 Task: Compose an email with the signature David Green with the subject Invitation to a birthday party and the message I would like to schedule a call to discuss the progress of the new product launch. from softage.4@softage.net to softage.6@softage.net, select last 2 words, change the font color from current to black and background color to maroon Send the email. Finally, move the email from Sent Items to the label Contracts
Action: Mouse moved to (1089, 91)
Screenshot: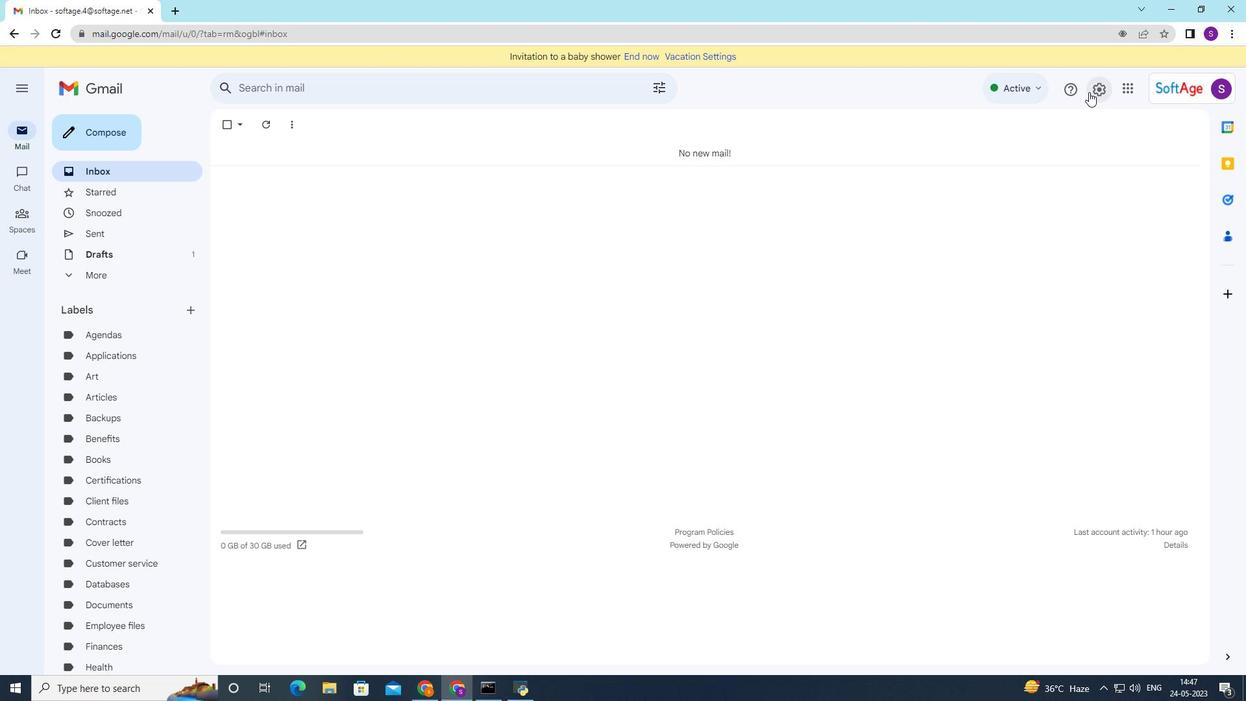 
Action: Mouse pressed left at (1089, 91)
Screenshot: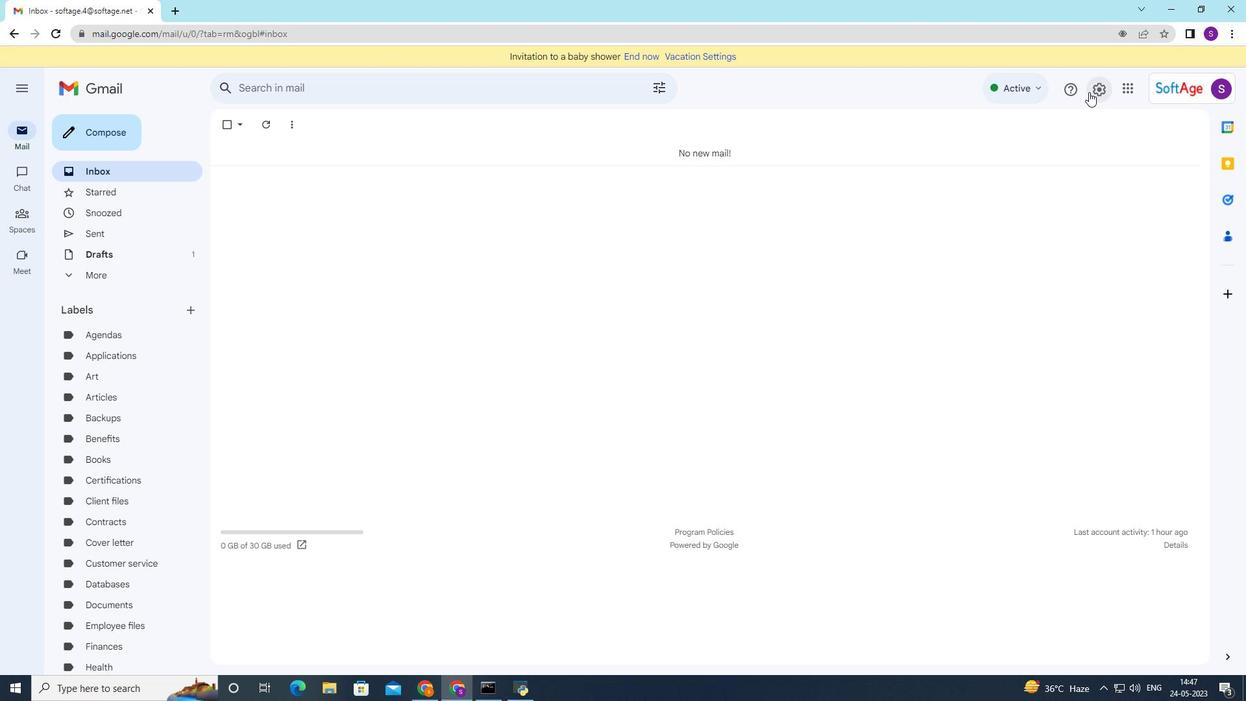 
Action: Mouse moved to (1097, 153)
Screenshot: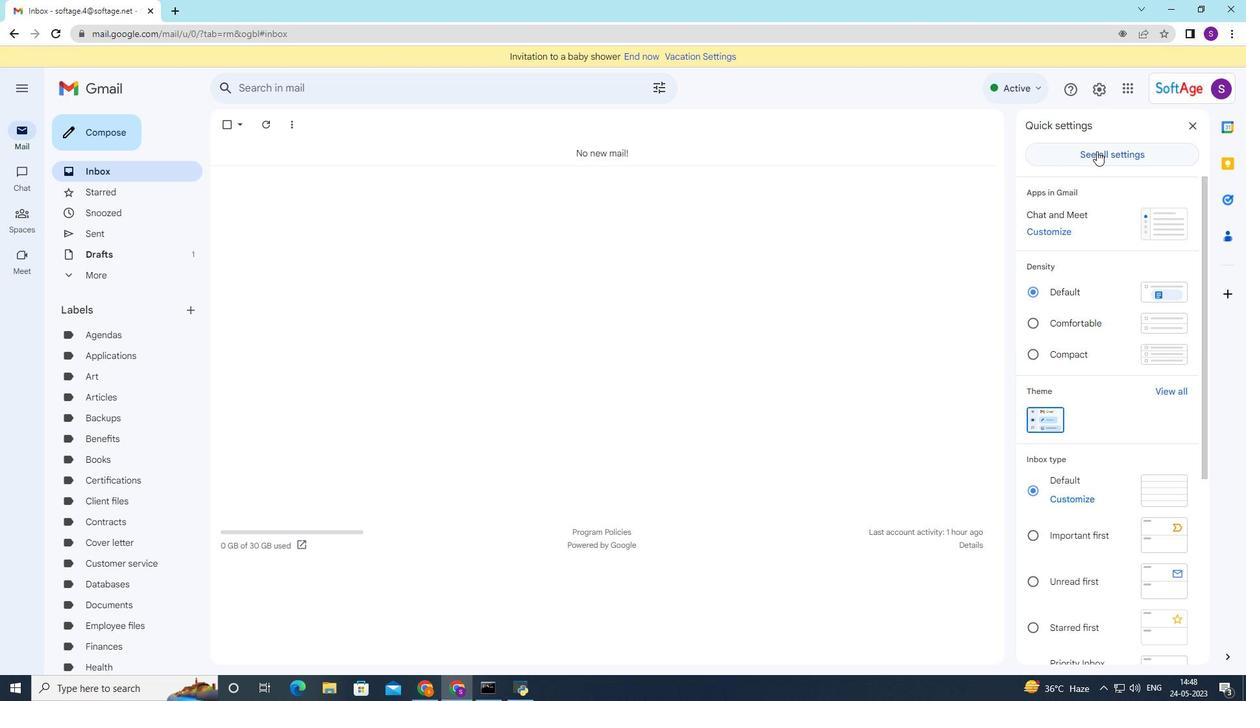 
Action: Mouse pressed left at (1097, 153)
Screenshot: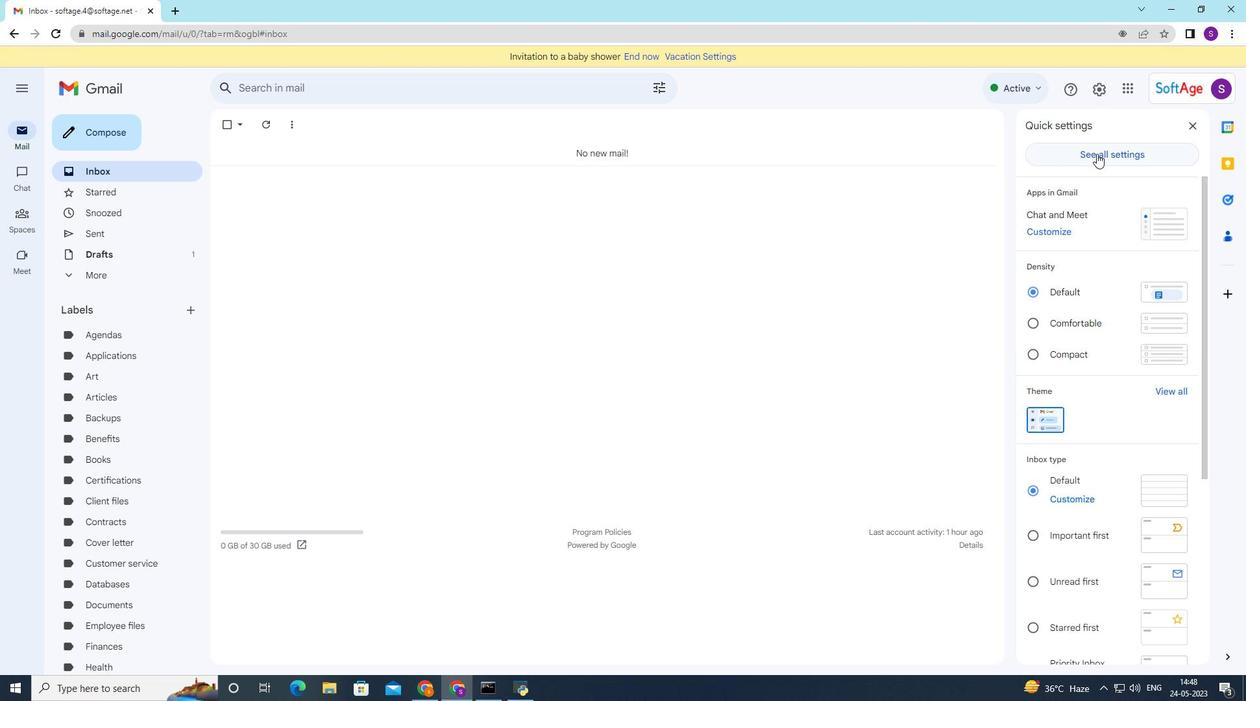
Action: Mouse moved to (430, 275)
Screenshot: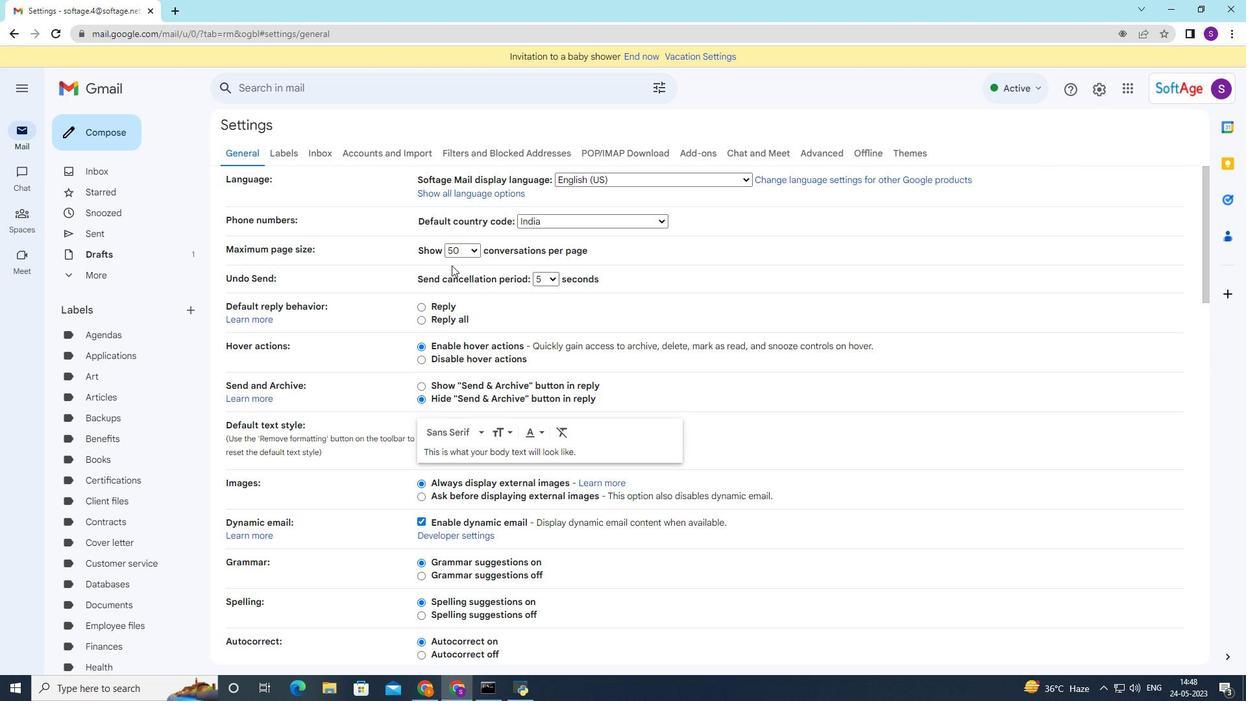 
Action: Mouse scrolled (430, 275) with delta (0, 0)
Screenshot: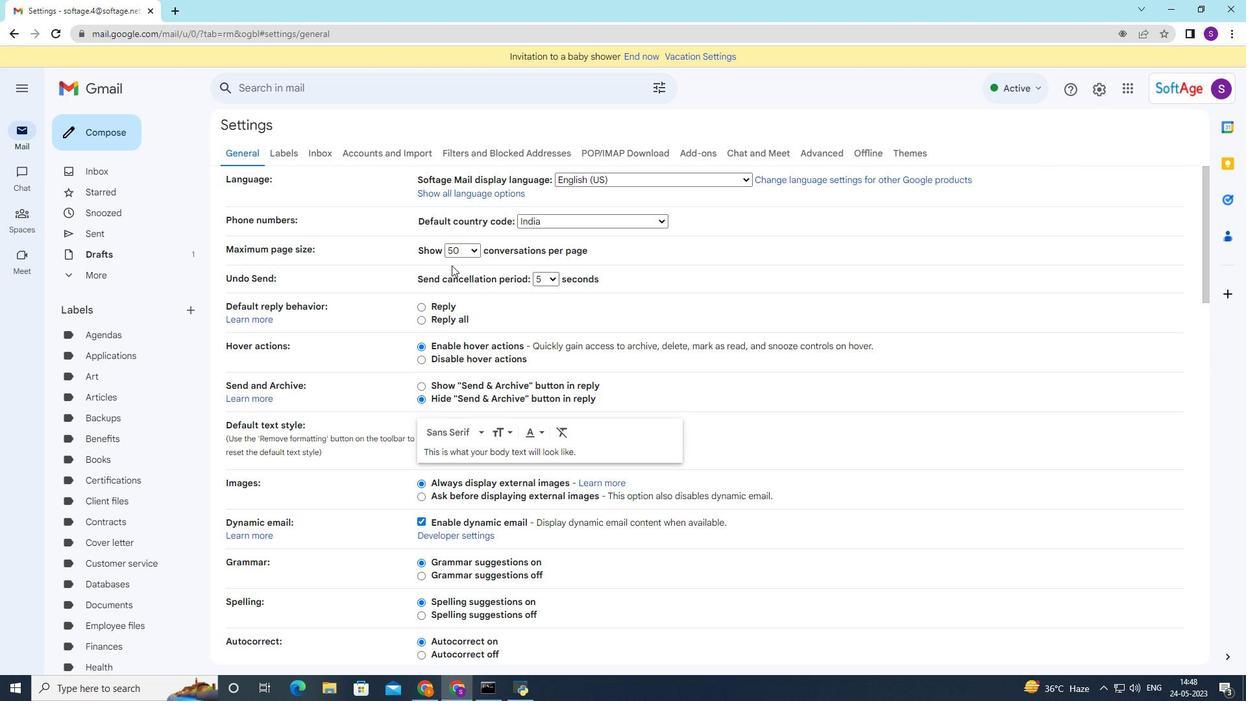
Action: Mouse scrolled (430, 275) with delta (0, 0)
Screenshot: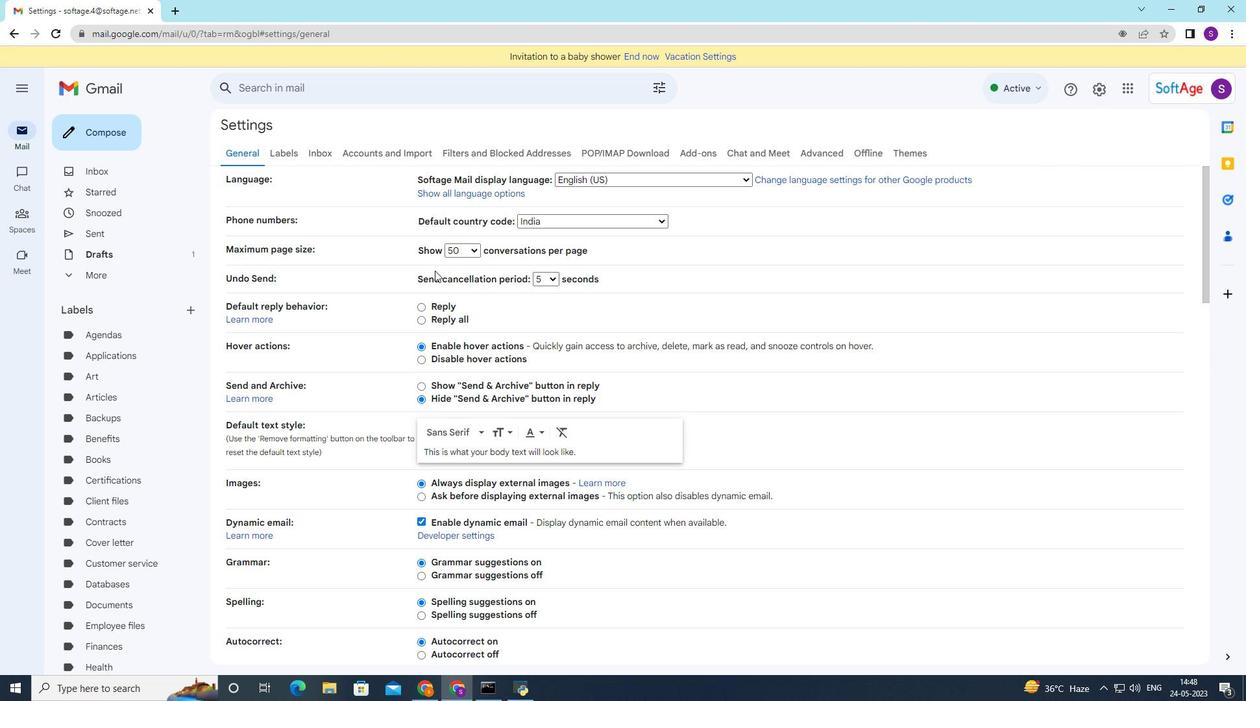 
Action: Mouse scrolled (430, 275) with delta (0, 0)
Screenshot: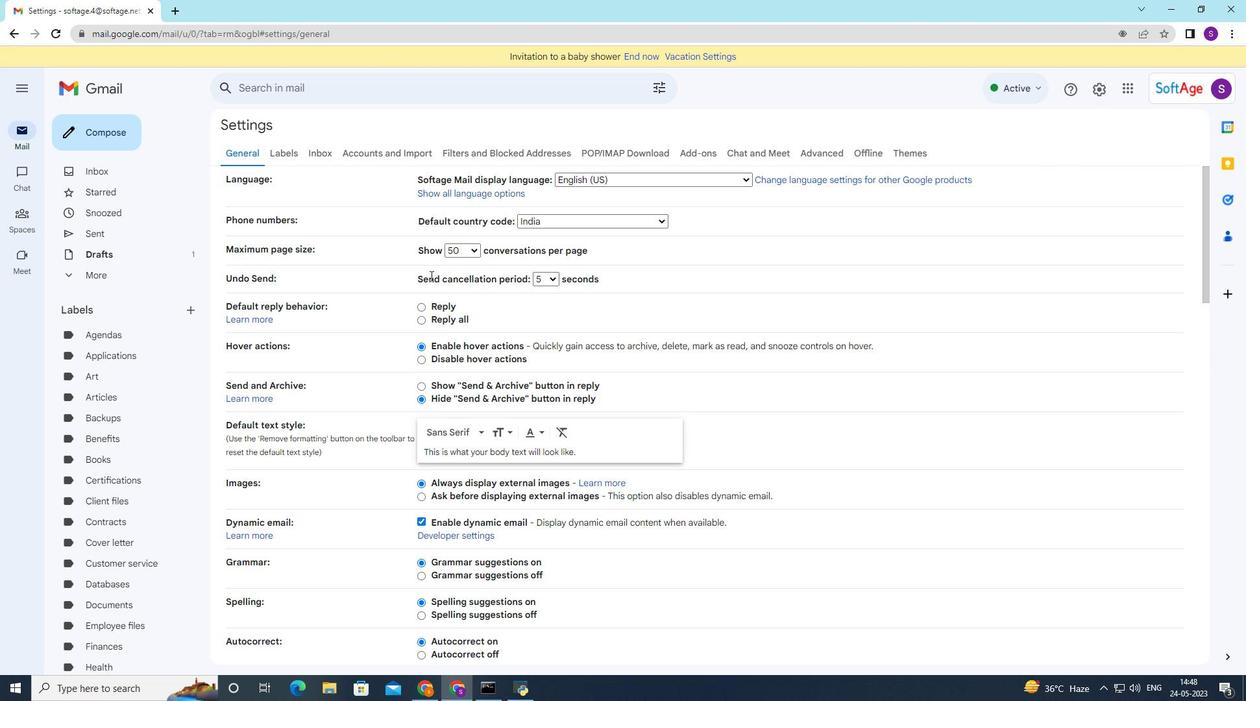 
Action: Mouse scrolled (430, 275) with delta (0, 0)
Screenshot: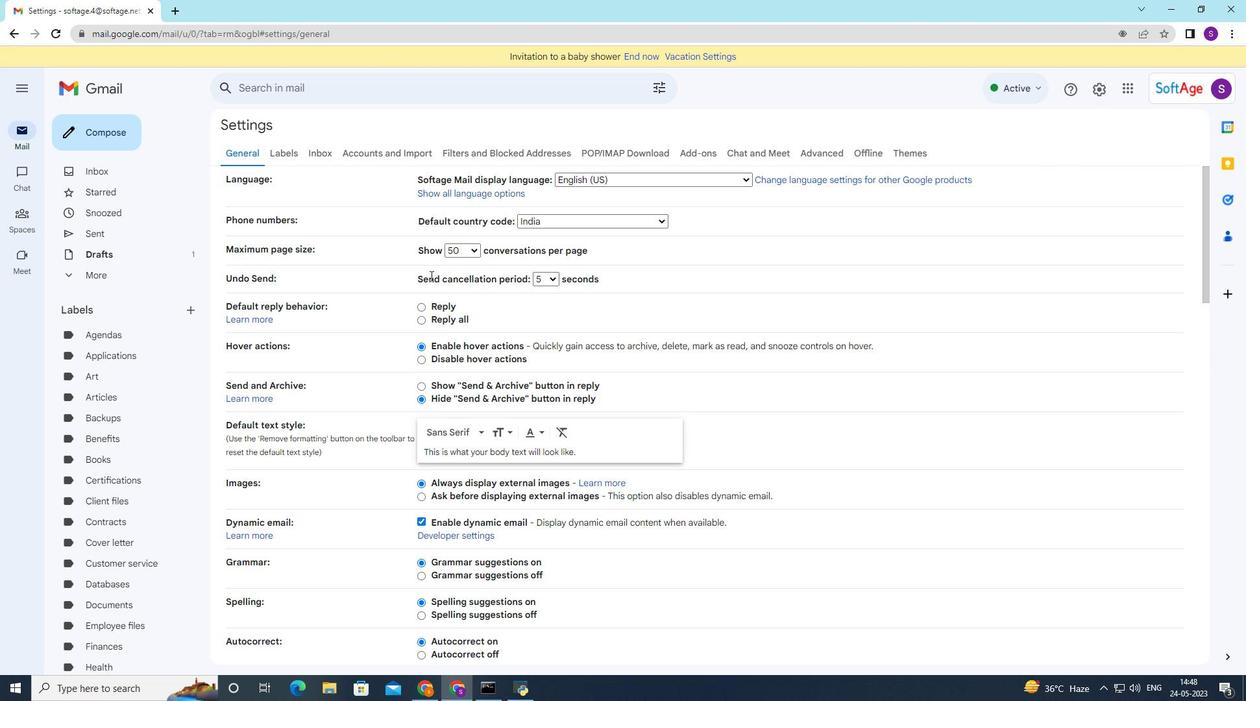 
Action: Mouse moved to (430, 275)
Screenshot: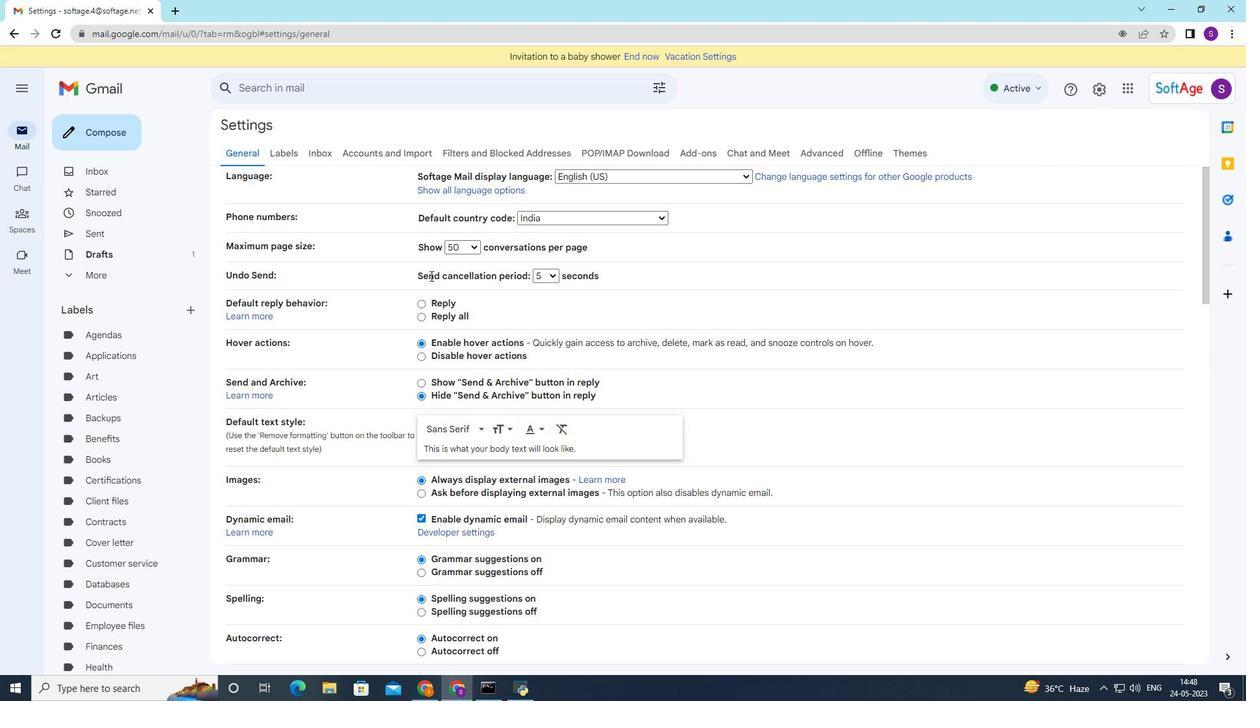 
Action: Mouse scrolled (430, 275) with delta (0, 0)
Screenshot: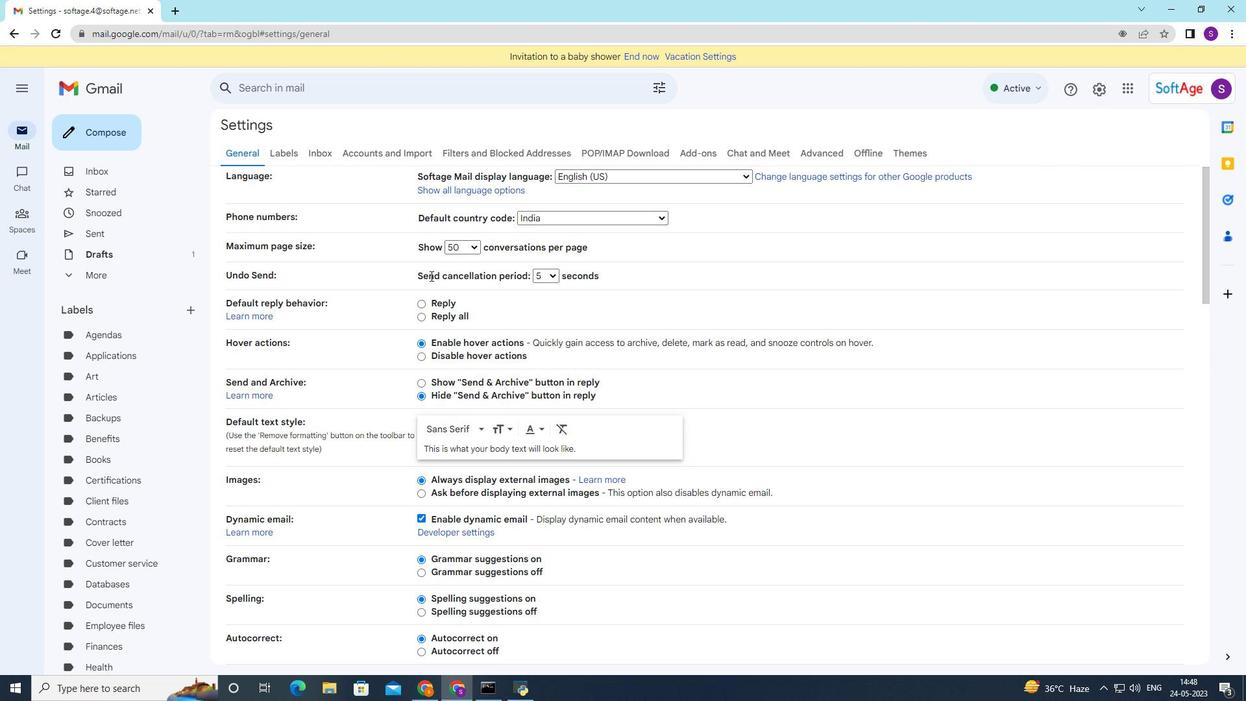 
Action: Mouse moved to (483, 311)
Screenshot: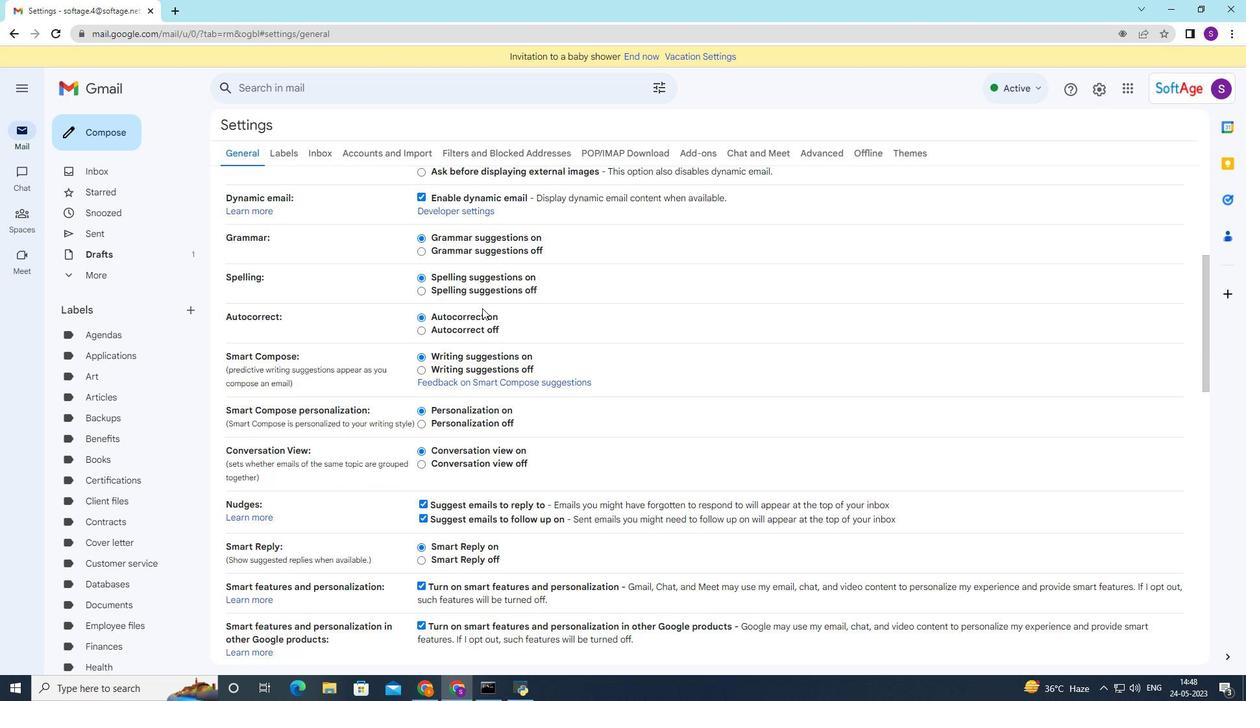 
Action: Mouse scrolled (483, 309) with delta (0, 0)
Screenshot: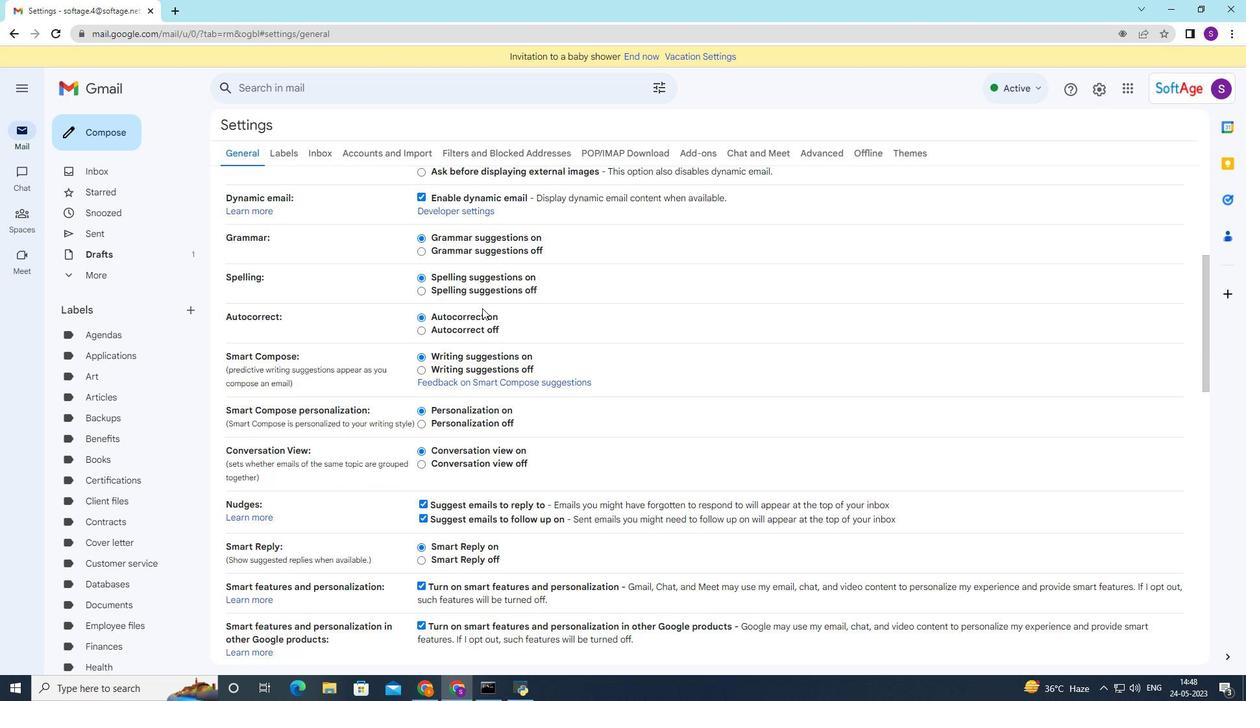 
Action: Mouse moved to (484, 311)
Screenshot: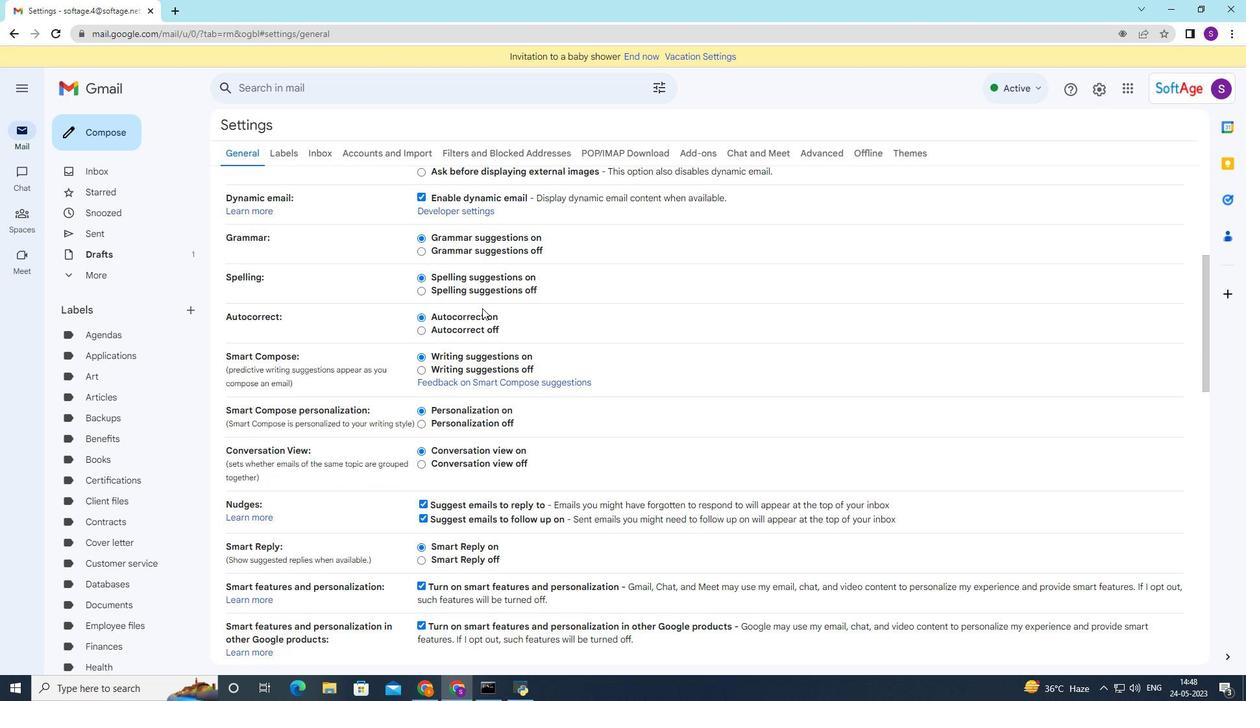 
Action: Mouse scrolled (483, 310) with delta (0, 0)
Screenshot: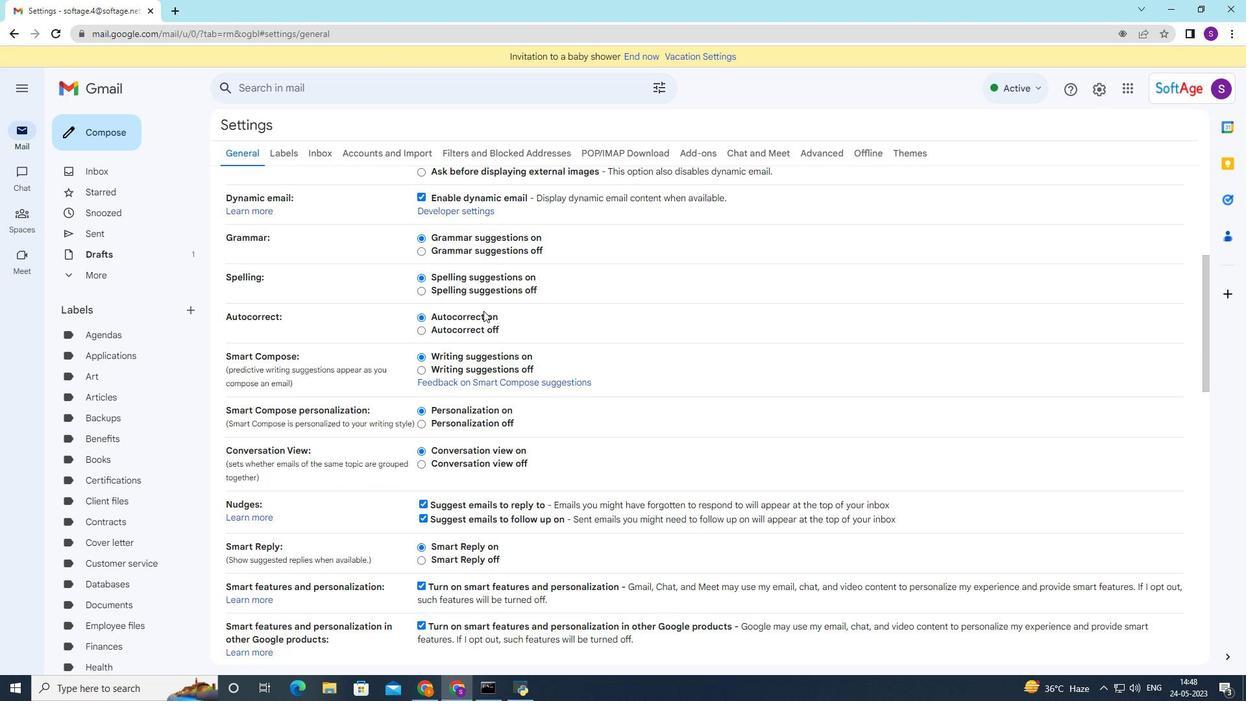 
Action: Mouse moved to (484, 311)
Screenshot: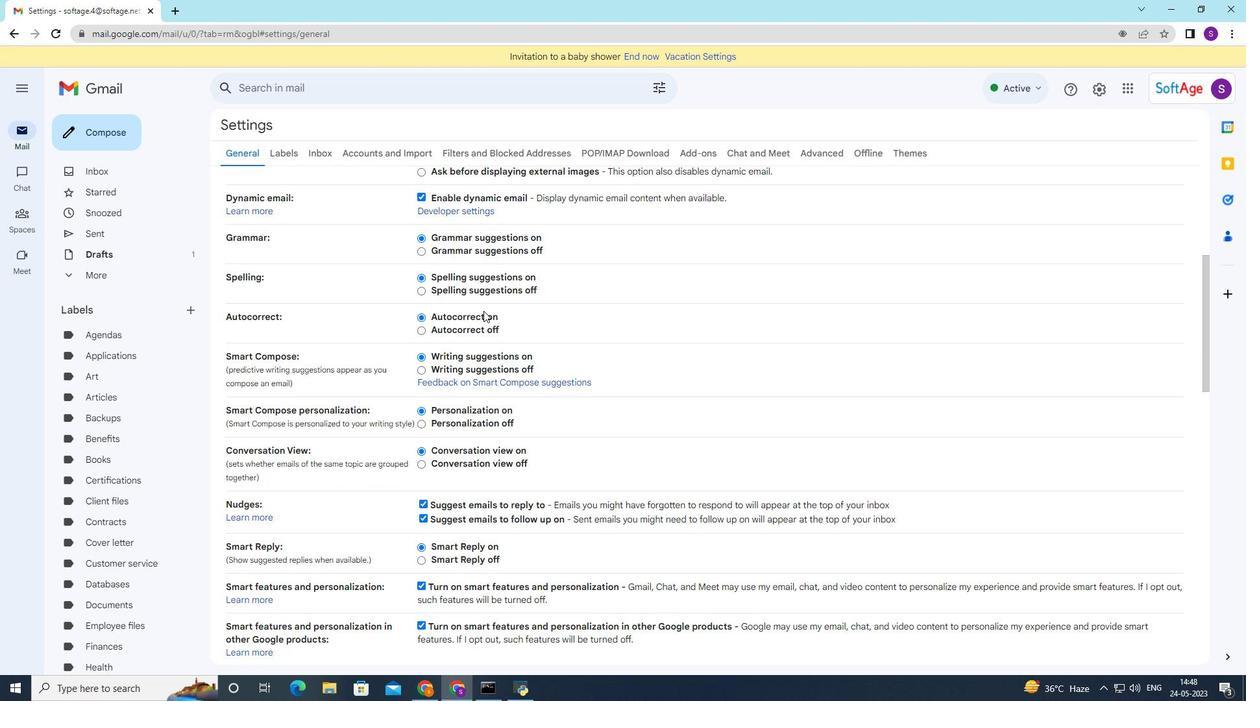 
Action: Mouse scrolled (484, 310) with delta (0, 0)
Screenshot: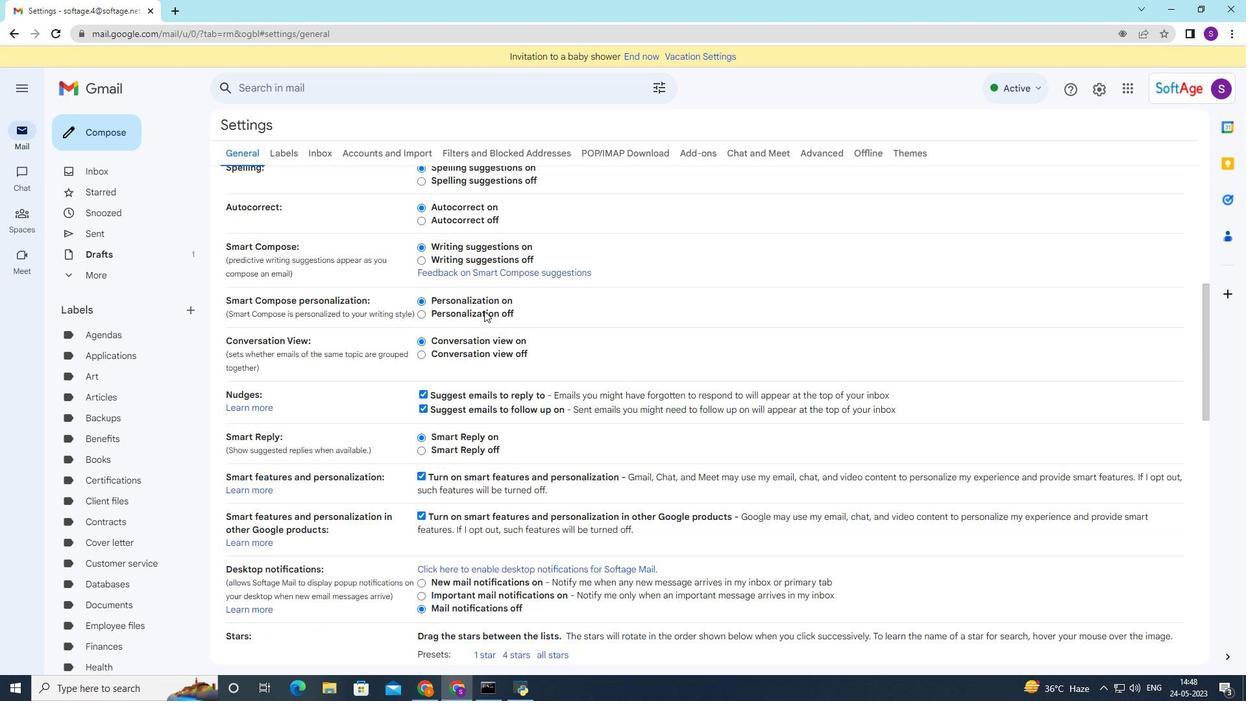 
Action: Mouse moved to (489, 317)
Screenshot: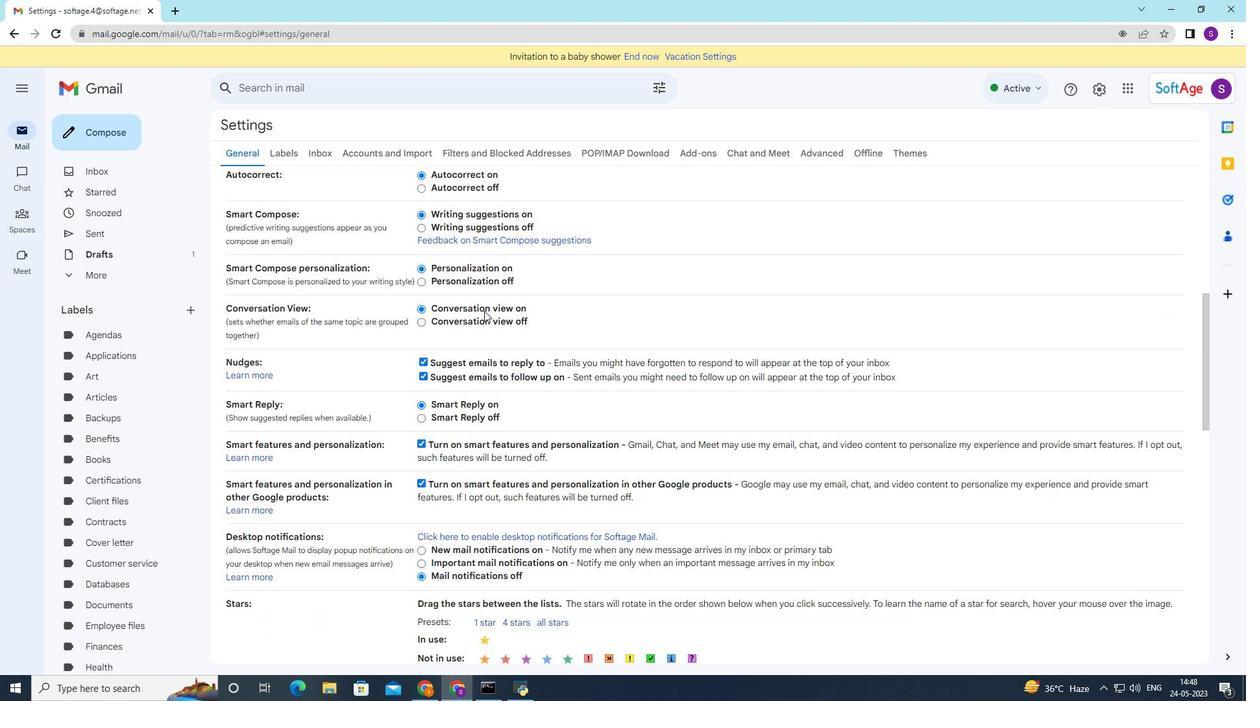 
Action: Mouse scrolled (485, 311) with delta (0, 0)
Screenshot: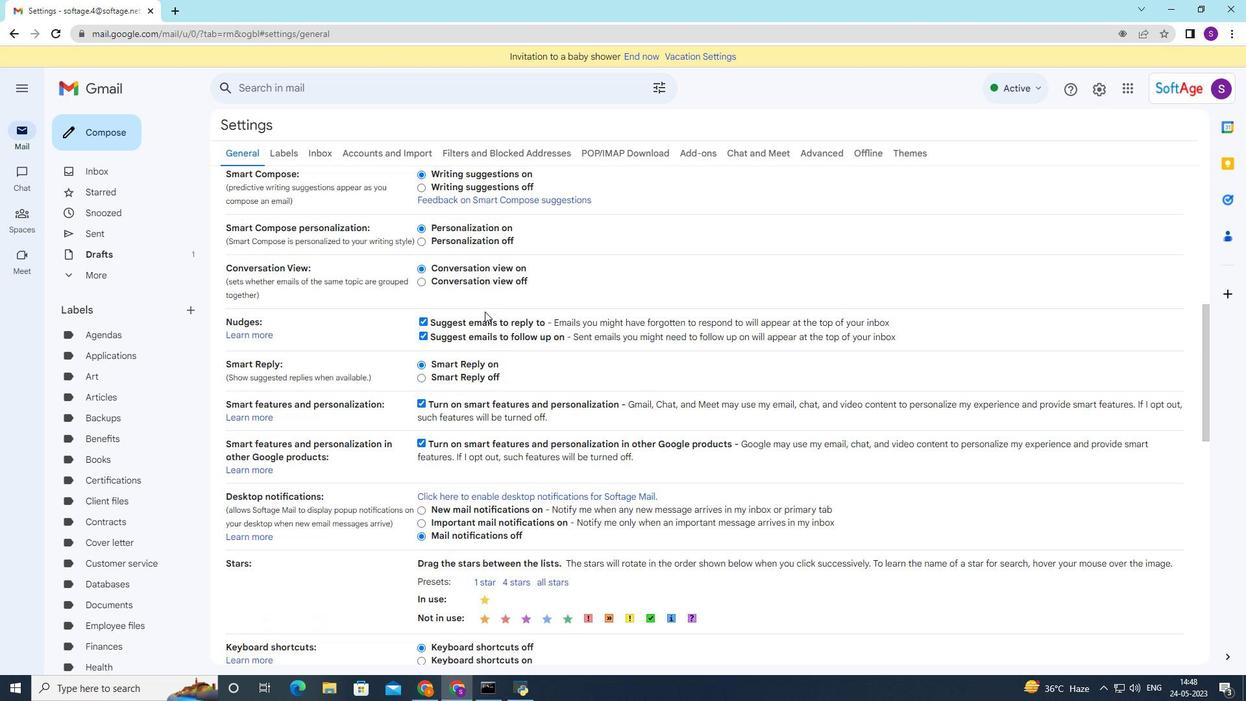 
Action: Mouse moved to (489, 317)
Screenshot: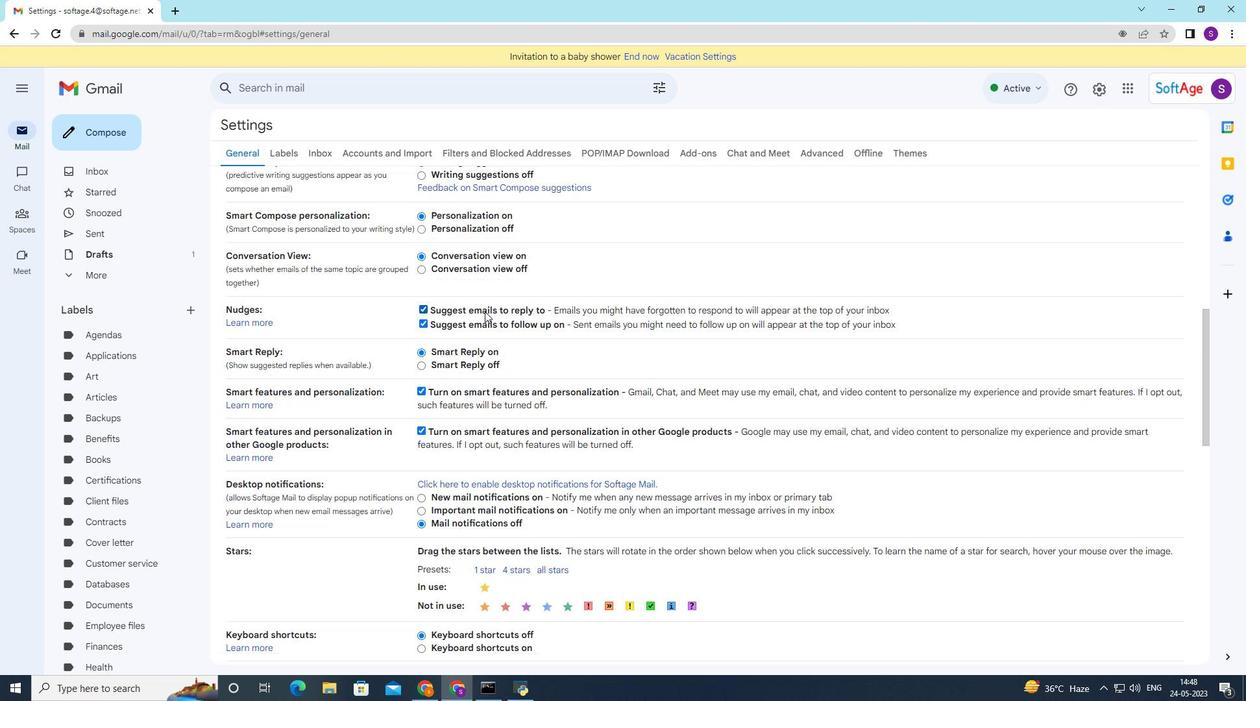 
Action: Mouse scrolled (485, 311) with delta (0, 0)
Screenshot: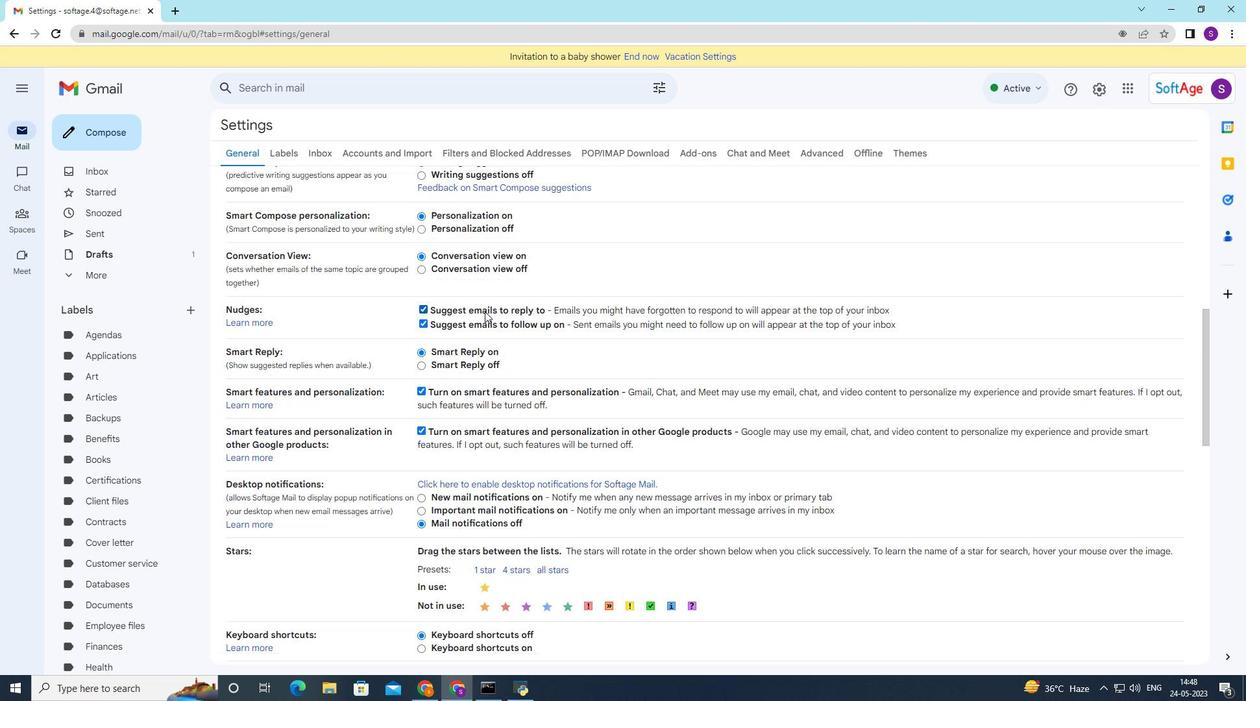 
Action: Mouse moved to (490, 320)
Screenshot: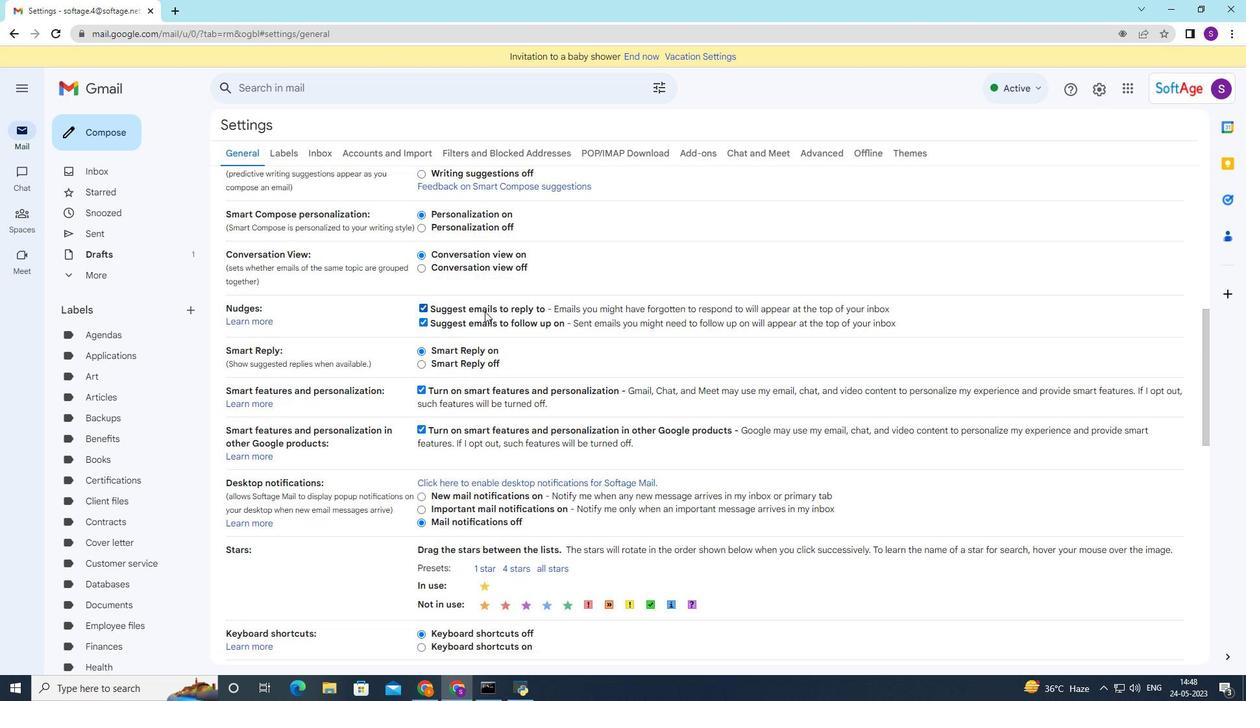 
Action: Mouse scrolled (489, 316) with delta (0, 0)
Screenshot: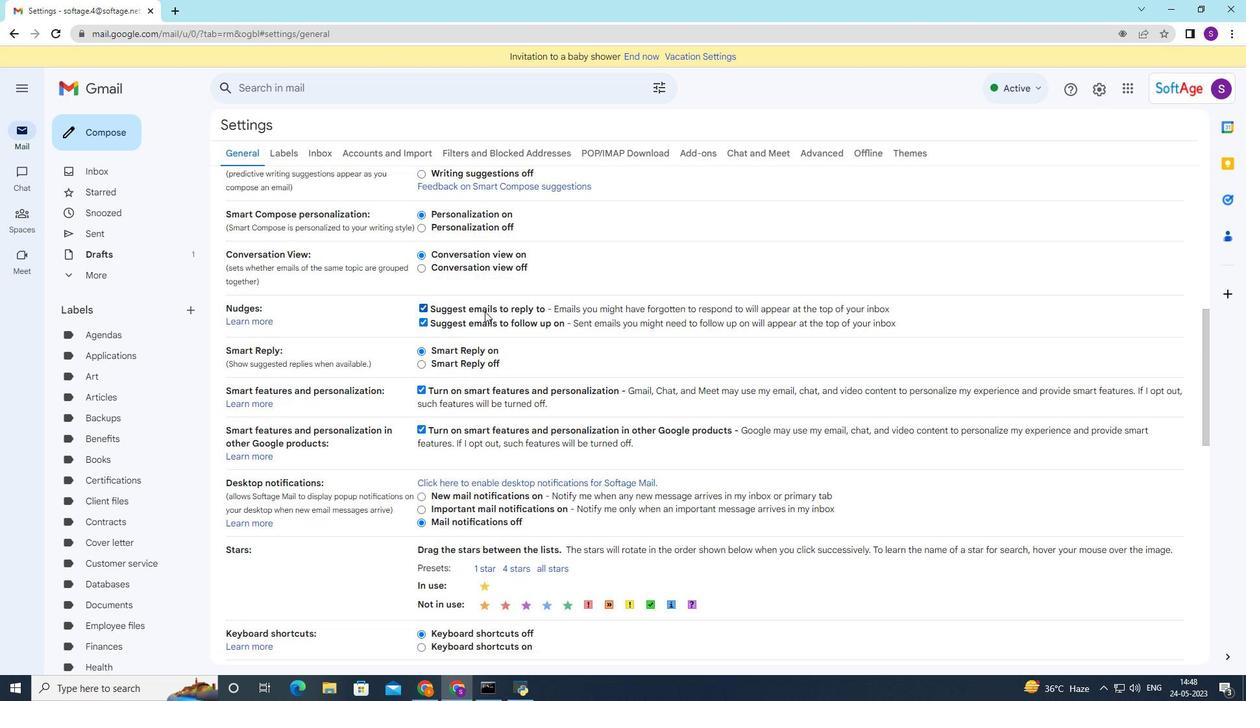 
Action: Mouse scrolled (489, 316) with delta (0, 0)
Screenshot: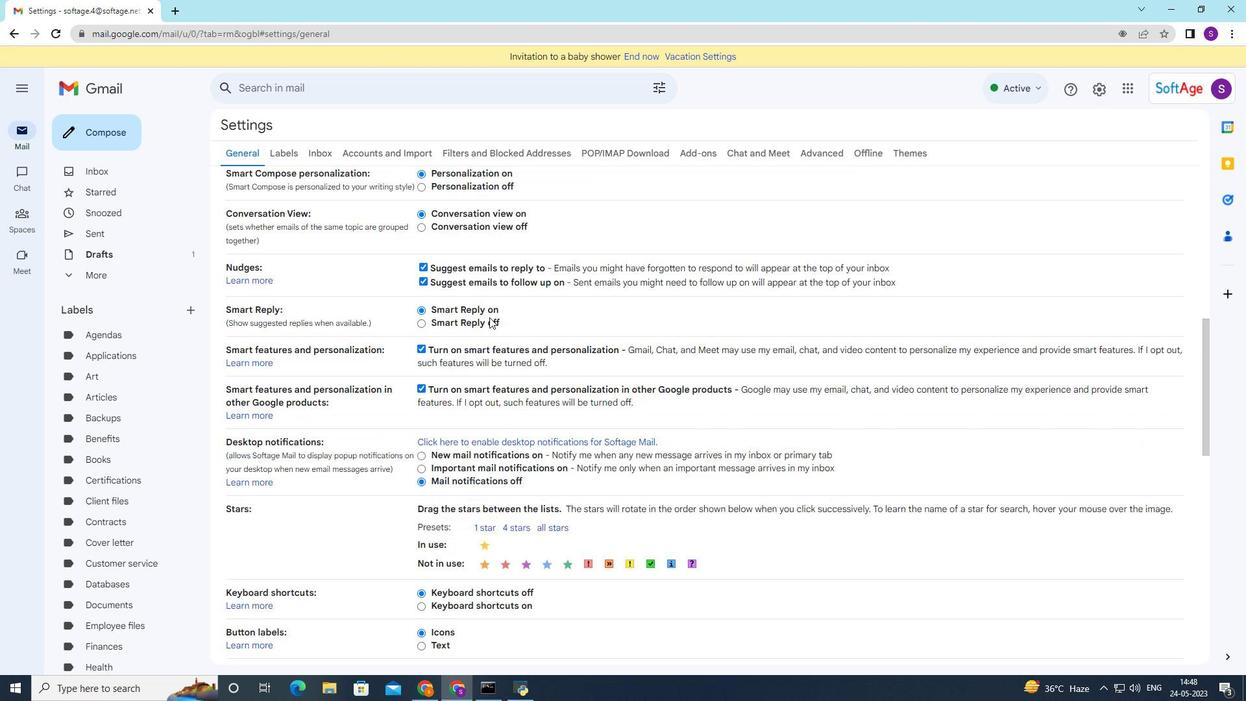 
Action: Mouse scrolled (489, 316) with delta (0, 0)
Screenshot: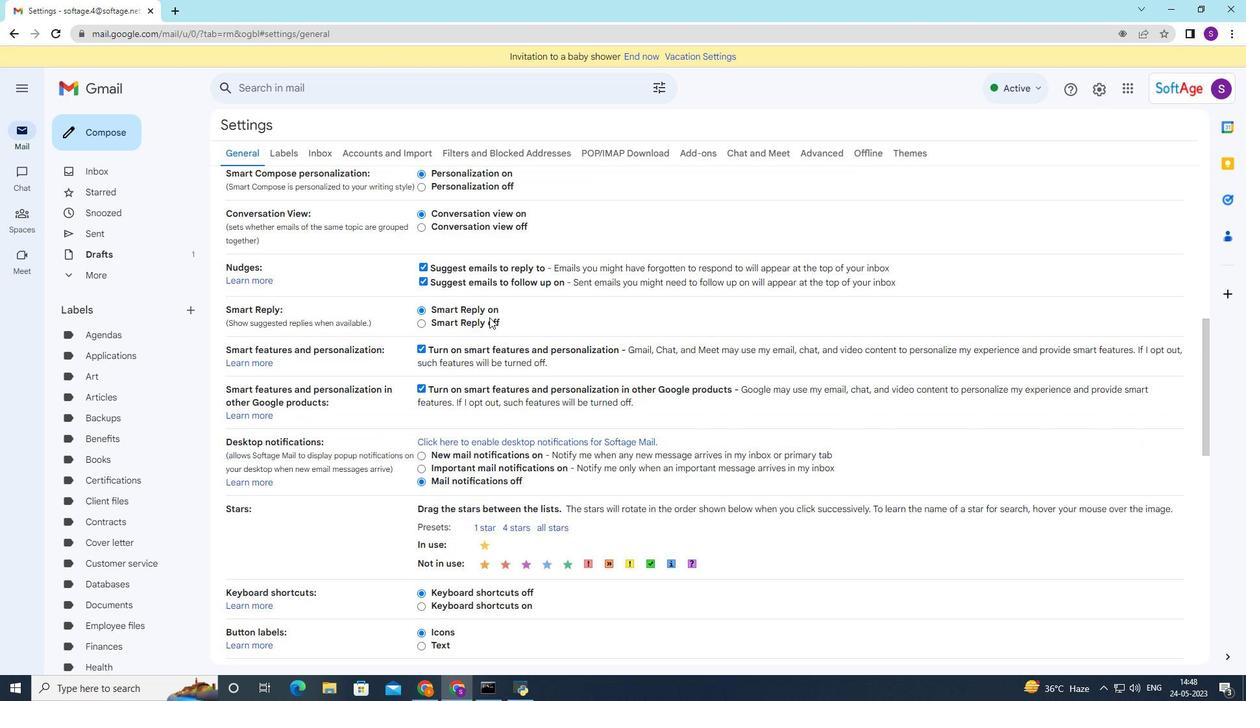 
Action: Mouse moved to (490, 320)
Screenshot: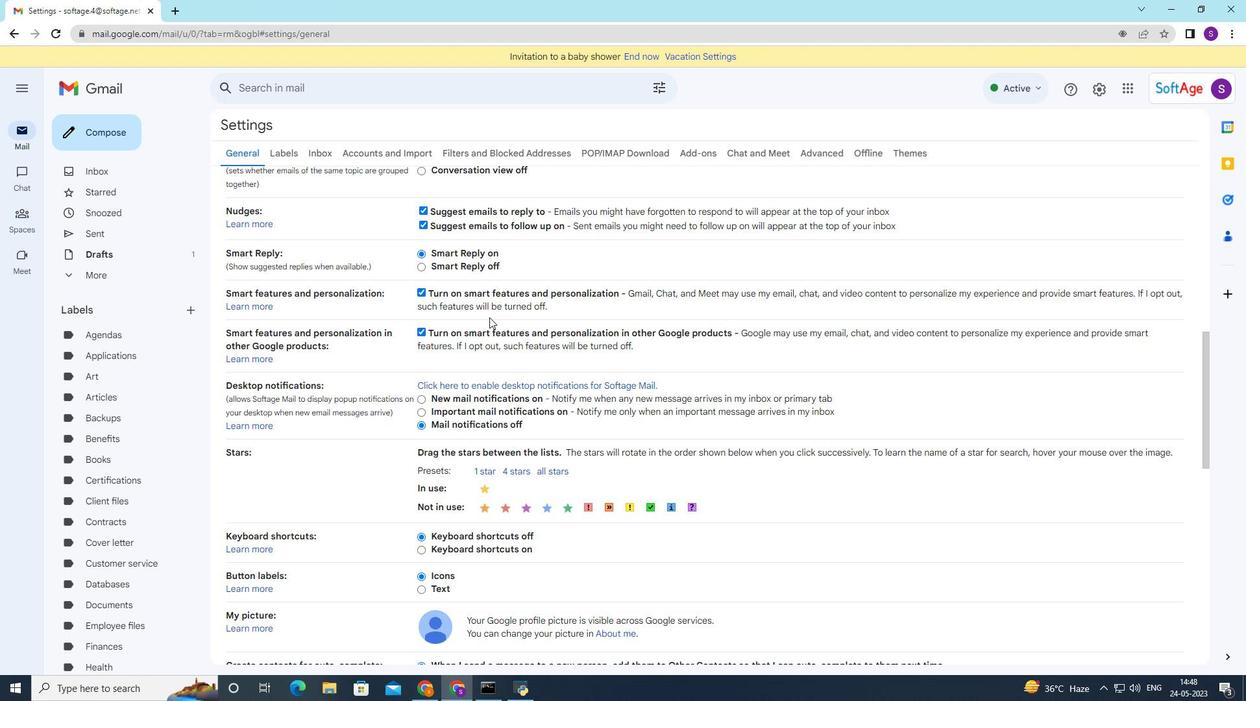 
Action: Mouse scrolled (489, 316) with delta (0, 0)
Screenshot: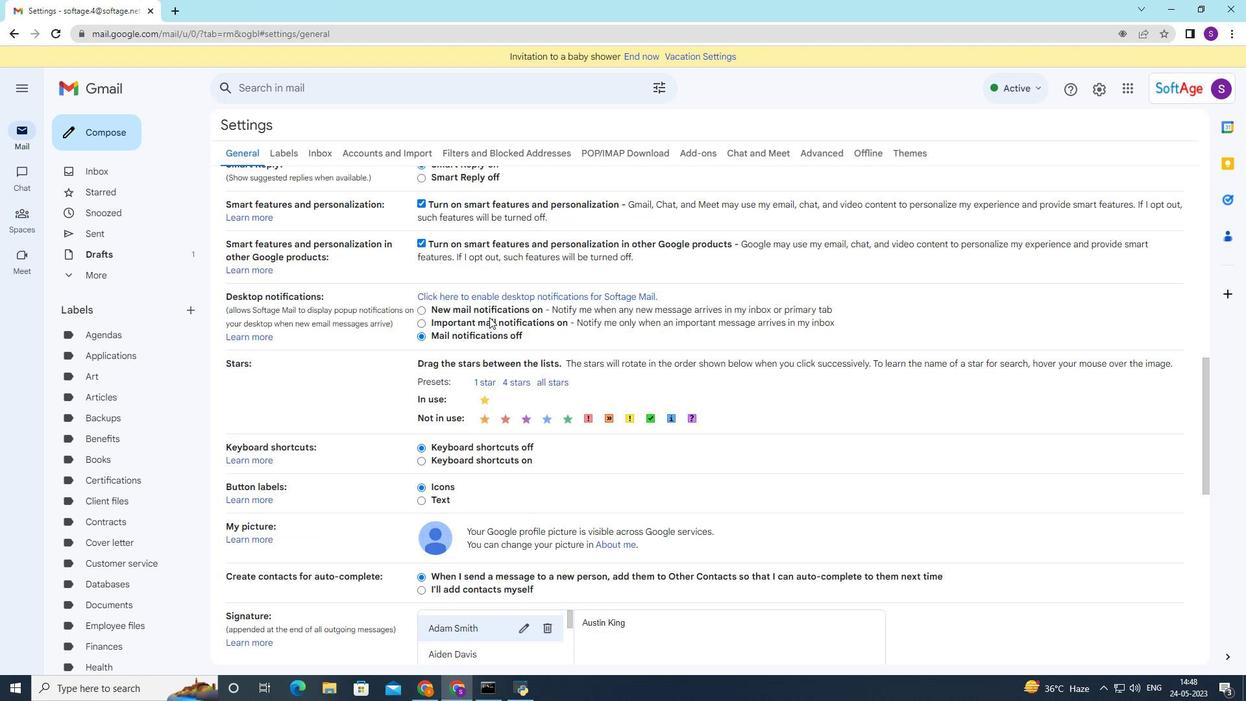 
Action: Mouse scrolled (489, 316) with delta (0, 0)
Screenshot: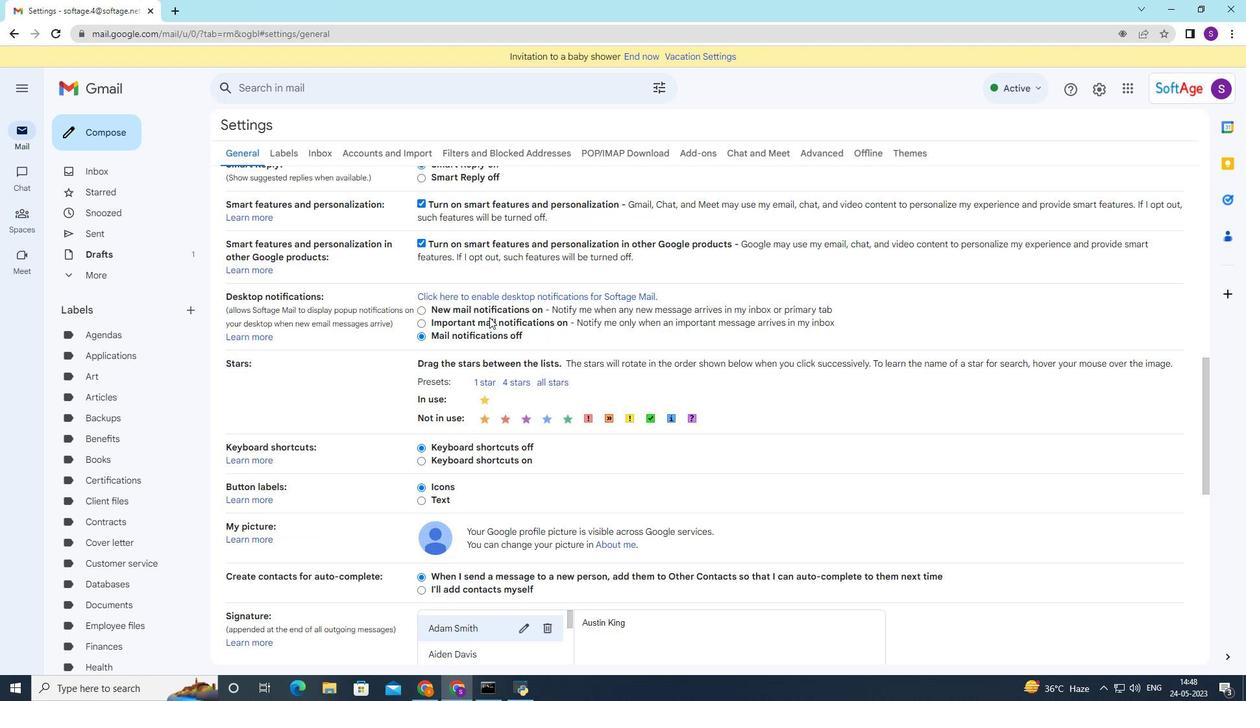 
Action: Mouse scrolled (489, 316) with delta (0, 0)
Screenshot: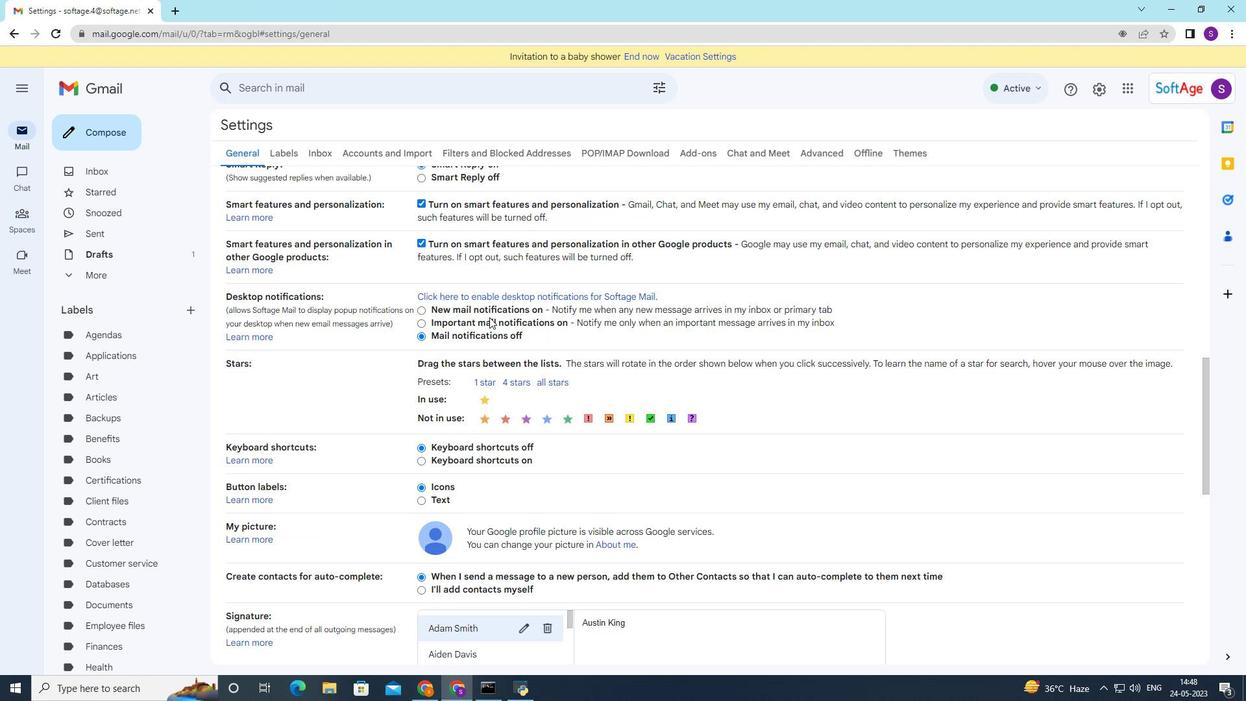 
Action: Mouse moved to (490, 320)
Screenshot: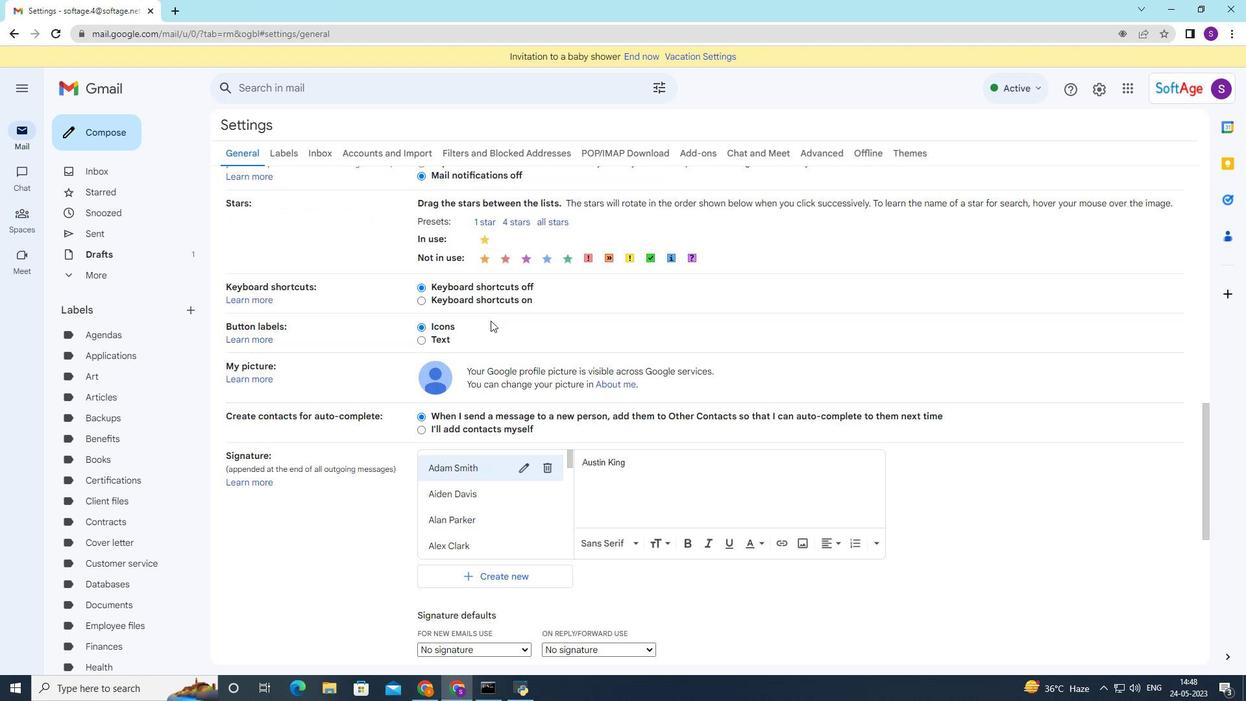 
Action: Mouse scrolled (490, 320) with delta (0, 0)
Screenshot: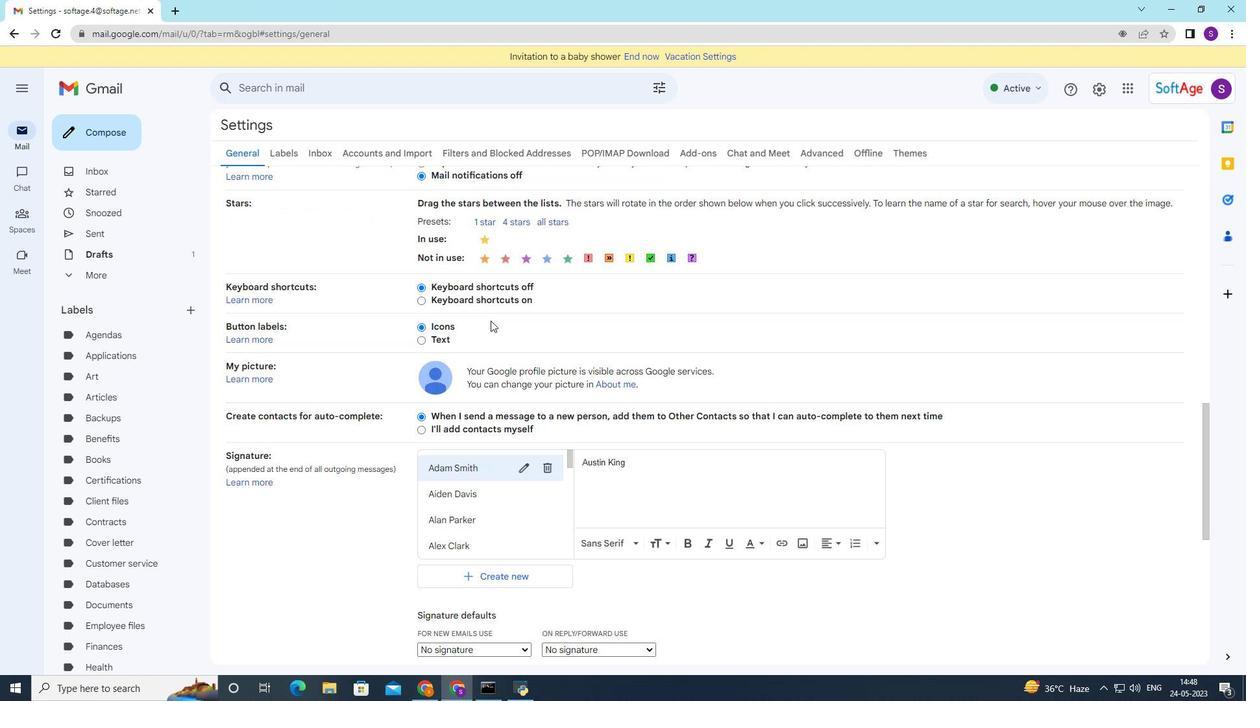 
Action: Mouse moved to (490, 322)
Screenshot: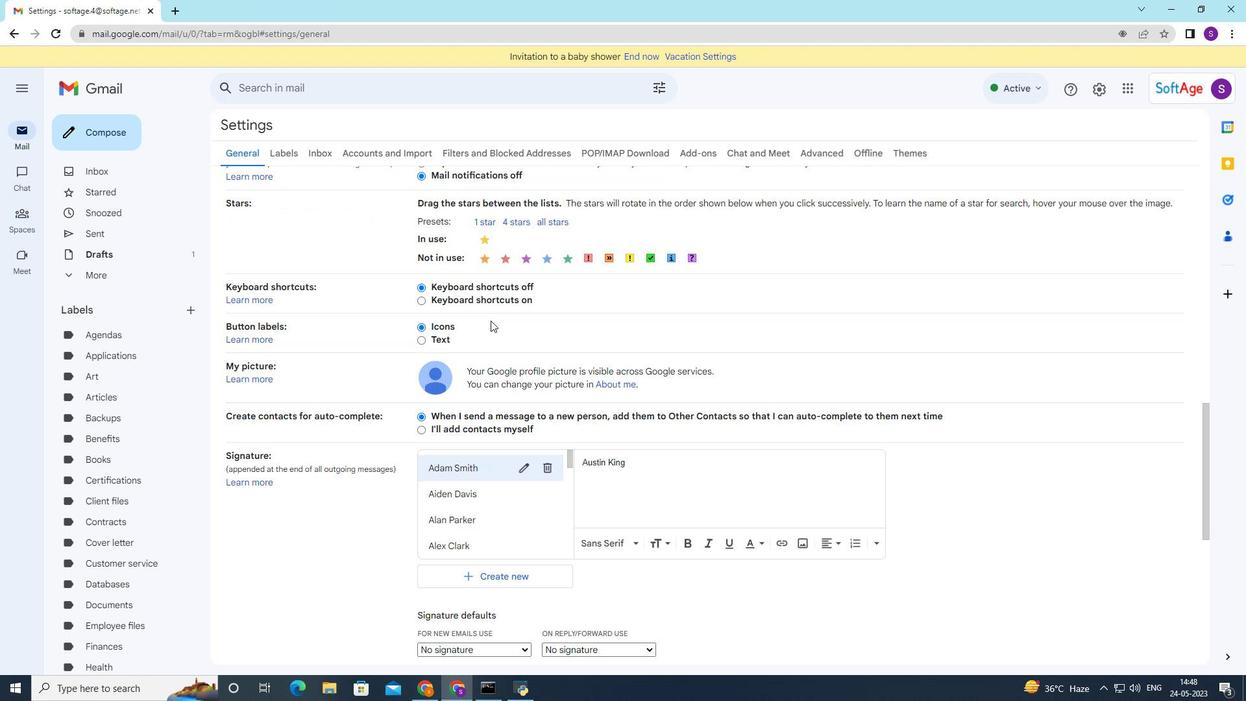 
Action: Mouse scrolled (490, 320) with delta (0, 0)
Screenshot: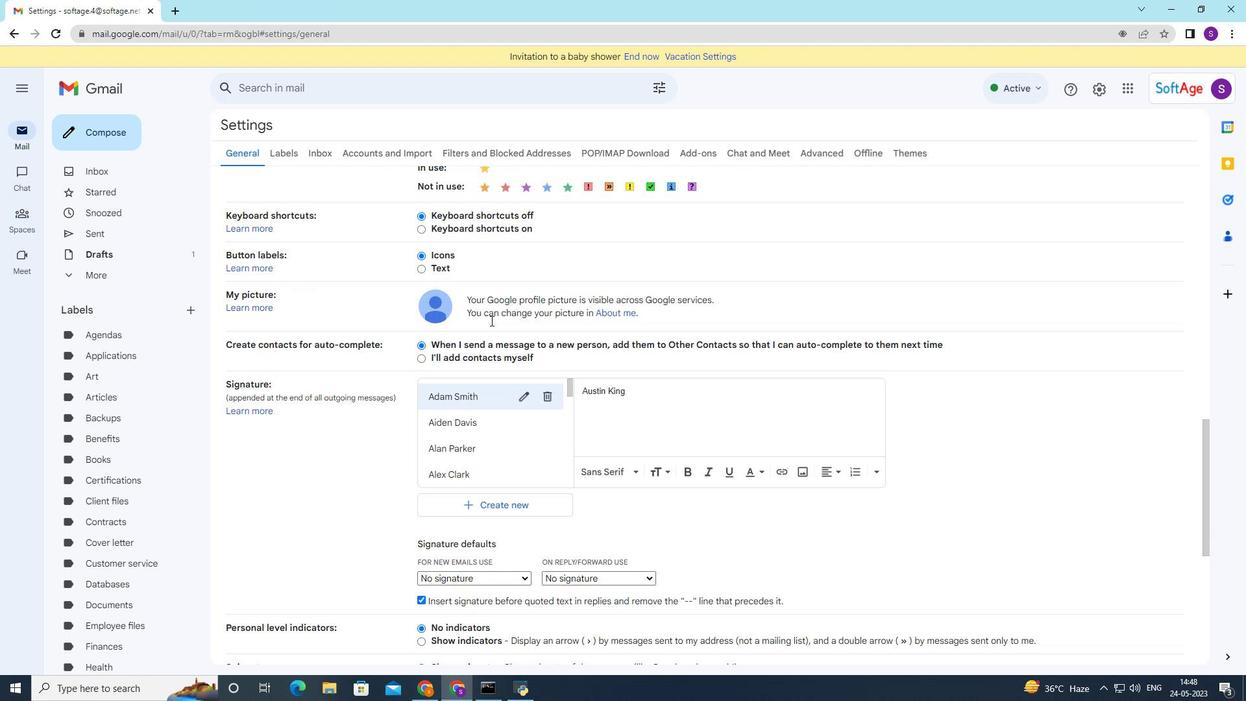 
Action: Mouse moved to (493, 331)
Screenshot: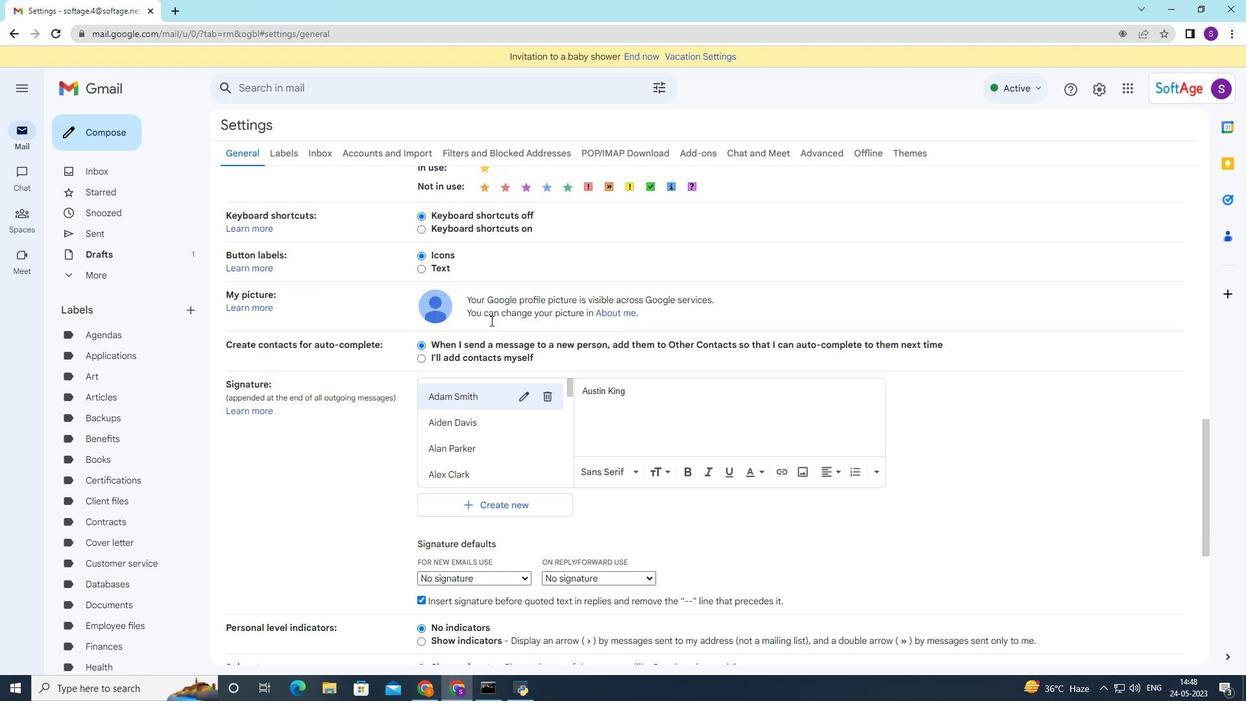 
Action: Mouse scrolled (490, 320) with delta (0, 0)
Screenshot: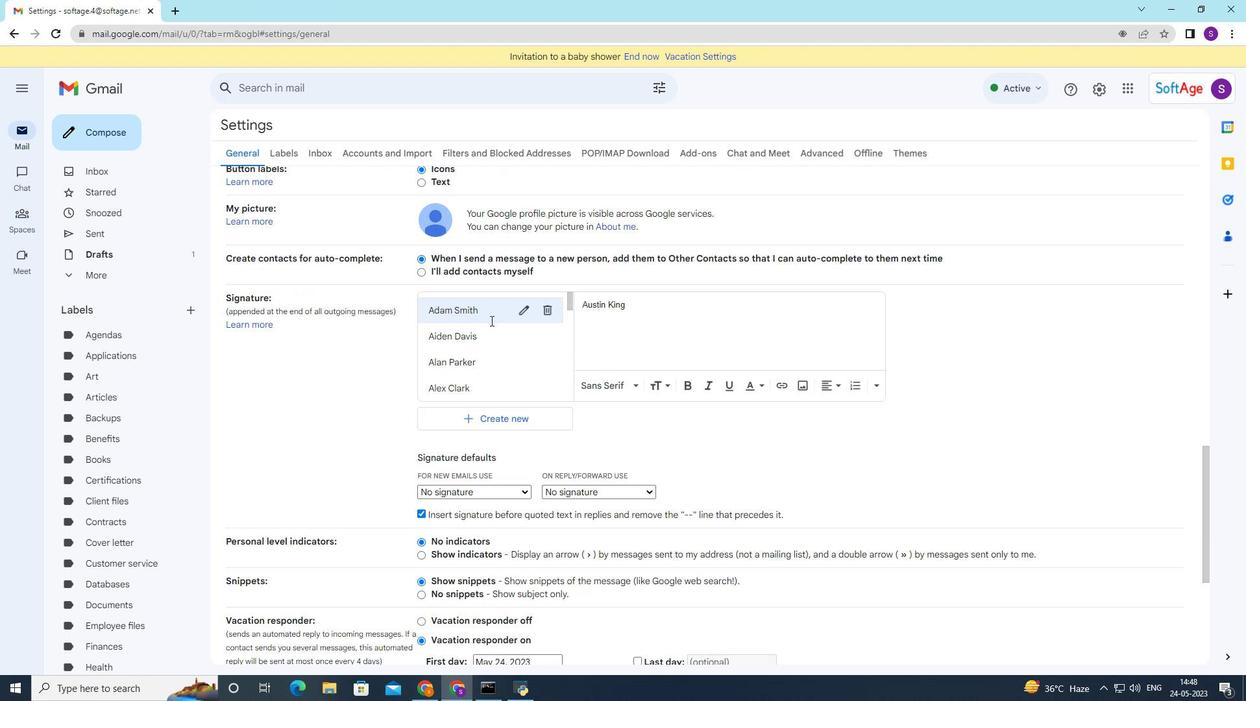 
Action: Mouse moved to (500, 351)
Screenshot: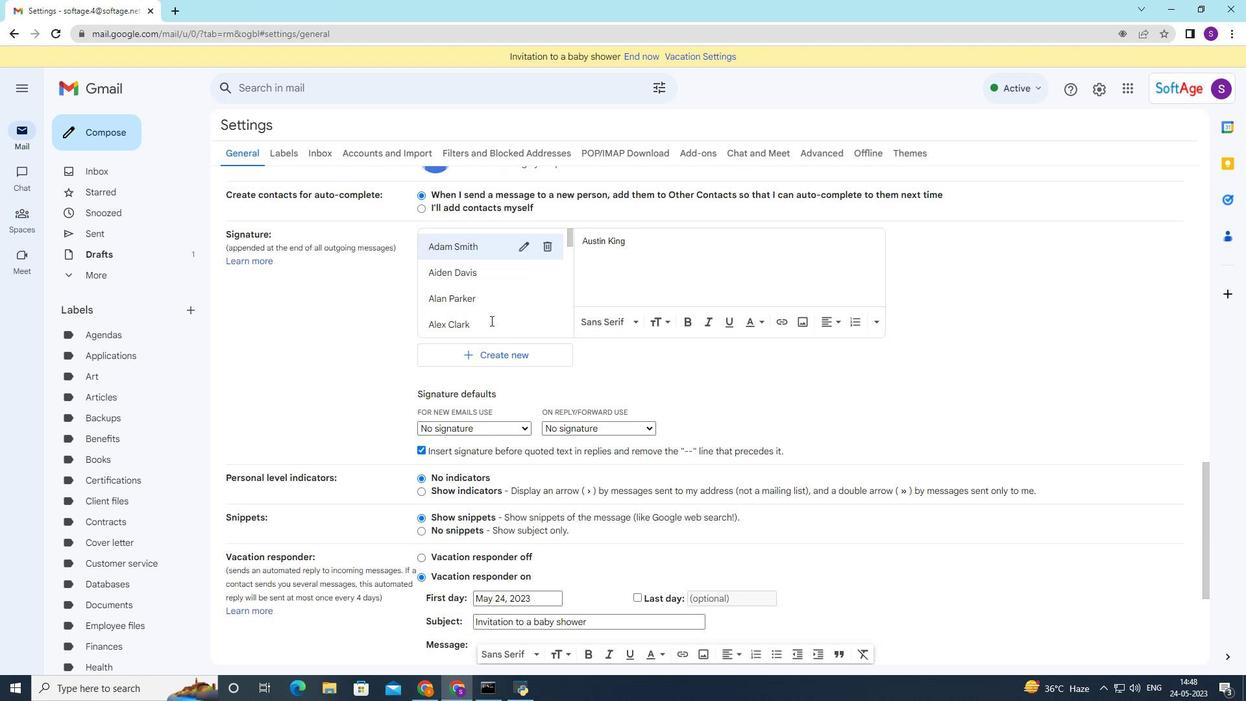 
Action: Mouse scrolled (490, 320) with delta (0, 0)
Screenshot: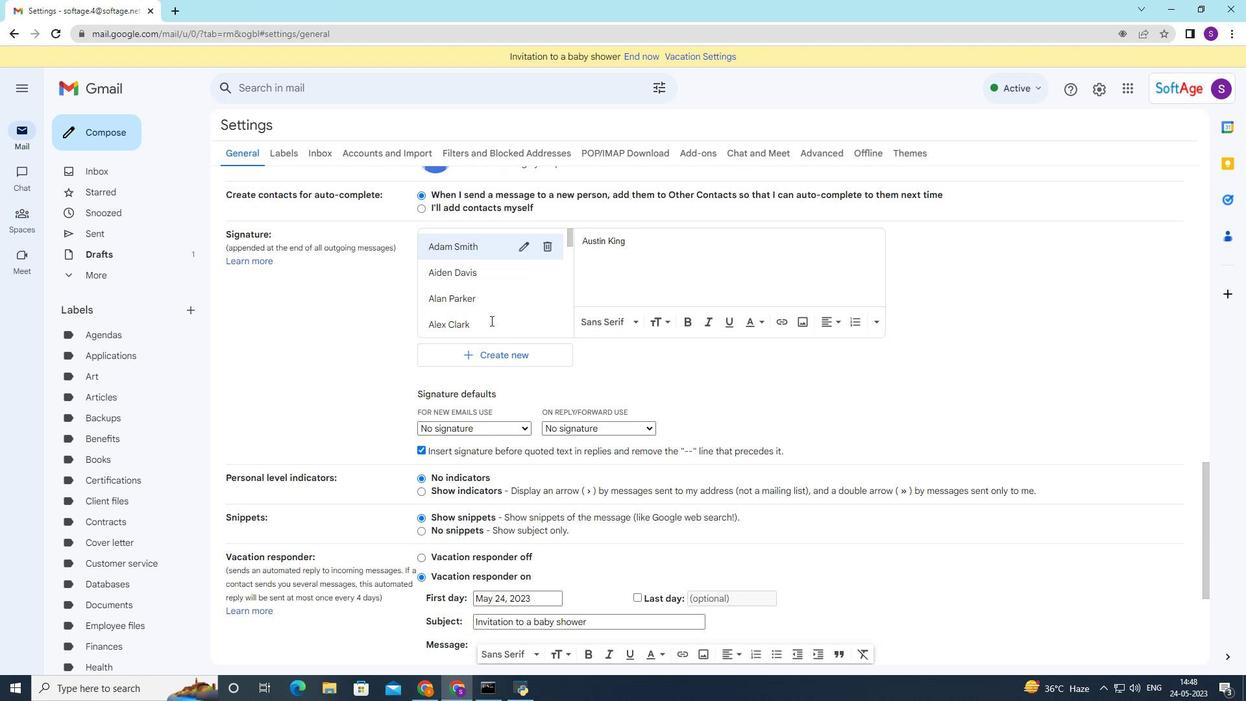
Action: Mouse moved to (501, 364)
Screenshot: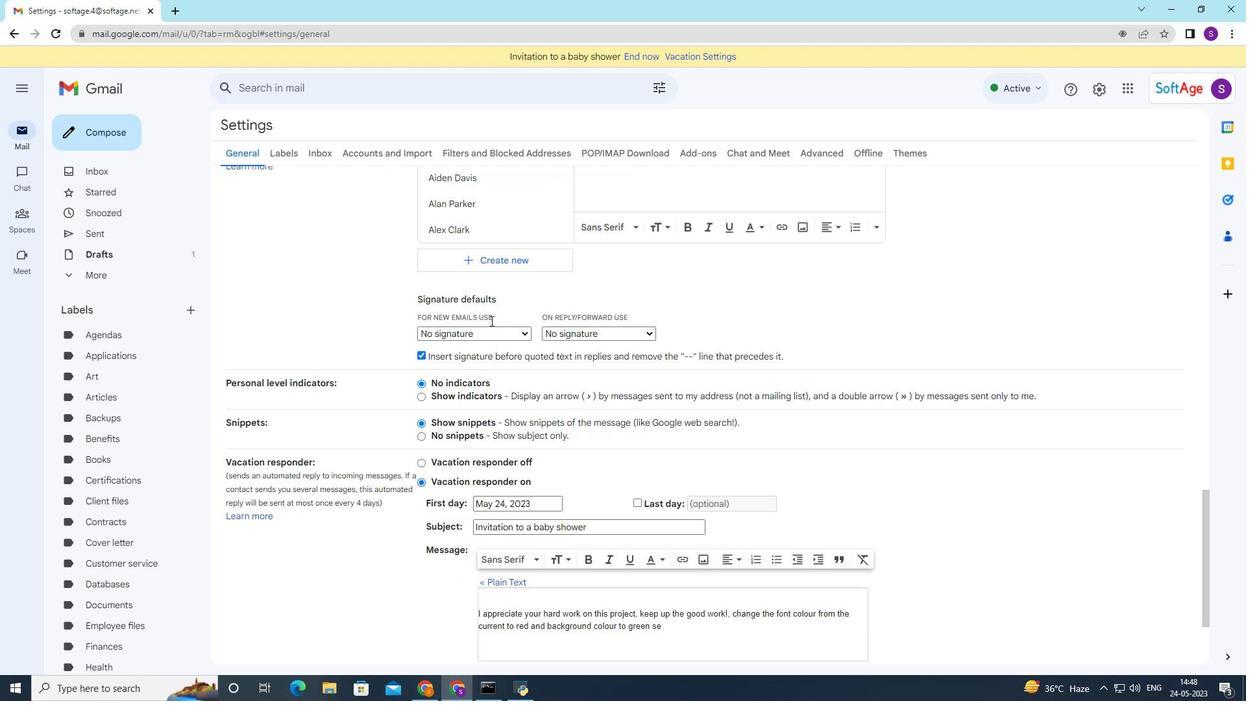 
Action: Mouse scrolled (490, 320) with delta (0, 0)
Screenshot: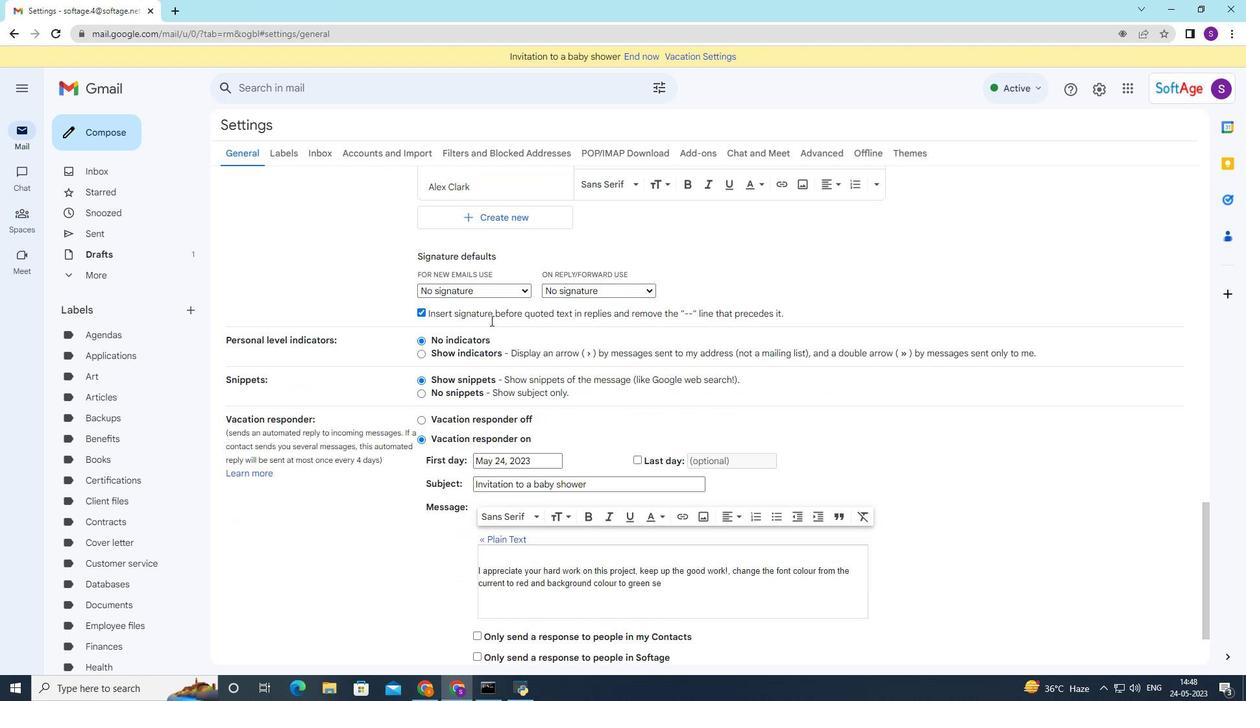 
Action: Mouse moved to (504, 308)
Screenshot: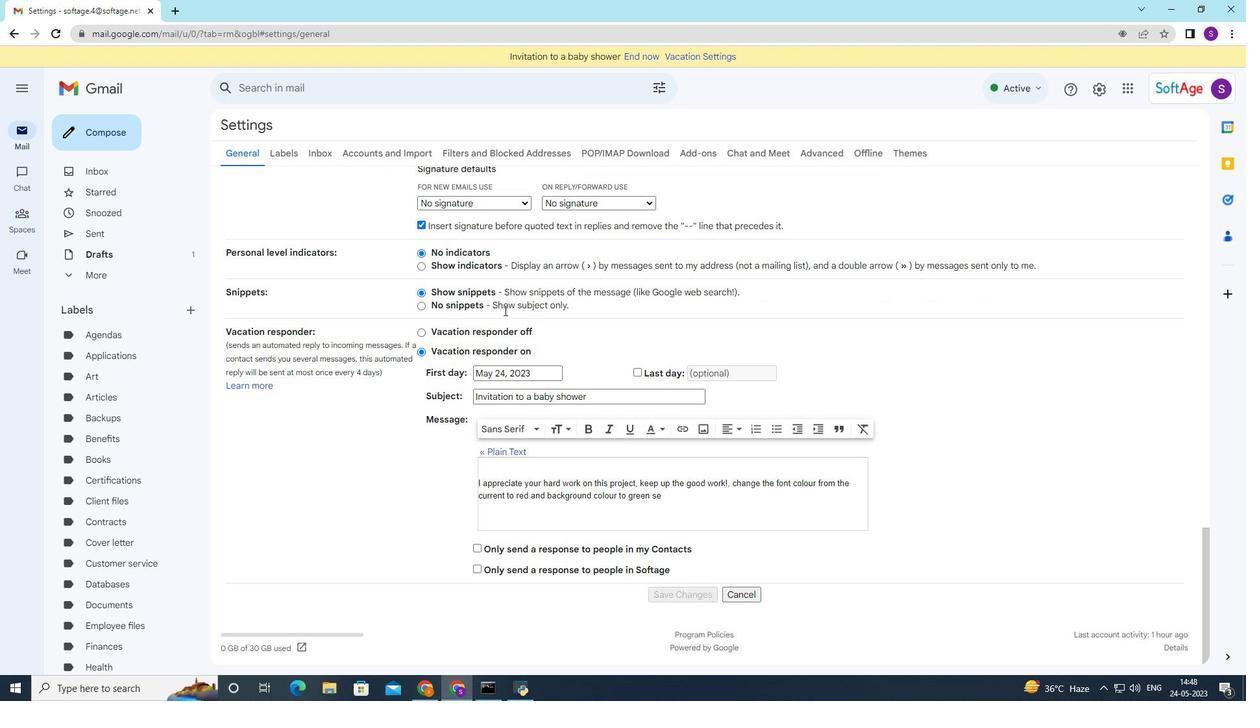 
Action: Mouse scrolled (504, 309) with delta (0, 0)
Screenshot: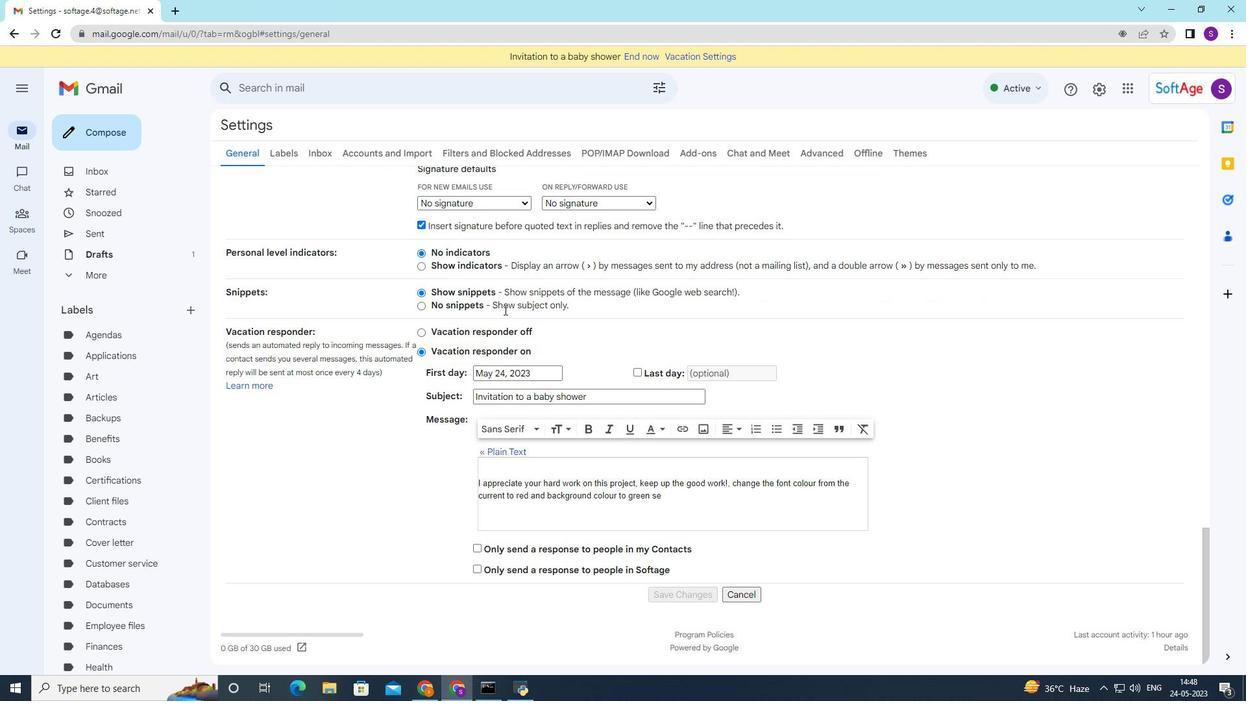 
Action: Mouse moved to (504, 307)
Screenshot: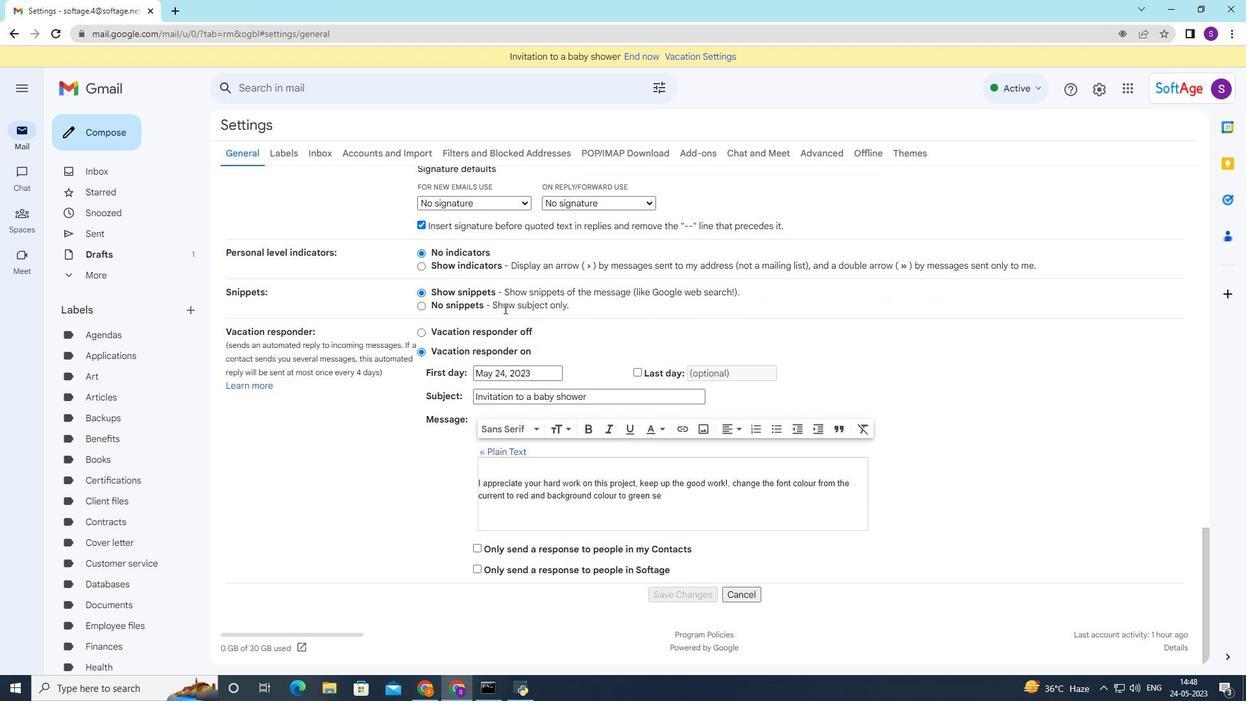 
Action: Mouse scrolled (504, 309) with delta (0, 0)
Screenshot: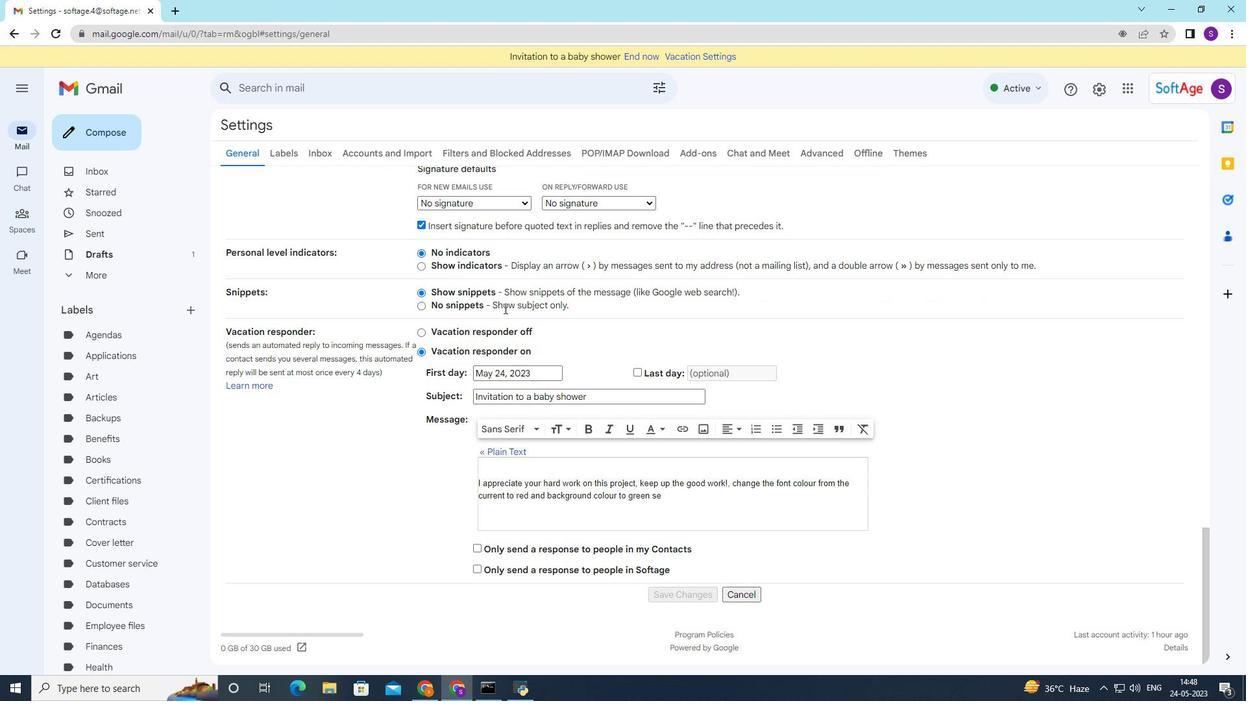 
Action: Mouse moved to (504, 307)
Screenshot: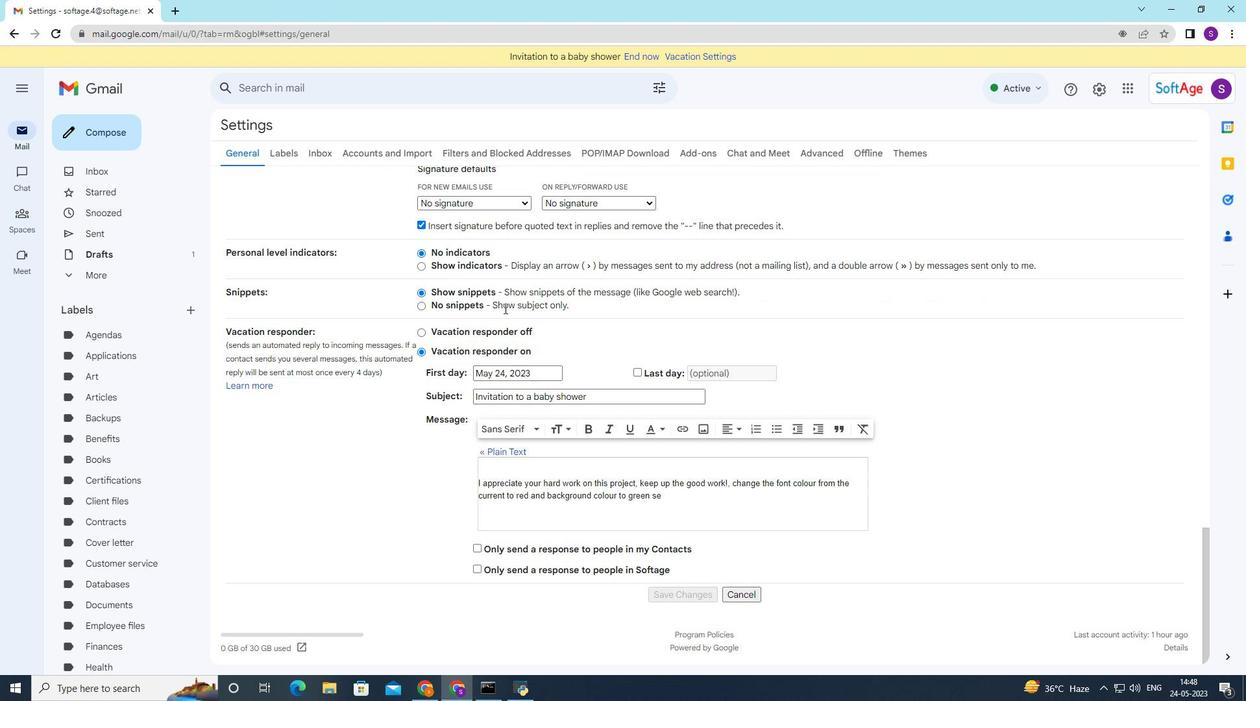 
Action: Mouse scrolled (504, 307) with delta (0, 0)
Screenshot: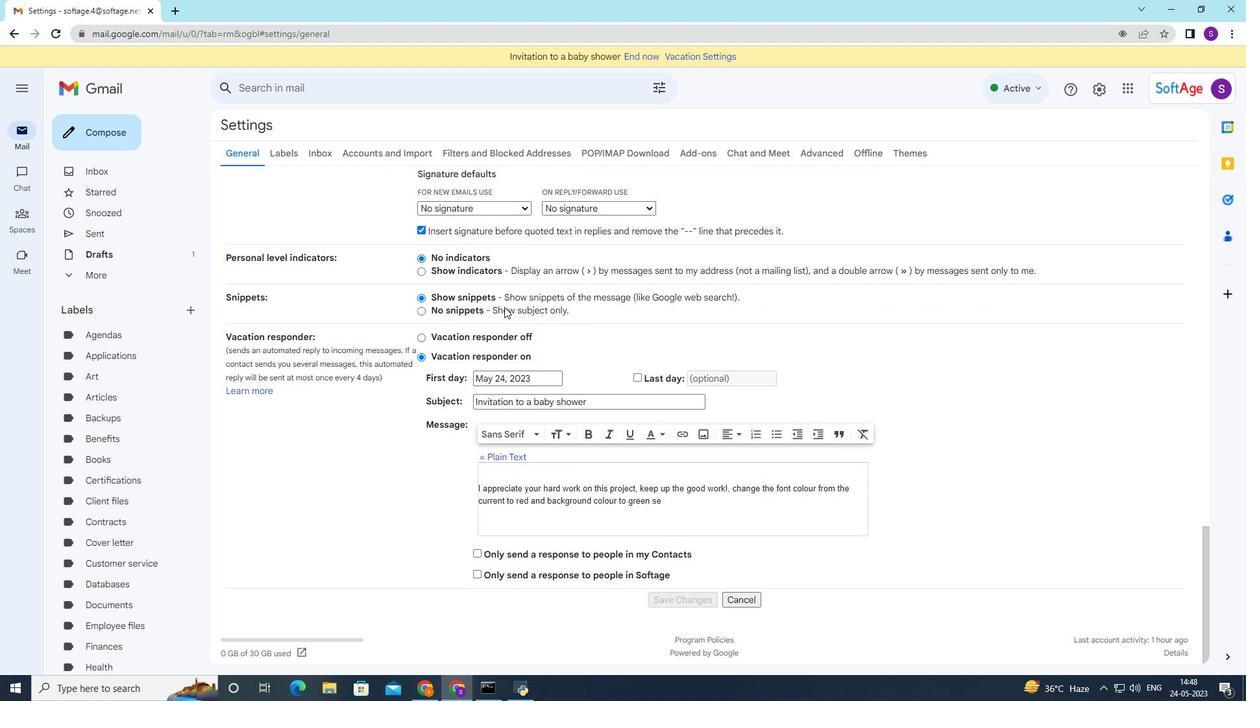 
Action: Mouse moved to (459, 238)
Screenshot: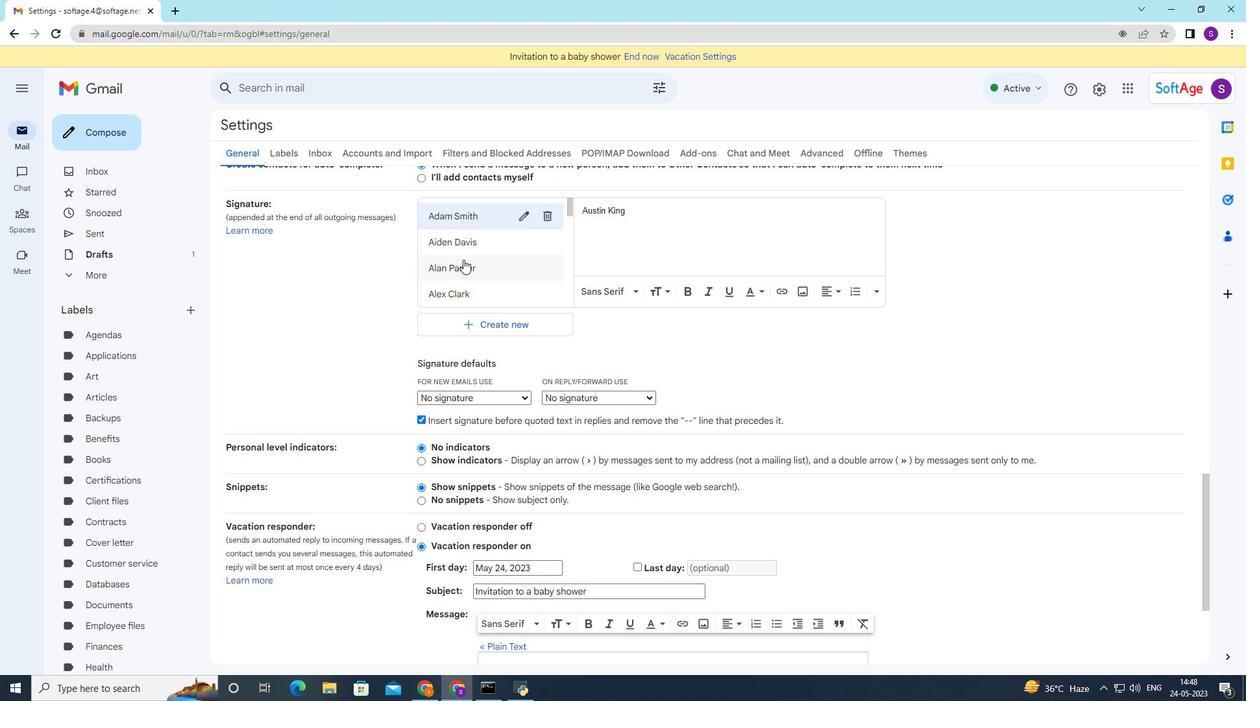 
Action: Mouse scrolled (459, 237) with delta (0, 0)
Screenshot: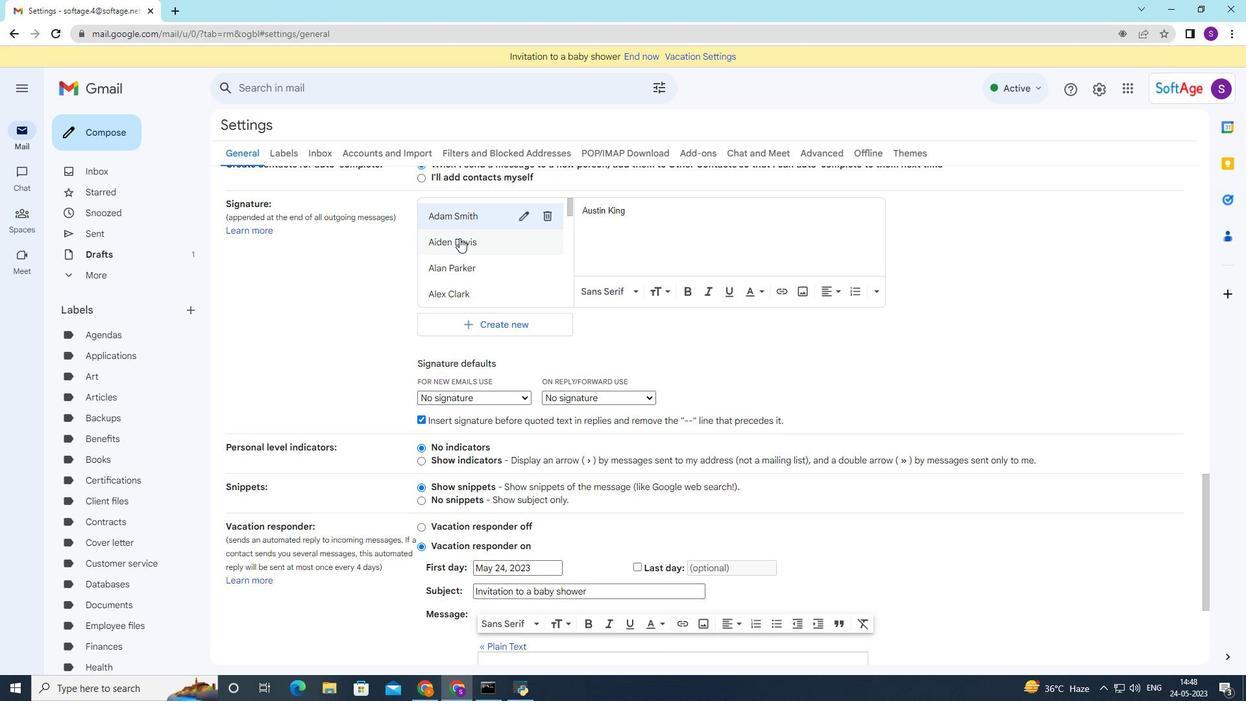 
Action: Mouse scrolled (459, 237) with delta (0, 0)
Screenshot: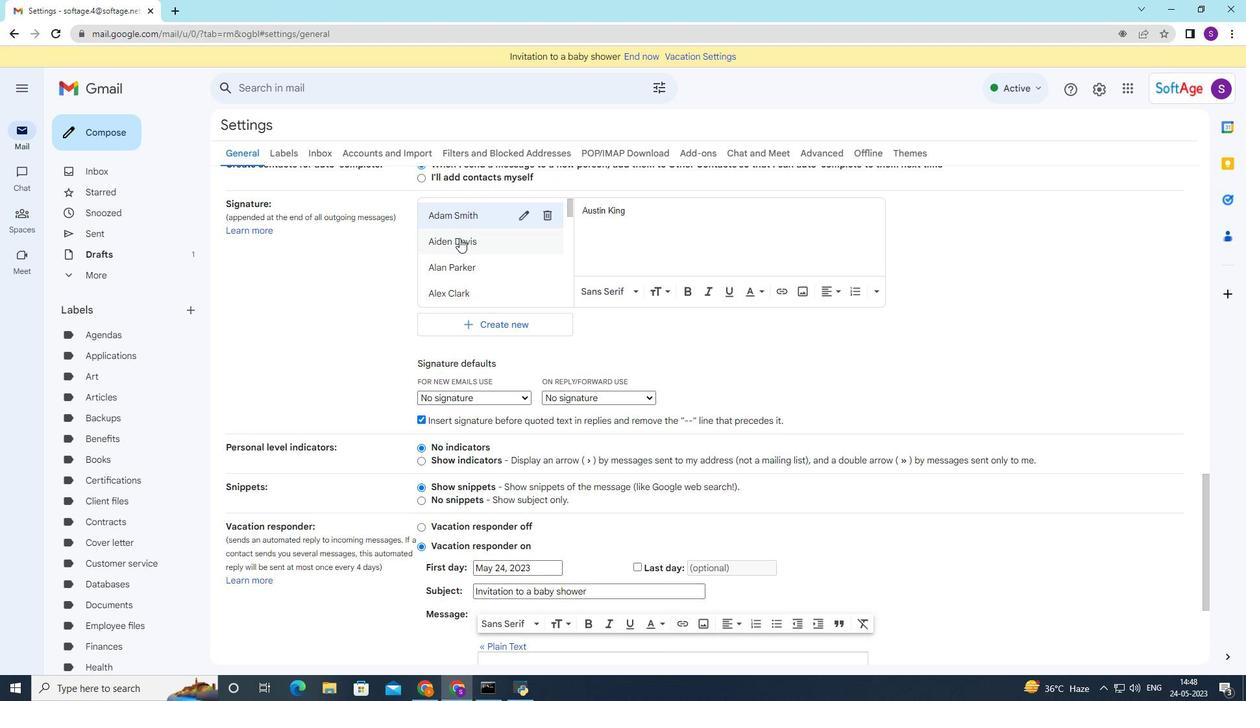 
Action: Mouse scrolled (459, 237) with delta (0, 0)
Screenshot: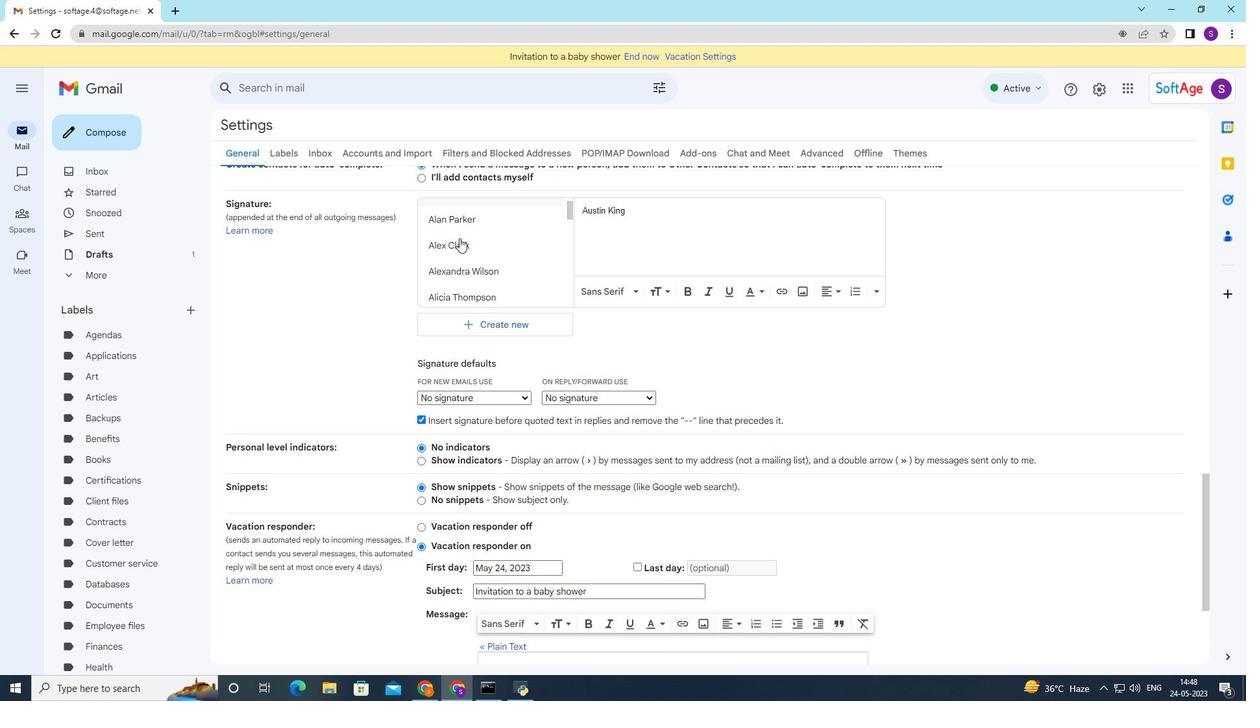 
Action: Mouse scrolled (459, 237) with delta (0, 0)
Screenshot: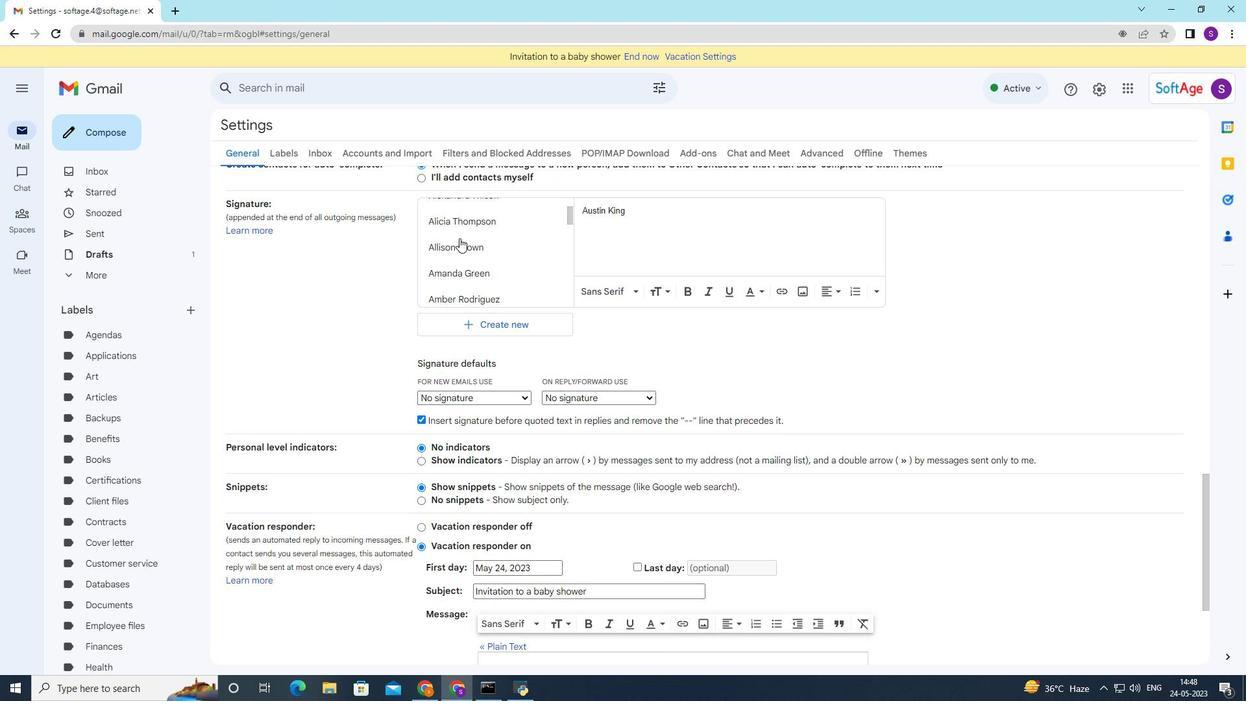 
Action: Mouse scrolled (459, 237) with delta (0, 0)
Screenshot: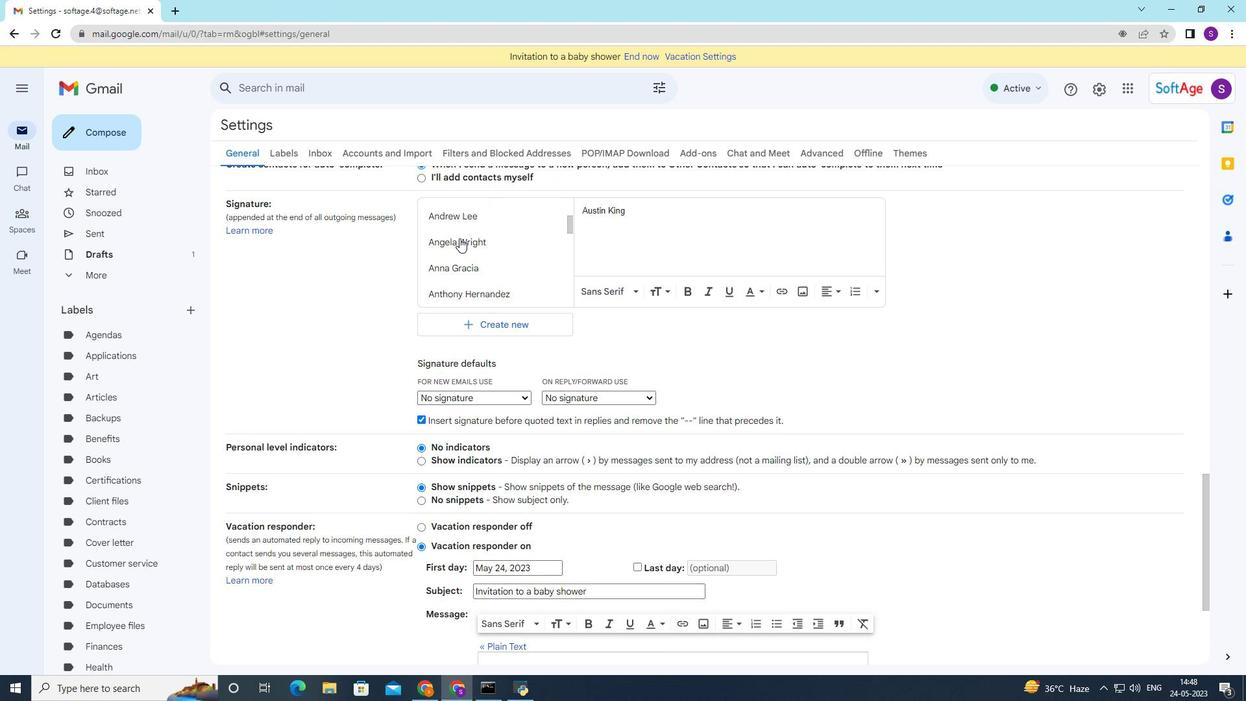 
Action: Mouse moved to (459, 238)
Screenshot: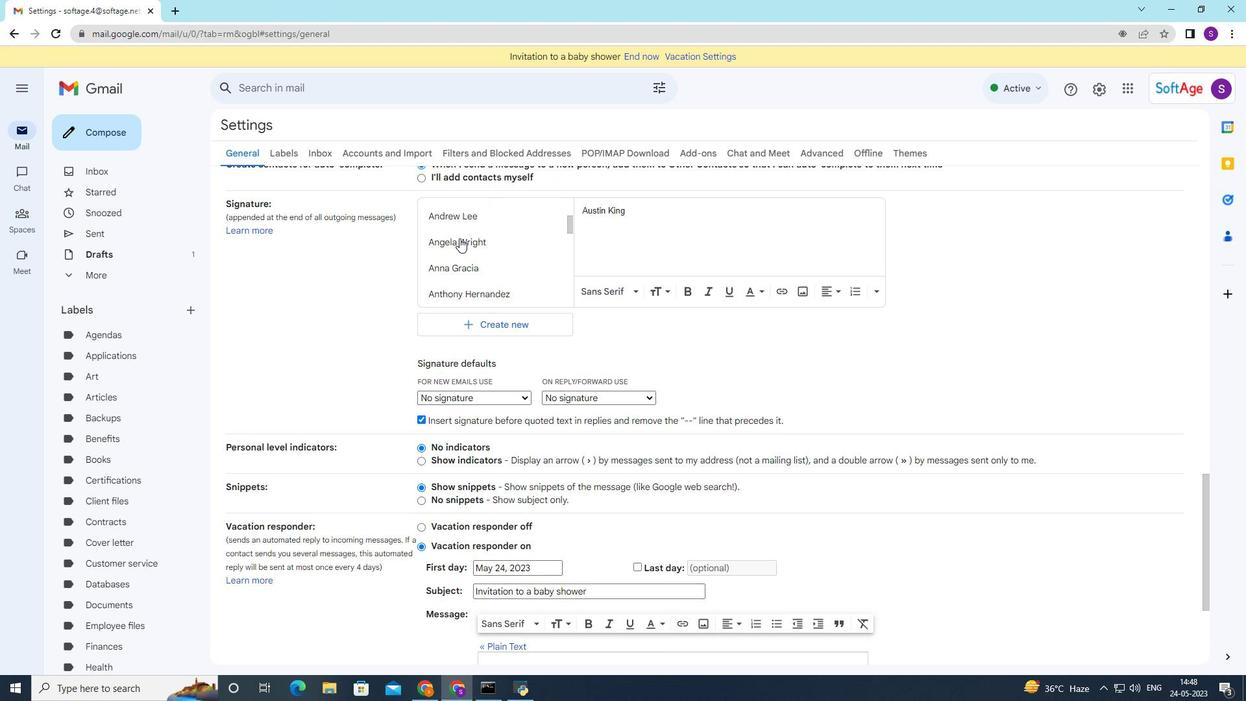 
Action: Mouse scrolled (459, 238) with delta (0, 0)
Screenshot: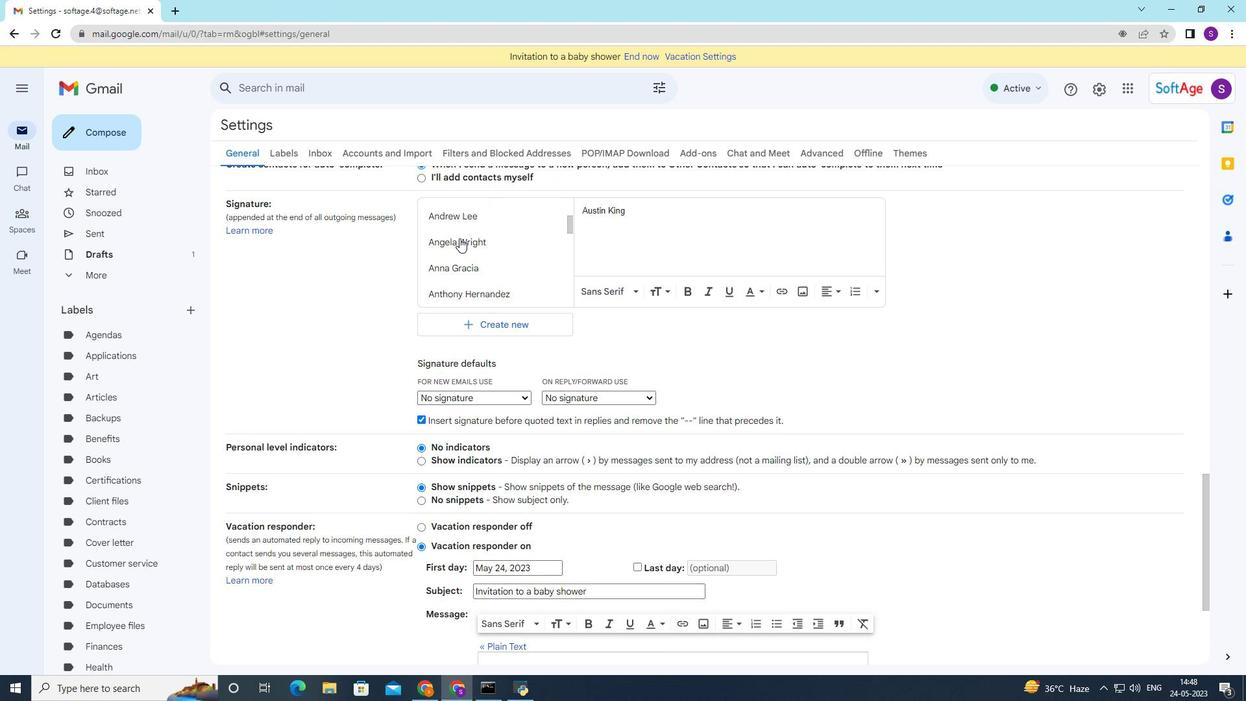 
Action: Mouse scrolled (459, 238) with delta (0, 0)
Screenshot: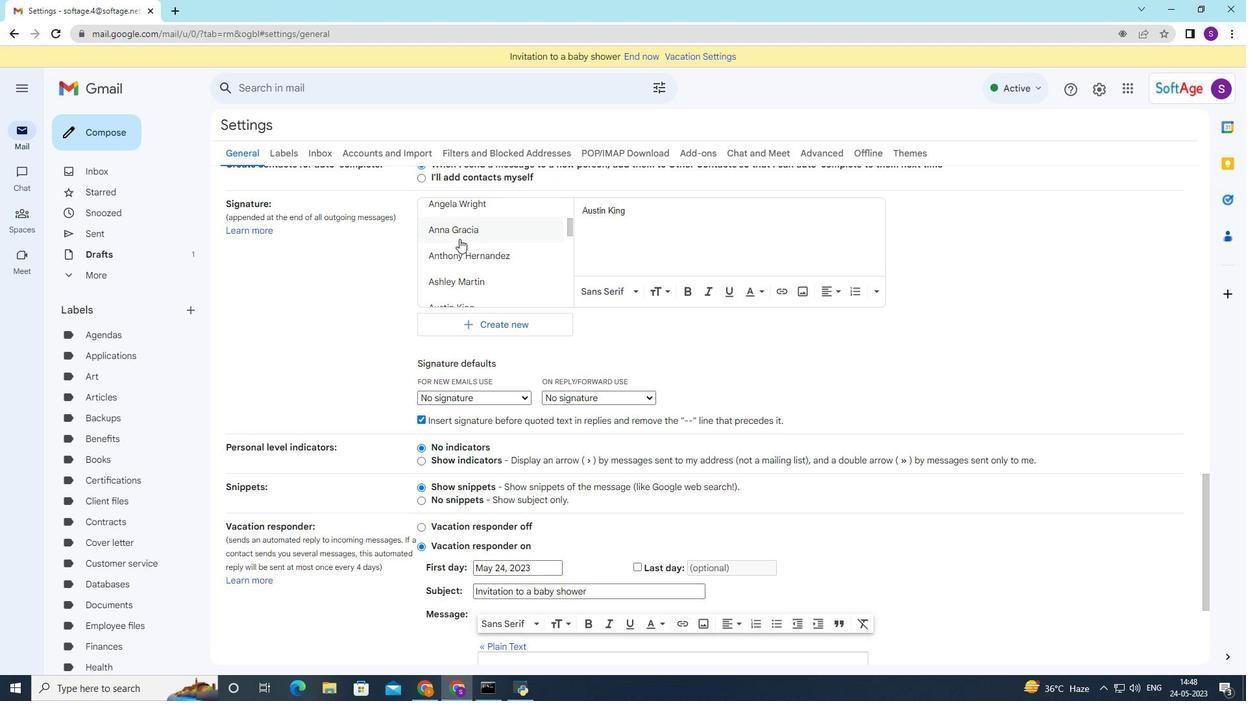 
Action: Mouse moved to (459, 239)
Screenshot: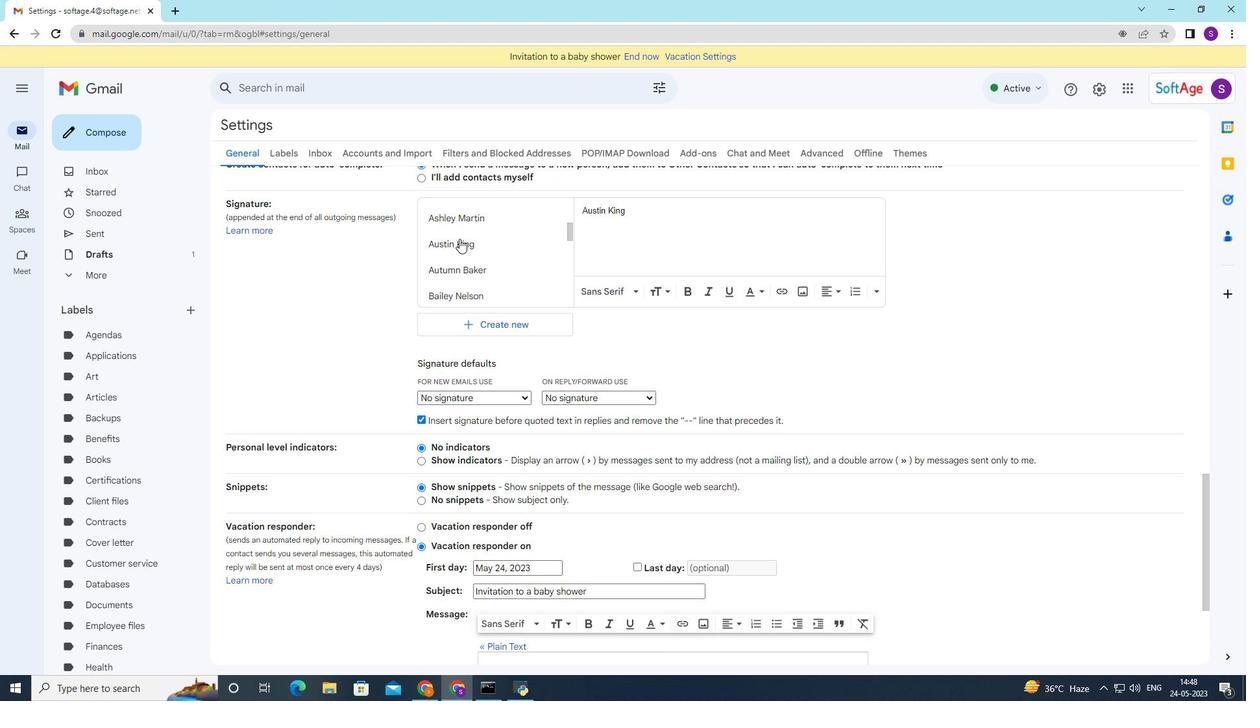 
Action: Mouse scrolled (459, 238) with delta (0, 0)
Screenshot: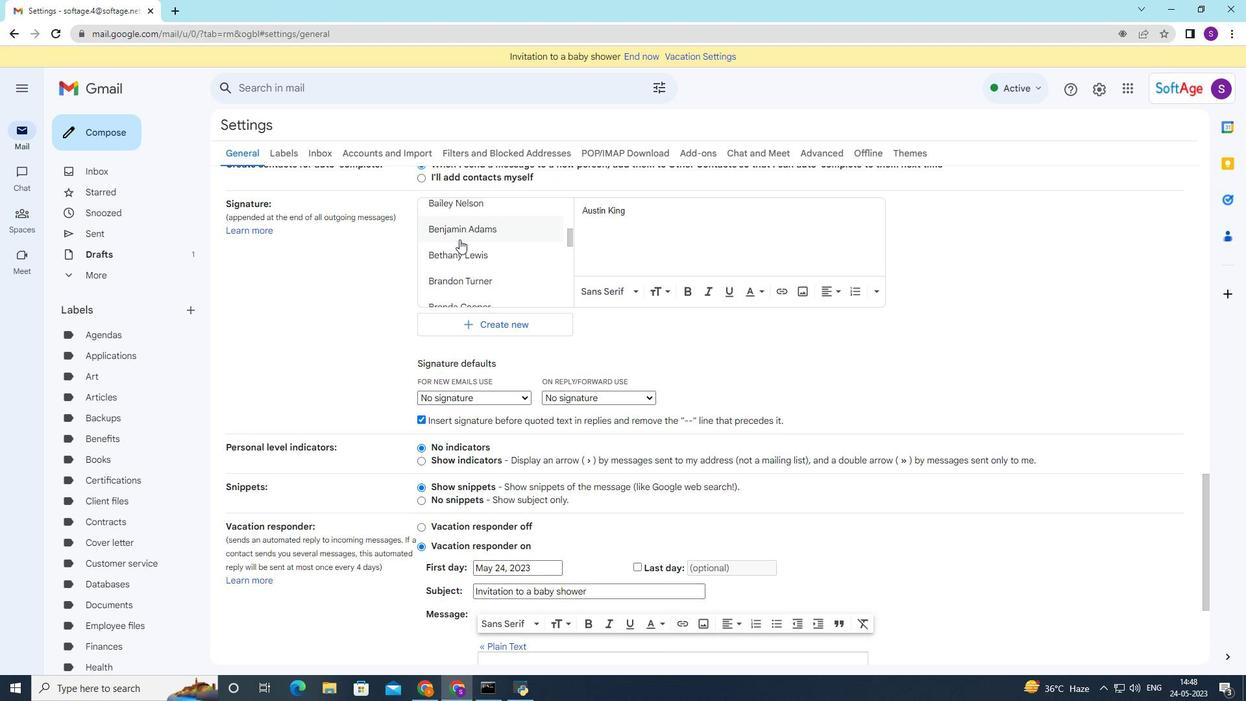 
Action: Mouse scrolled (459, 238) with delta (0, 0)
Screenshot: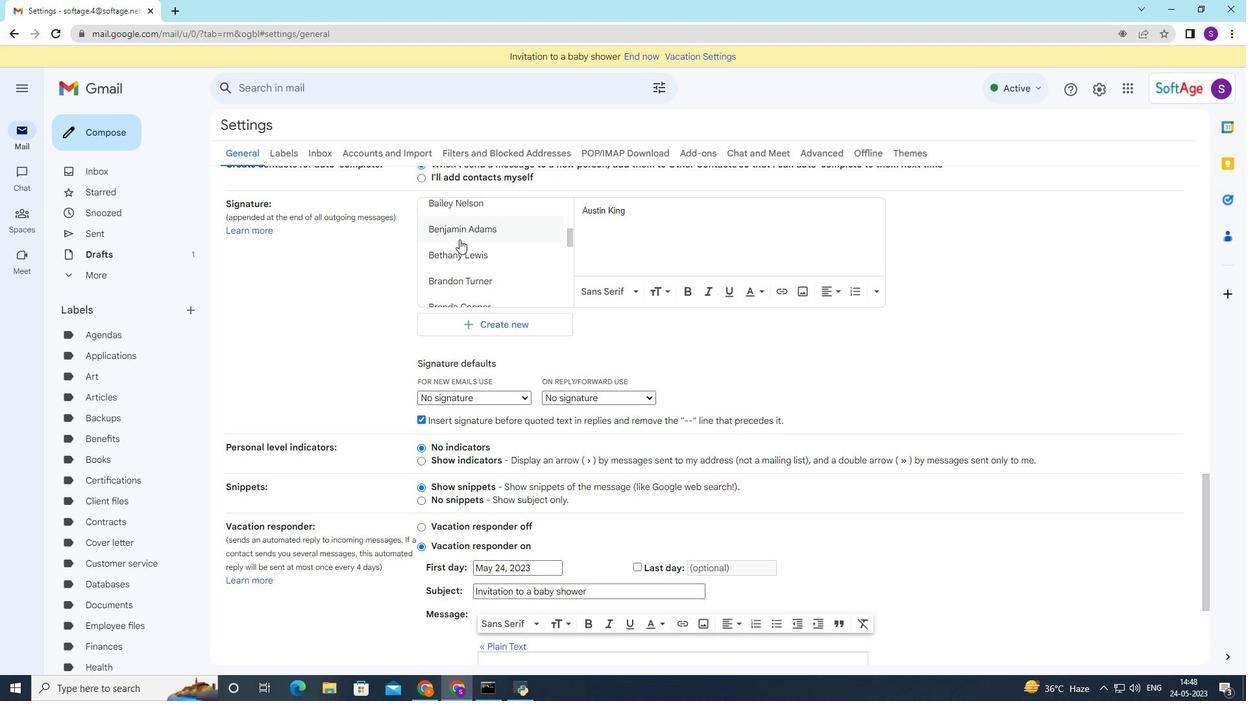 
Action: Mouse scrolled (459, 238) with delta (0, 0)
Screenshot: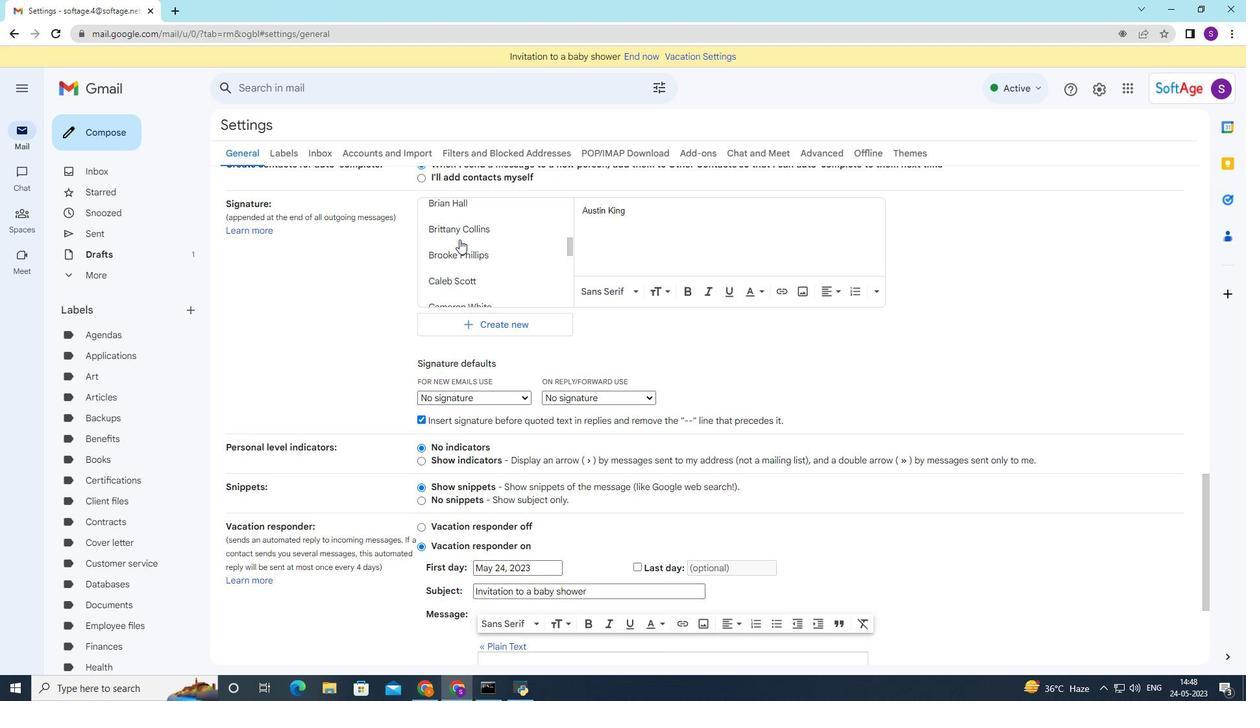 
Action: Mouse moved to (459, 241)
Screenshot: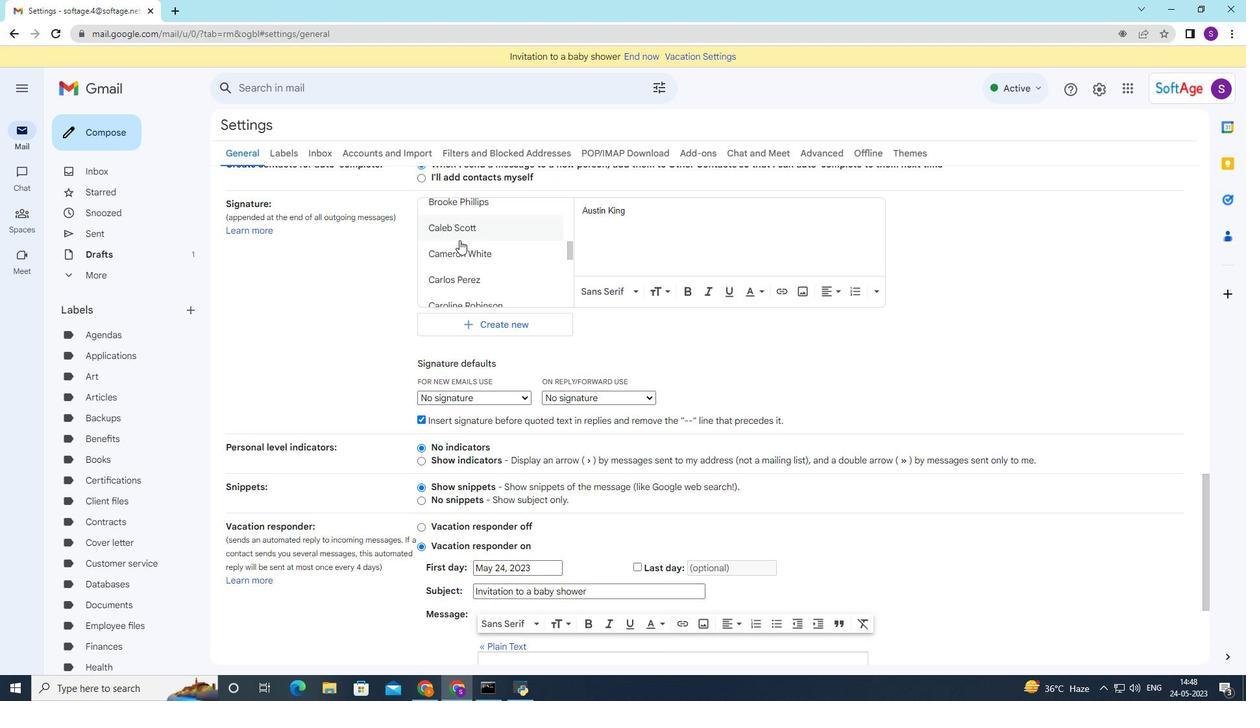 
Action: Mouse scrolled (459, 240) with delta (0, 0)
Screenshot: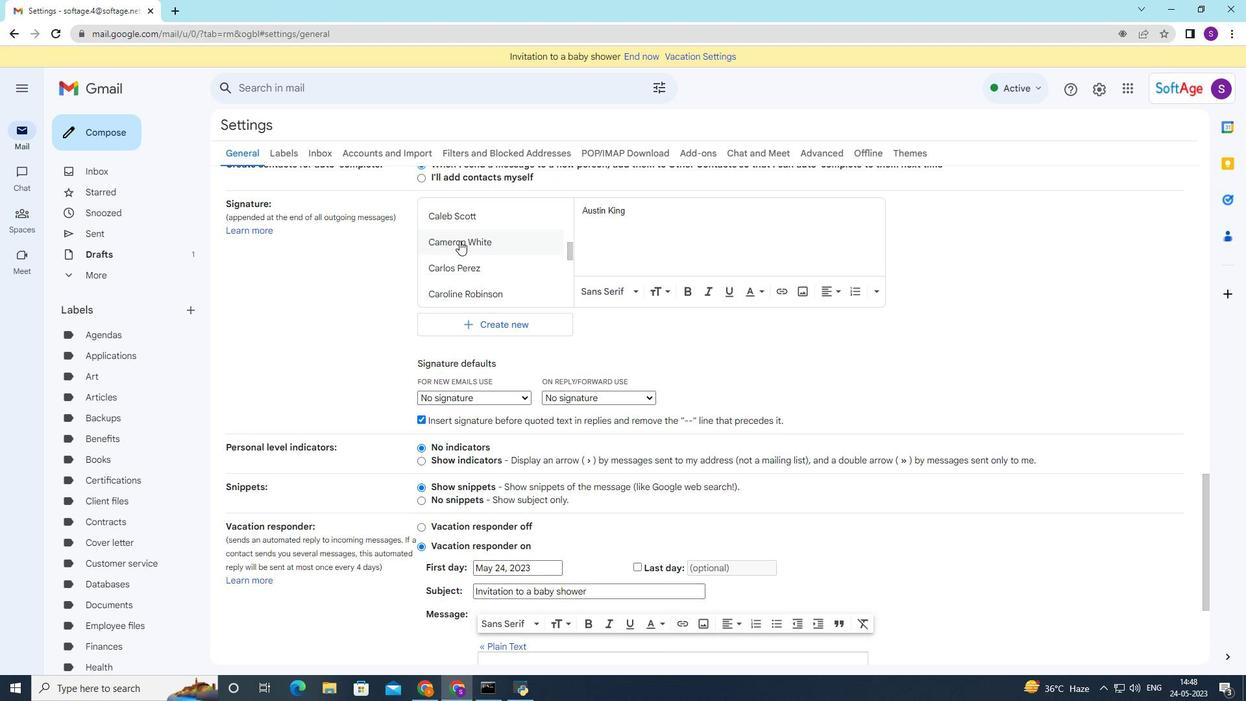 
Action: Mouse moved to (459, 242)
Screenshot: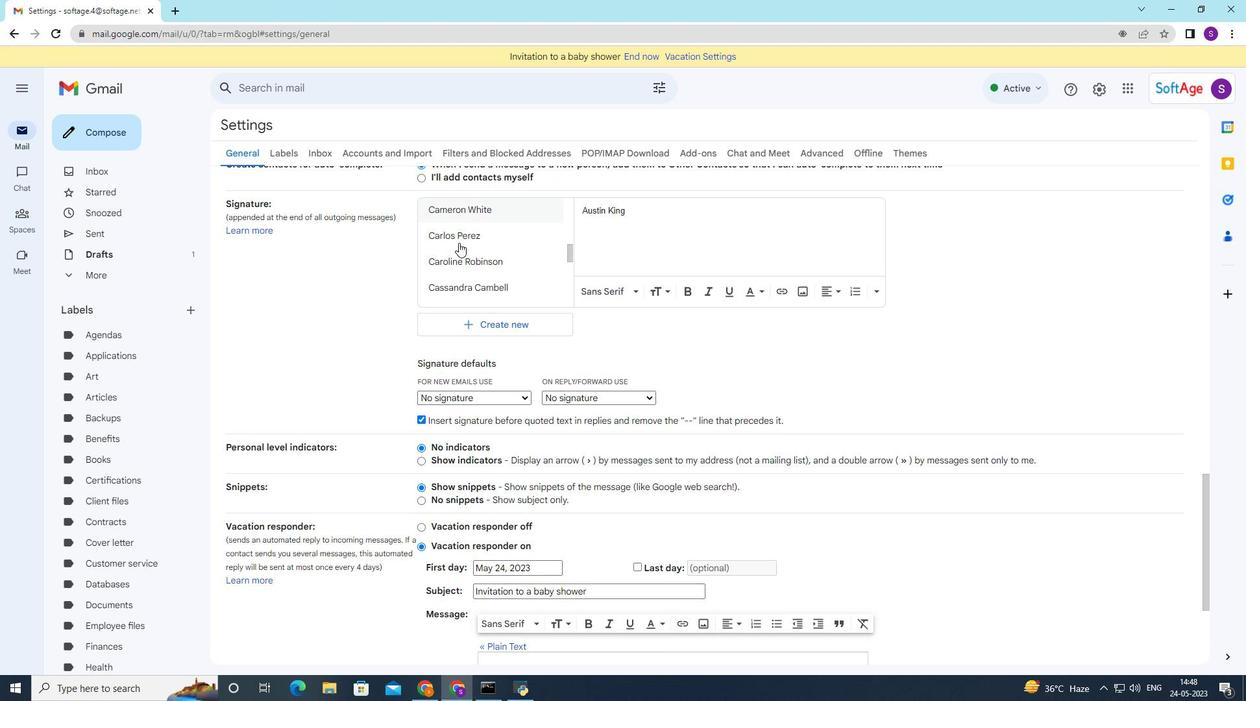 
Action: Mouse scrolled (459, 242) with delta (0, 0)
Screenshot: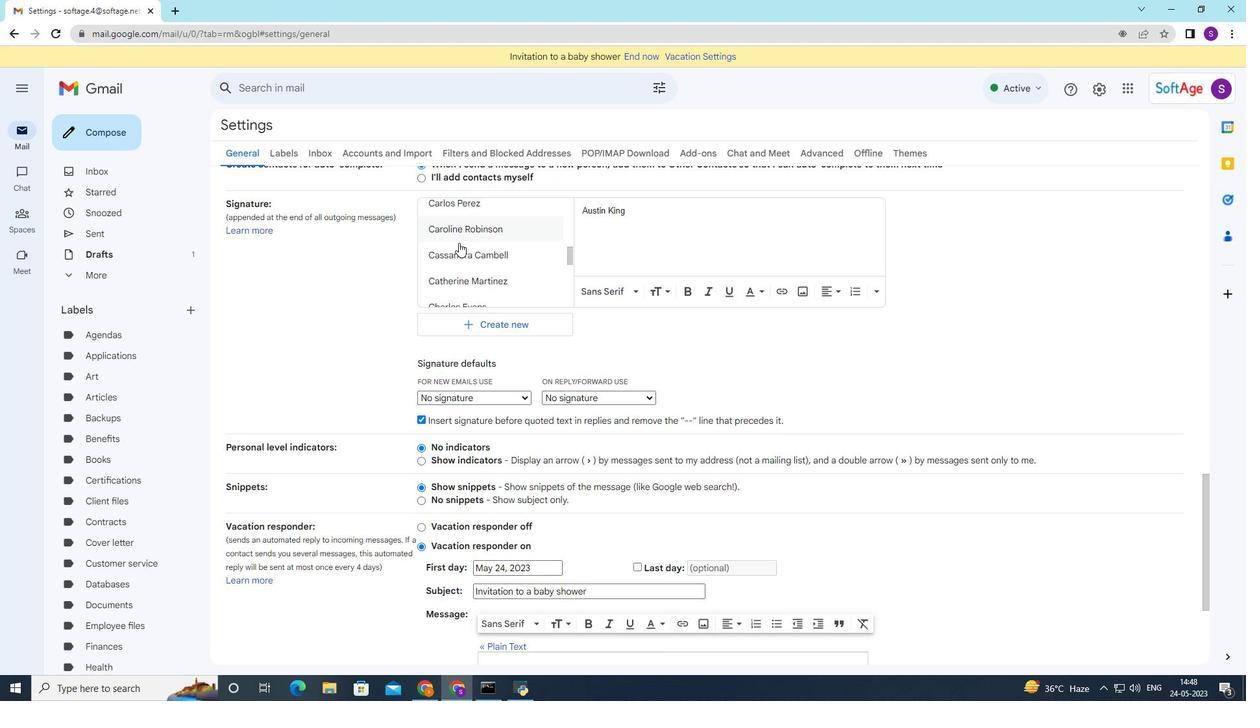 
Action: Mouse scrolled (459, 242) with delta (0, 0)
Screenshot: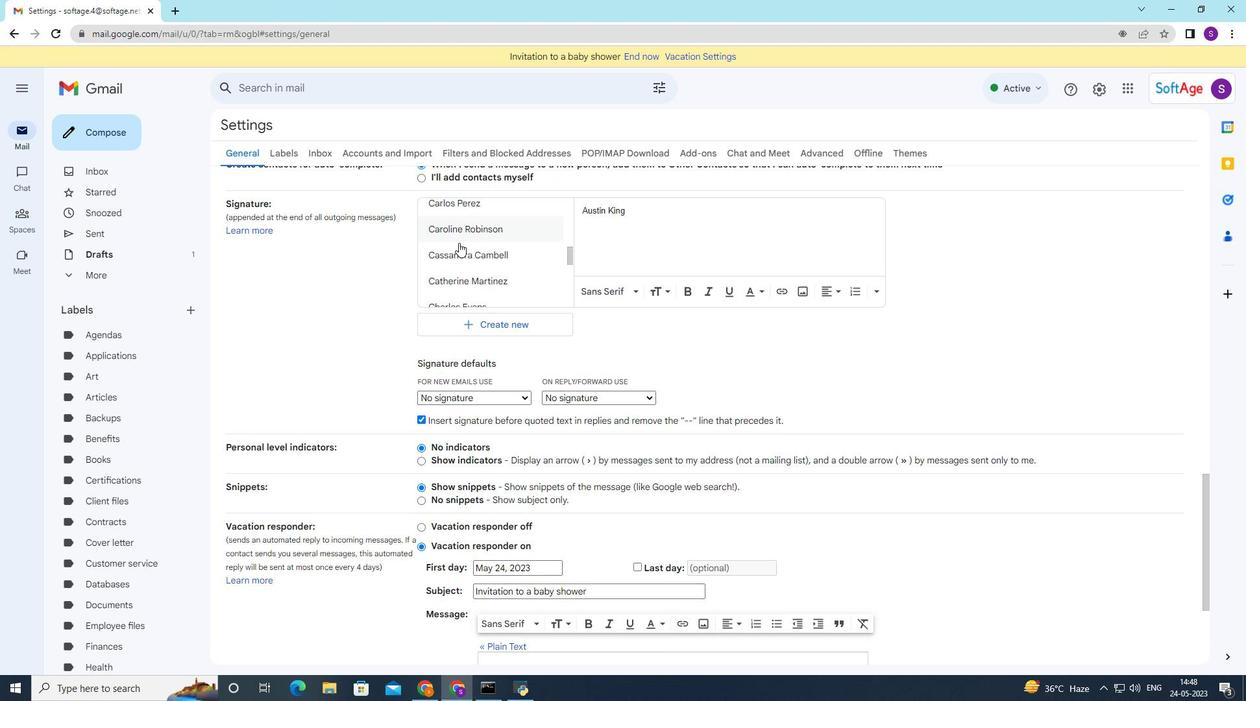 
Action: Mouse moved to (459, 243)
Screenshot: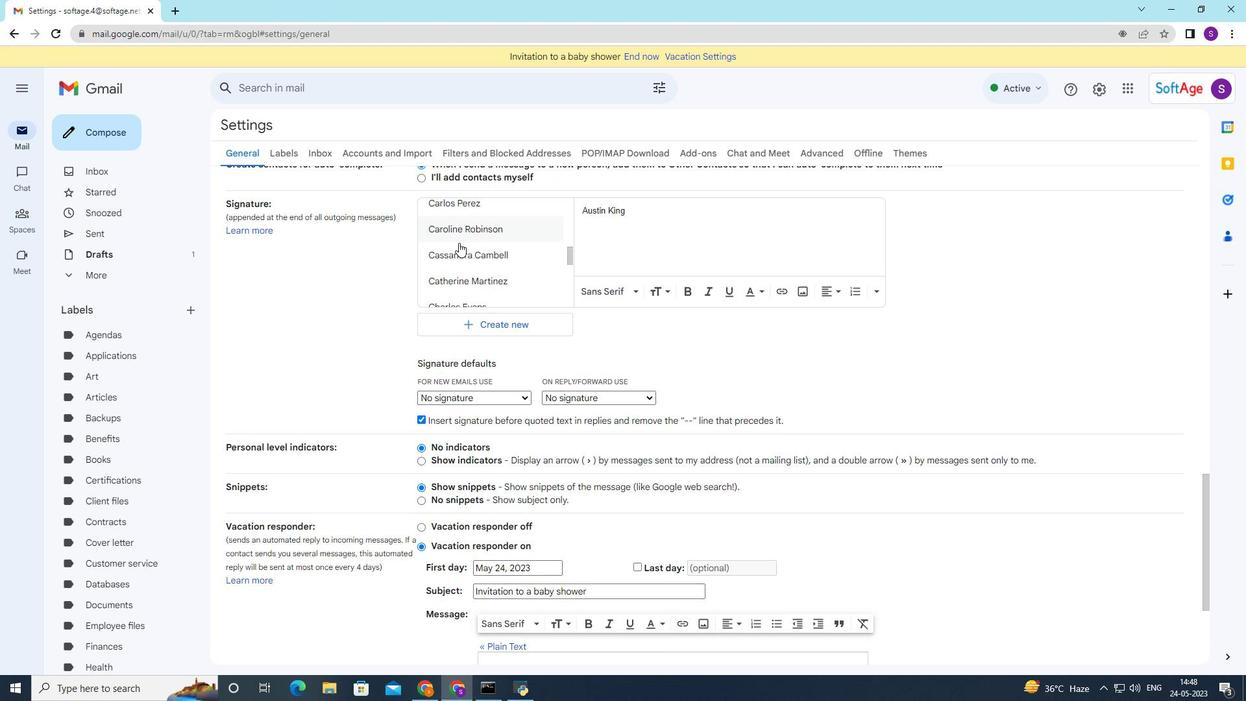 
Action: Mouse scrolled (459, 242) with delta (0, 0)
Screenshot: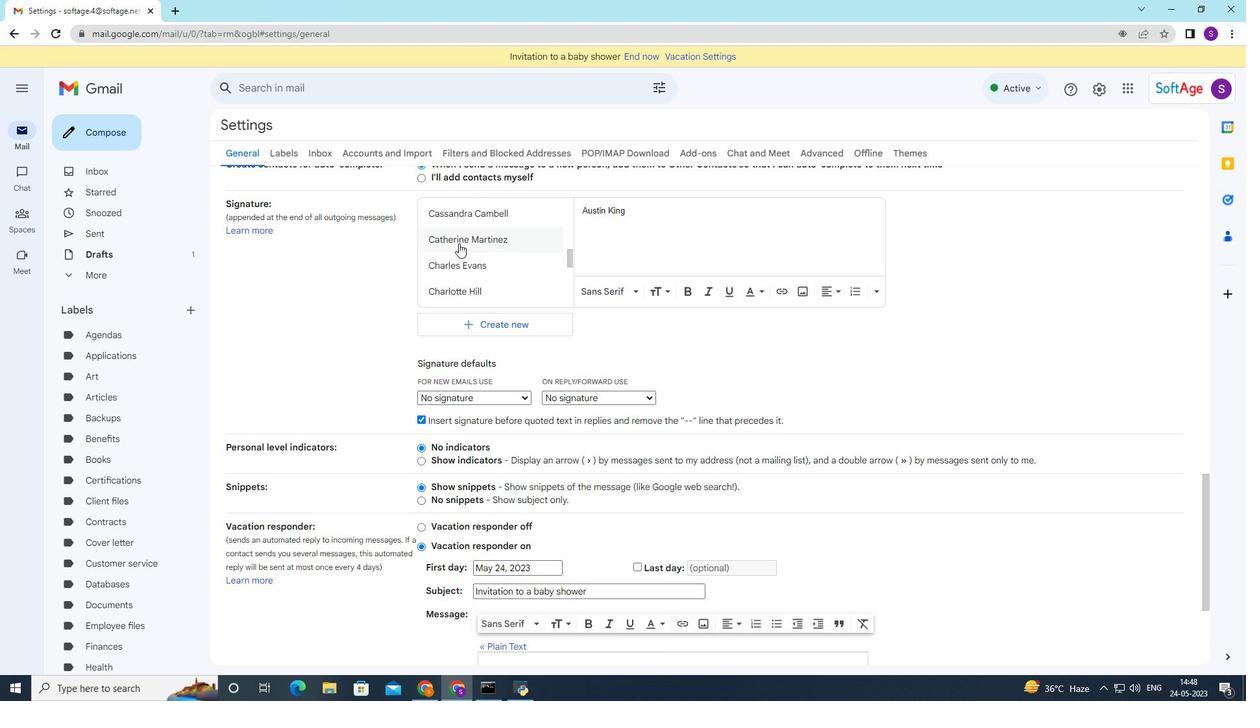 
Action: Mouse moved to (458, 246)
Screenshot: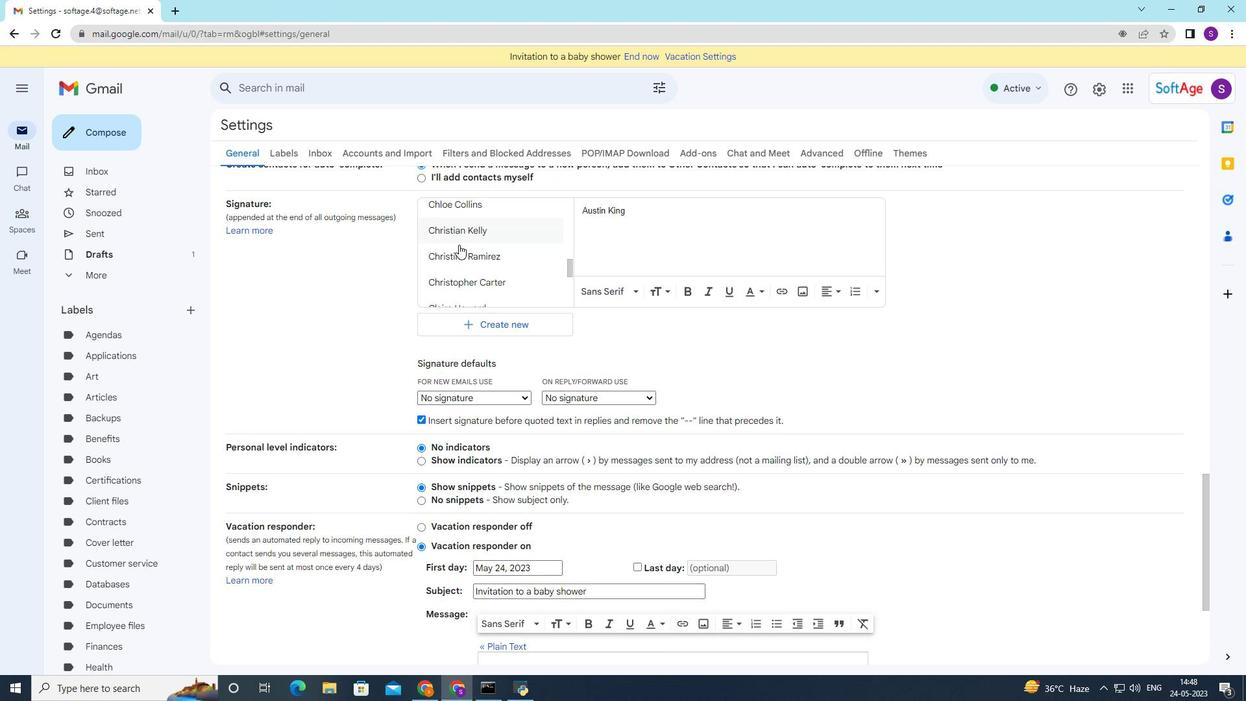 
Action: Mouse scrolled (458, 246) with delta (0, 0)
Screenshot: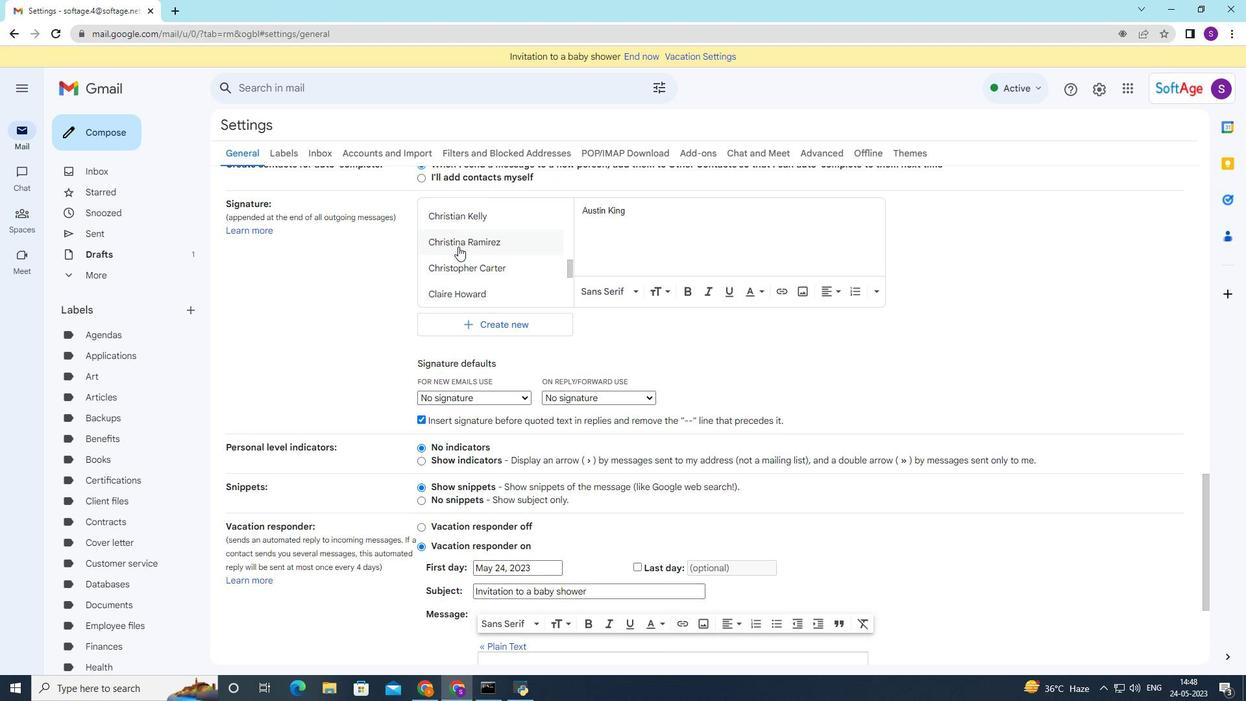 
Action: Mouse scrolled (458, 246) with delta (0, 0)
Screenshot: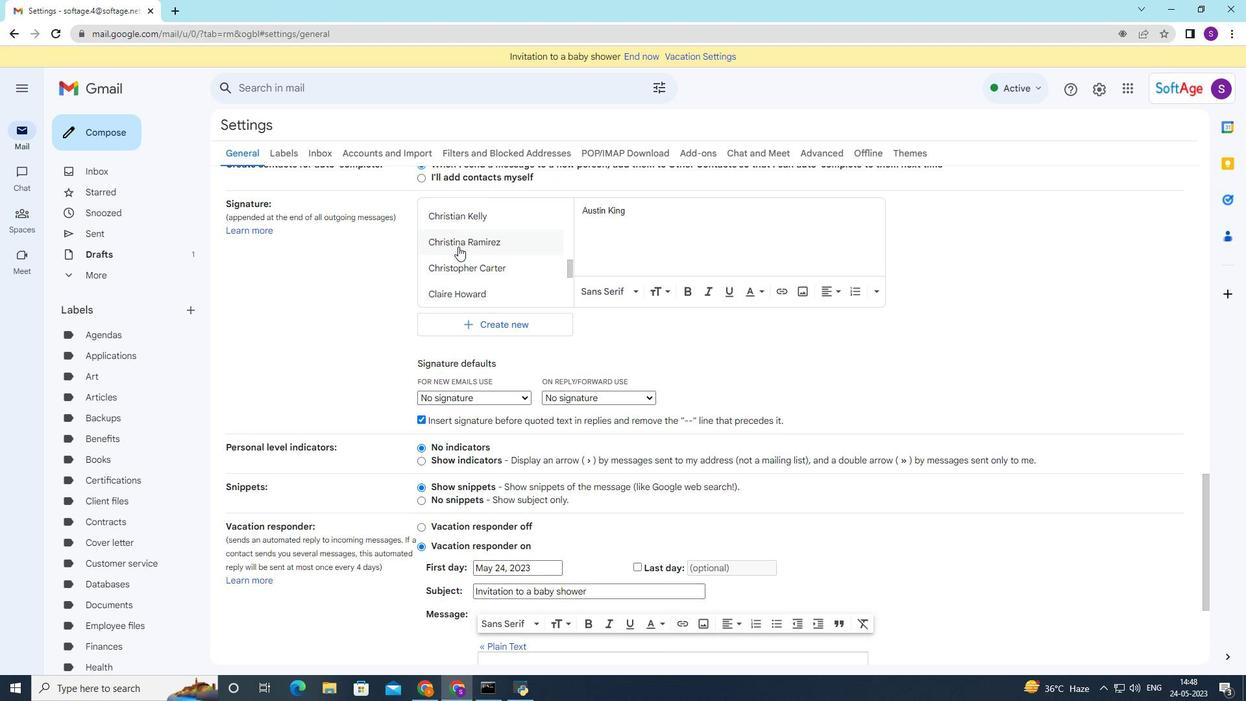 
Action: Mouse moved to (458, 247)
Screenshot: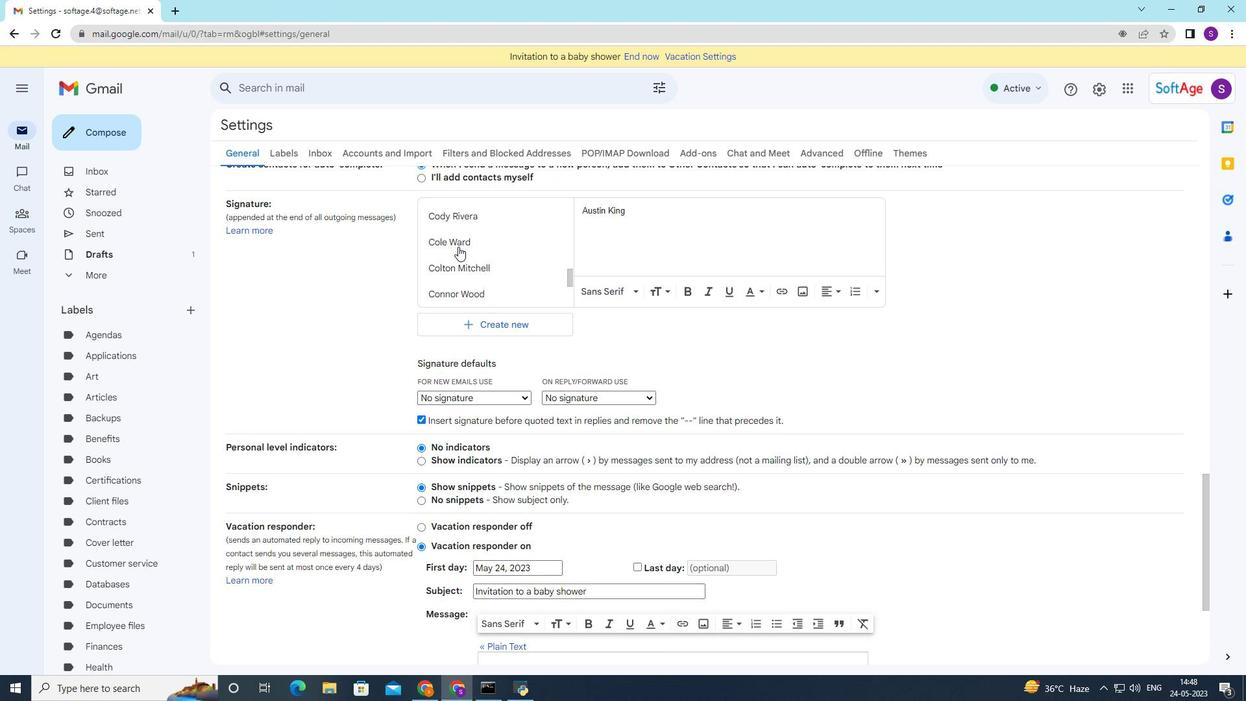 
Action: Mouse scrolled (458, 246) with delta (0, 0)
Screenshot: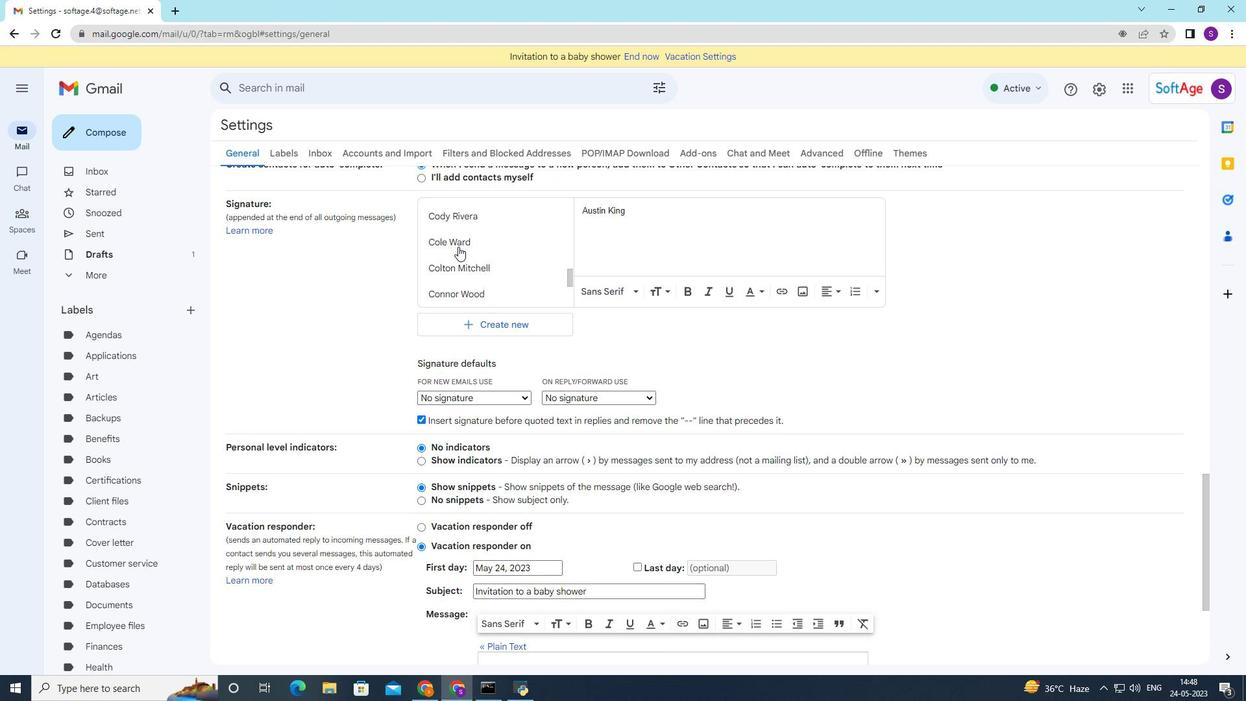 
Action: Mouse moved to (458, 247)
Screenshot: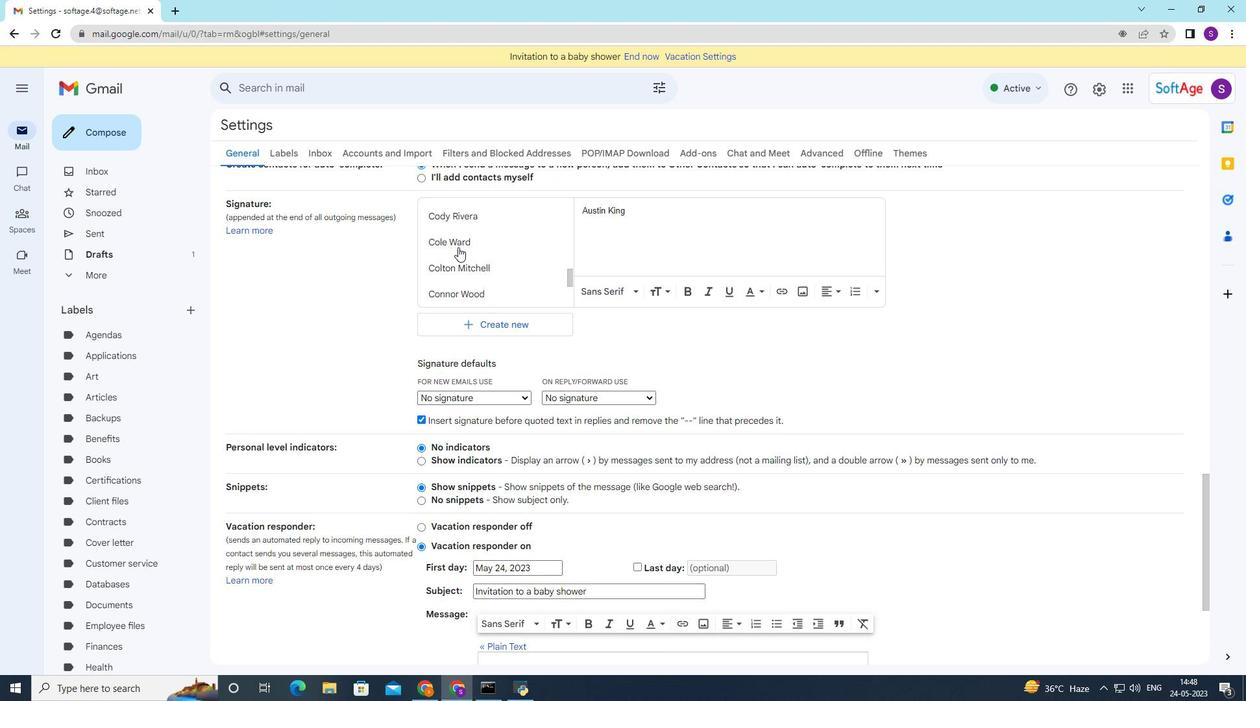 
Action: Mouse scrolled (458, 246) with delta (0, 0)
Screenshot: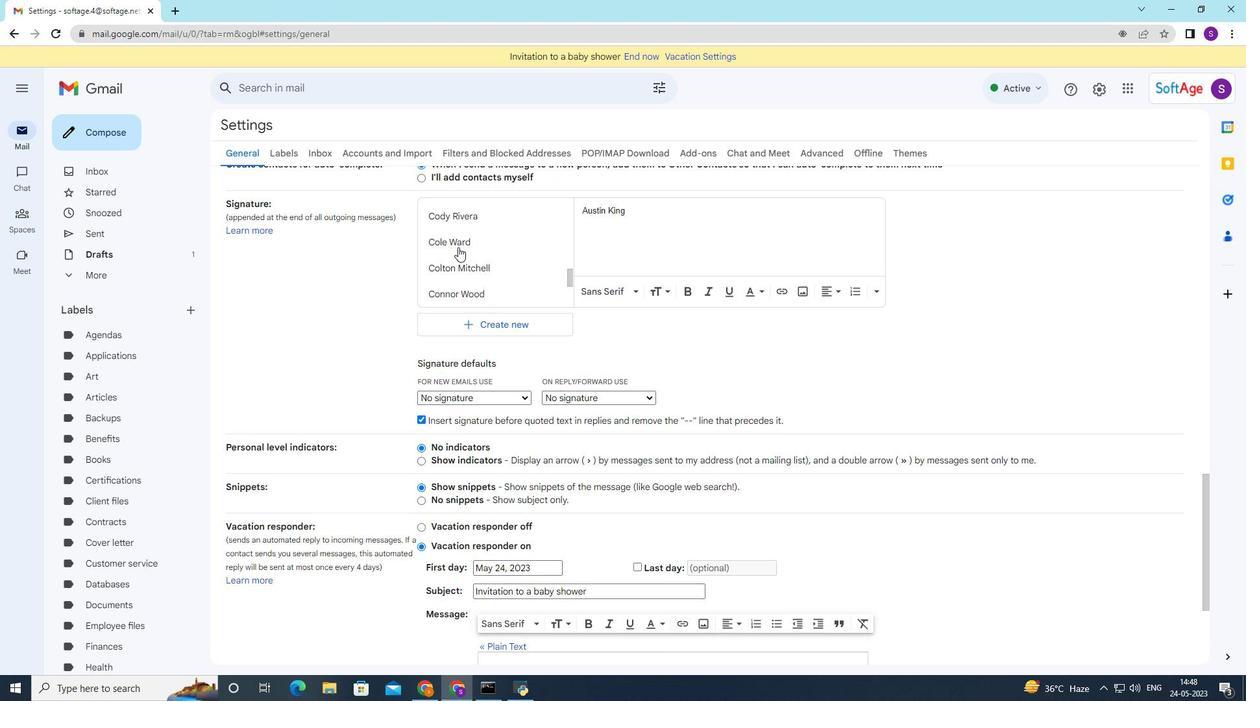 
Action: Mouse scrolled (458, 246) with delta (0, 0)
Screenshot: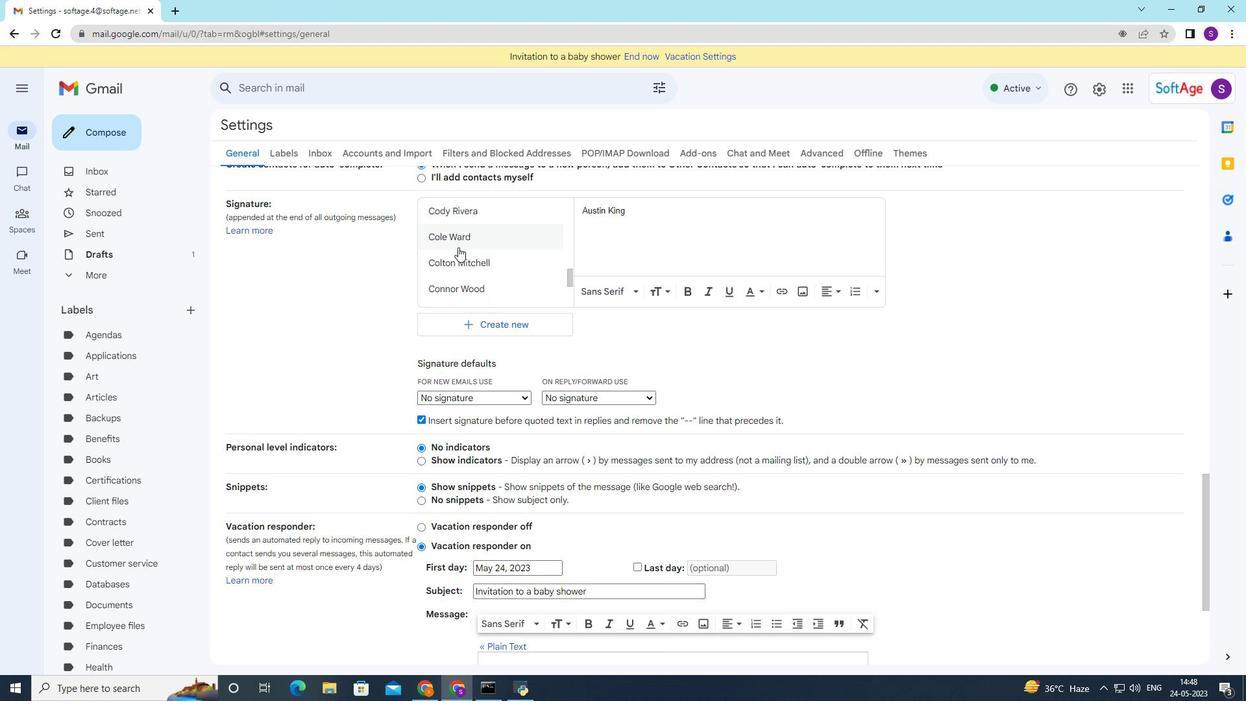 
Action: Mouse scrolled (458, 246) with delta (0, 0)
Screenshot: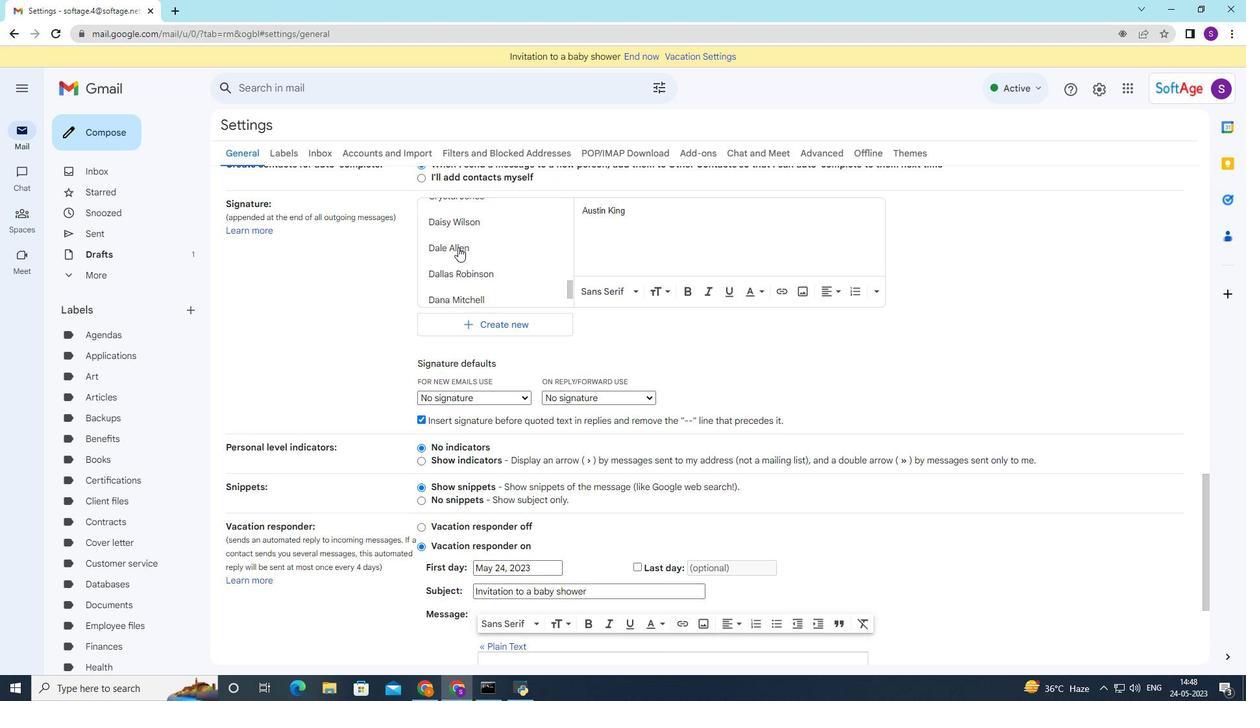 
Action: Mouse scrolled (458, 248) with delta (0, 0)
Screenshot: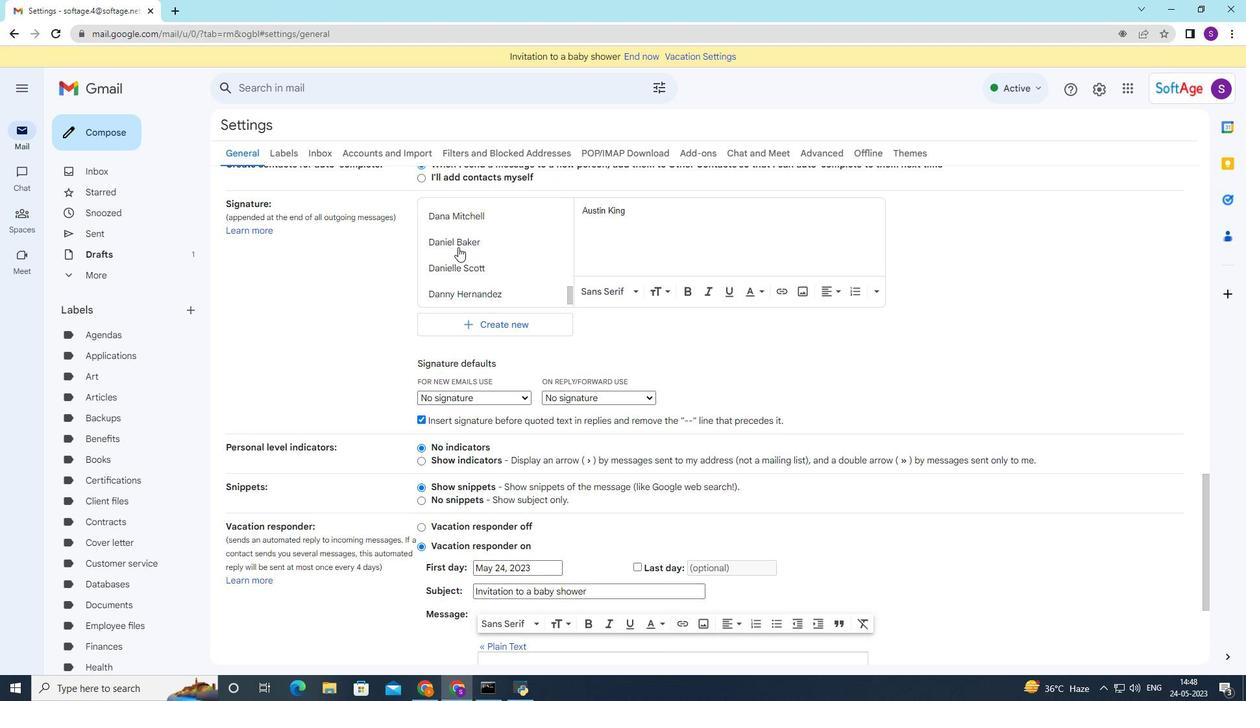 
Action: Mouse scrolled (458, 246) with delta (0, 0)
Screenshot: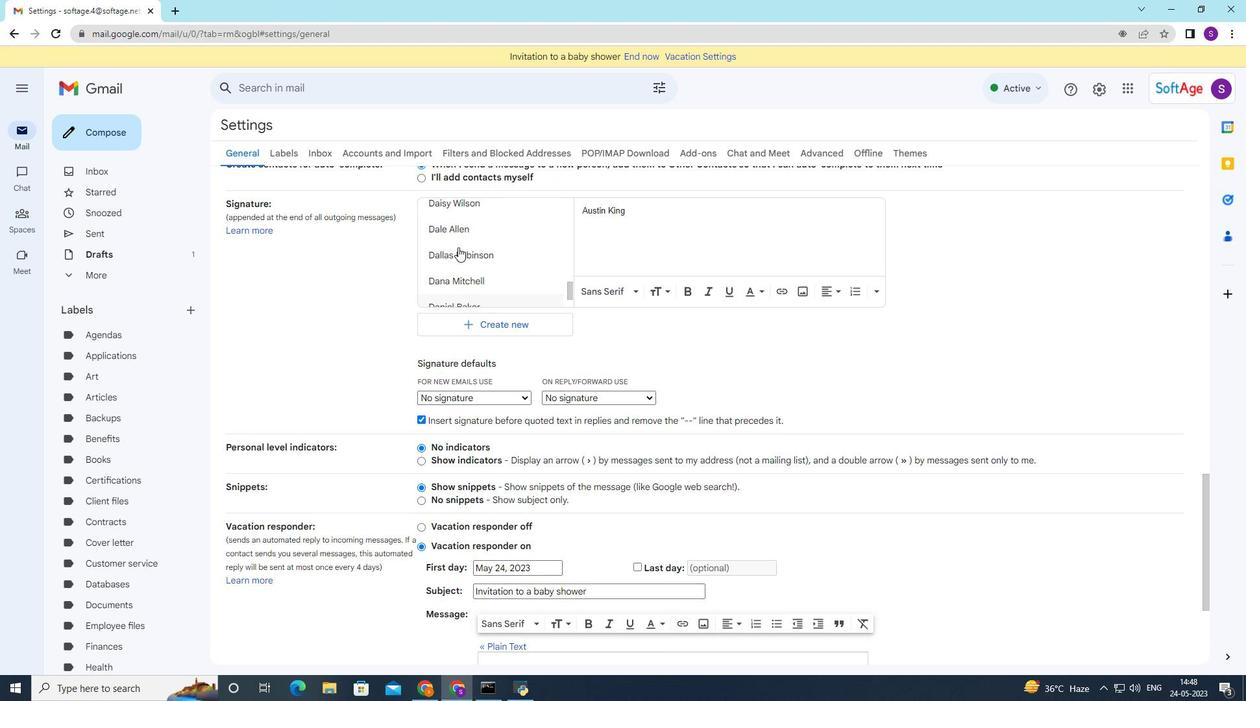 
Action: Mouse scrolled (458, 246) with delta (0, 0)
Screenshot: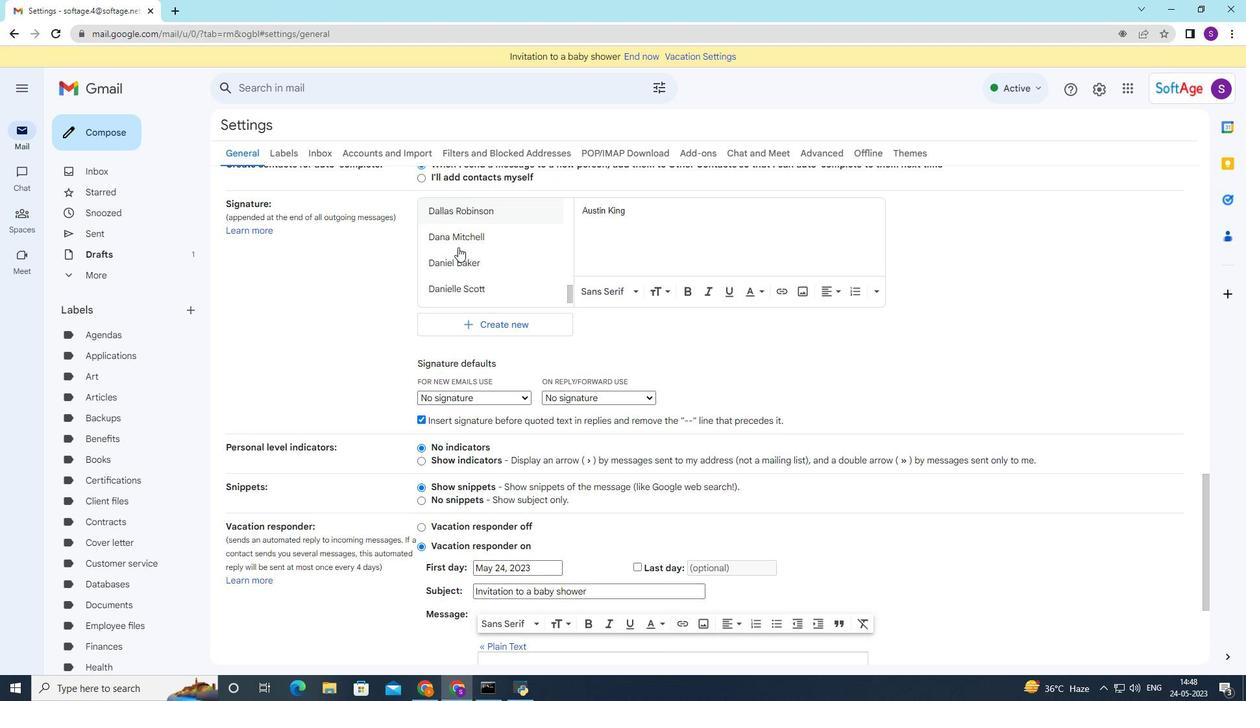 
Action: Mouse moved to (486, 327)
Screenshot: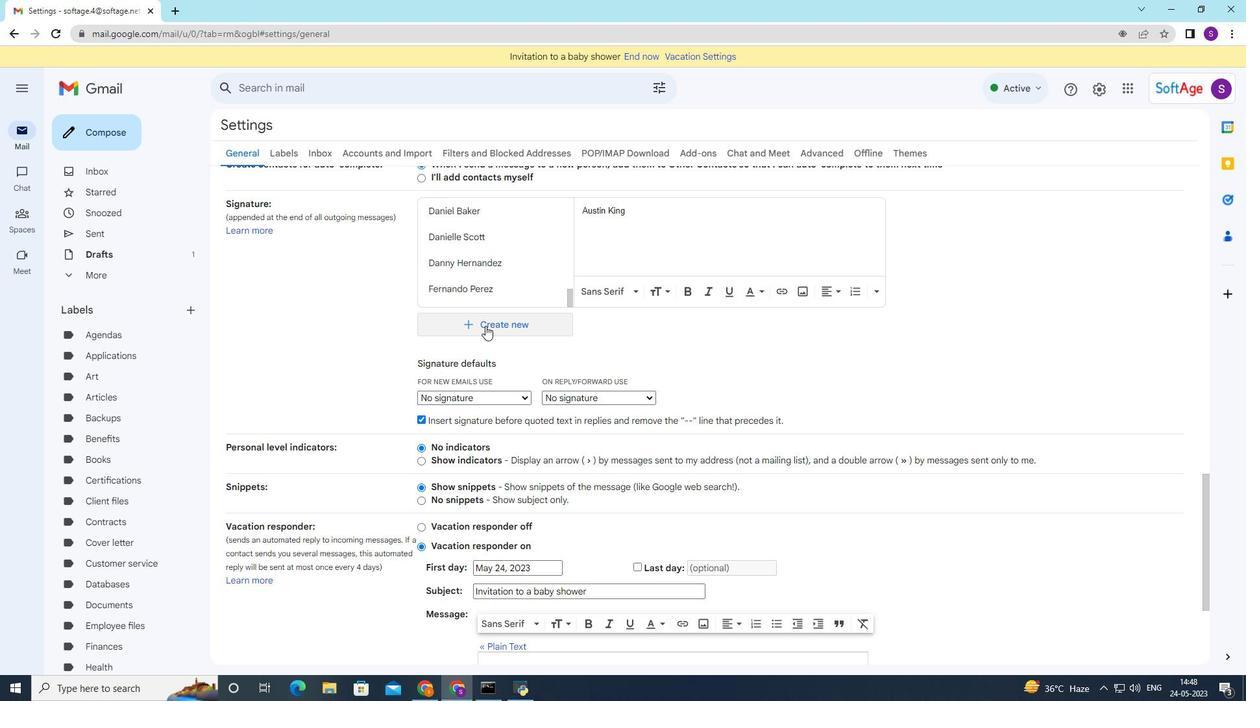 
Action: Mouse pressed left at (486, 327)
Screenshot: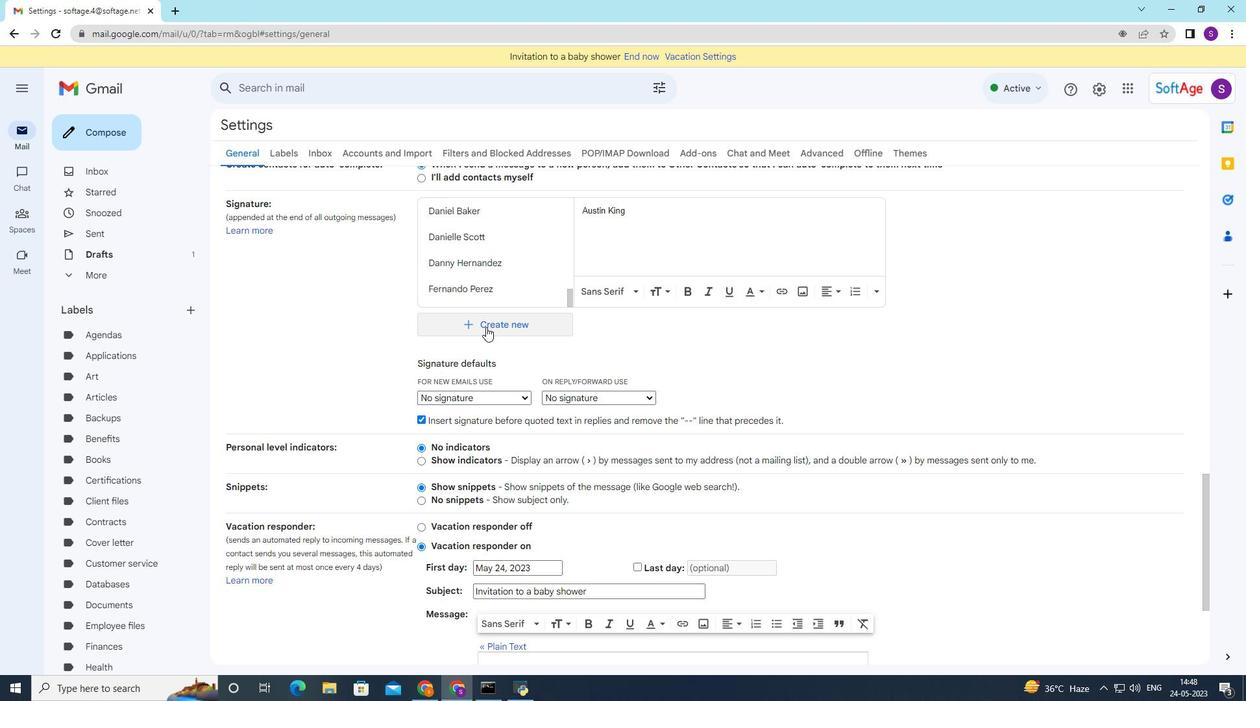 
Action: Mouse moved to (497, 336)
Screenshot: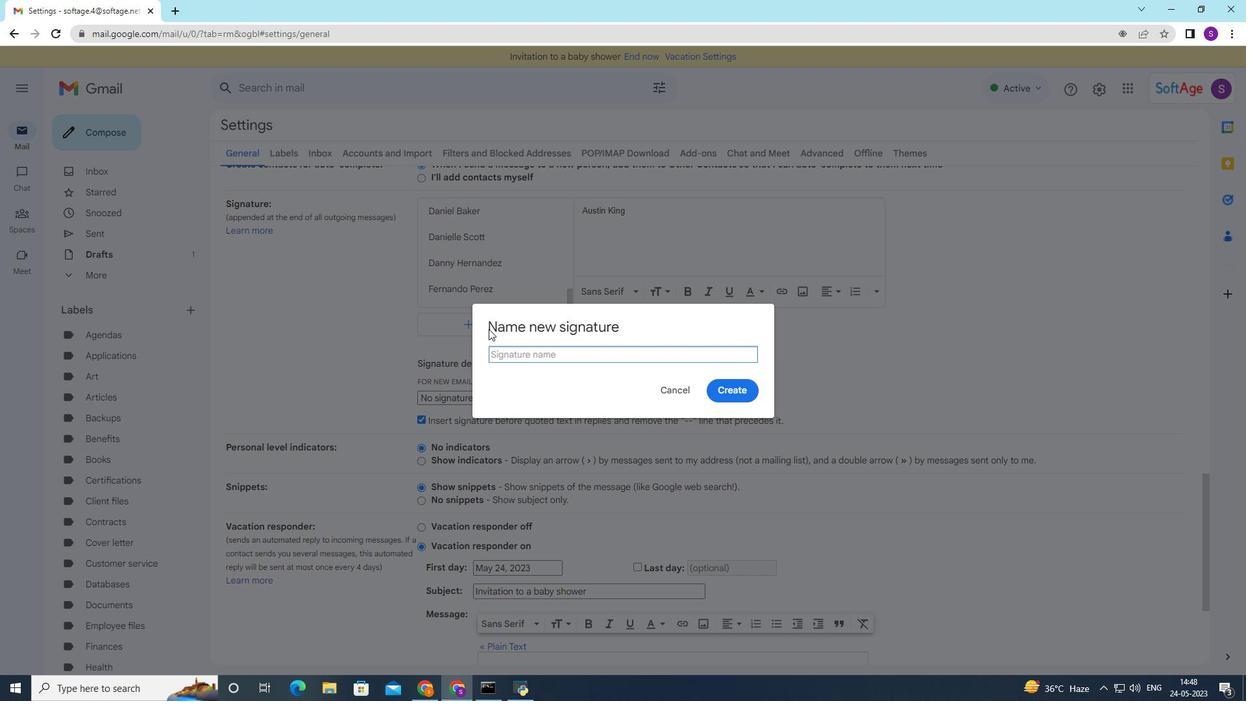 
Action: Key pressed <Key.shift>David<Key.space><Key.shift>Green
Screenshot: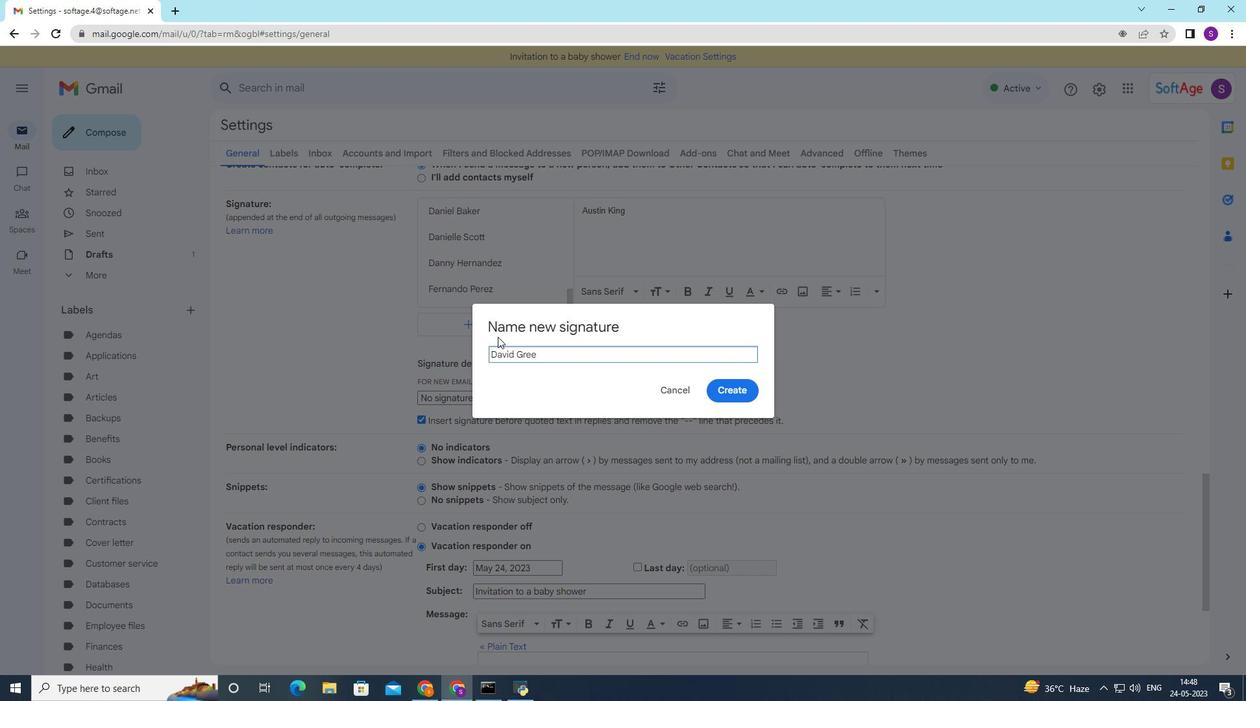 
Action: Mouse moved to (738, 388)
Screenshot: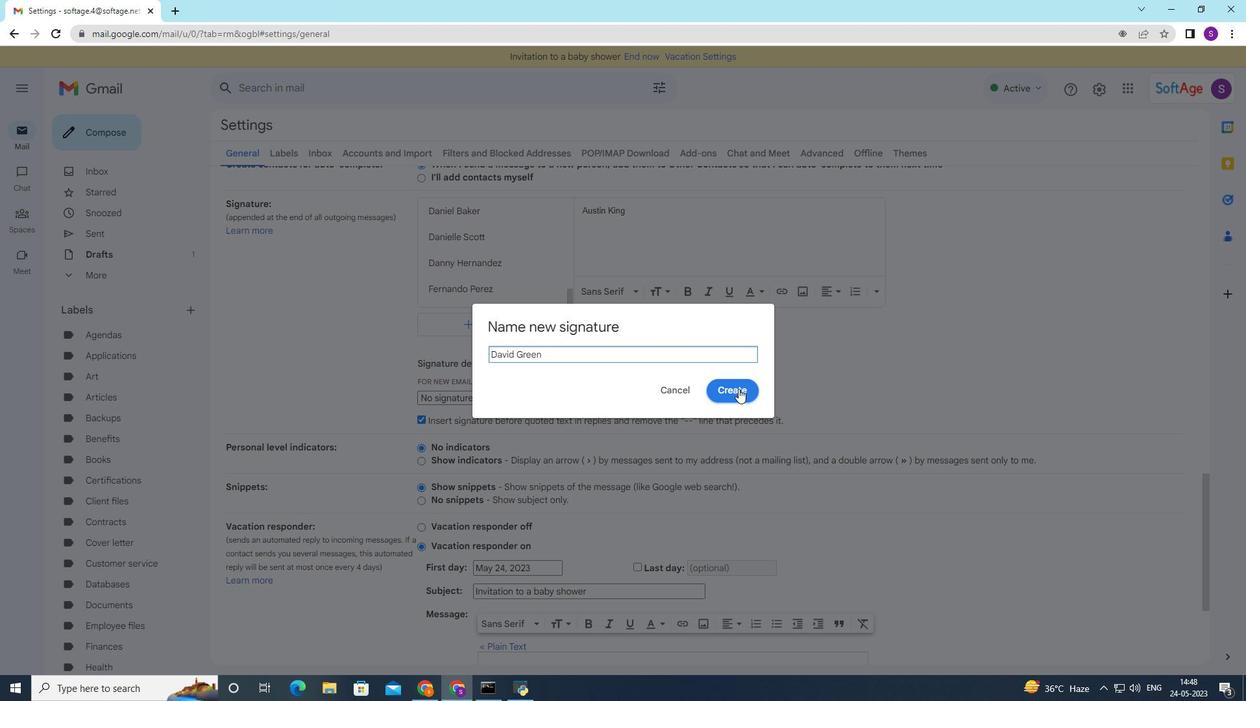 
Action: Mouse pressed left at (738, 388)
Screenshot: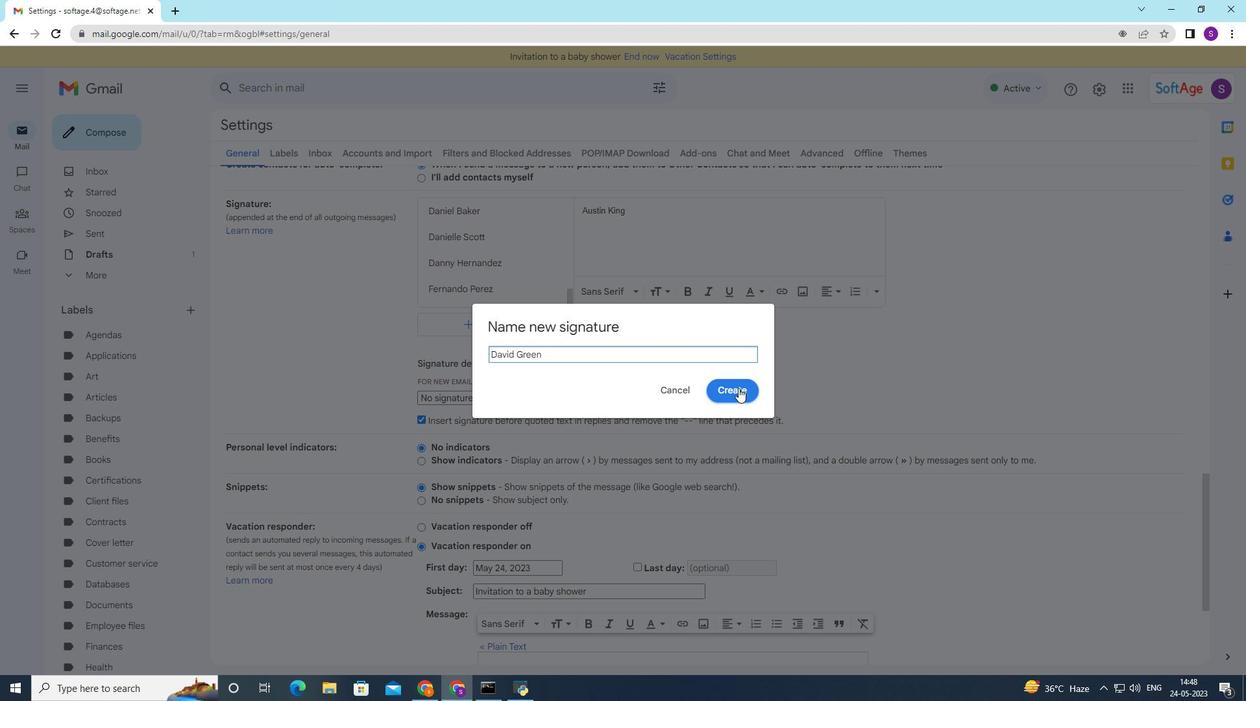 
Action: Mouse moved to (639, 246)
Screenshot: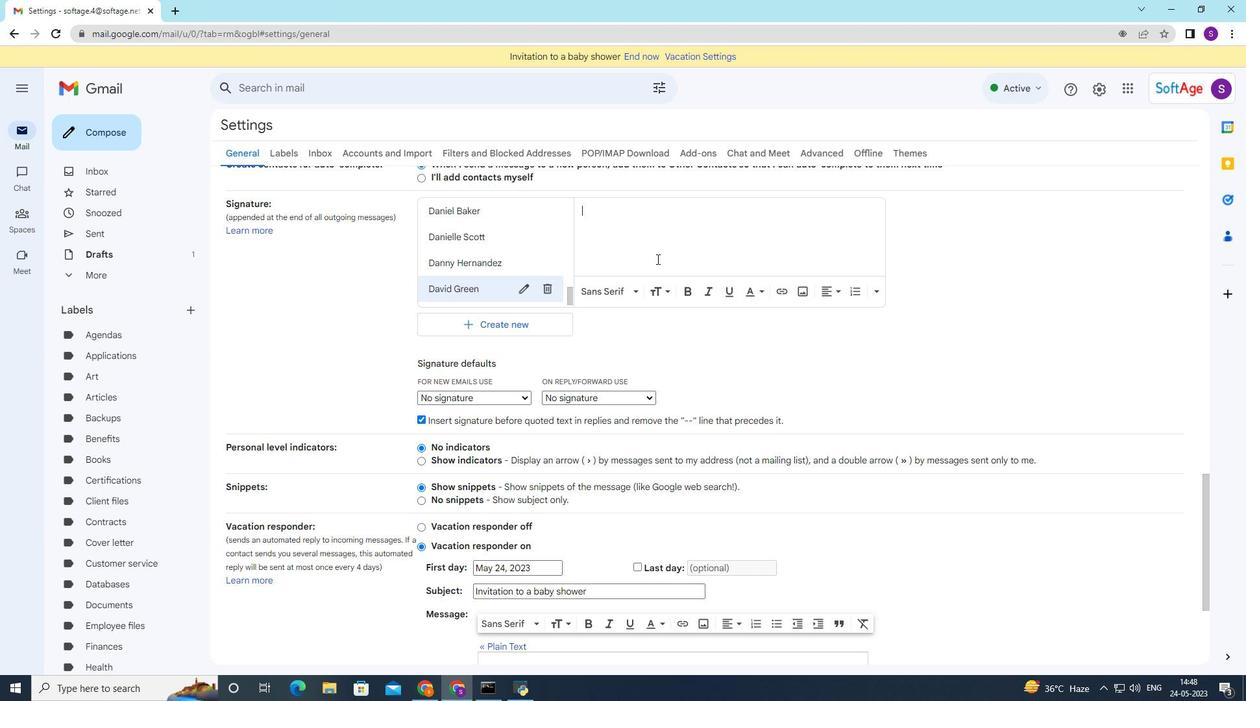 
Action: Key pressed <Key.shift>David<Key.space><Key.shift>Green
Screenshot: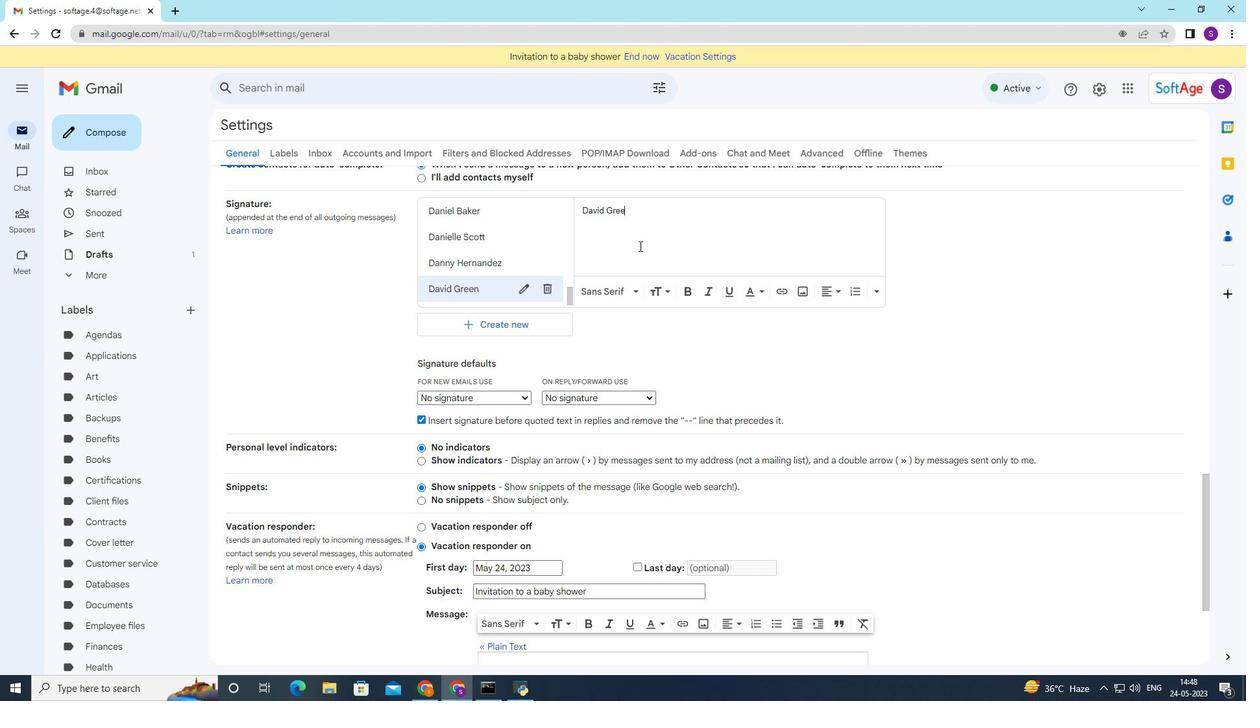 
Action: Mouse moved to (647, 266)
Screenshot: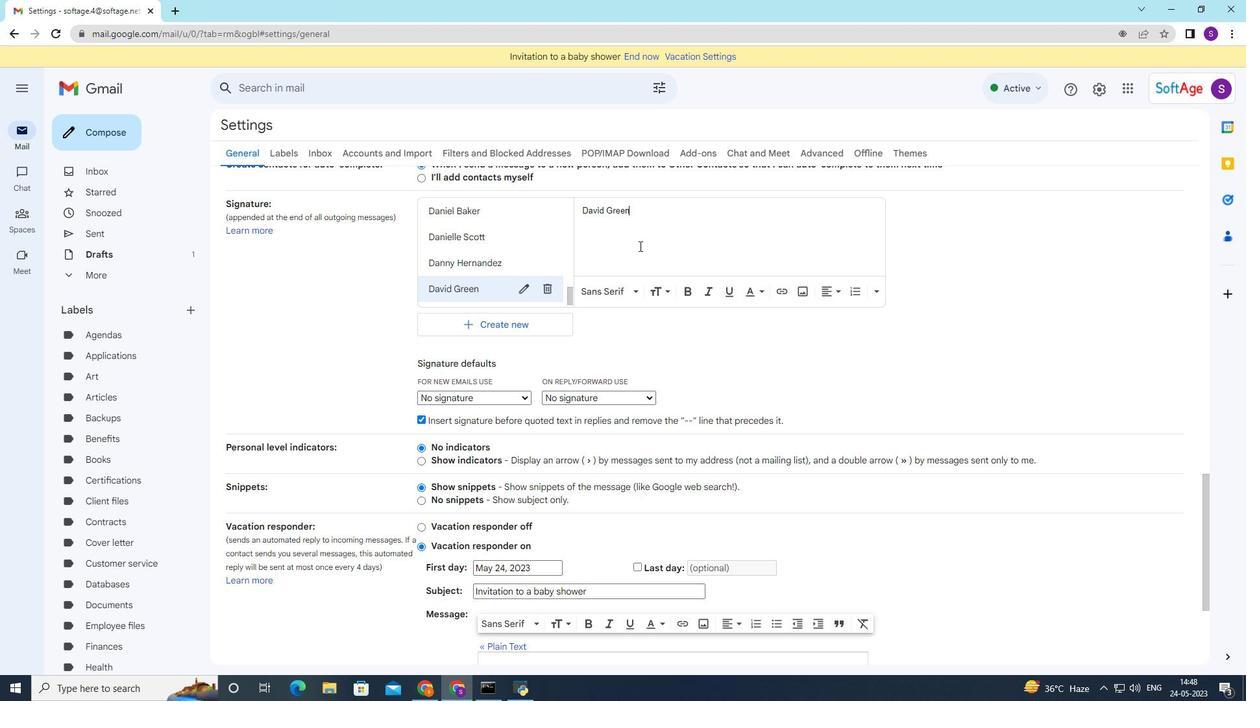 
Action: Mouse scrolled (639, 246) with delta (0, 0)
Screenshot: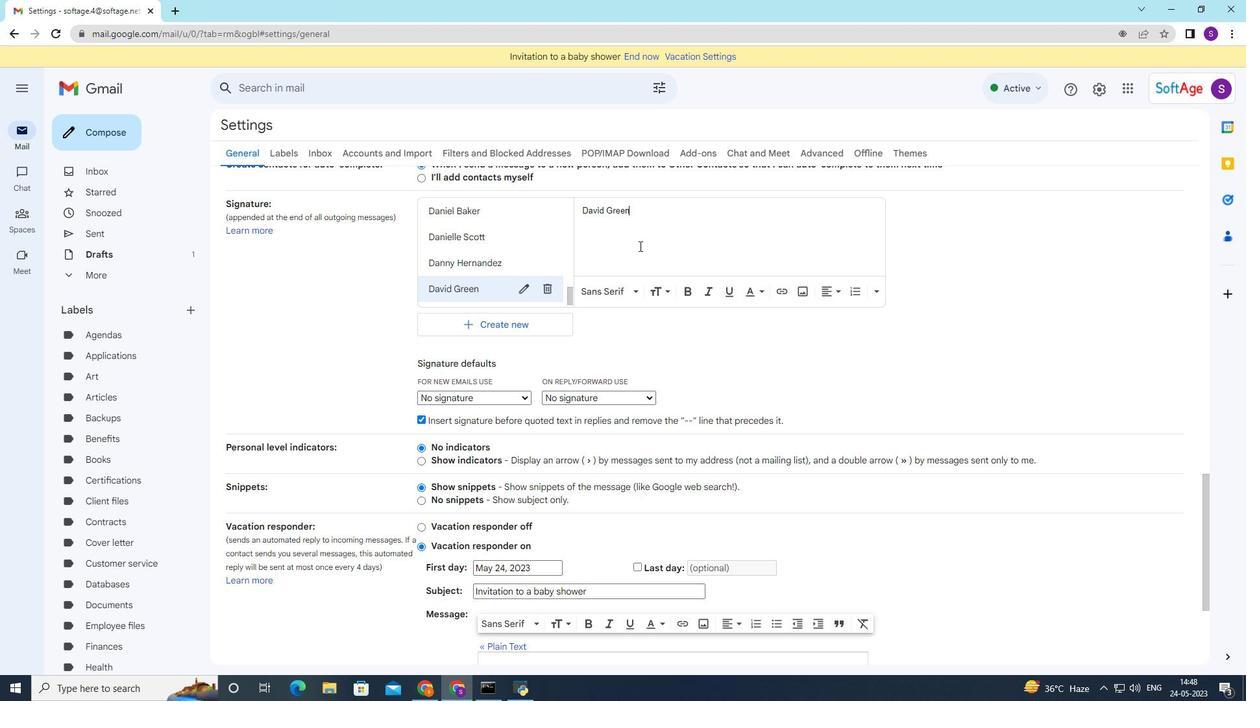 
Action: Mouse scrolled (647, 265) with delta (0, 0)
Screenshot: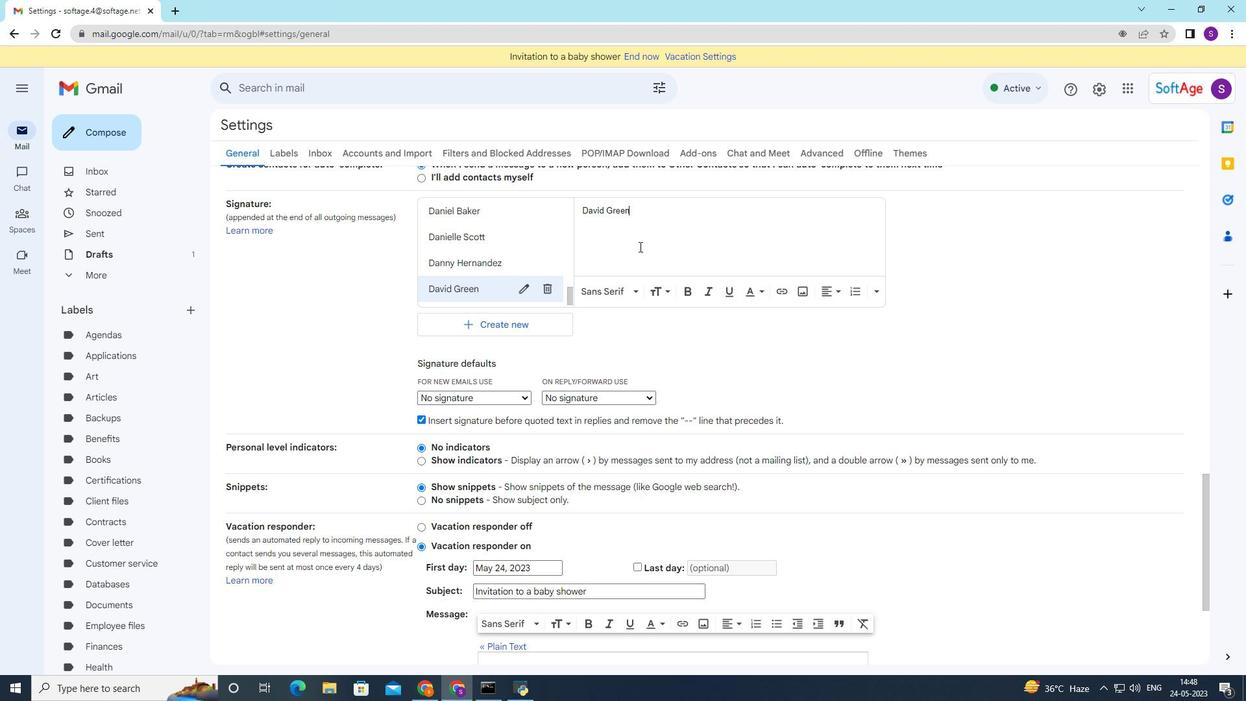 
Action: Mouse scrolled (647, 266) with delta (0, 0)
Screenshot: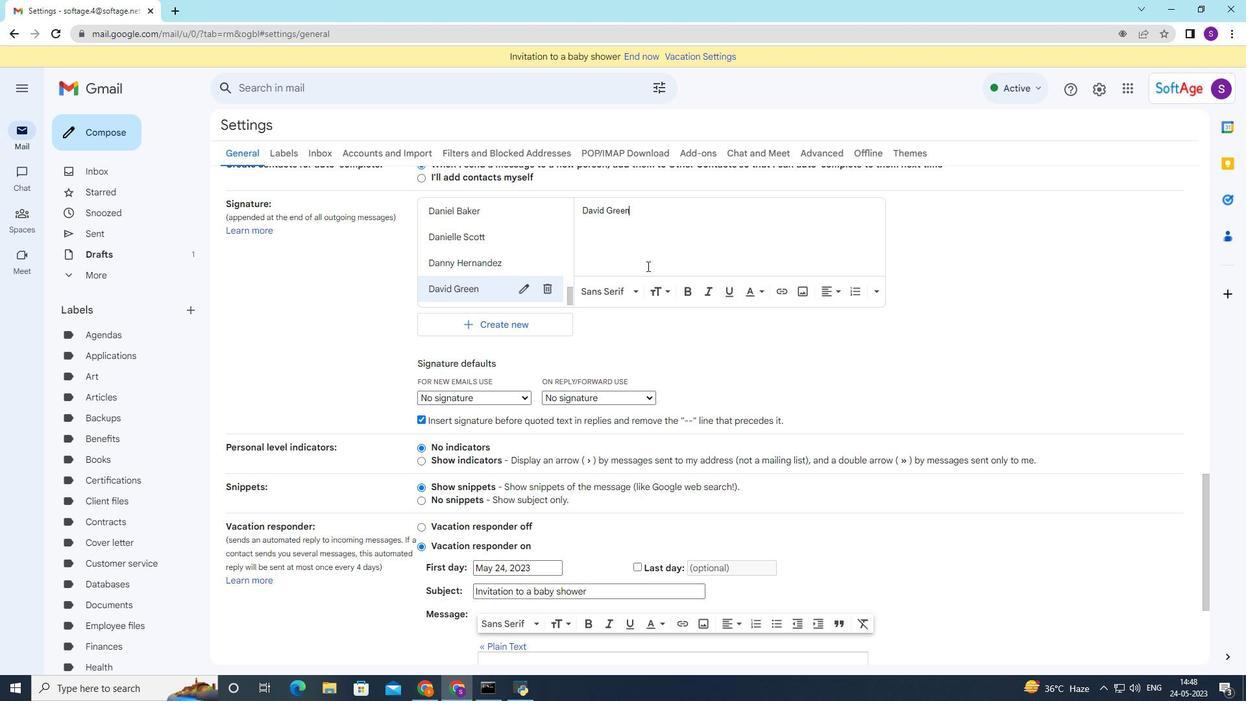 
Action: Mouse scrolled (647, 266) with delta (0, 0)
Screenshot: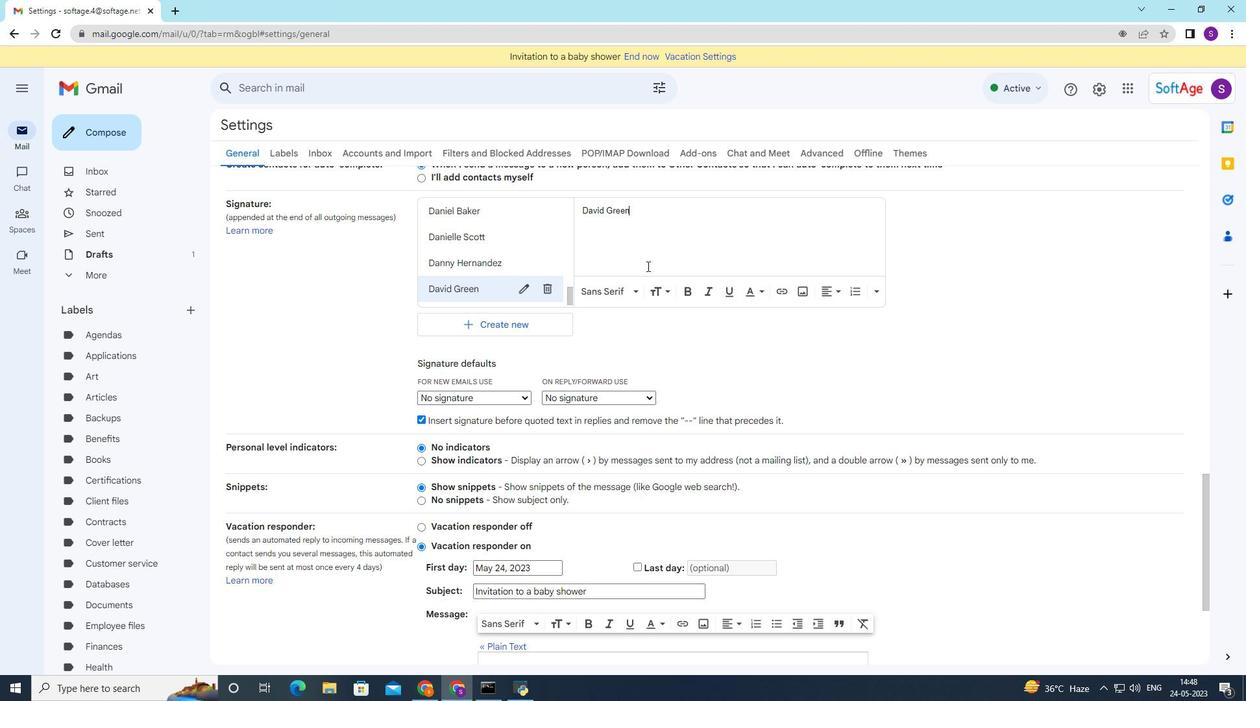
Action: Mouse scrolled (647, 266) with delta (0, 0)
Screenshot: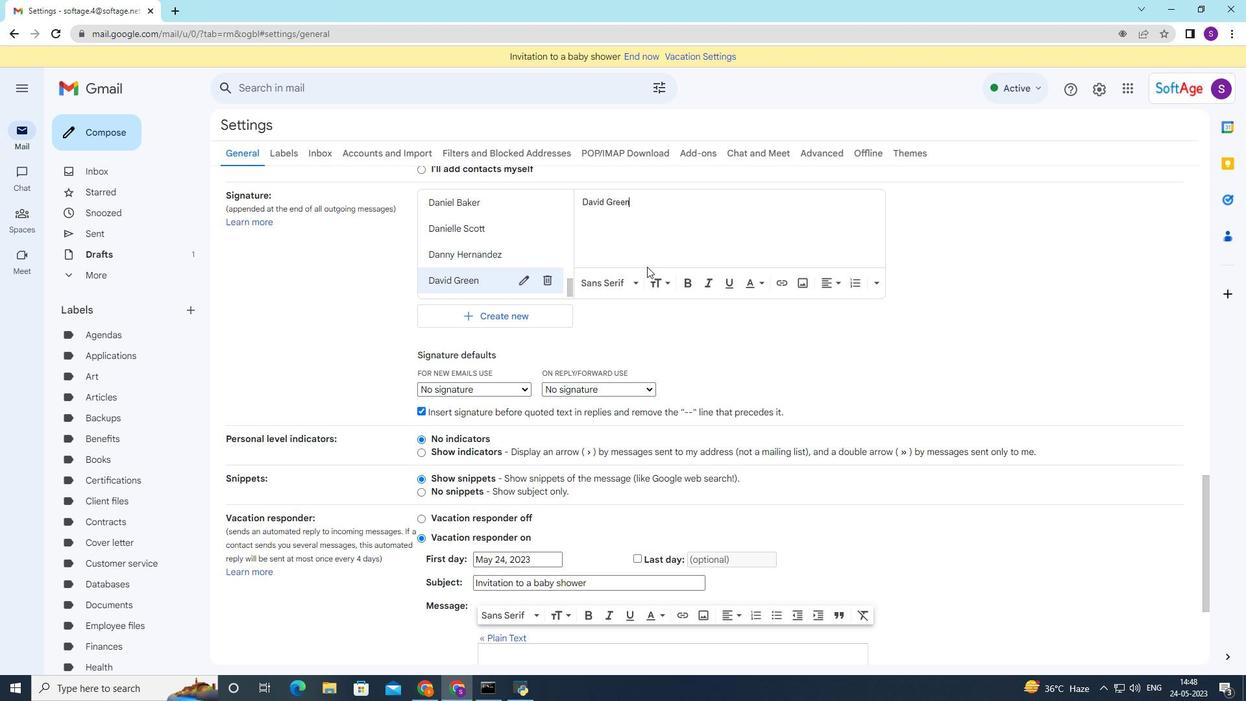 
Action: Mouse scrolled (647, 266) with delta (0, 0)
Screenshot: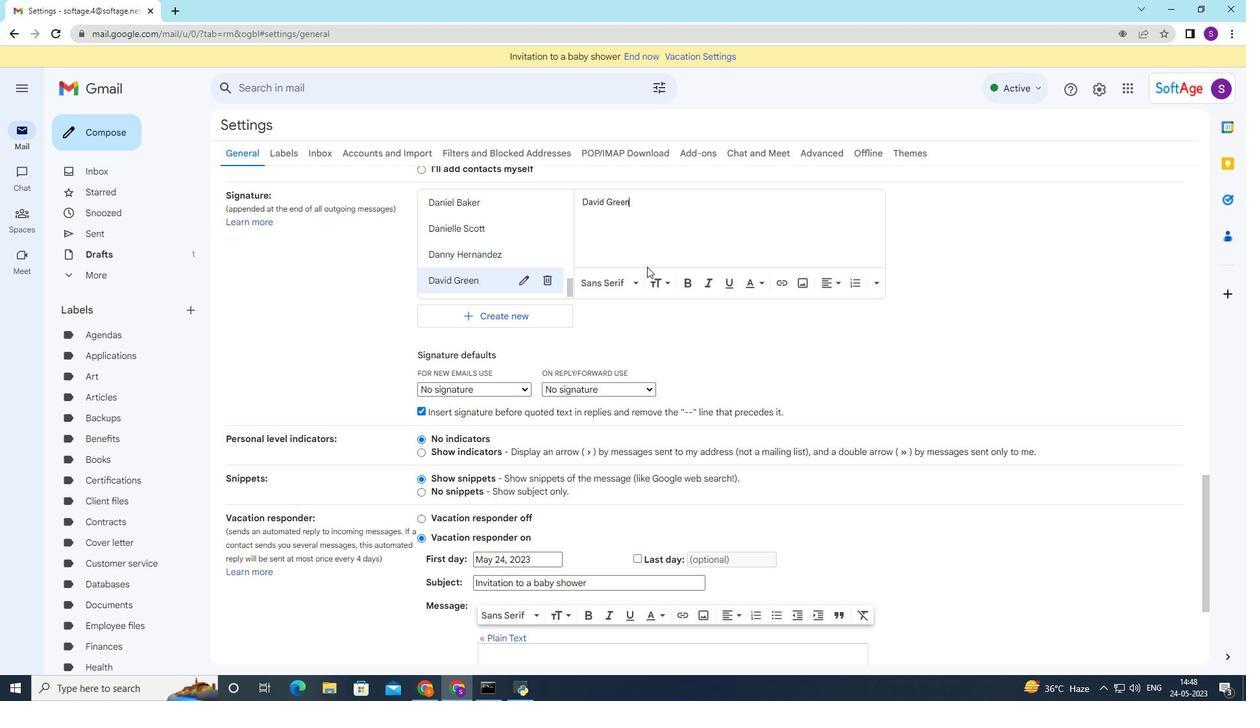 
Action: Mouse moved to (655, 281)
Screenshot: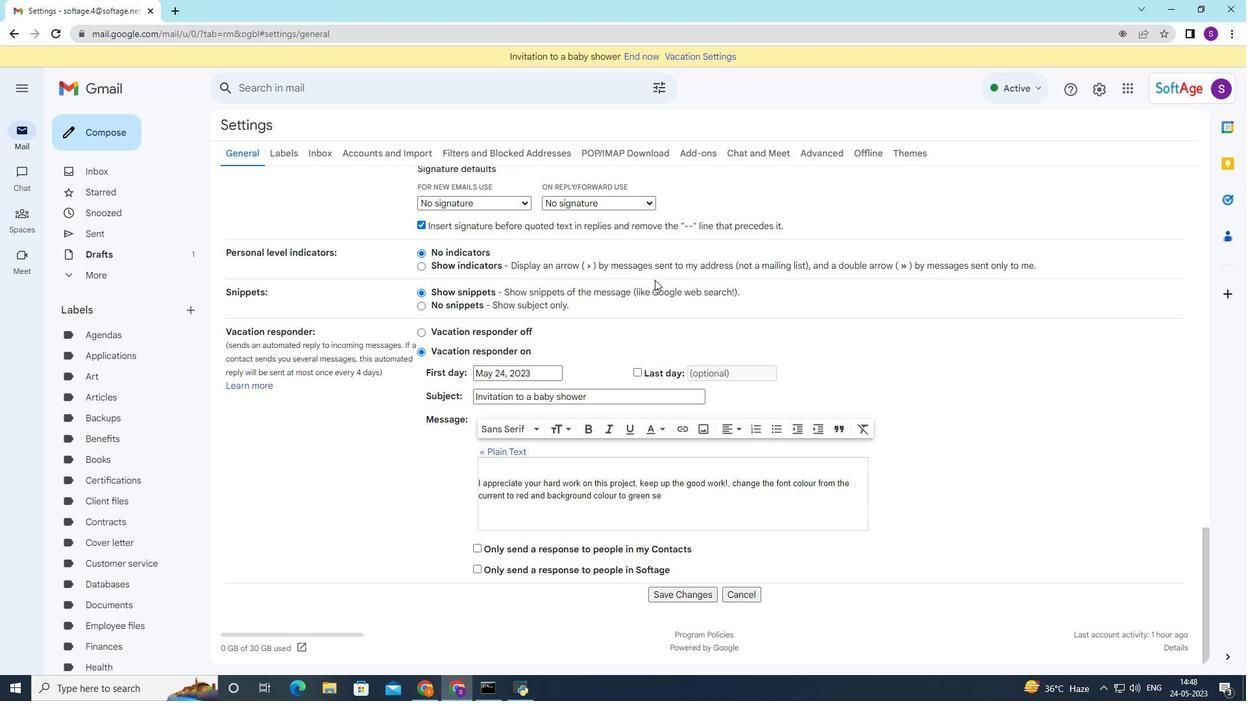 
Action: Mouse scrolled (655, 280) with delta (0, 0)
Screenshot: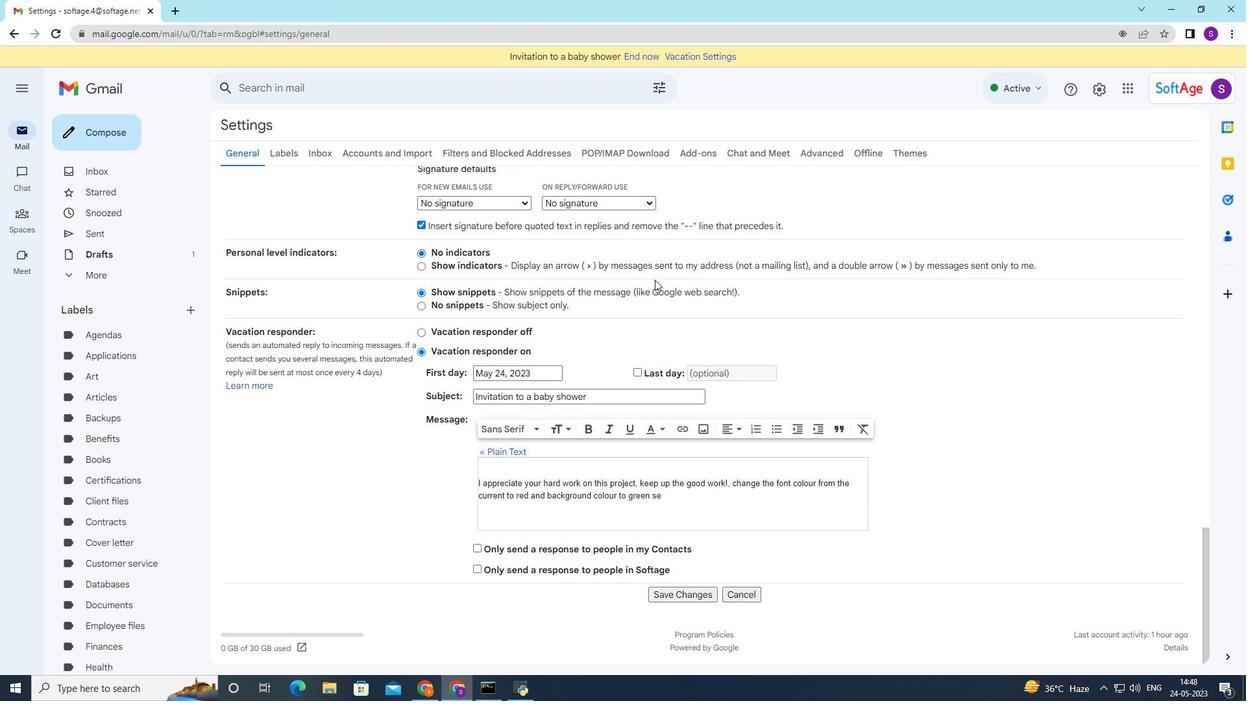 
Action: Mouse moved to (656, 281)
Screenshot: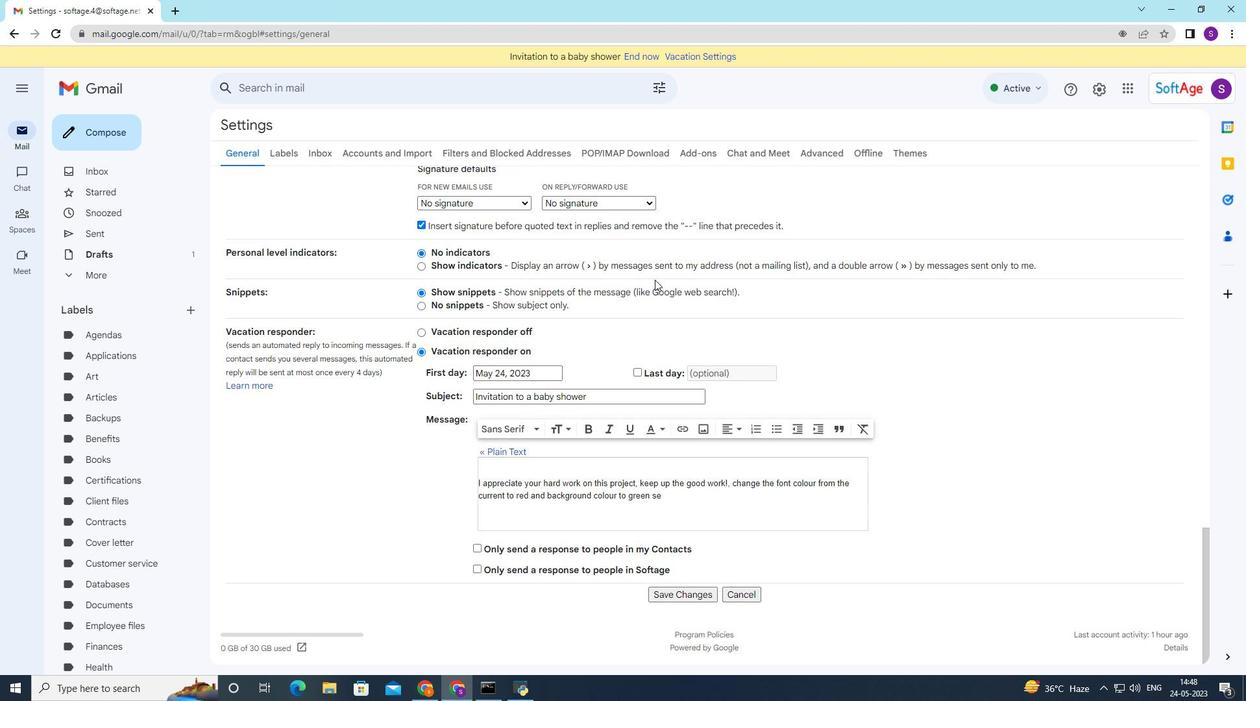 
Action: Mouse scrolled (655, 280) with delta (0, 0)
Screenshot: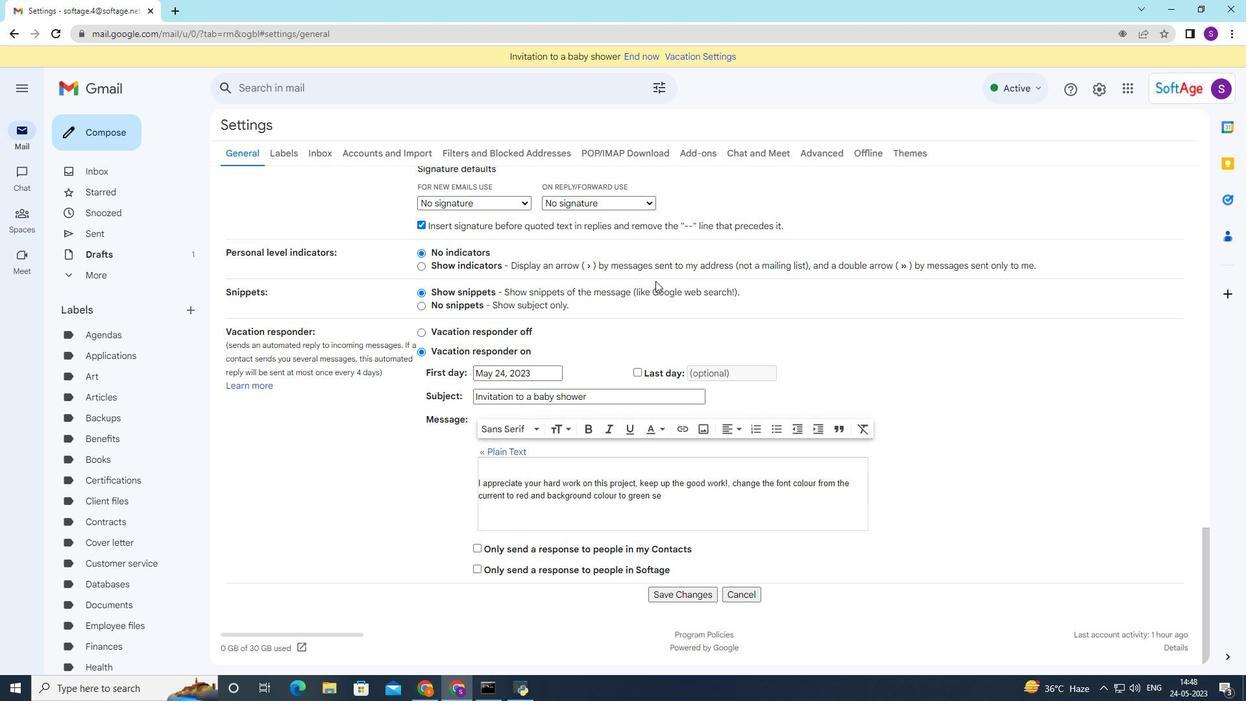 
Action: Mouse moved to (656, 281)
Screenshot: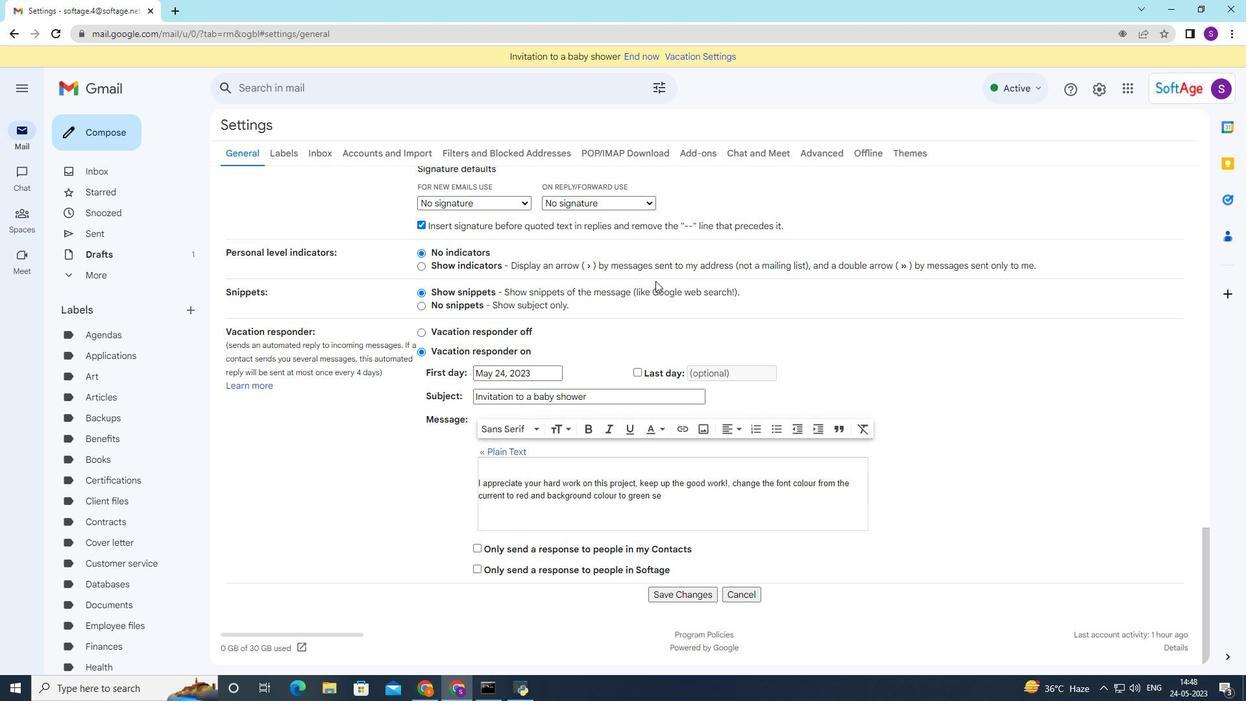 
Action: Mouse scrolled (655, 280) with delta (0, 0)
Screenshot: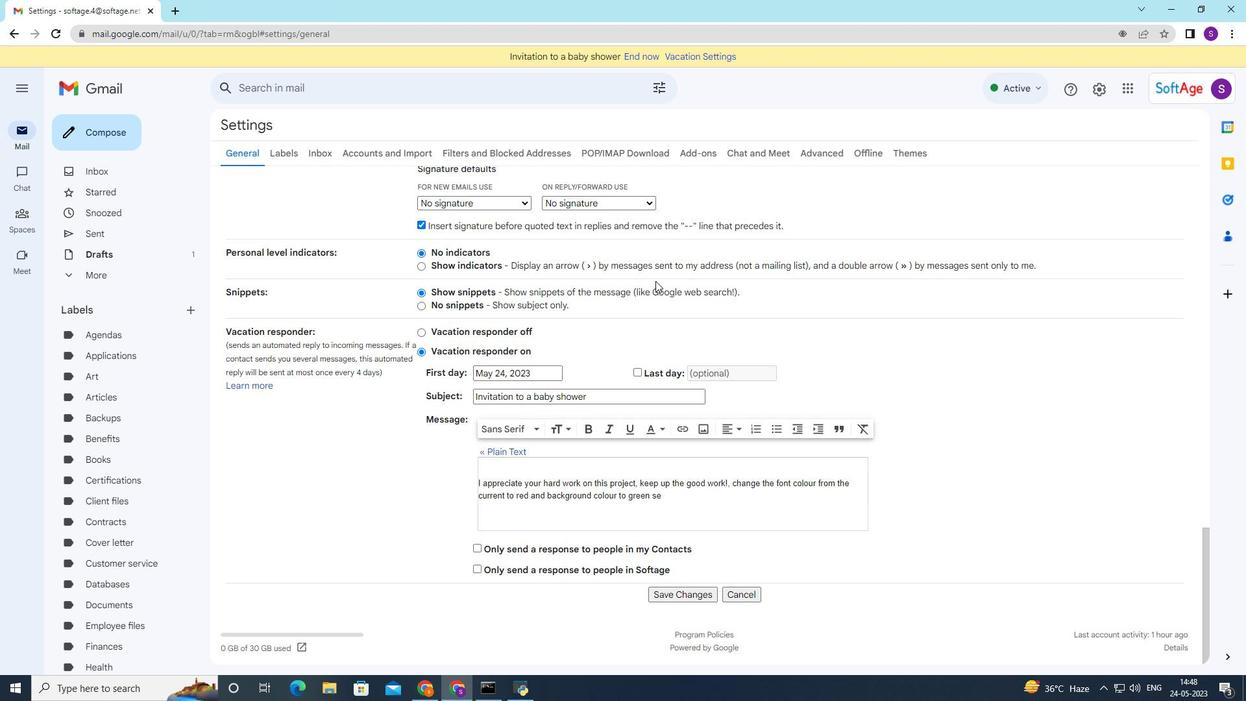 
Action: Mouse moved to (752, 399)
Screenshot: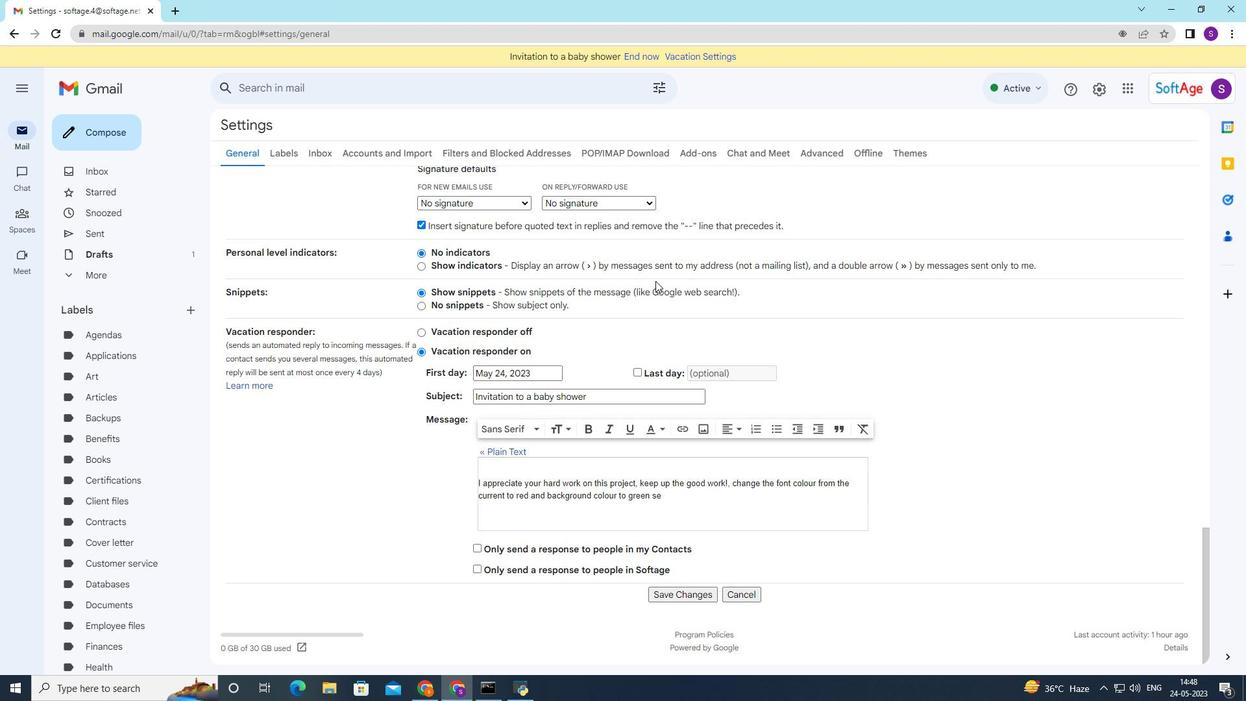 
Action: Mouse scrolled (656, 281) with delta (0, 0)
Screenshot: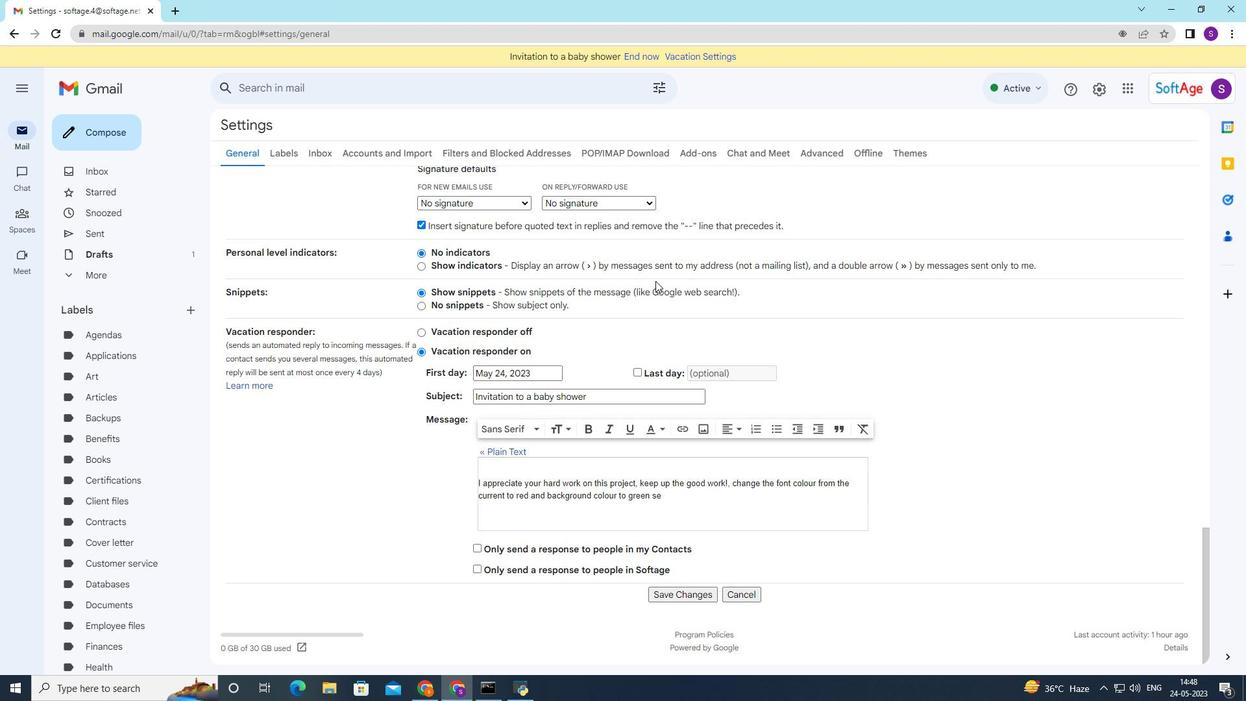 
Action: Mouse moved to (671, 596)
Screenshot: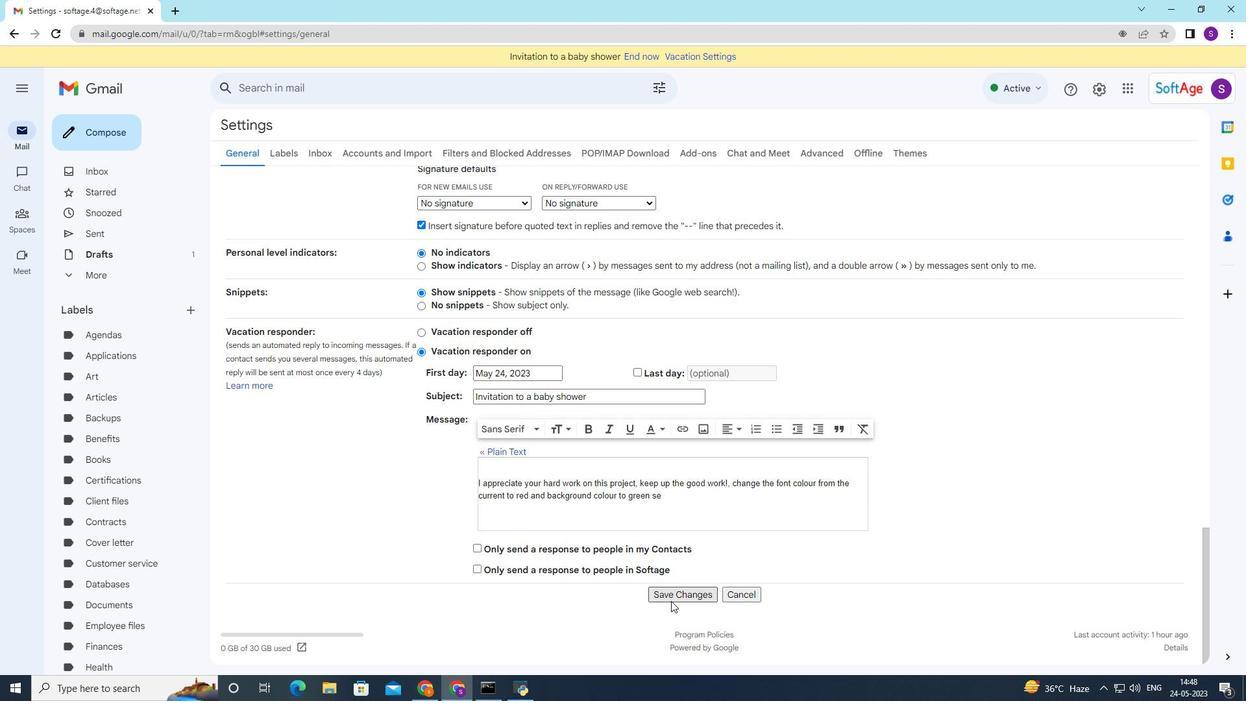 
Action: Mouse pressed left at (671, 596)
Screenshot: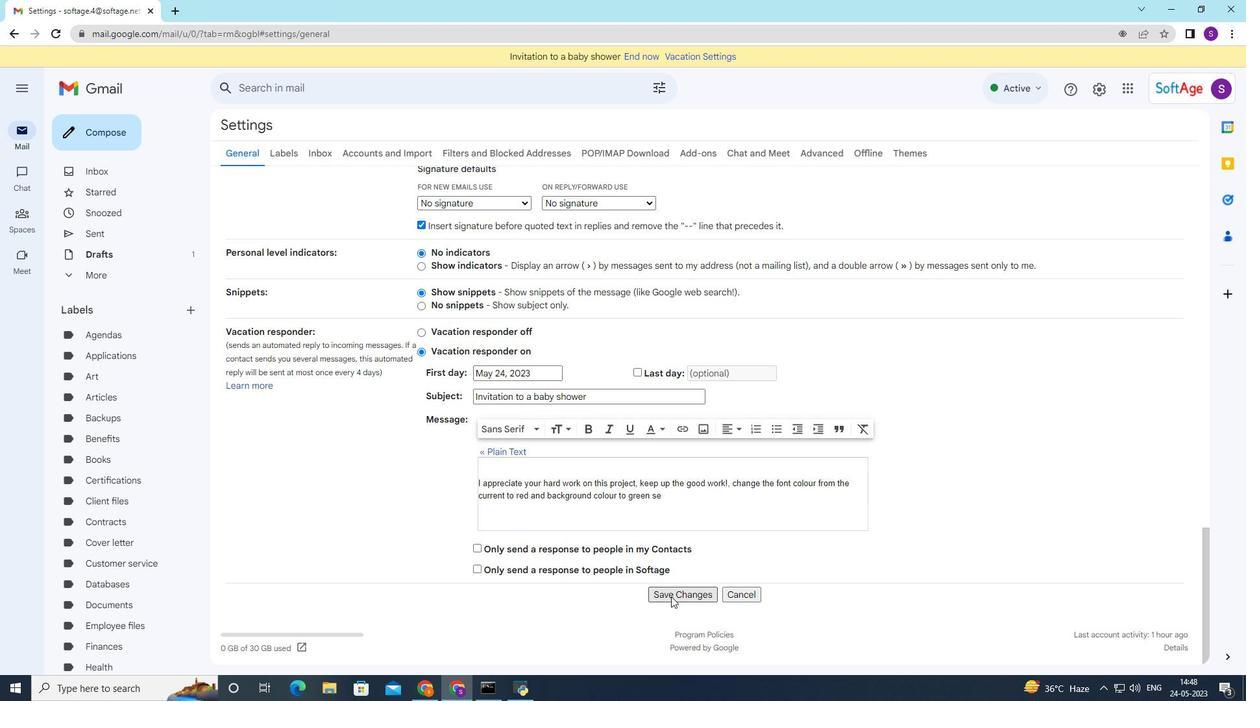 
Action: Mouse moved to (51, 120)
Screenshot: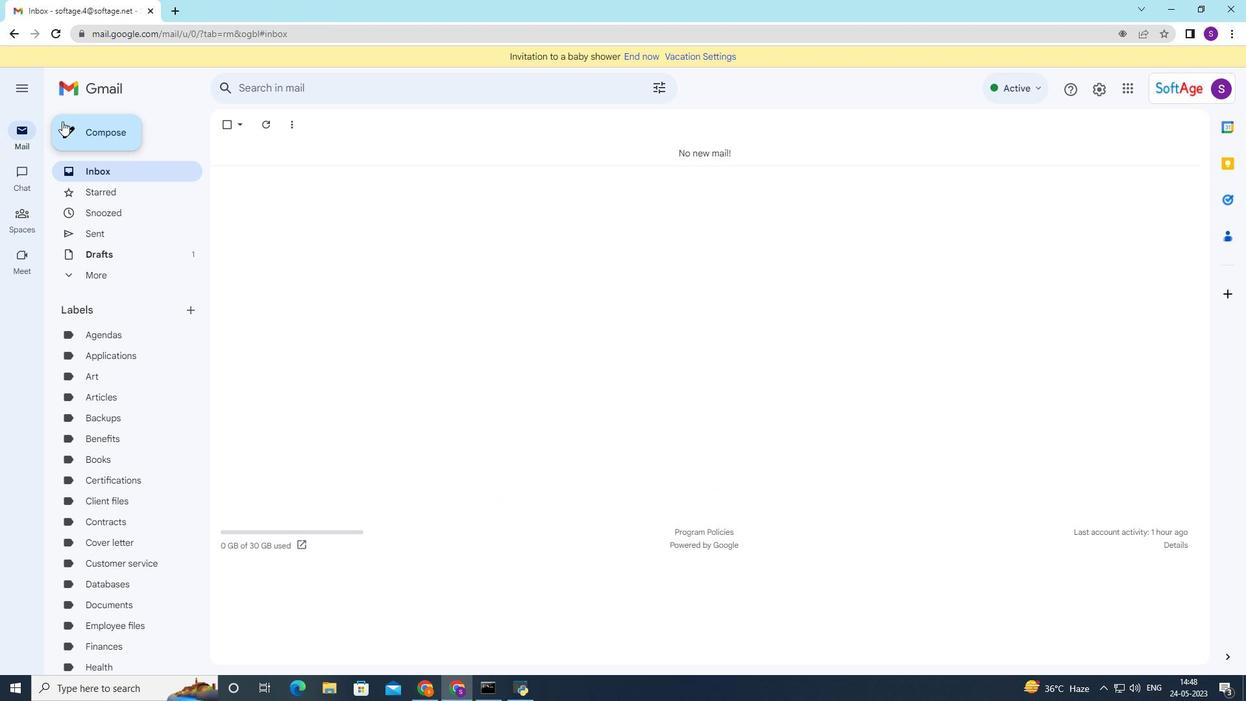 
Action: Mouse pressed left at (51, 120)
Screenshot: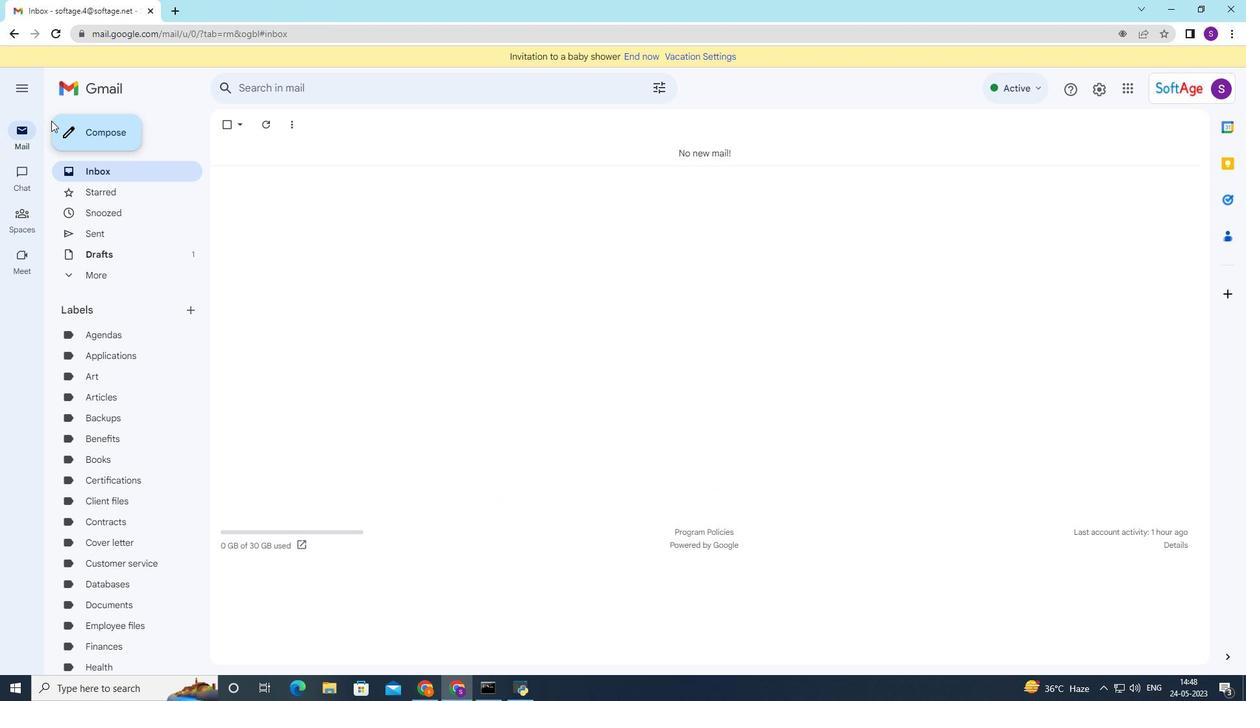 
Action: Mouse moved to (72, 127)
Screenshot: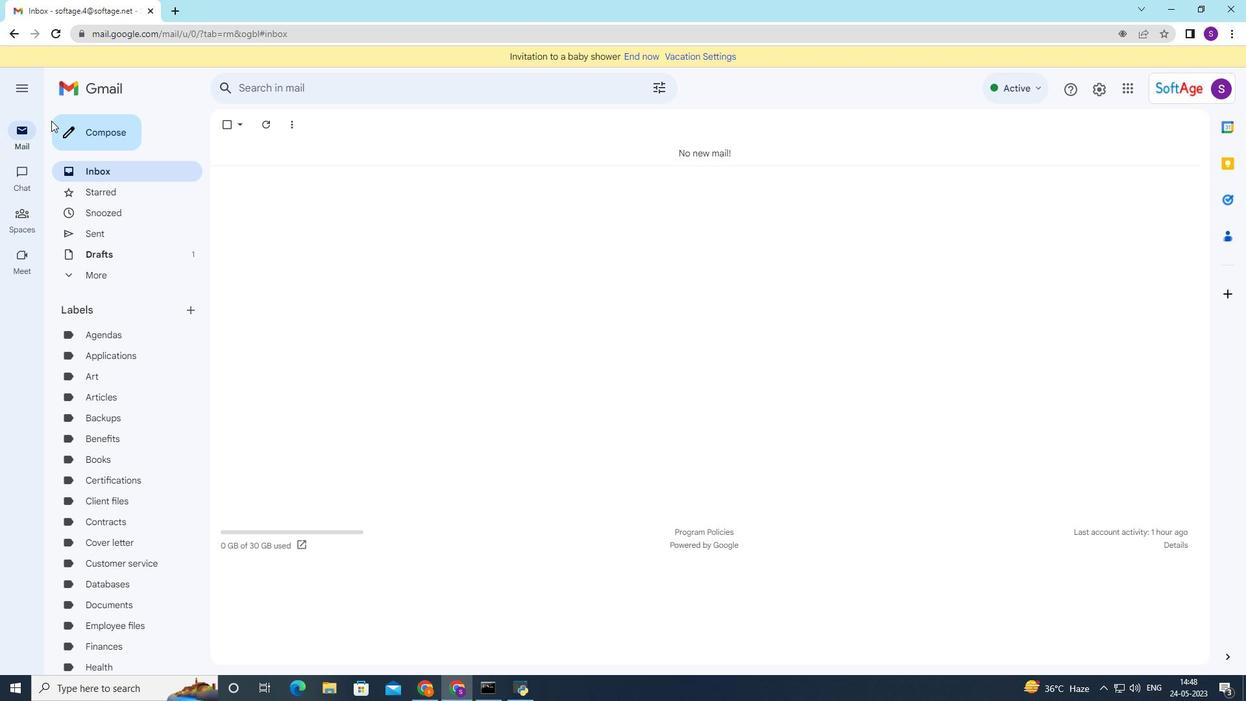 
Action: Mouse pressed left at (72, 127)
Screenshot: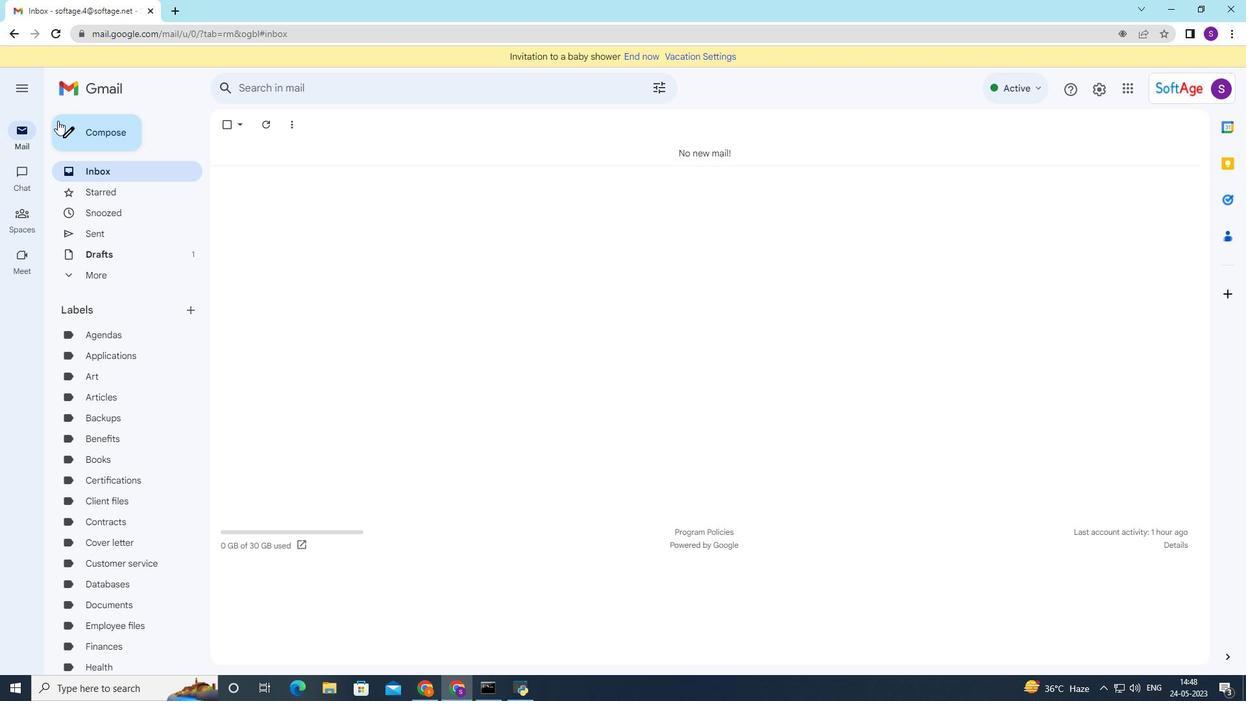 
Action: Mouse moved to (841, 341)
Screenshot: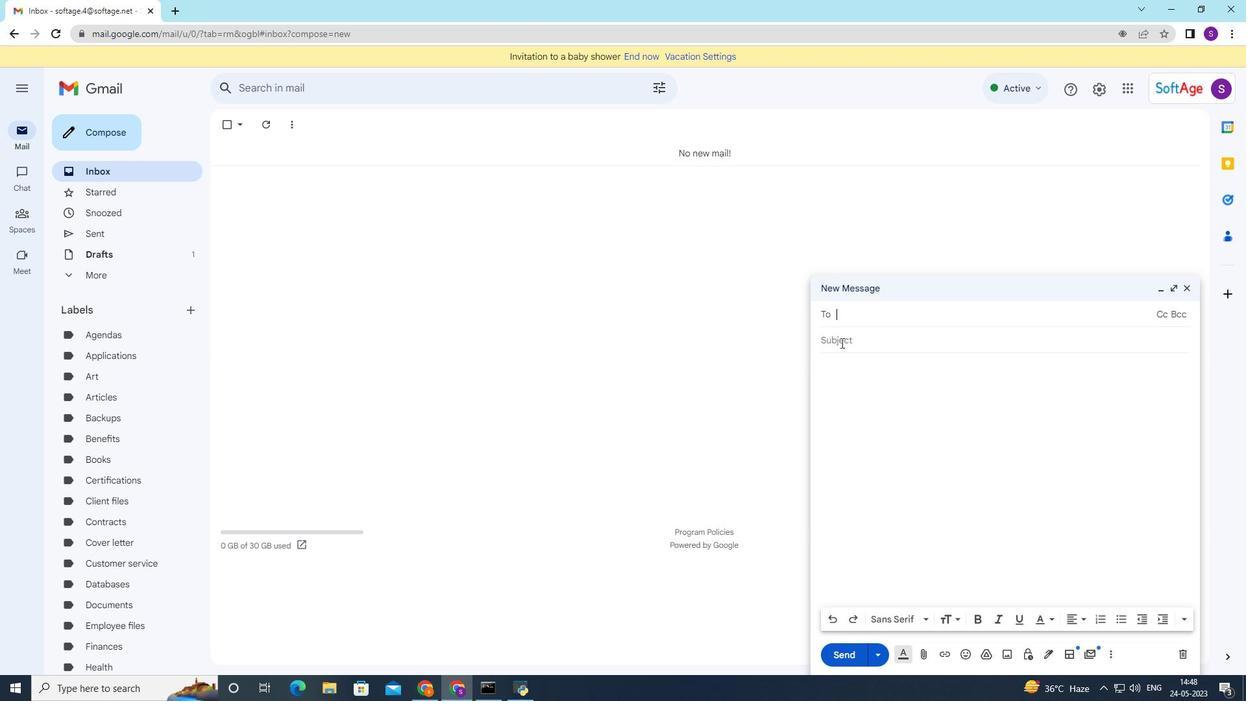 
Action: Mouse pressed left at (841, 341)
Screenshot: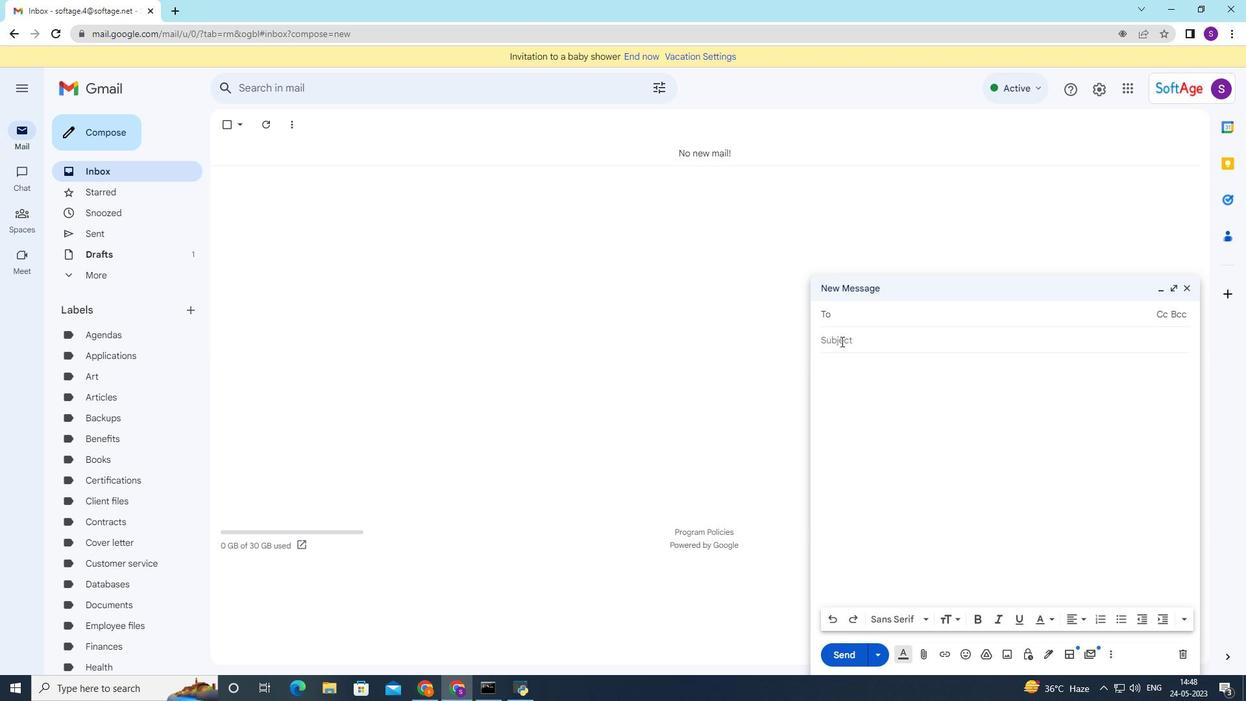 
Action: Mouse moved to (841, 341)
Screenshot: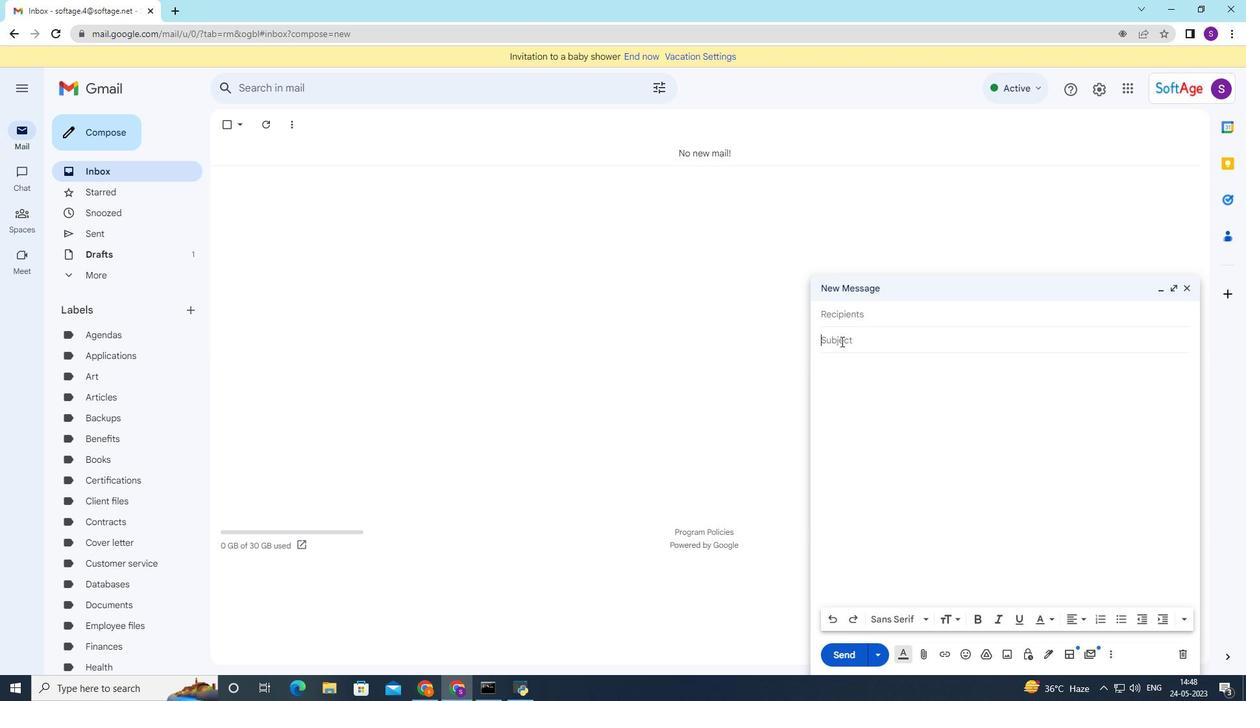 
Action: Key pressed <Key.caps_lock><Key.caps_lock><Key.caps_lock><Key.caps_lock><Key.caps_lock><Key.caps_lock><Key.caps_lock><Key.caps_lock><Key.caps_lock><Key.caps_lock><Key.caps_lock><Key.caps_lock><Key.shift>Invitation<Key.space>to<Key.space>a<Key.space>birthday<Key.space>party
Screenshot: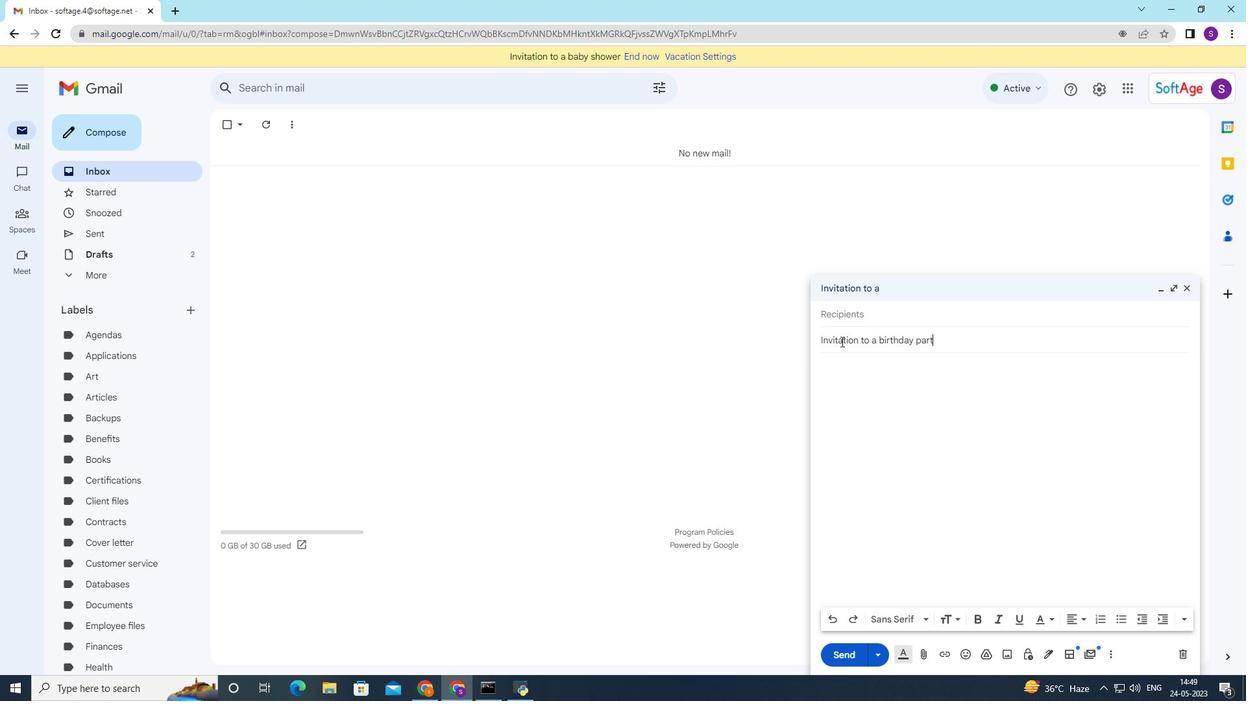 
Action: Mouse moved to (1046, 653)
Screenshot: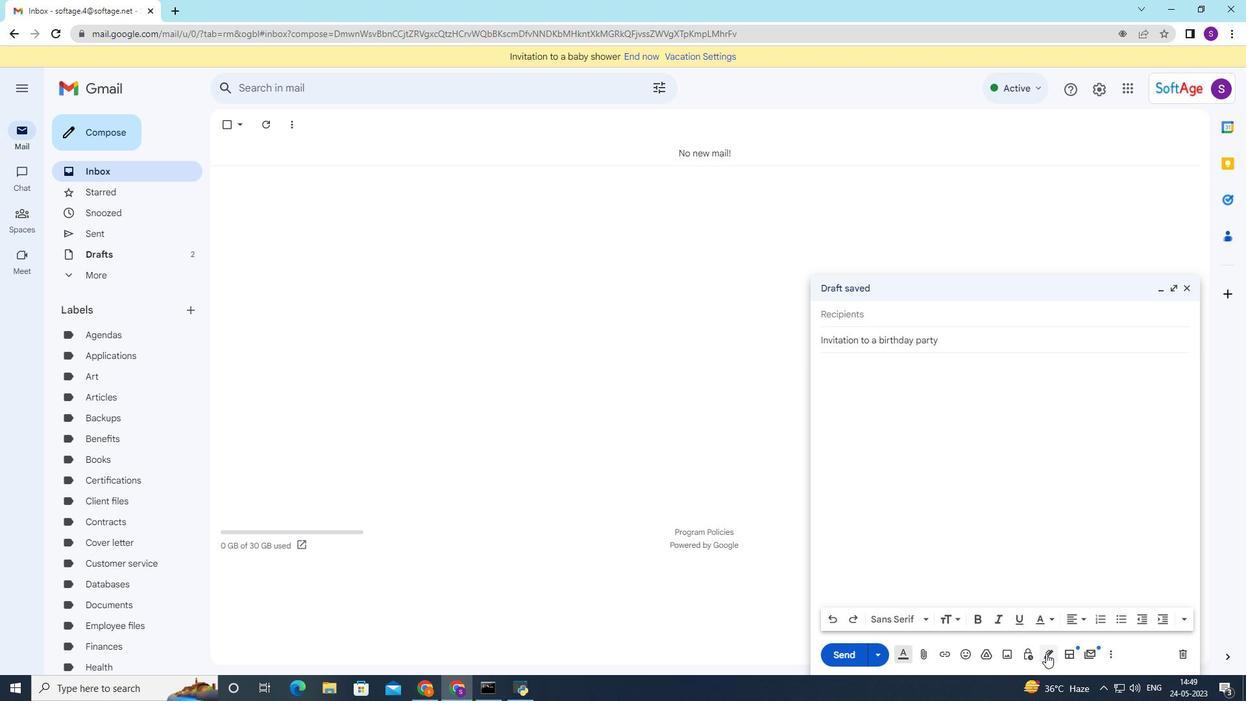 
Action: Mouse pressed left at (1046, 653)
Screenshot: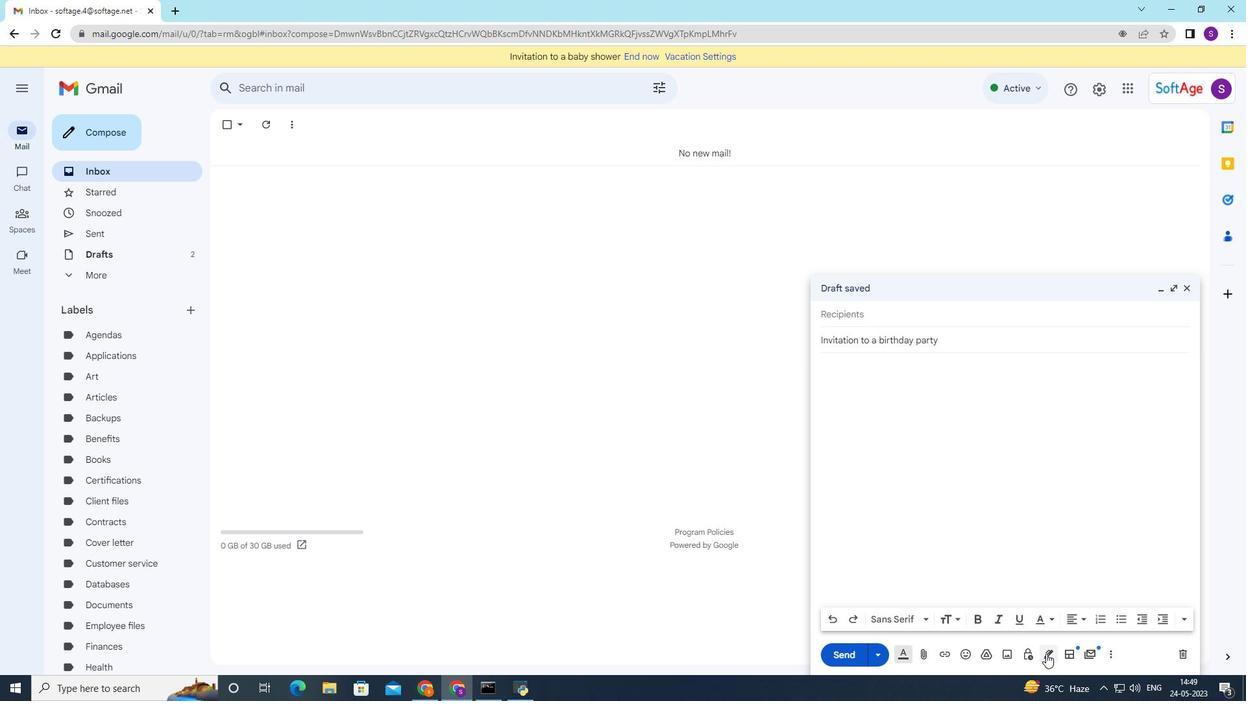 
Action: Mouse moved to (1094, 411)
Screenshot: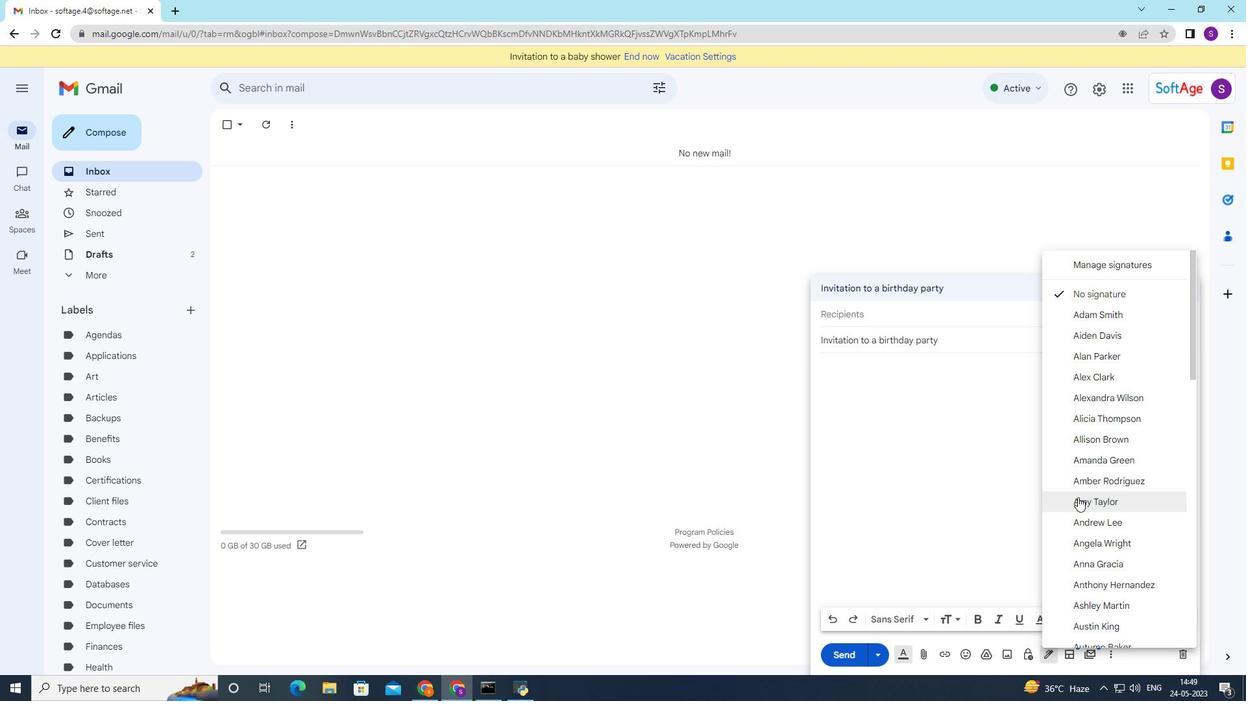
Action: Mouse scrolled (1094, 410) with delta (0, 0)
Screenshot: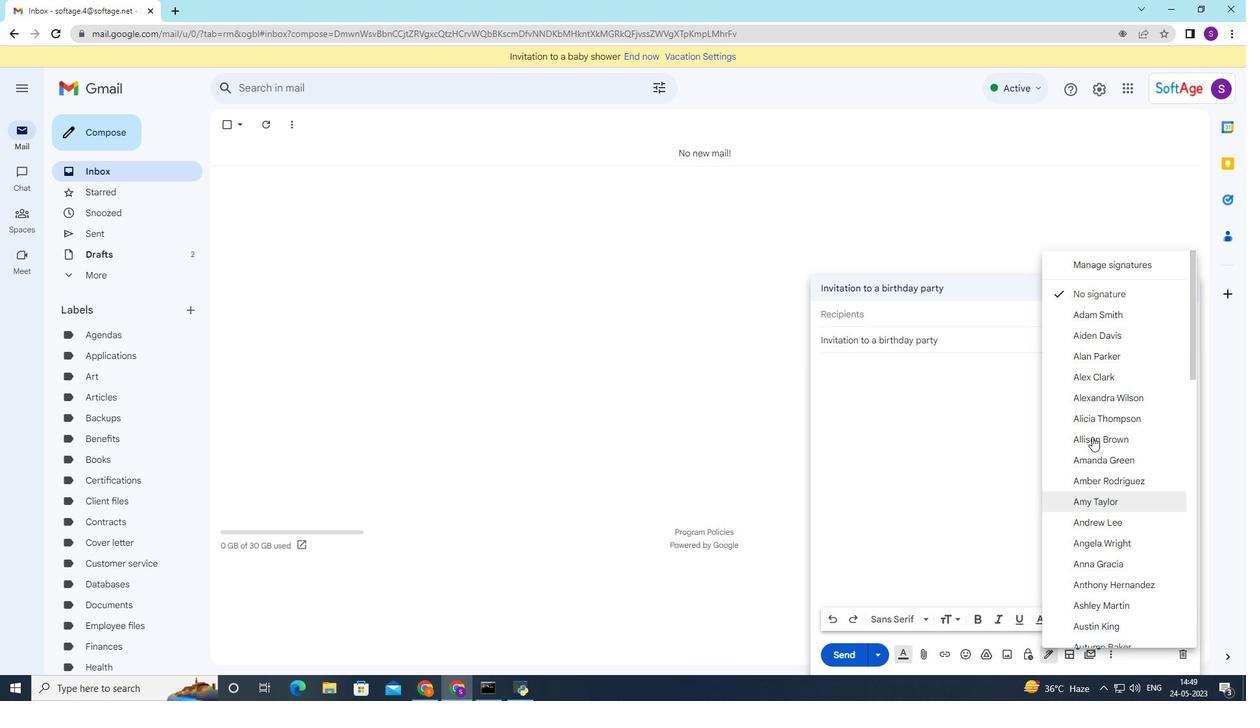 
Action: Mouse moved to (1094, 411)
Screenshot: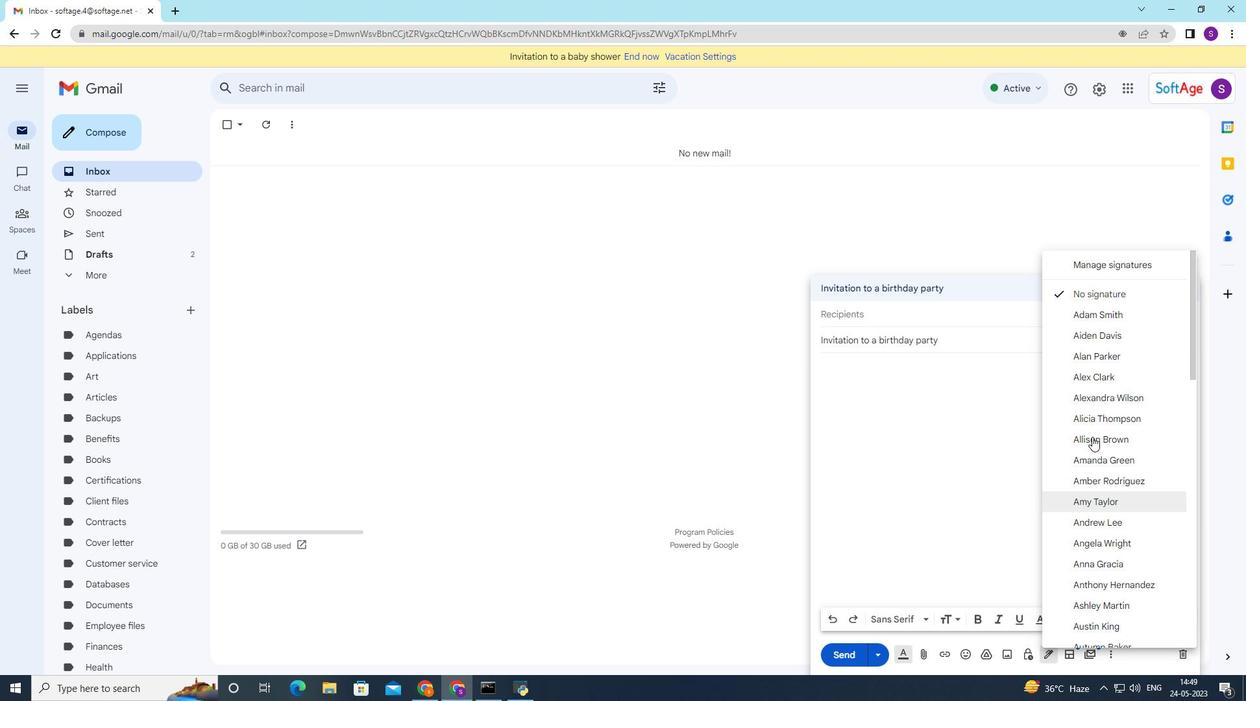 
Action: Mouse scrolled (1094, 410) with delta (0, 0)
Screenshot: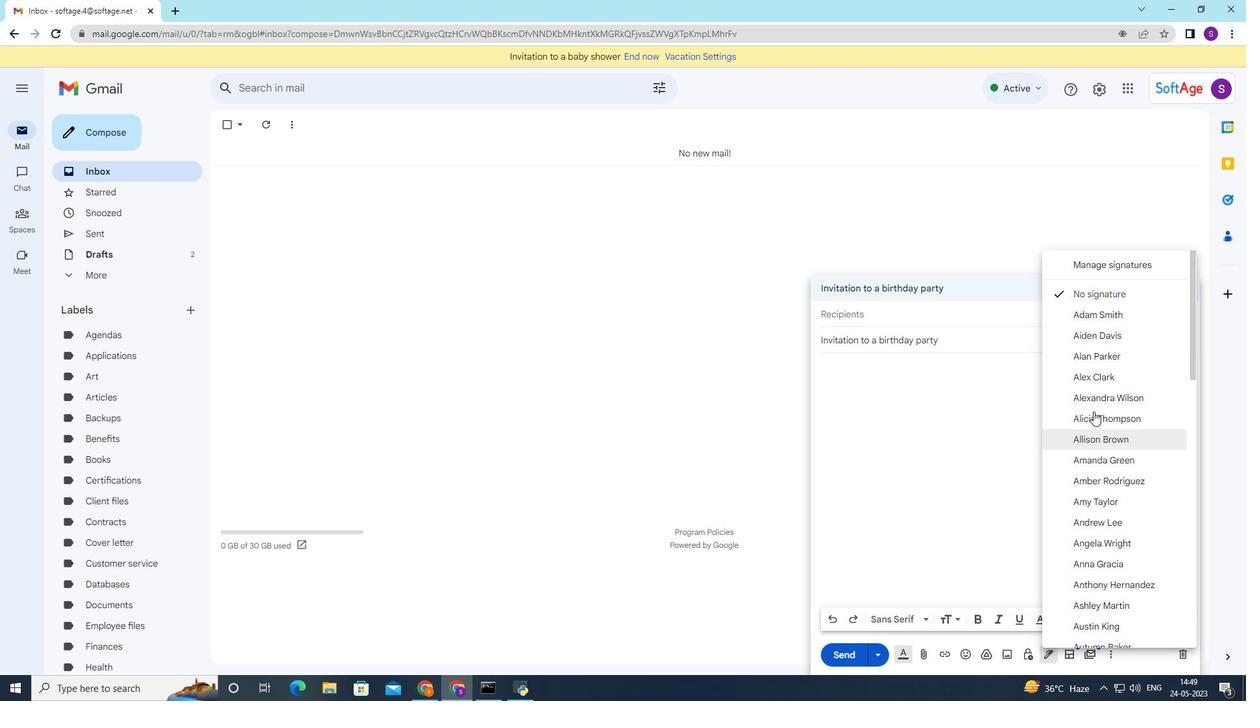 
Action: Mouse moved to (1094, 412)
Screenshot: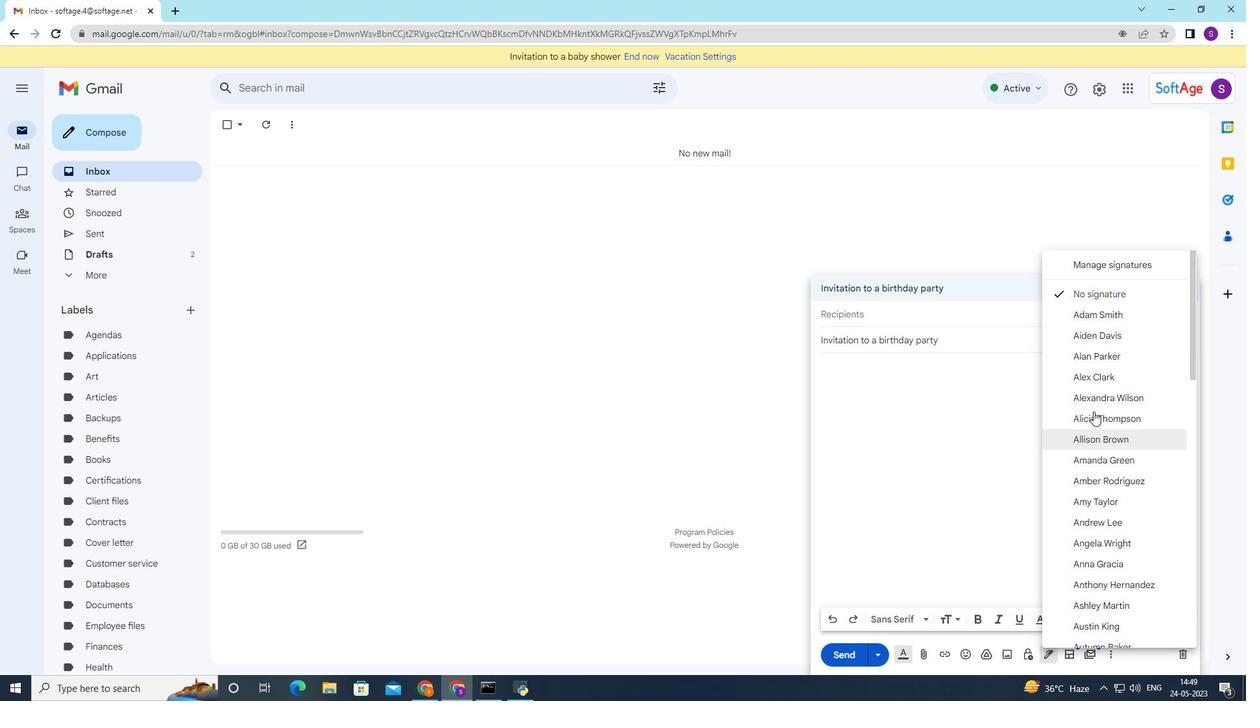 
Action: Mouse scrolled (1094, 411) with delta (0, 0)
Screenshot: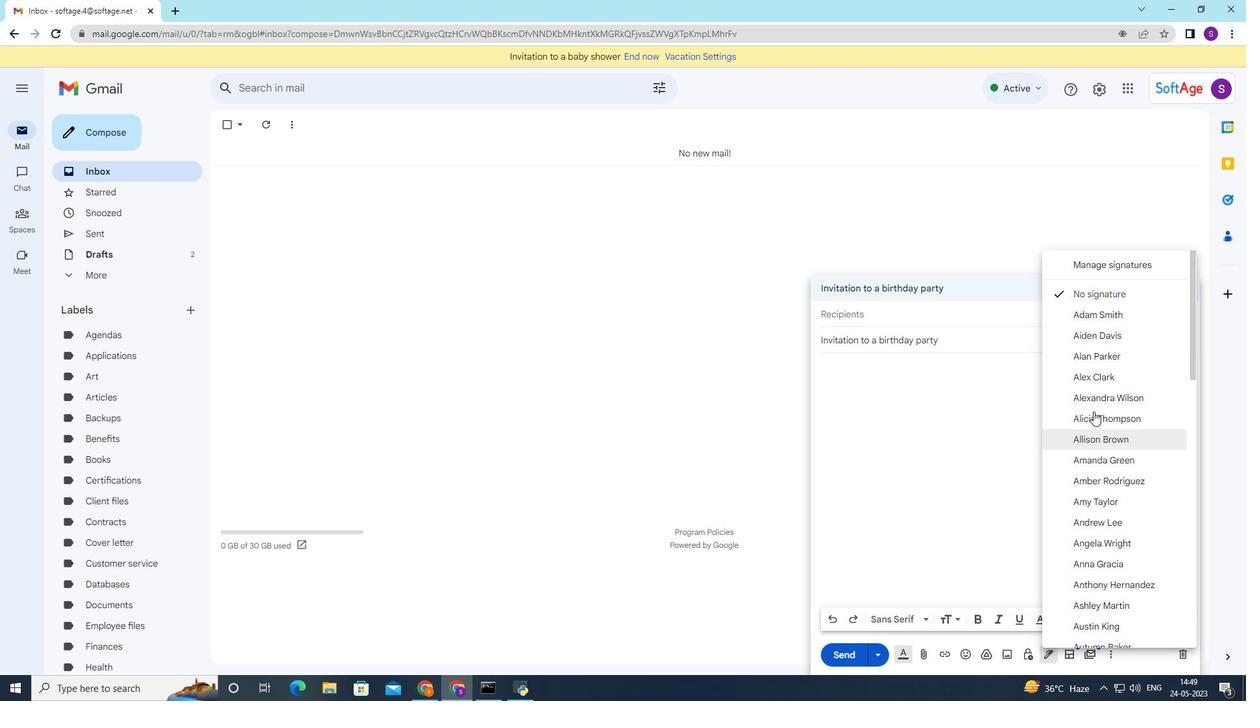 
Action: Mouse moved to (1094, 412)
Screenshot: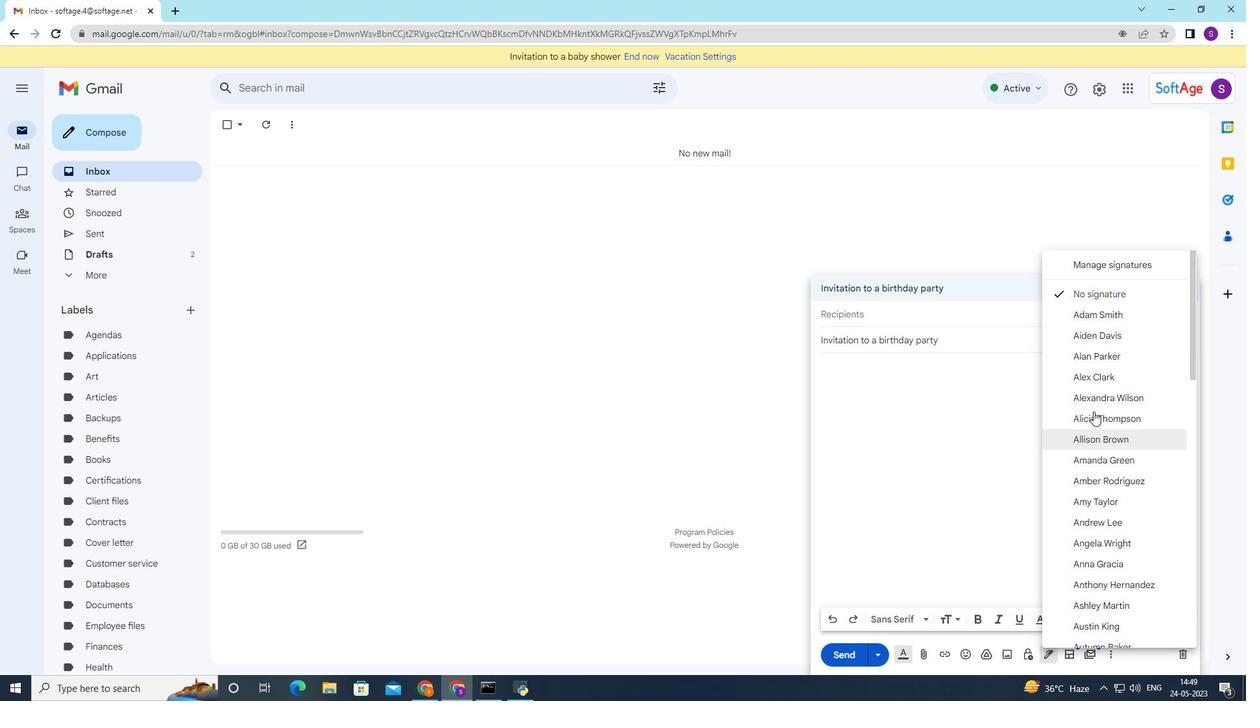 
Action: Mouse scrolled (1094, 411) with delta (0, 0)
Screenshot: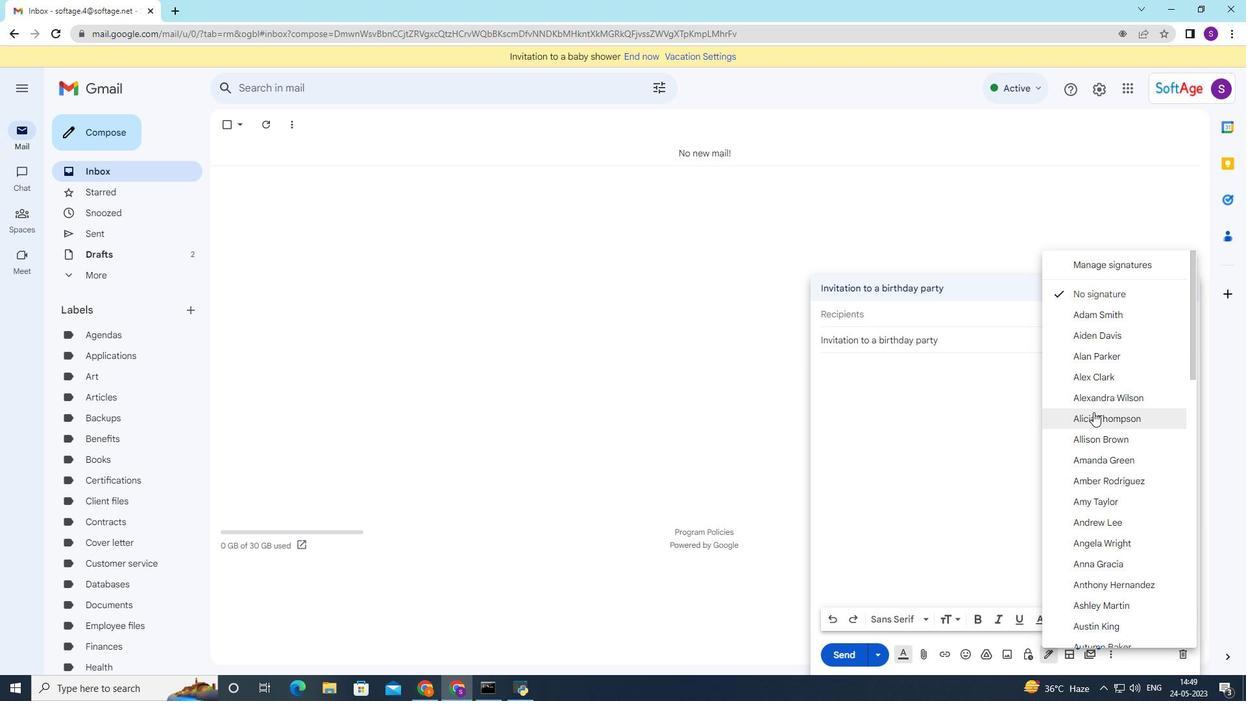 
Action: Mouse scrolled (1094, 411) with delta (0, 0)
Screenshot: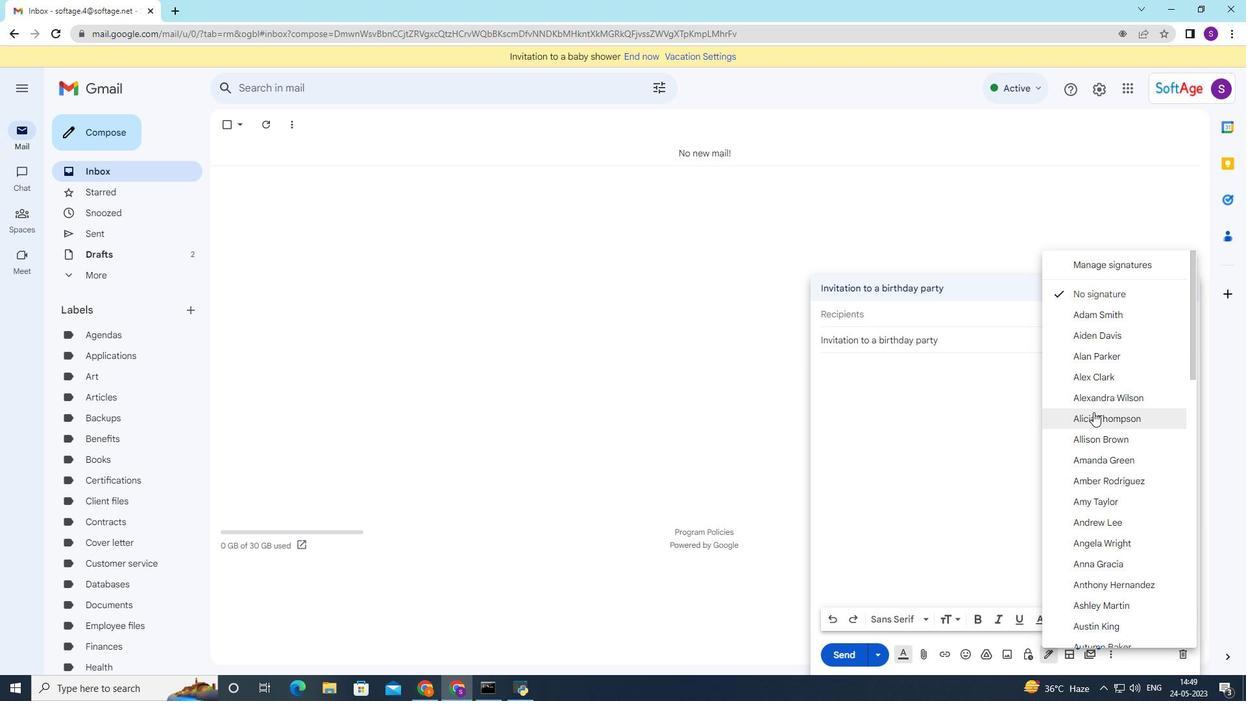 
Action: Mouse moved to (1090, 428)
Screenshot: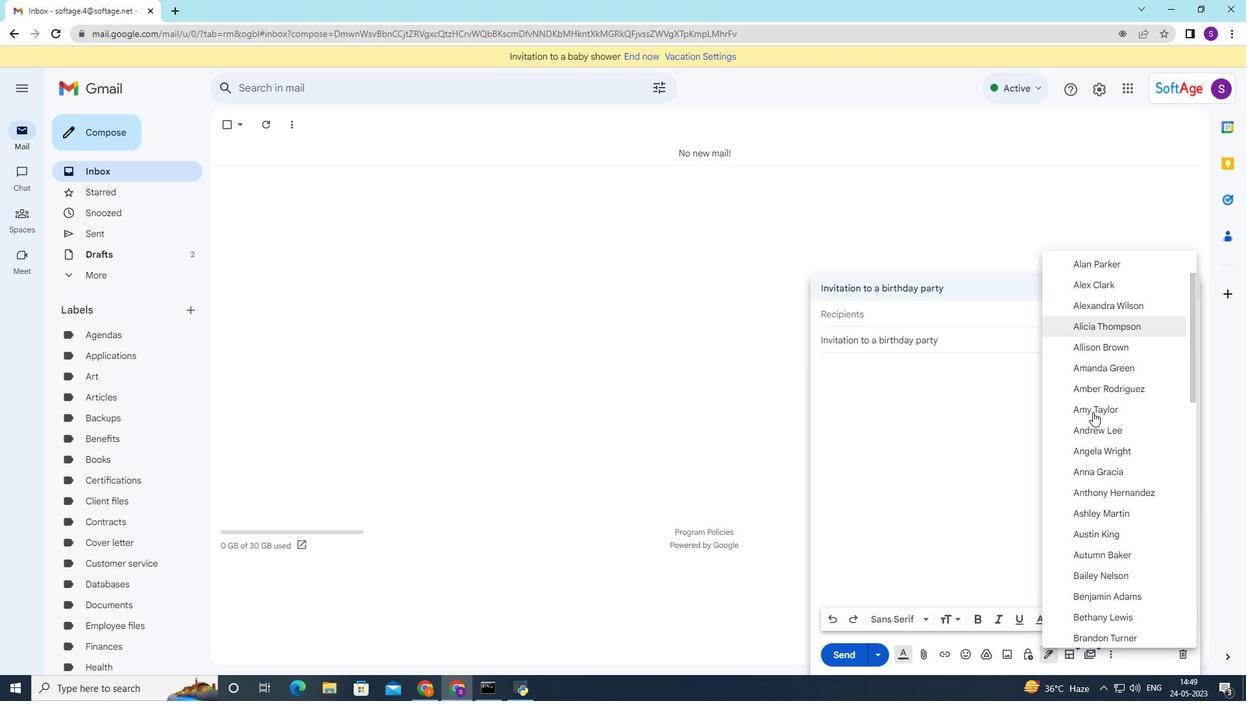 
Action: Mouse scrolled (1092, 412) with delta (0, 0)
Screenshot: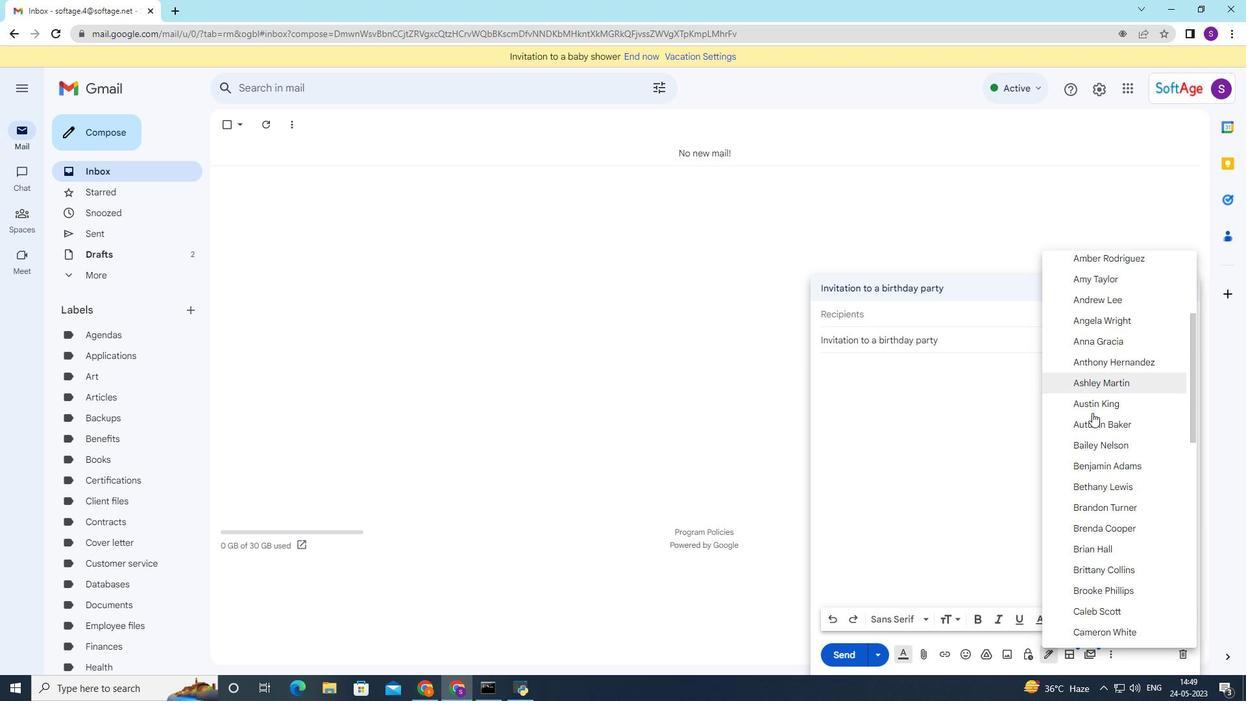 
Action: Mouse moved to (1113, 525)
Screenshot: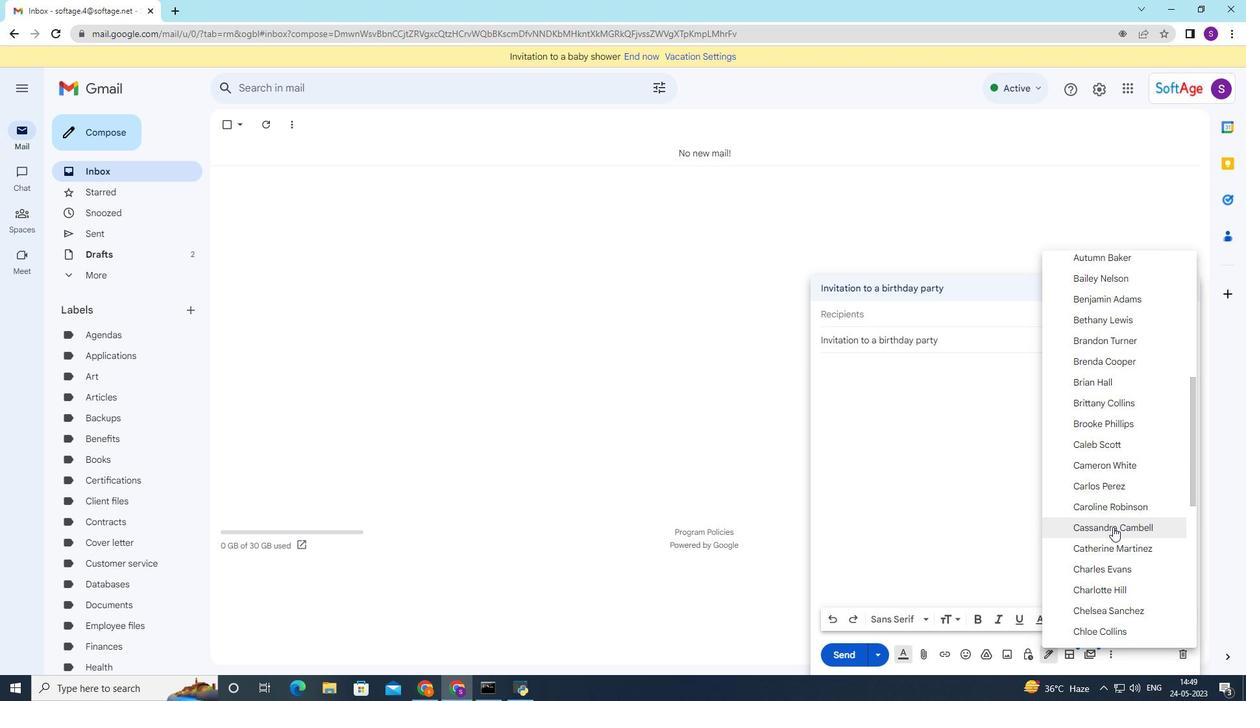 
Action: Mouse scrolled (1113, 524) with delta (0, 0)
Screenshot: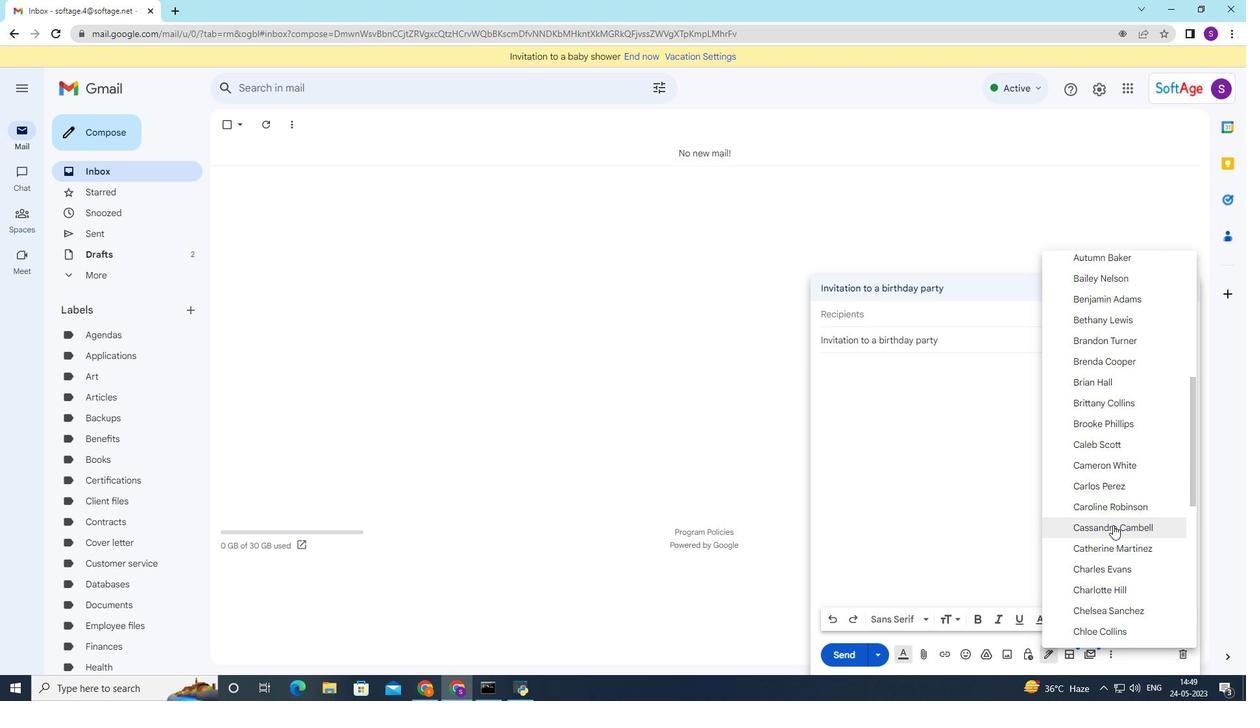 
Action: Mouse scrolled (1113, 524) with delta (0, 0)
Screenshot: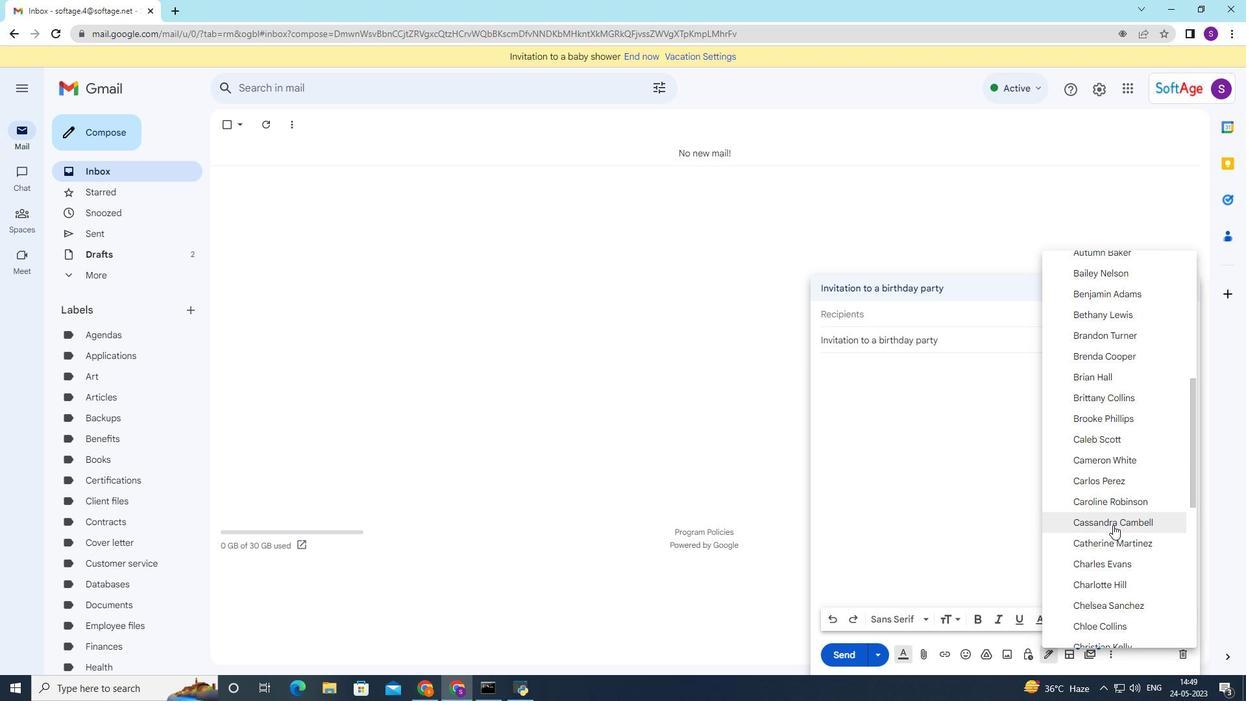 
Action: Mouse scrolled (1113, 524) with delta (0, 0)
Screenshot: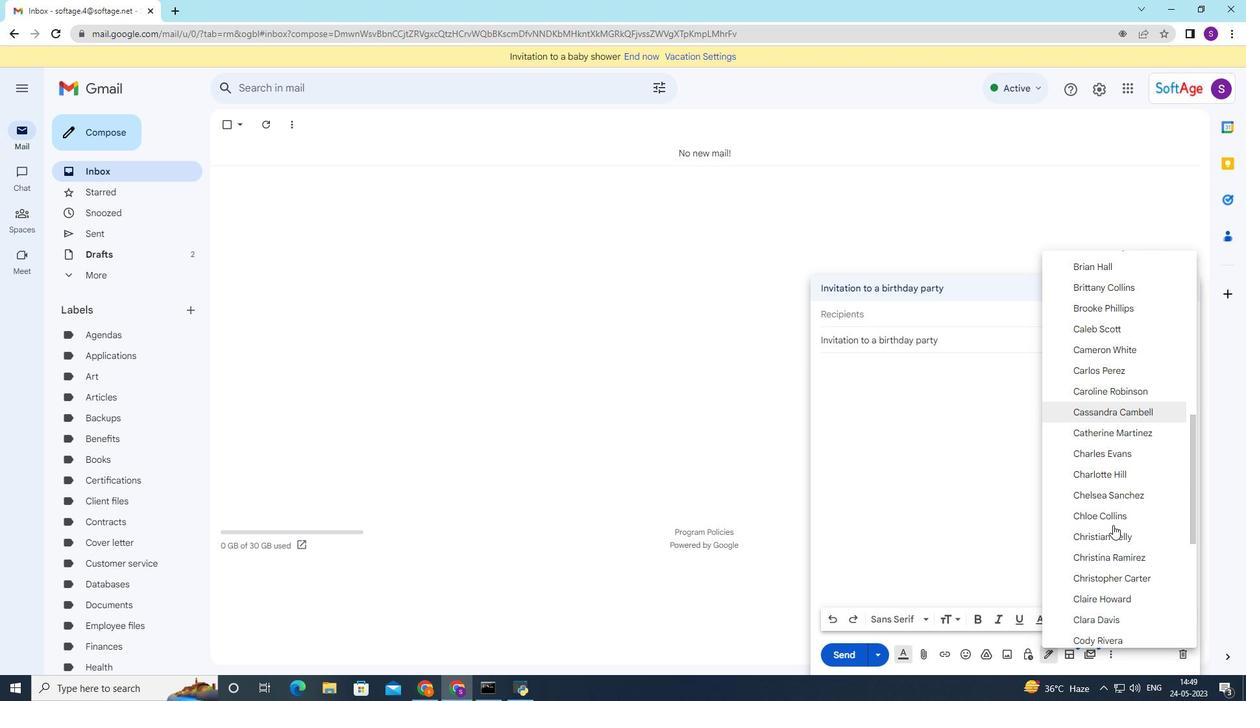 
Action: Mouse scrolled (1113, 524) with delta (0, 0)
Screenshot: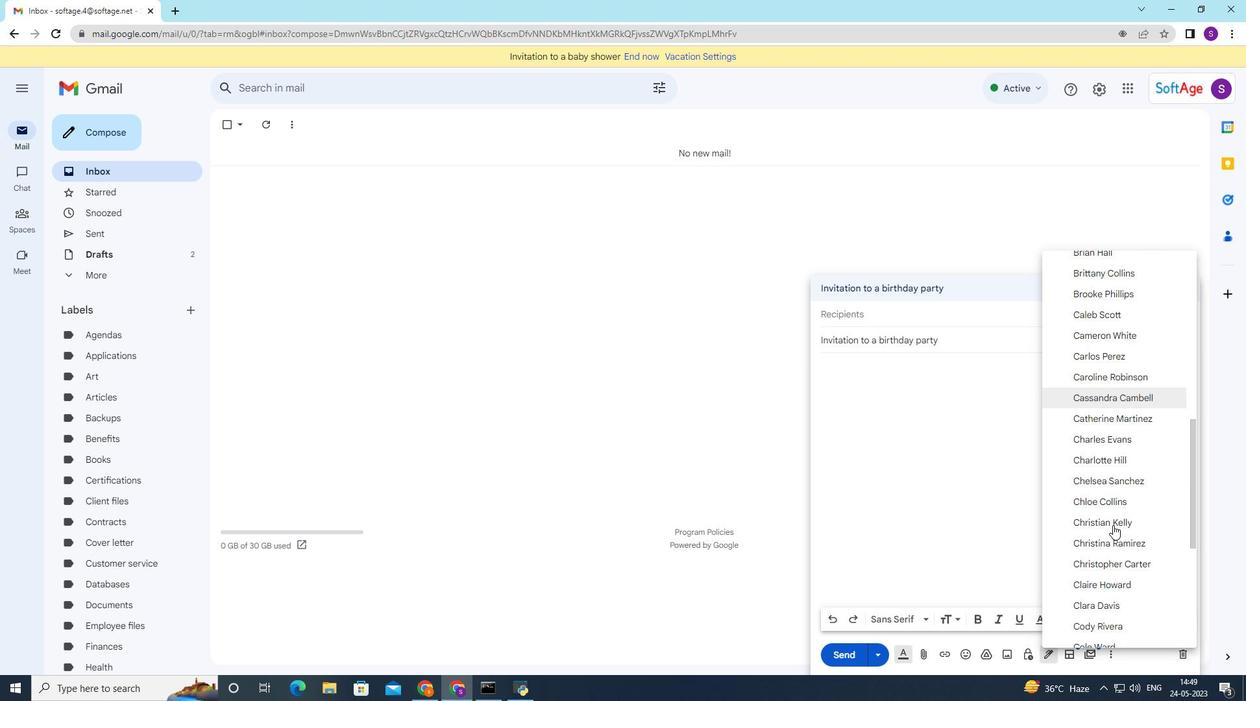 
Action: Mouse moved to (1113, 525)
Screenshot: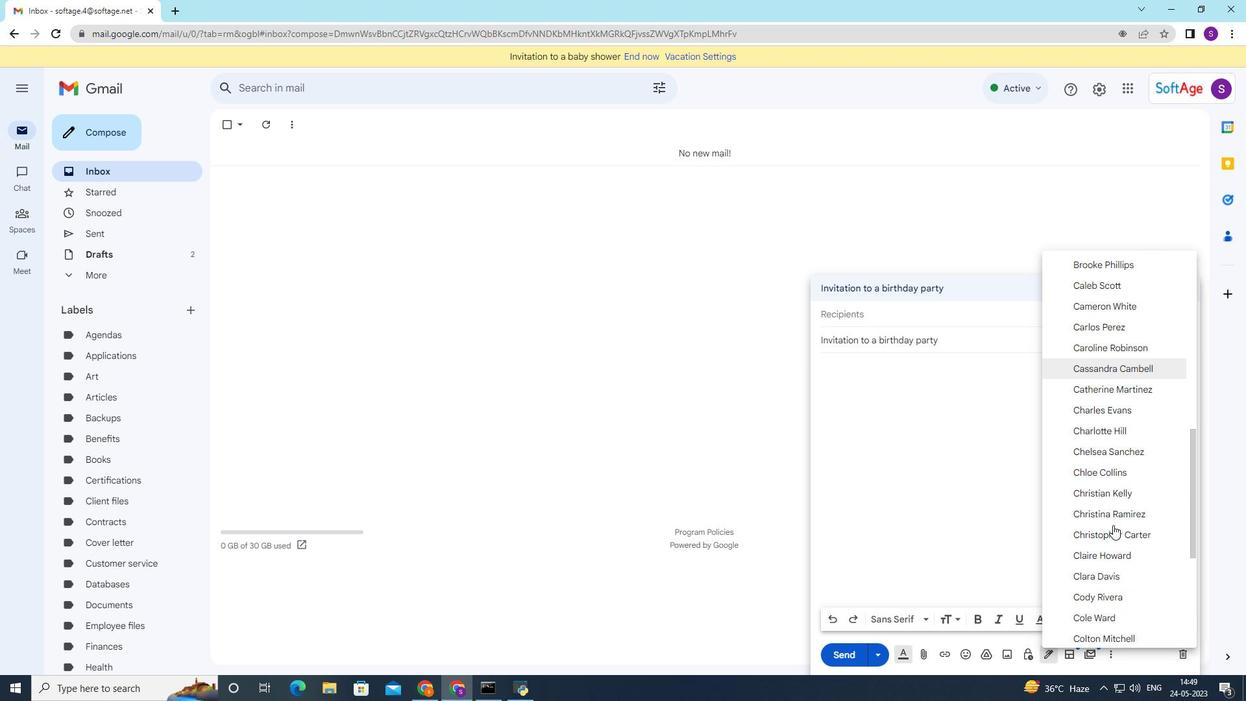 
Action: Mouse scrolled (1113, 524) with delta (0, 0)
Screenshot: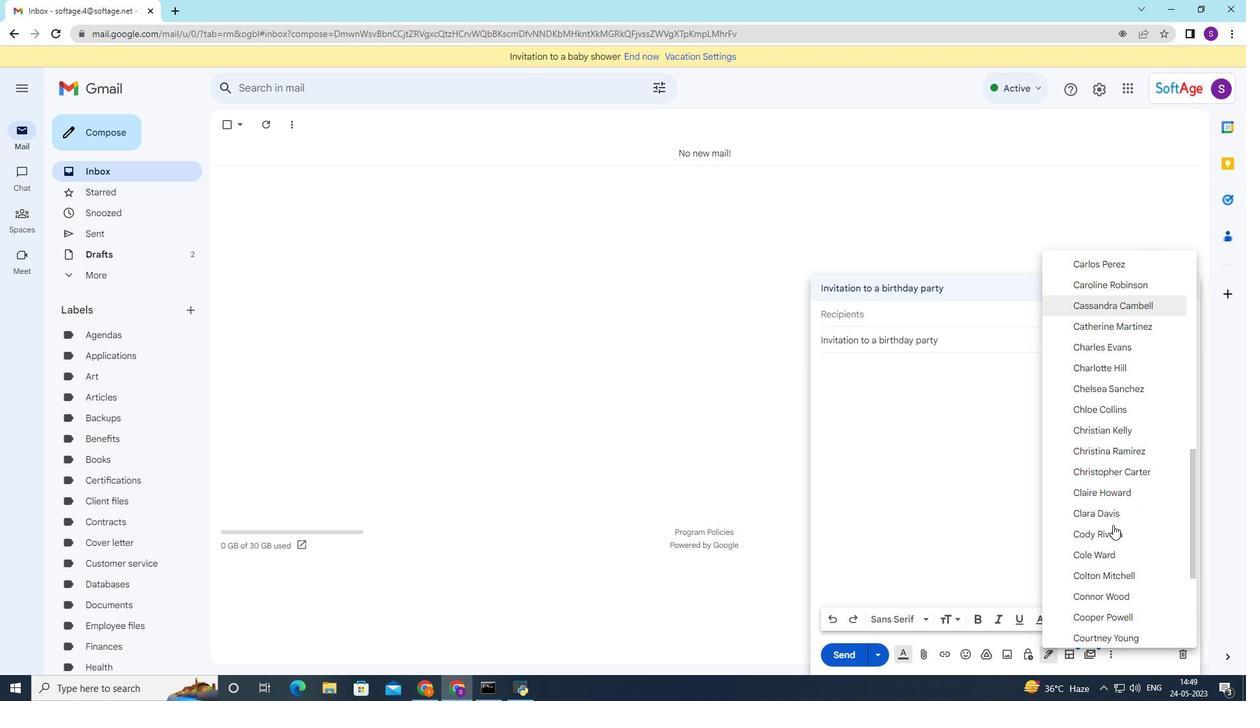 
Action: Mouse moved to (1112, 526)
Screenshot: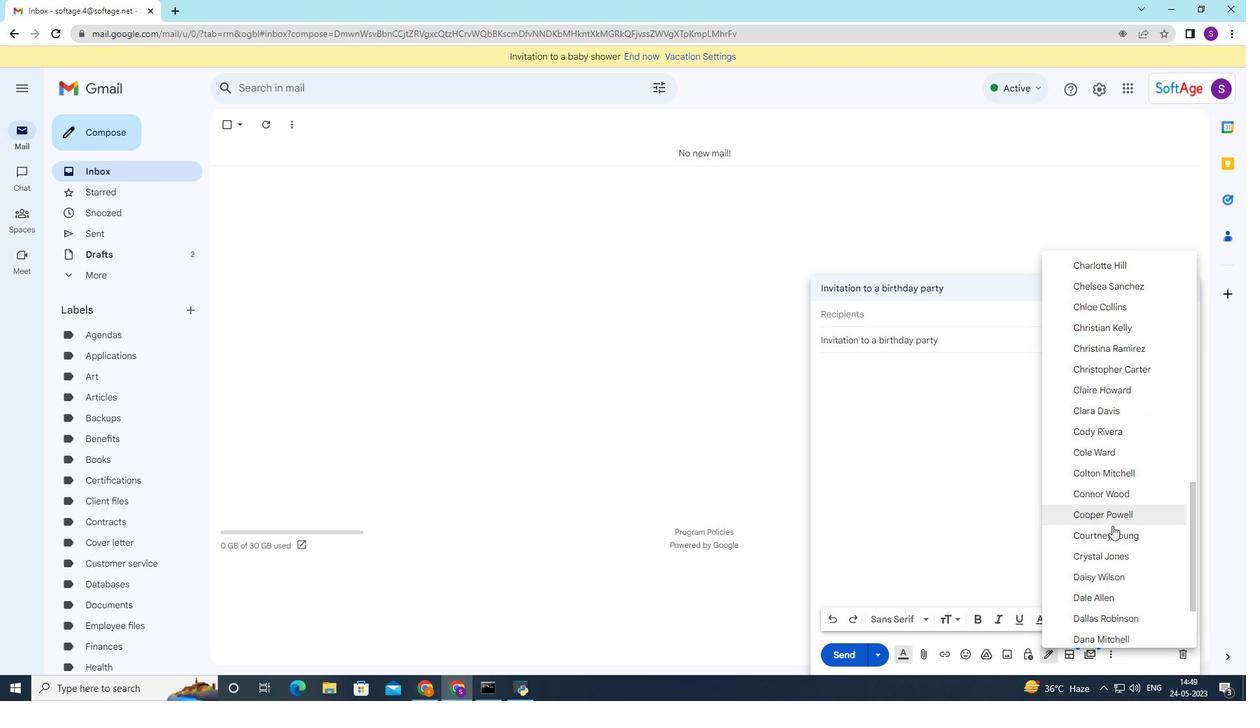 
Action: Mouse scrolled (1112, 525) with delta (0, 0)
Screenshot: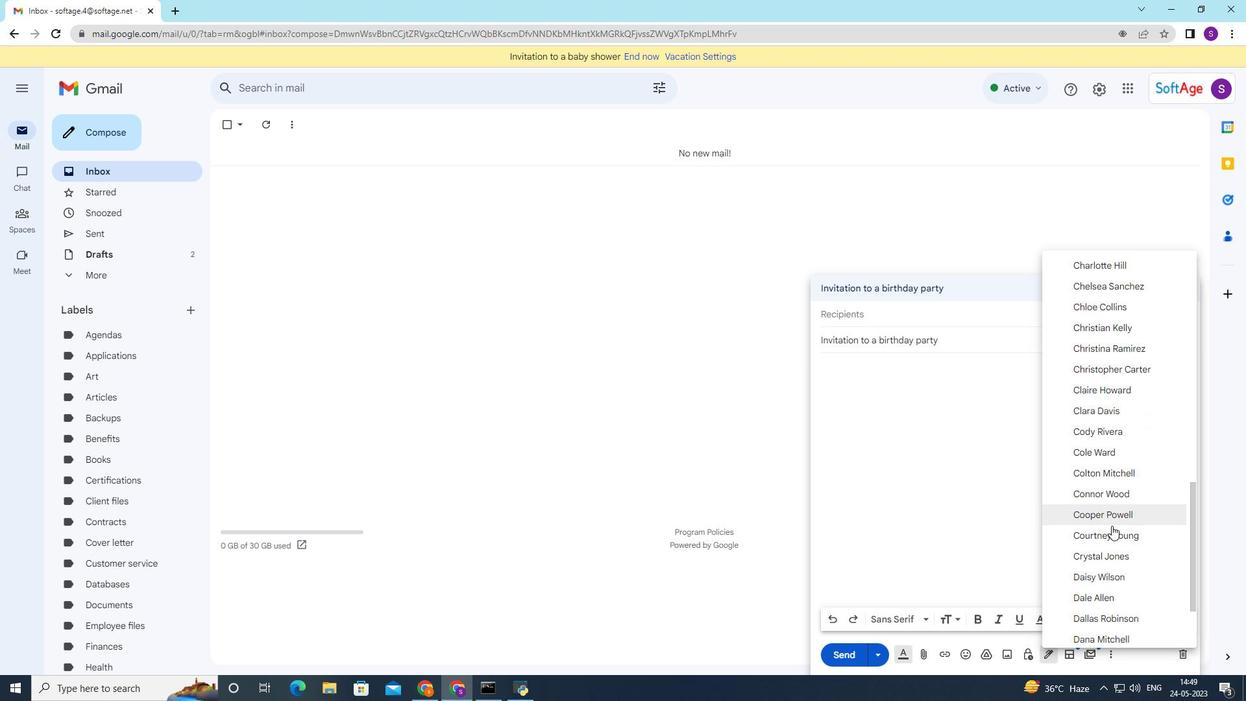 
Action: Mouse moved to (1110, 527)
Screenshot: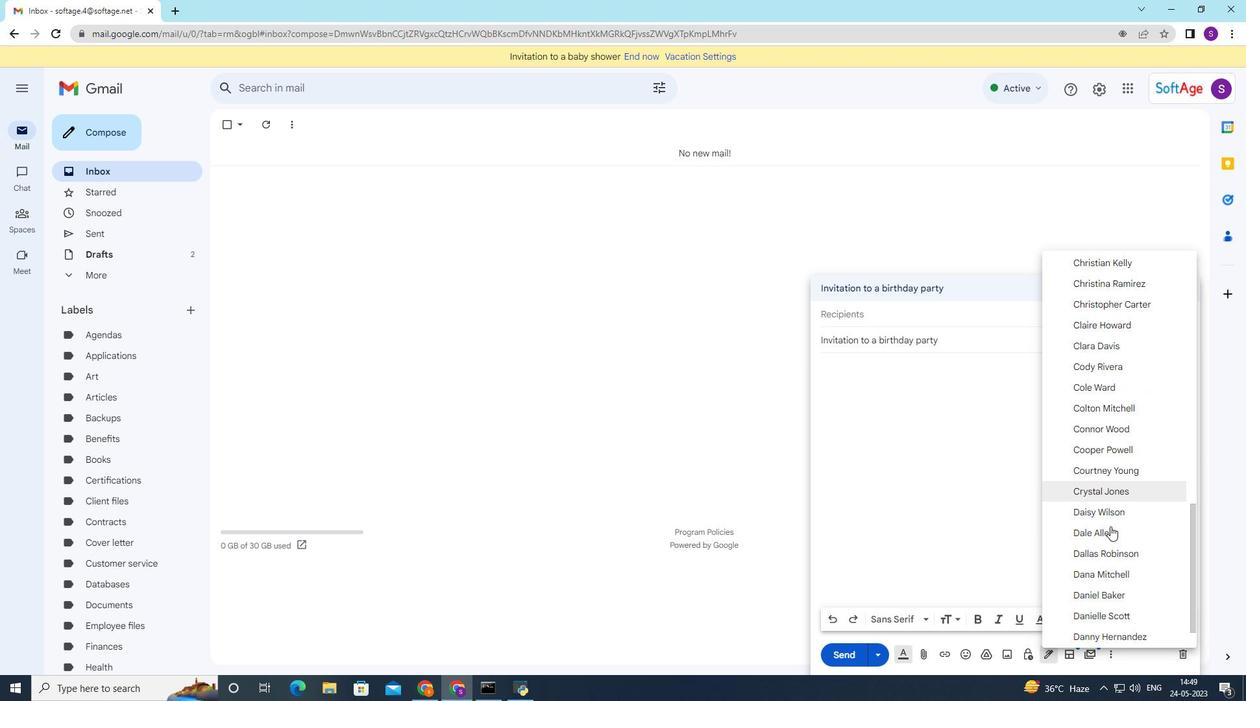 
Action: Mouse scrolled (1110, 527) with delta (0, 0)
Screenshot: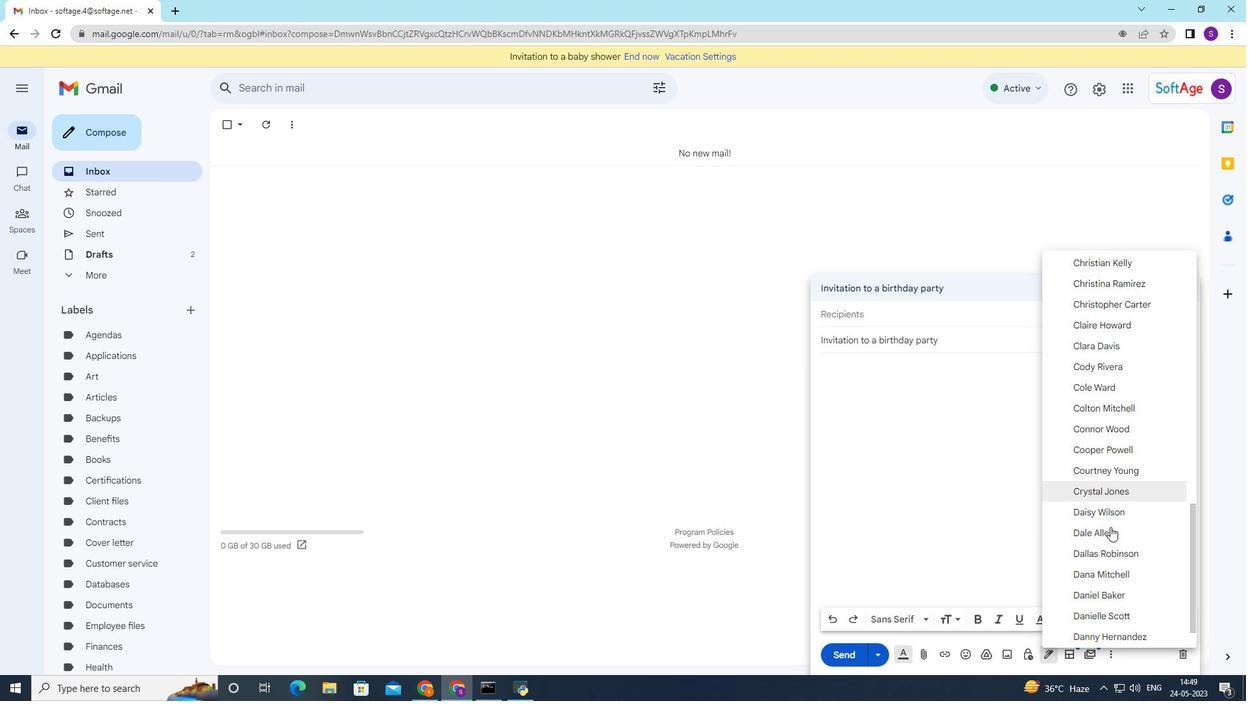 
Action: Mouse moved to (1110, 527)
Screenshot: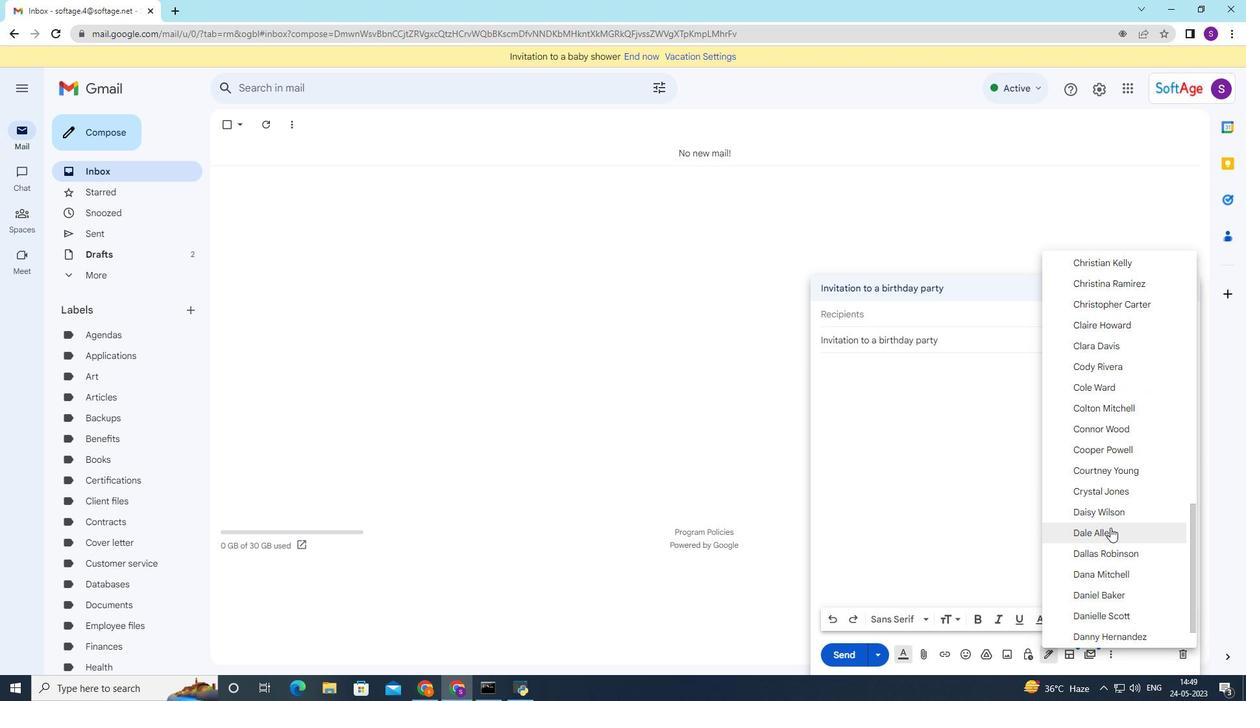 
Action: Mouse scrolled (1110, 527) with delta (0, 0)
Screenshot: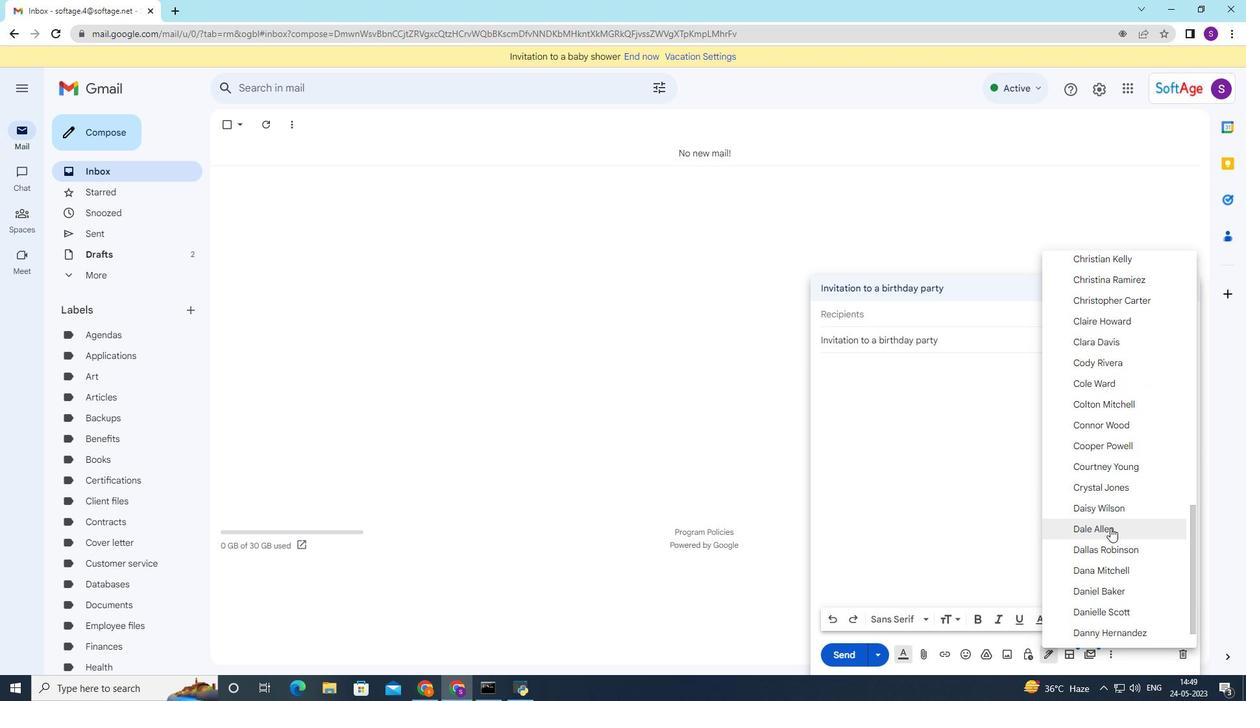 
Action: Mouse scrolled (1110, 527) with delta (0, 0)
Screenshot: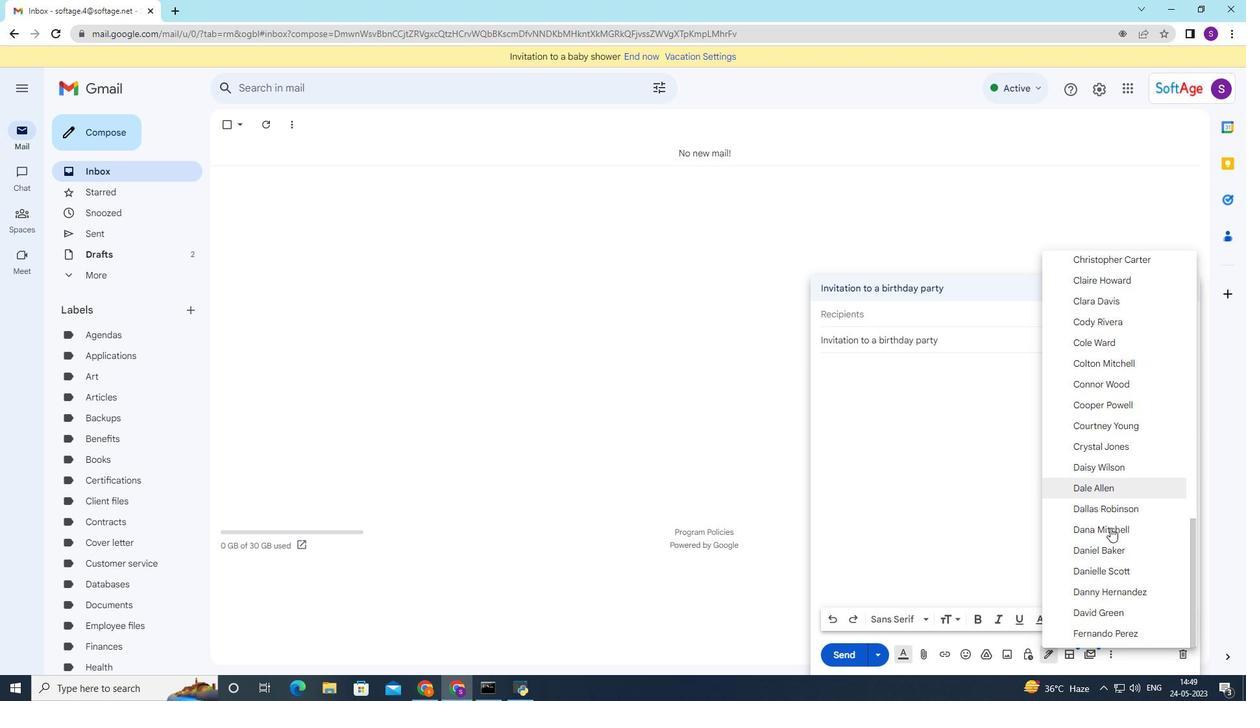 
Action: Mouse moved to (1121, 611)
Screenshot: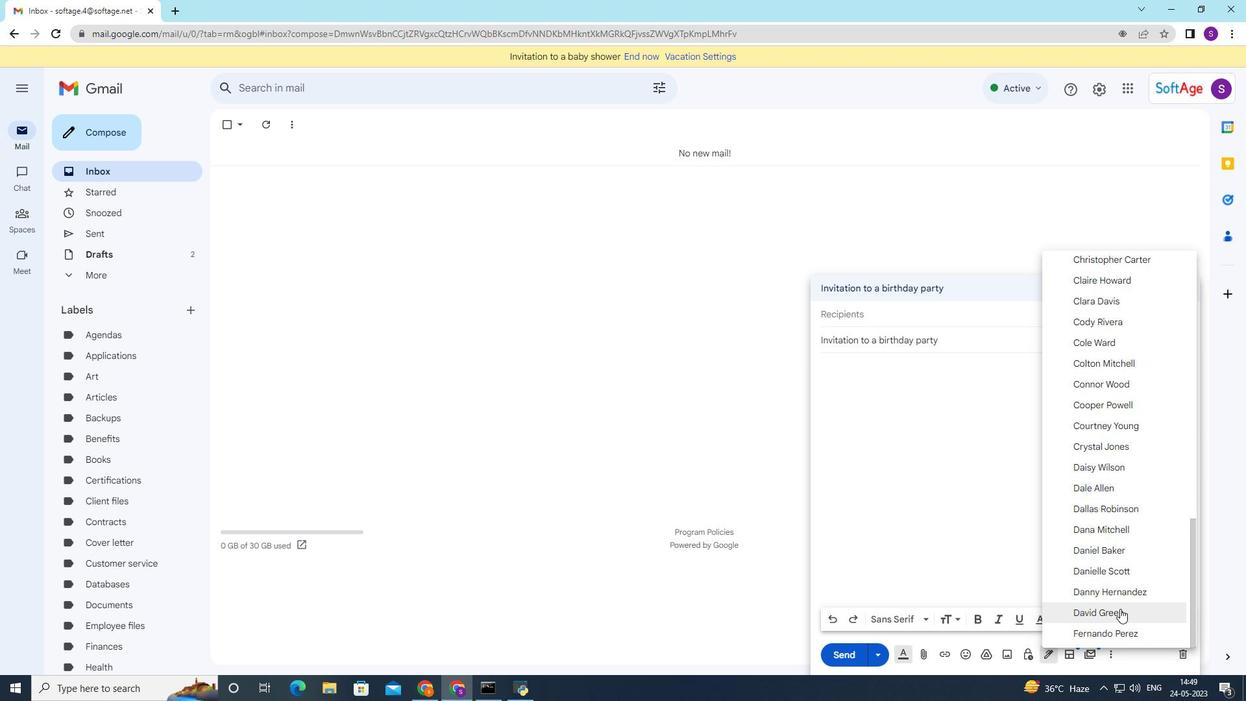 
Action: Mouse pressed left at (1121, 611)
Screenshot: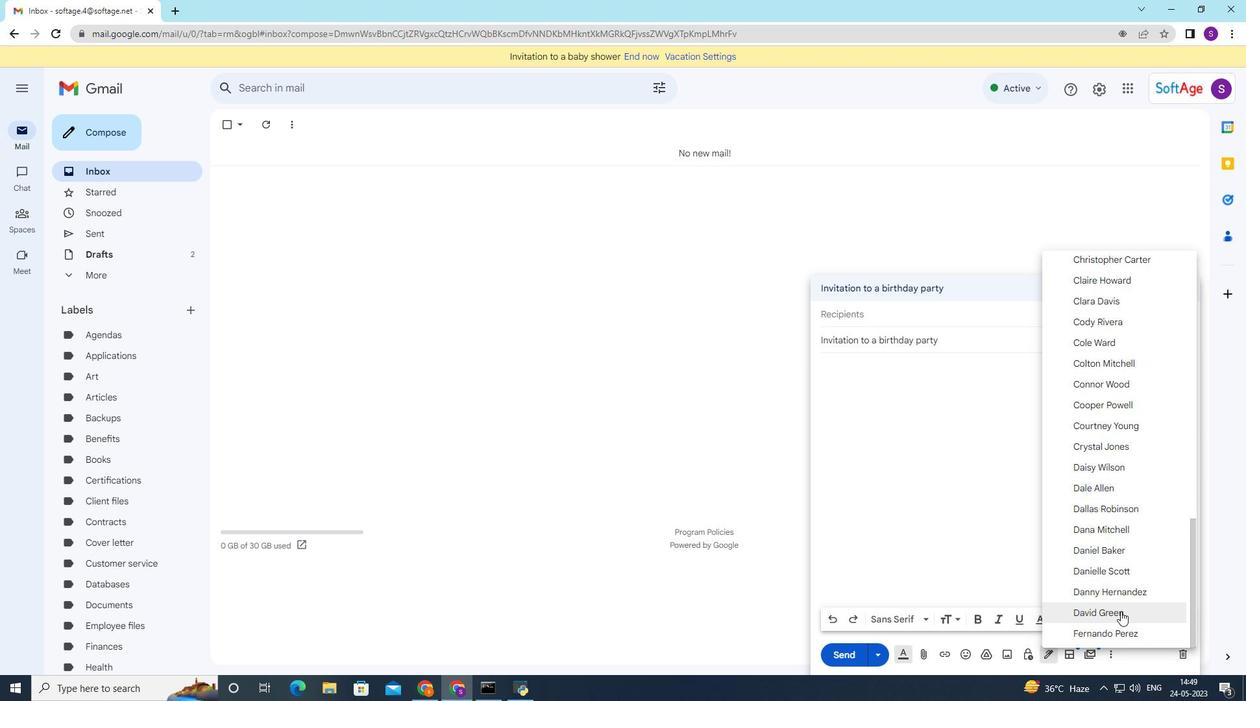 
Action: Mouse moved to (875, 367)
Screenshot: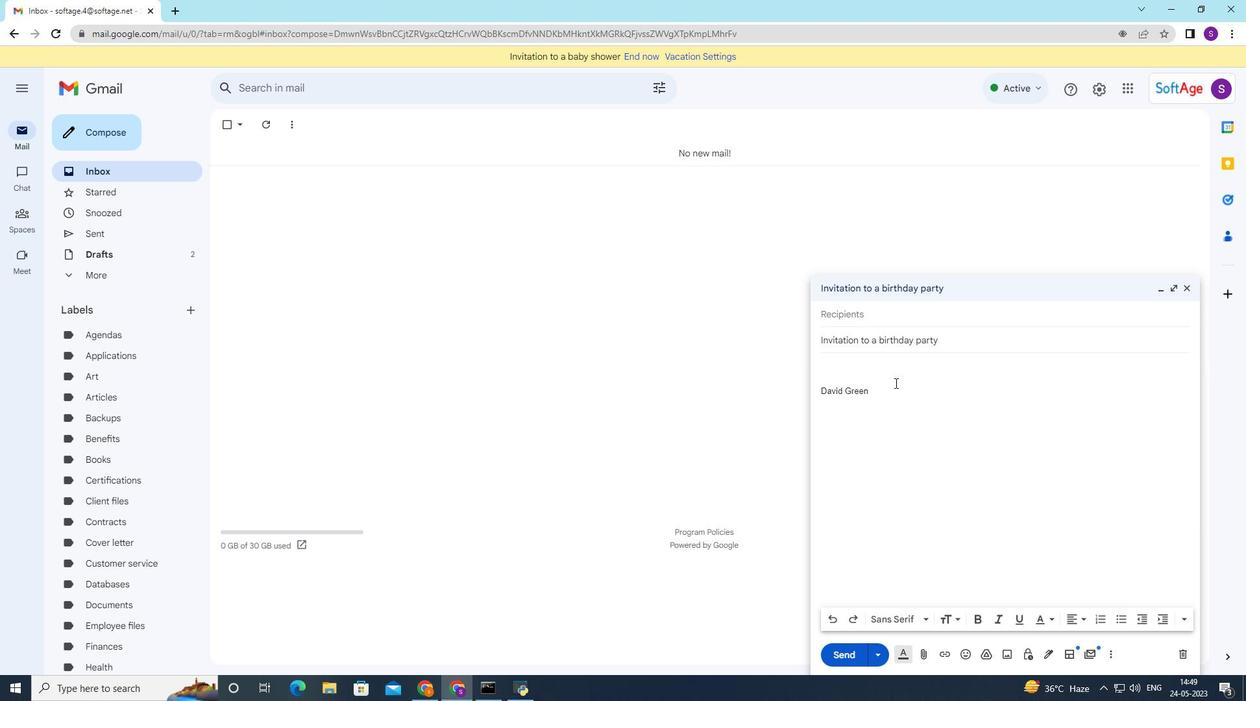 
Action: Key pressed <Key.shift>I<Key.space>would<Key.space>like<Key.space>to<Key.space>schedule<Key.space>a<Key.space>call<Key.space>to<Key.space>discuss<Key.space>the<Key.space>progress<Key.space>of<Key.space>the<Key.space>new<Key.space>product<Key.space>launch.
Screenshot: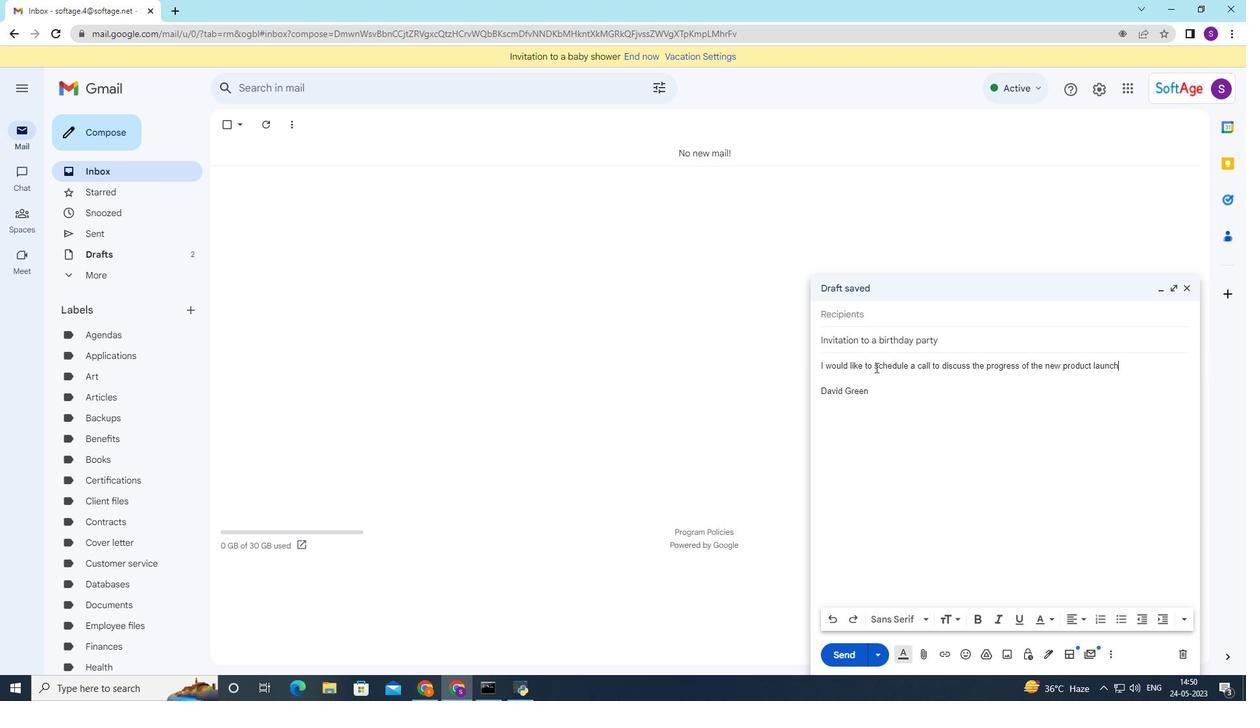 
Action: Mouse moved to (910, 318)
Screenshot: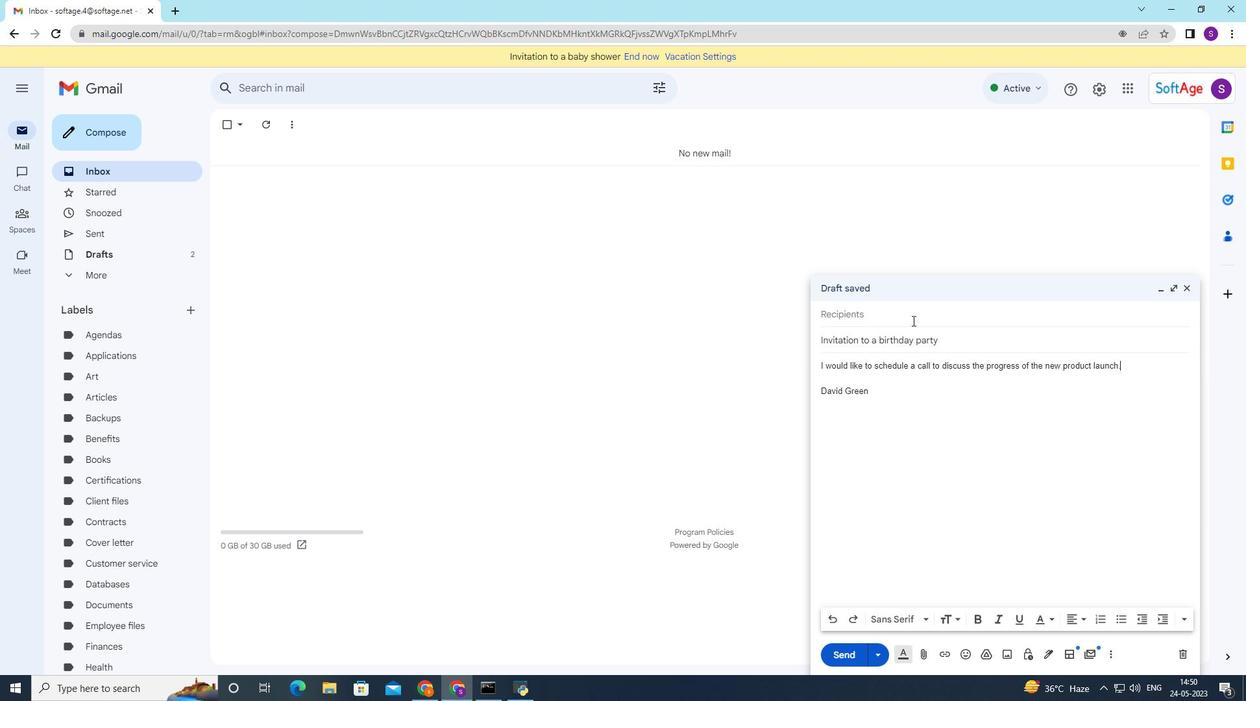 
Action: Mouse pressed left at (910, 318)
Screenshot: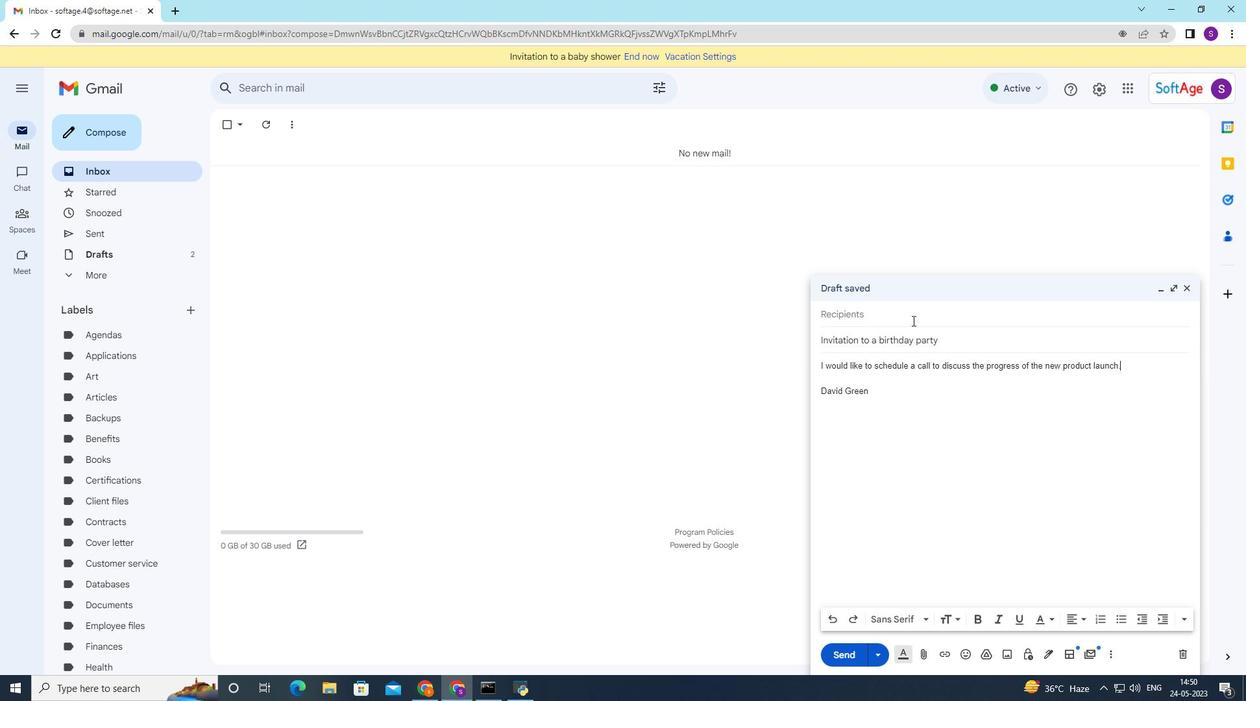 
Action: Key pressed softage.6
Screenshot: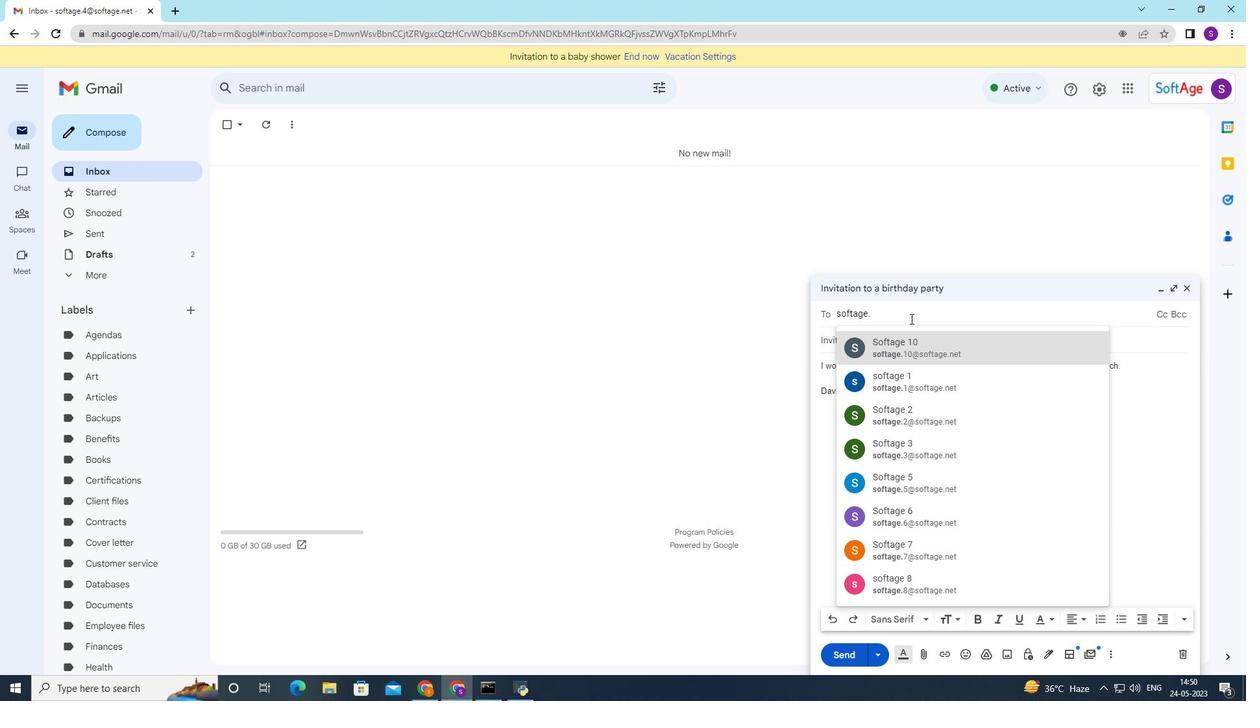 
Action: Mouse moved to (895, 351)
Screenshot: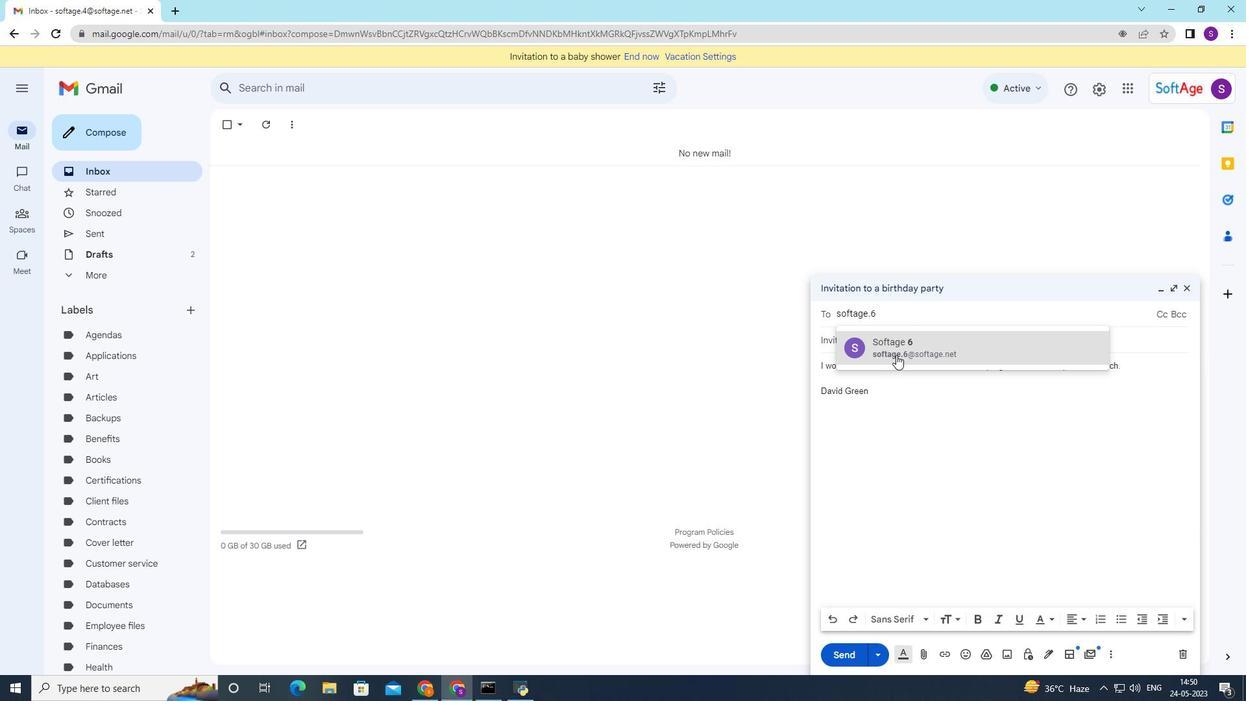 
Action: Mouse pressed left at (895, 351)
Screenshot: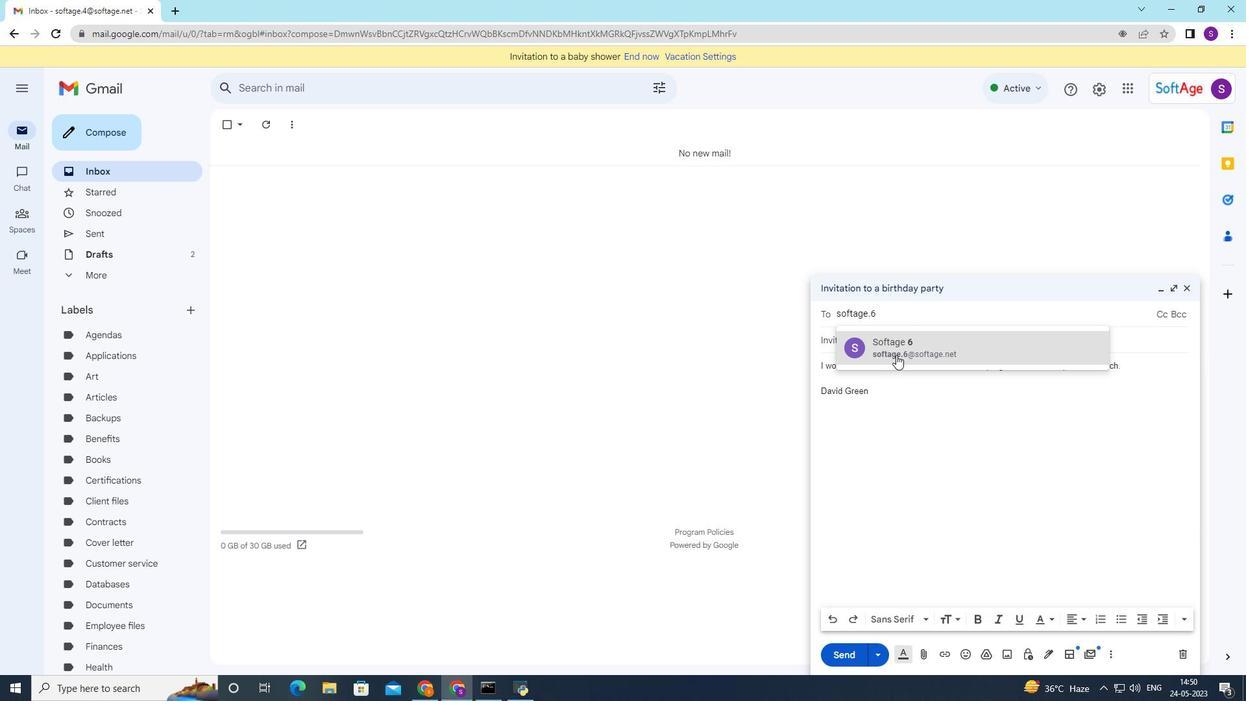 
Action: Mouse moved to (1117, 379)
Screenshot: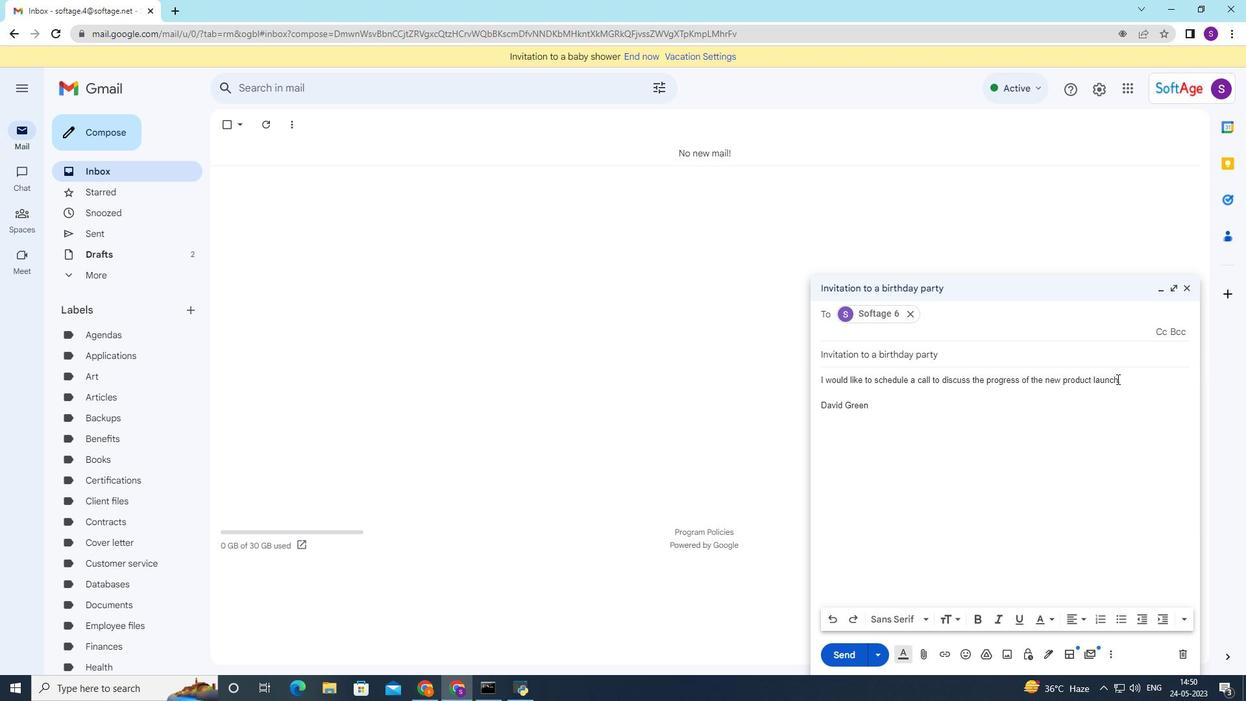 
Action: Mouse pressed left at (1117, 379)
Screenshot: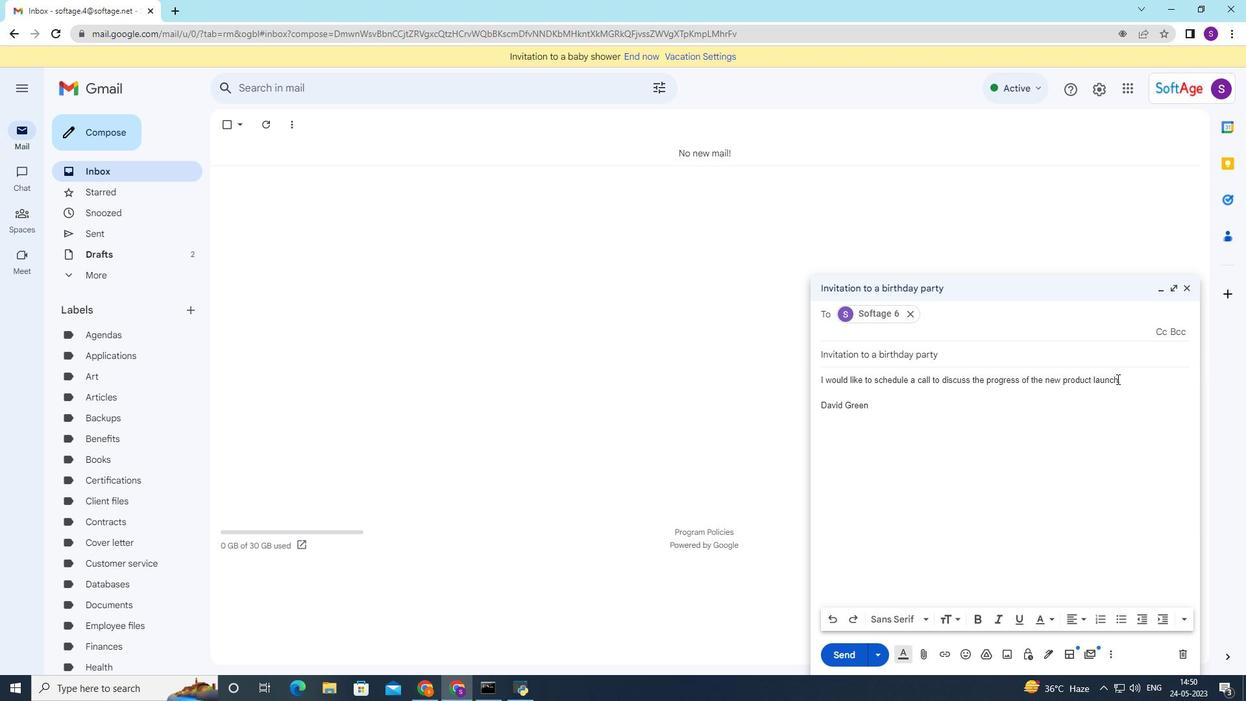 
Action: Mouse moved to (1075, 363)
Screenshot: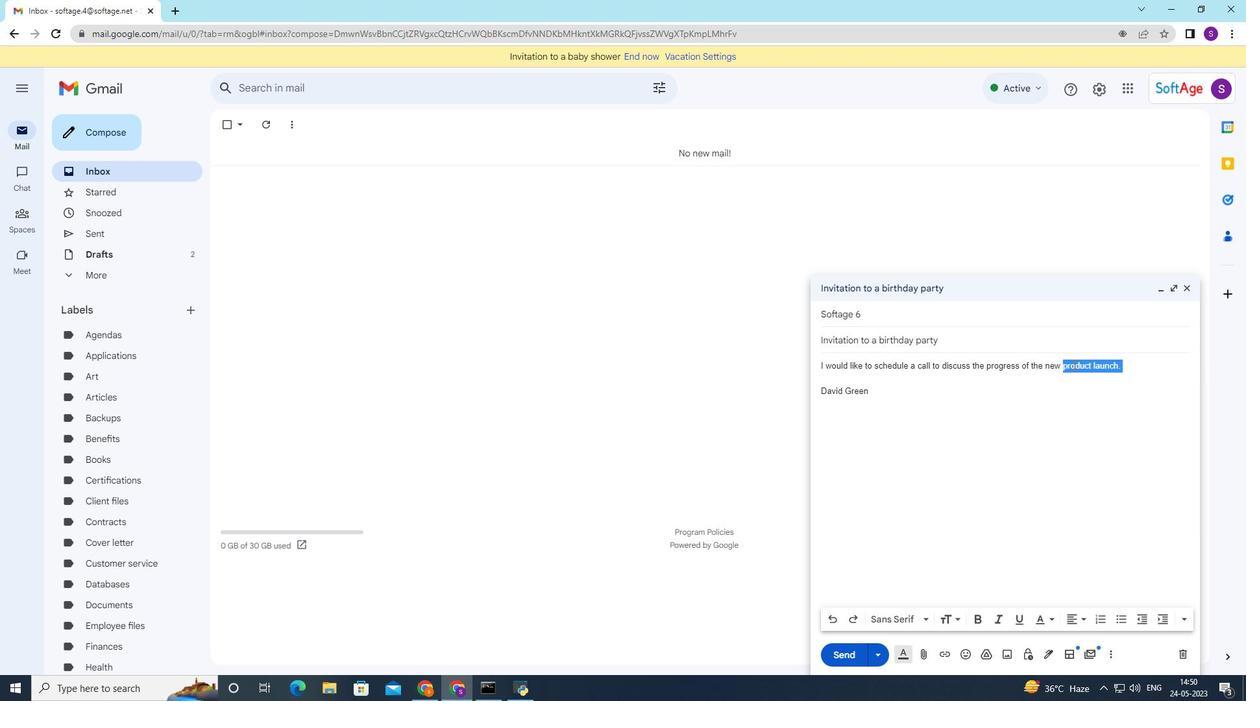 
Action: Mouse pressed left at (1074, 363)
Screenshot: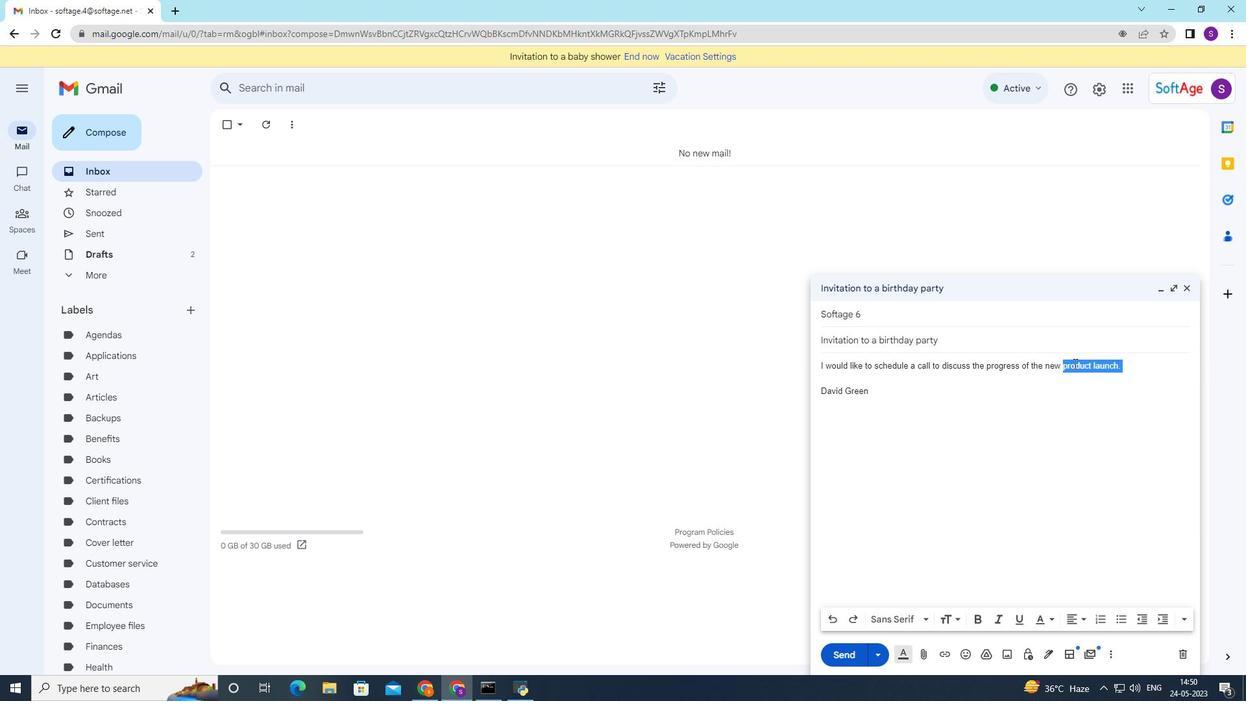 
Action: Mouse moved to (1094, 365)
Screenshot: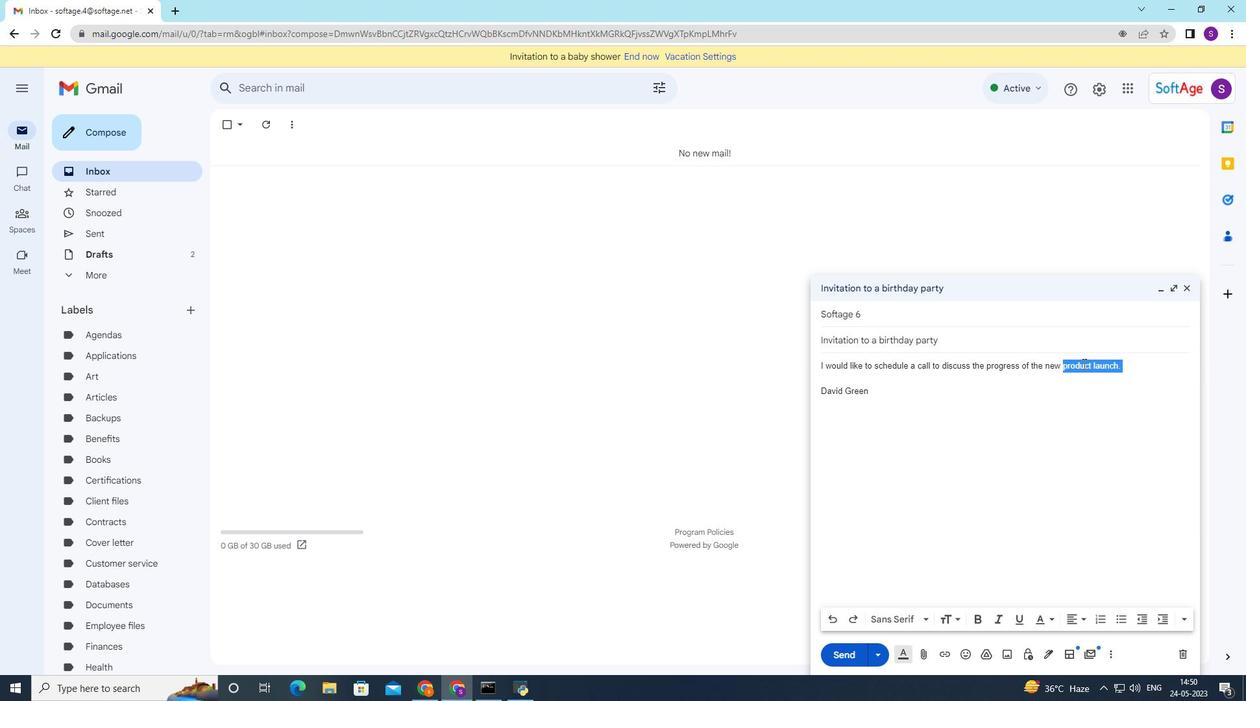 
Action: Mouse pressed left at (1094, 365)
Screenshot: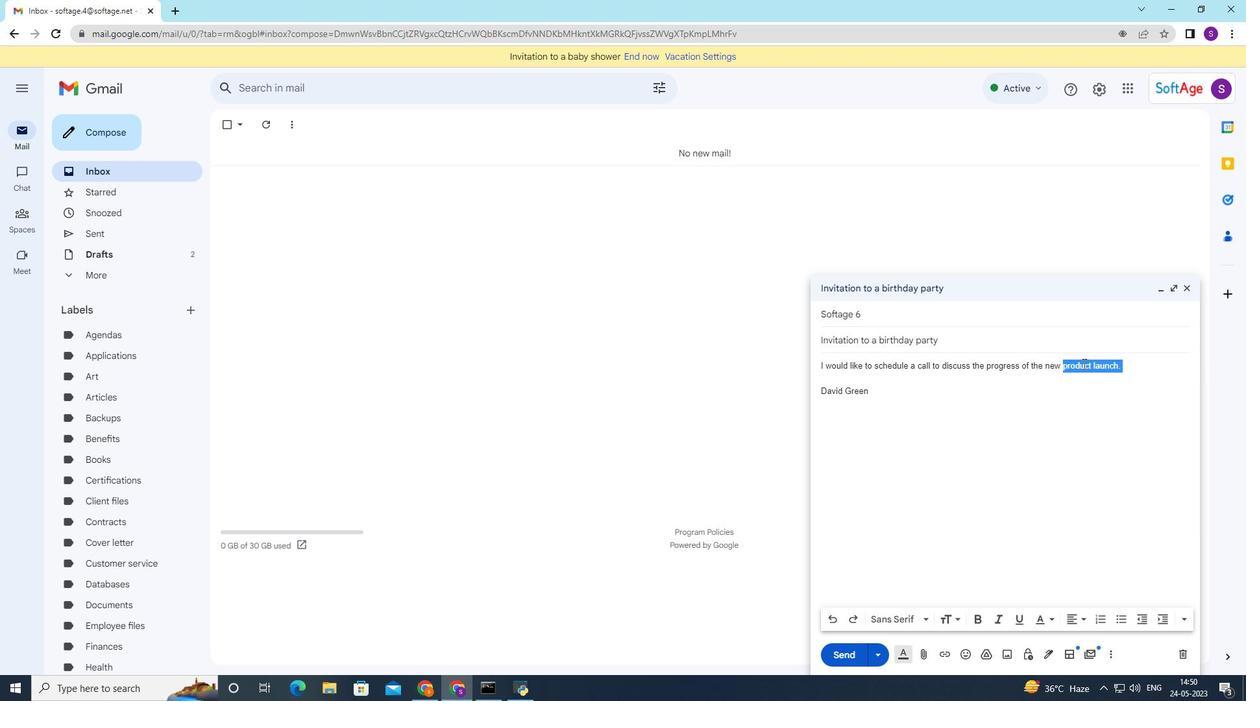 
Action: Mouse moved to (1094, 365)
Screenshot: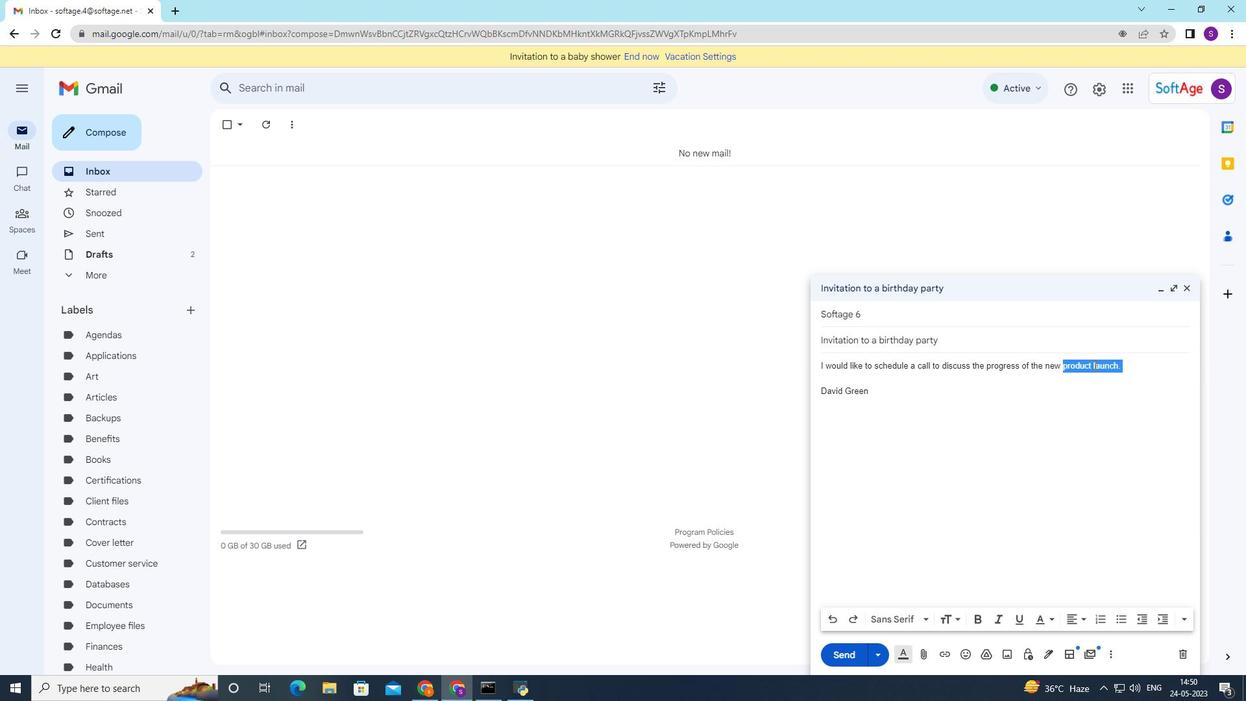 
Action: Mouse pressed left at (1094, 365)
Screenshot: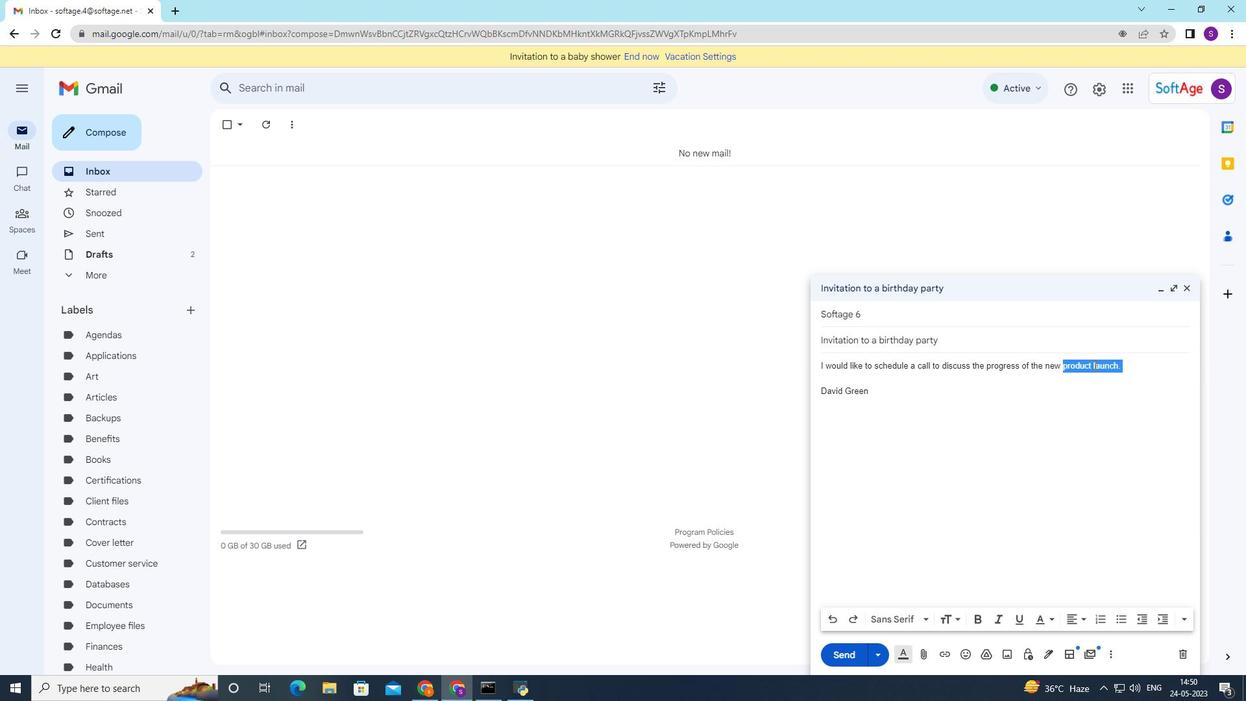 
Action: Mouse moved to (1090, 370)
Screenshot: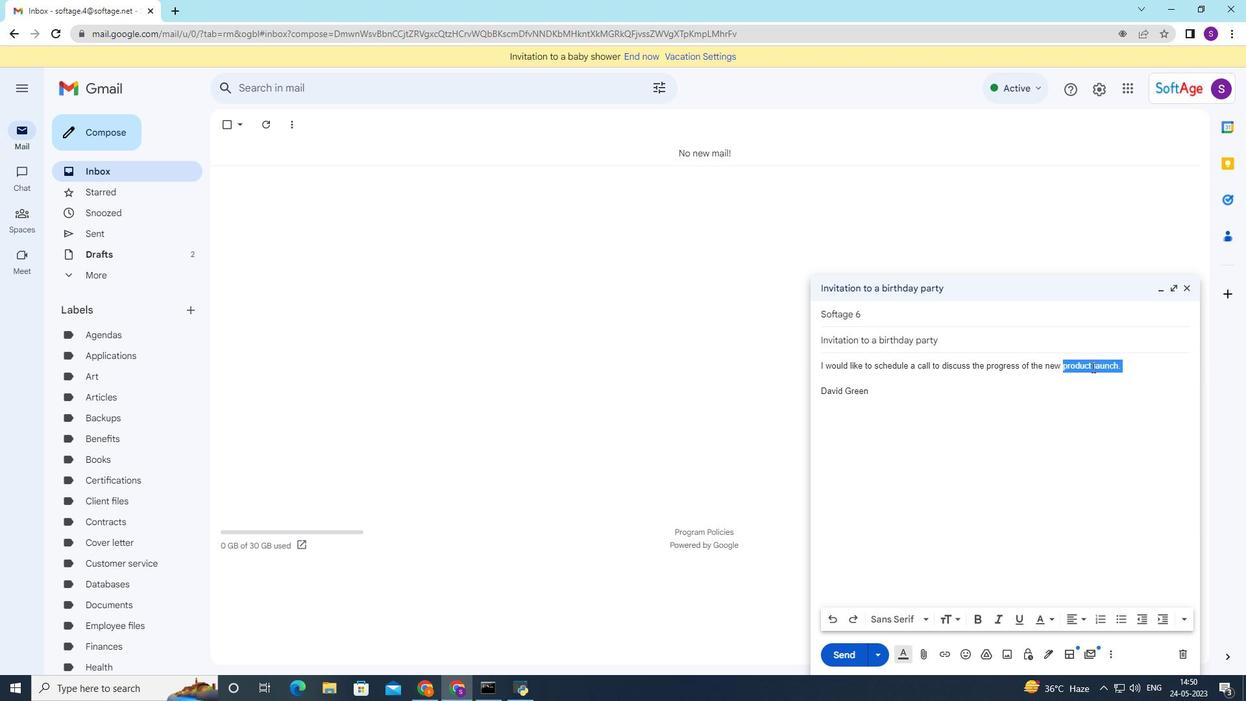 
Action: Mouse pressed left at (1090, 370)
Screenshot: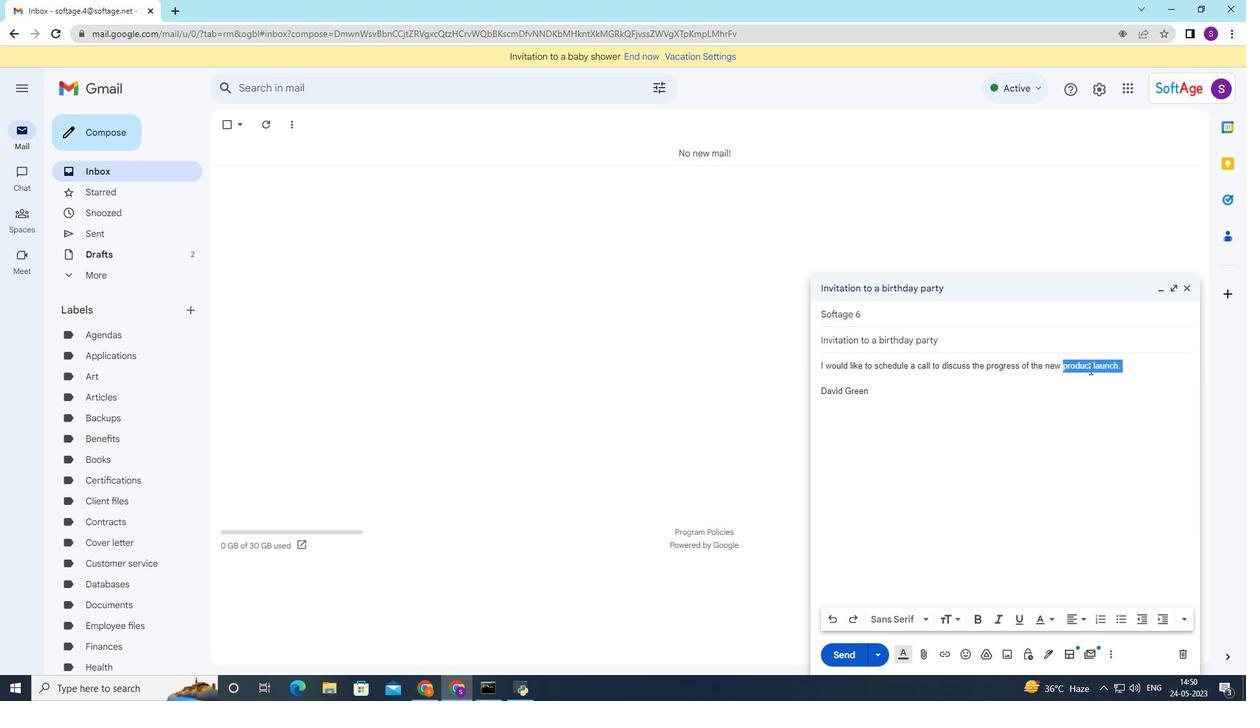 
Action: Mouse moved to (1066, 365)
Screenshot: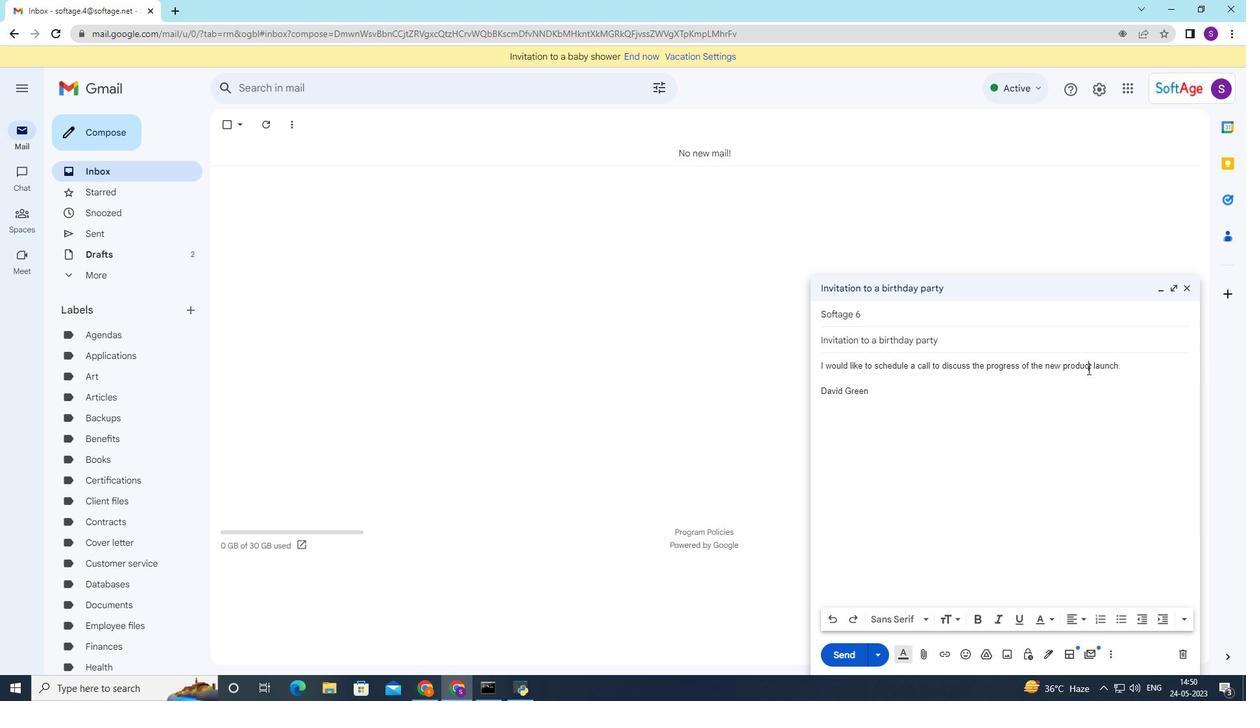 
Action: Mouse pressed left at (1066, 365)
Screenshot: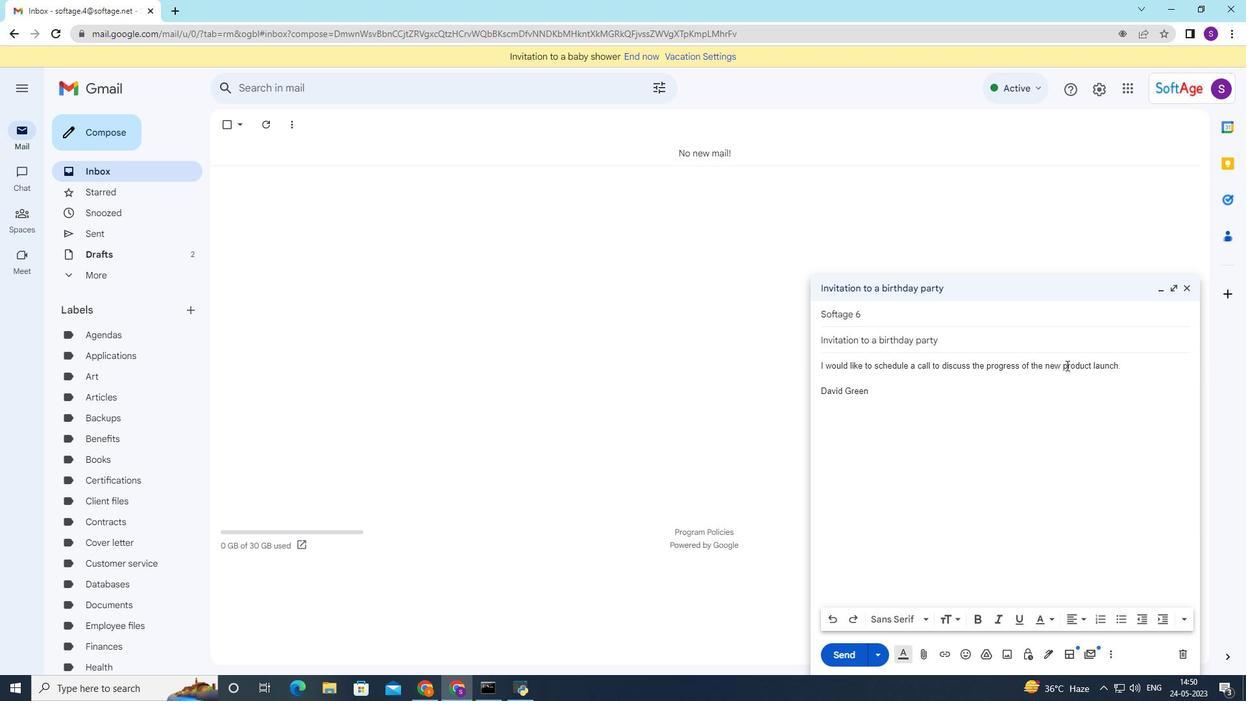 
Action: Mouse moved to (1066, 364)
Screenshot: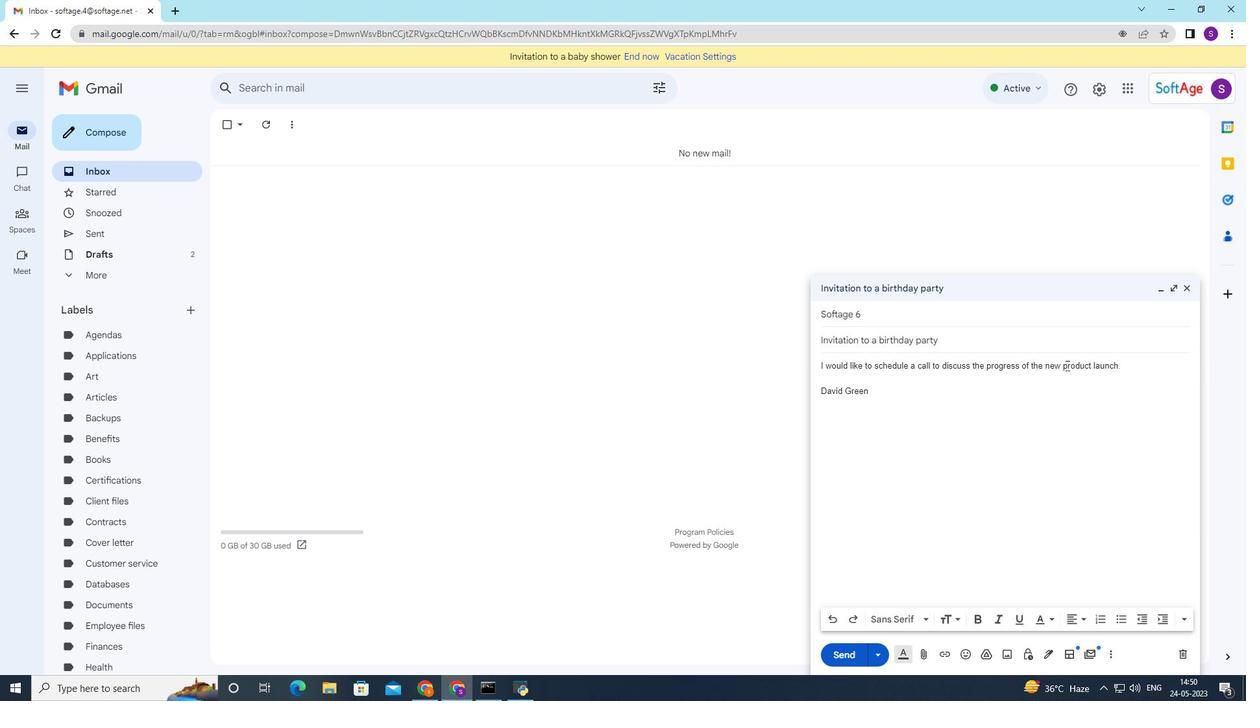 
Action: Mouse pressed left at (1066, 364)
Screenshot: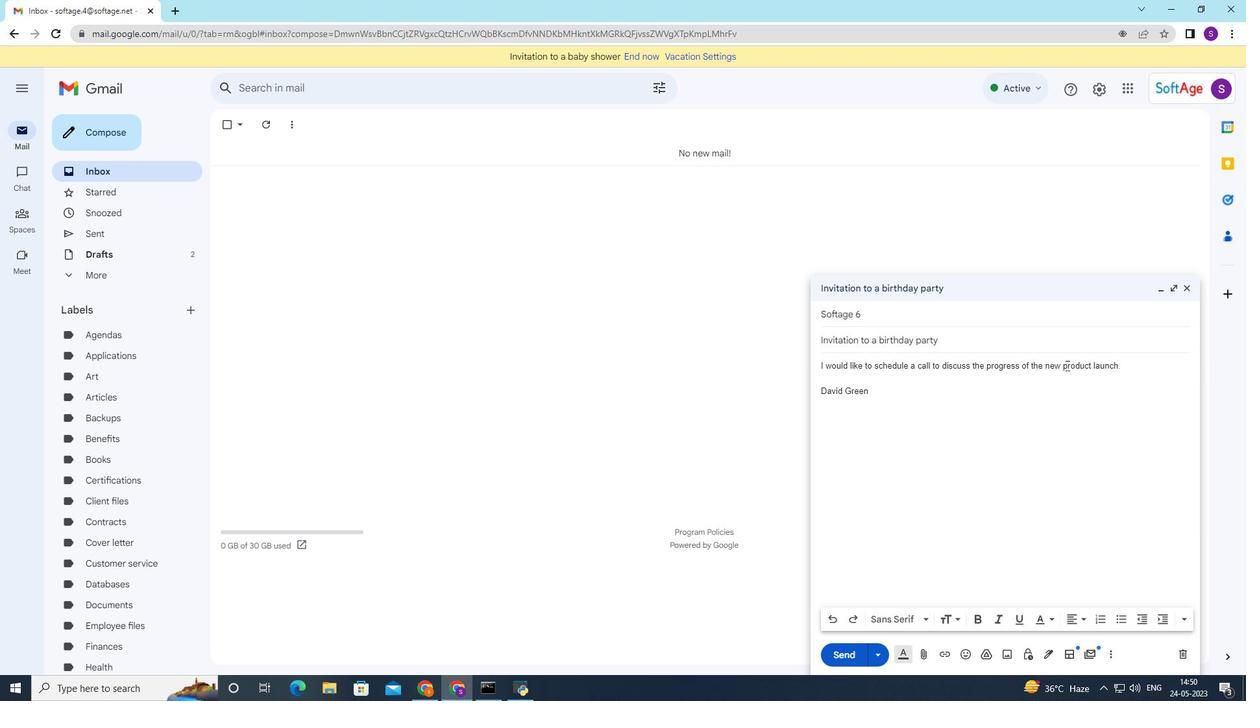 
Action: Mouse moved to (1090, 364)
Screenshot: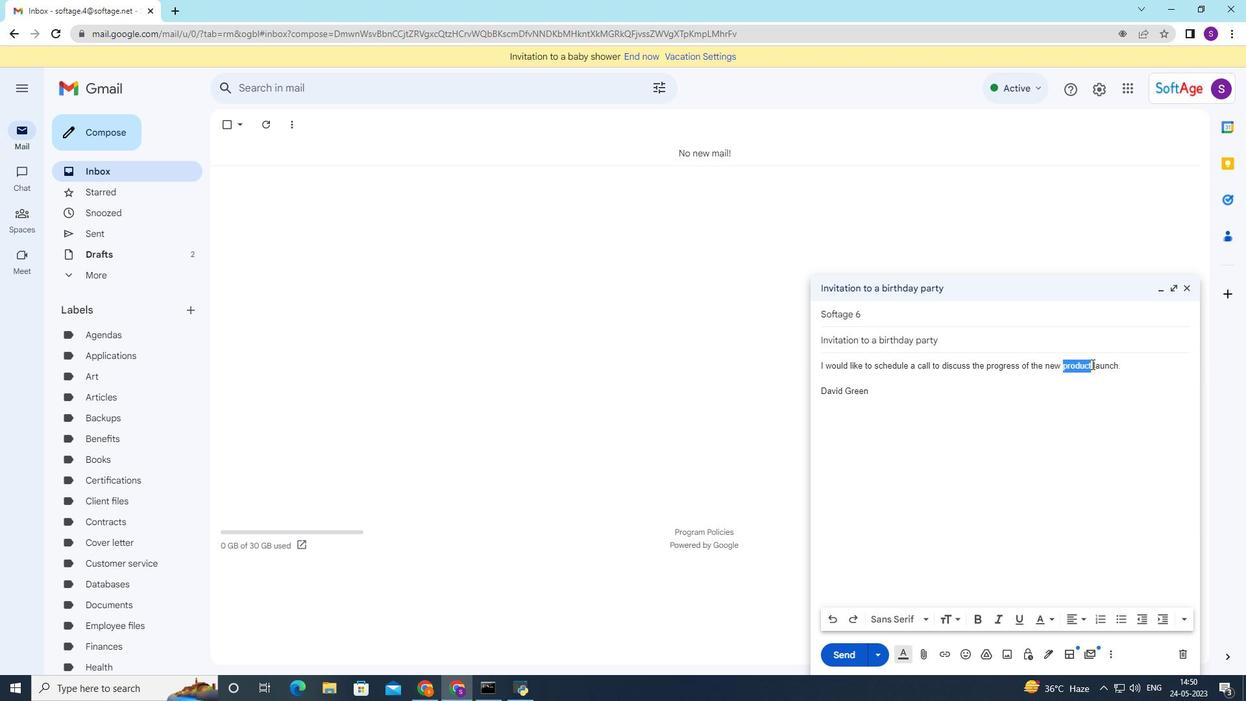 
Action: Mouse pressed left at (1090, 364)
Screenshot: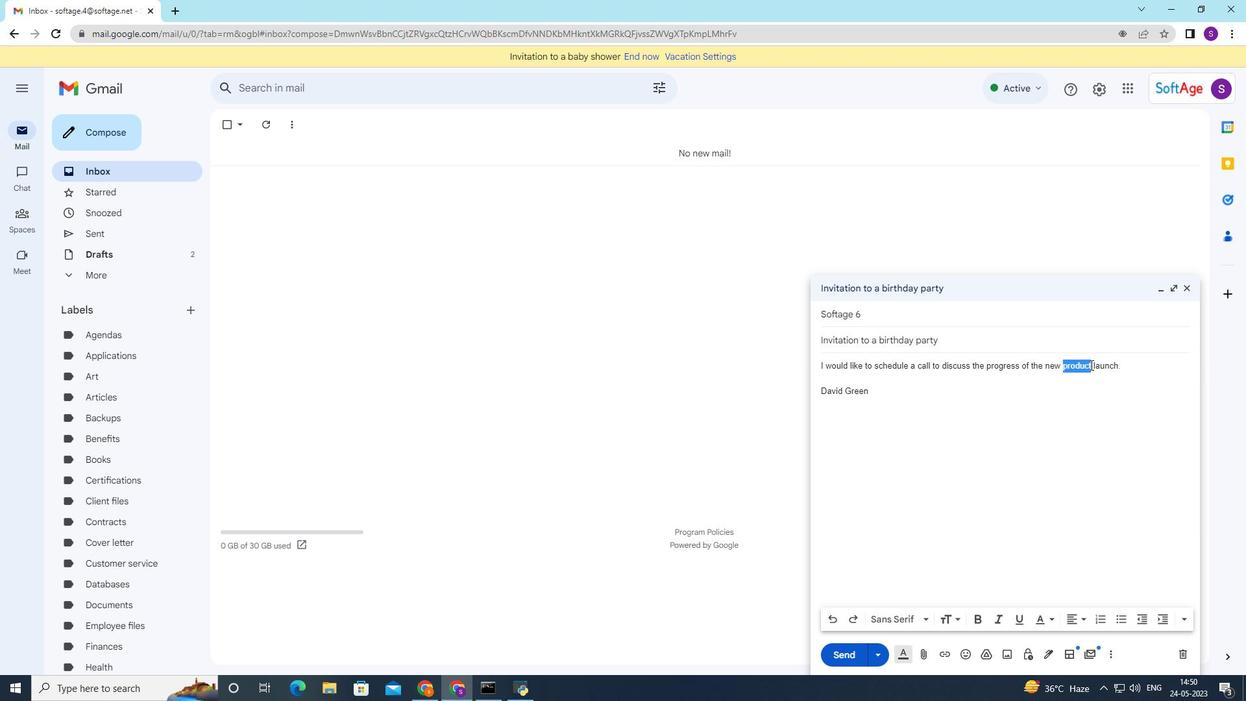 
Action: Mouse moved to (1080, 366)
Screenshot: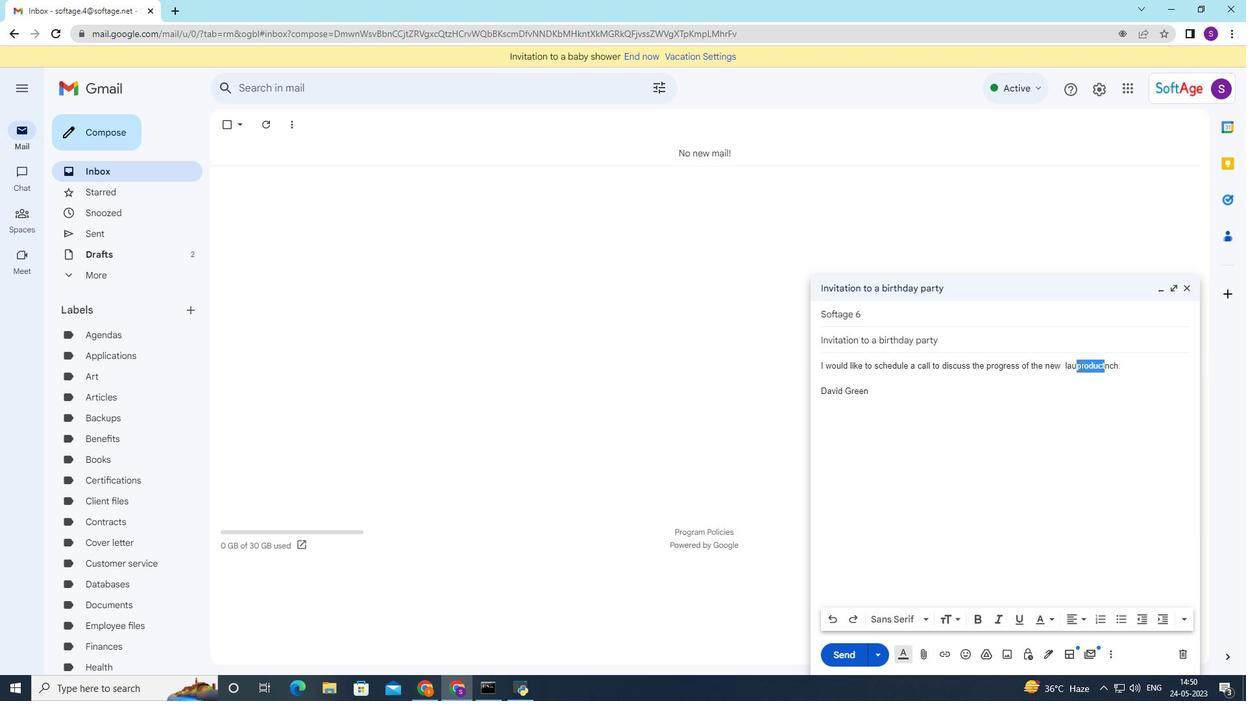 
Action: Key pressed <Key.backspace>
Screenshot: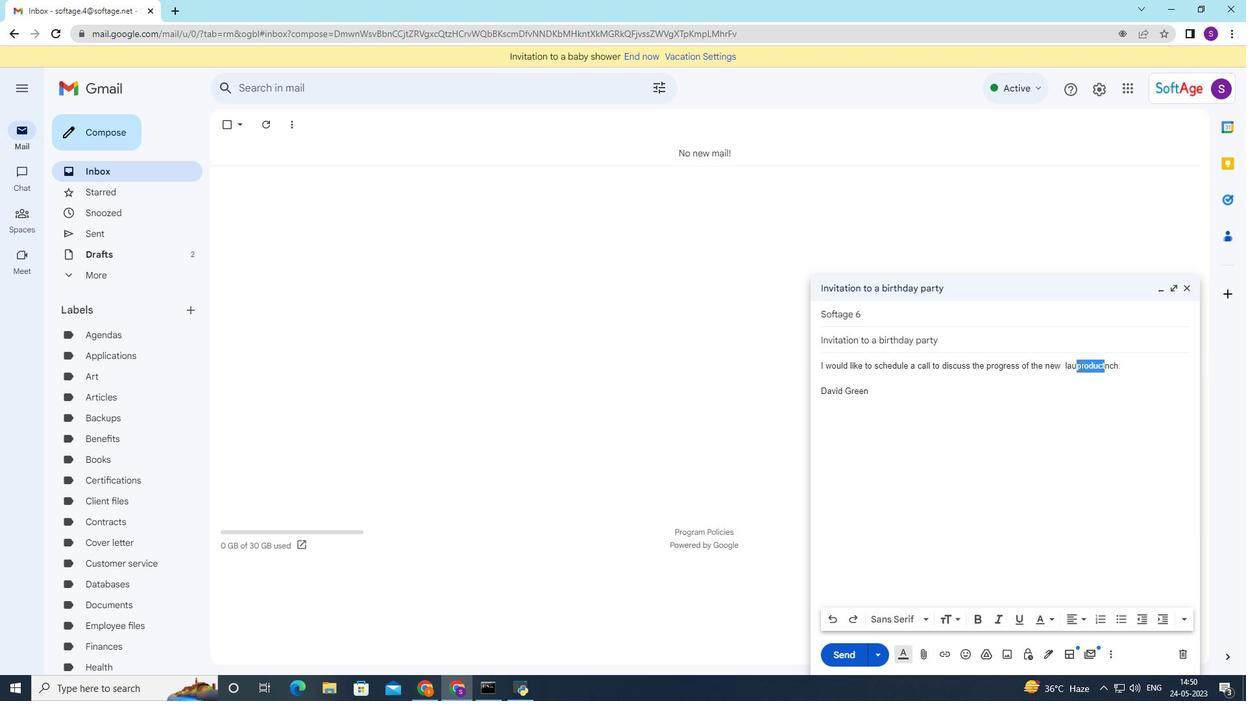 
Action: Mouse moved to (1066, 366)
Screenshot: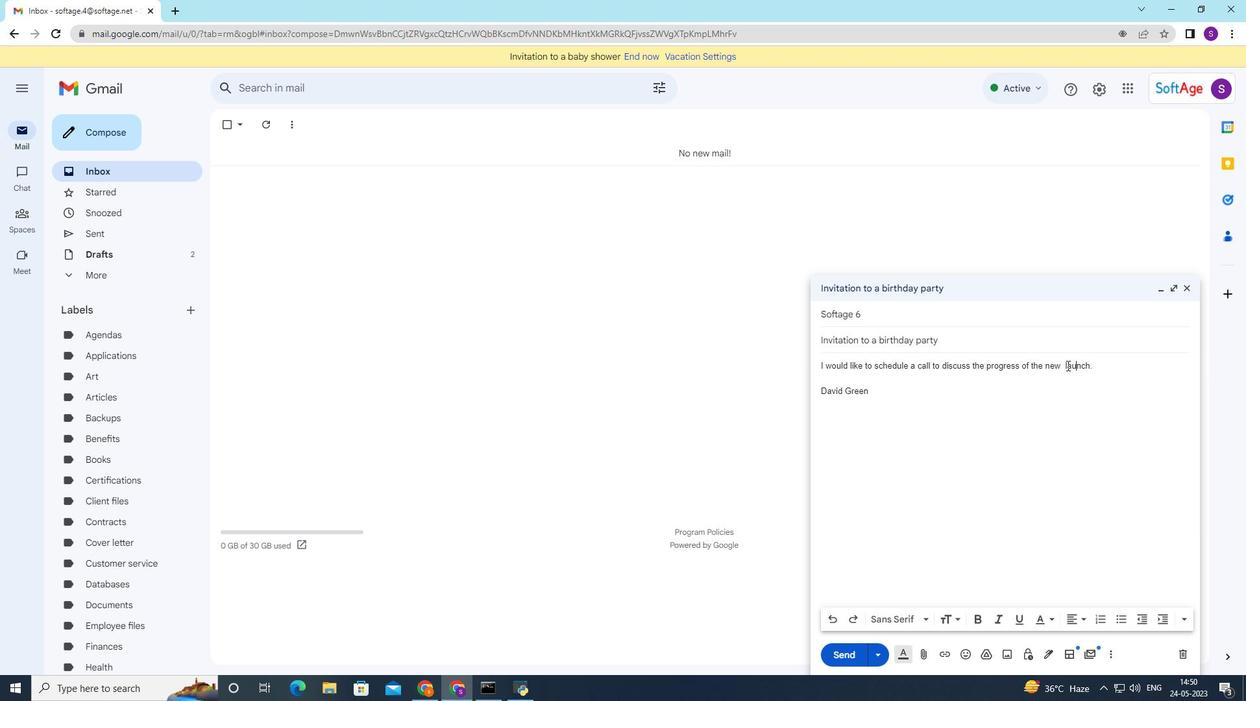 
Action: Mouse pressed left at (1066, 366)
Screenshot: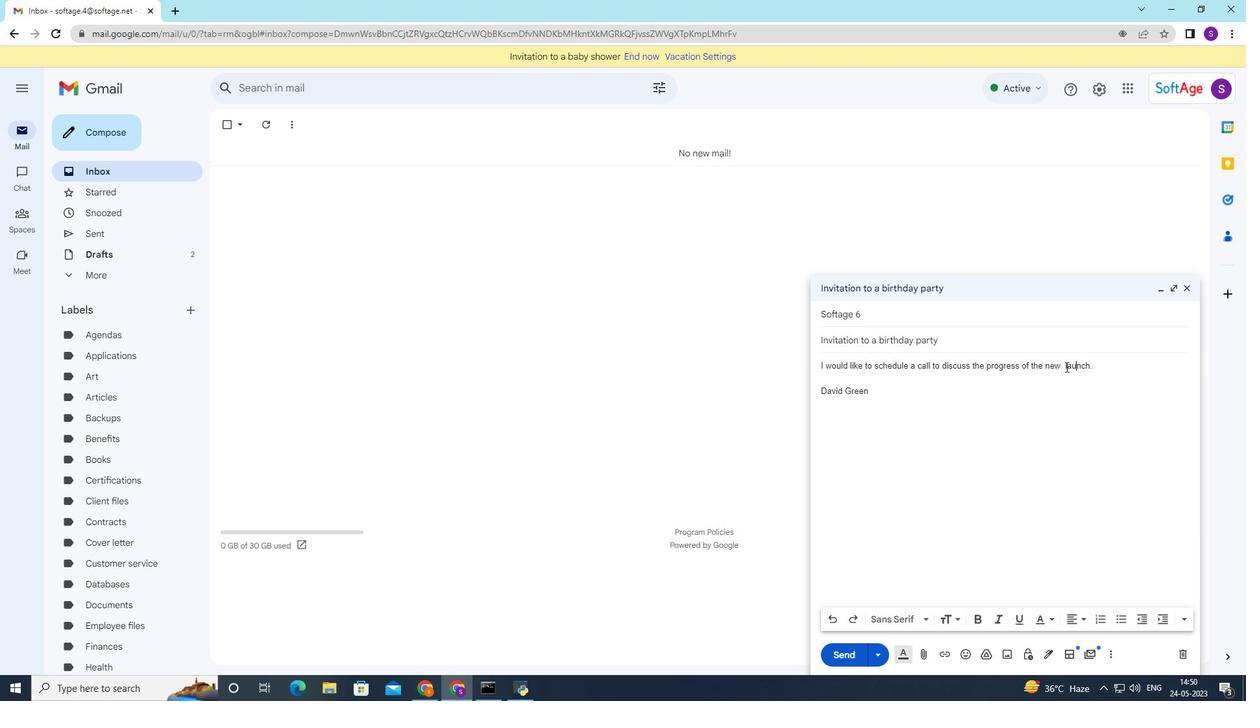 
Action: Mouse moved to (1068, 366)
Screenshot: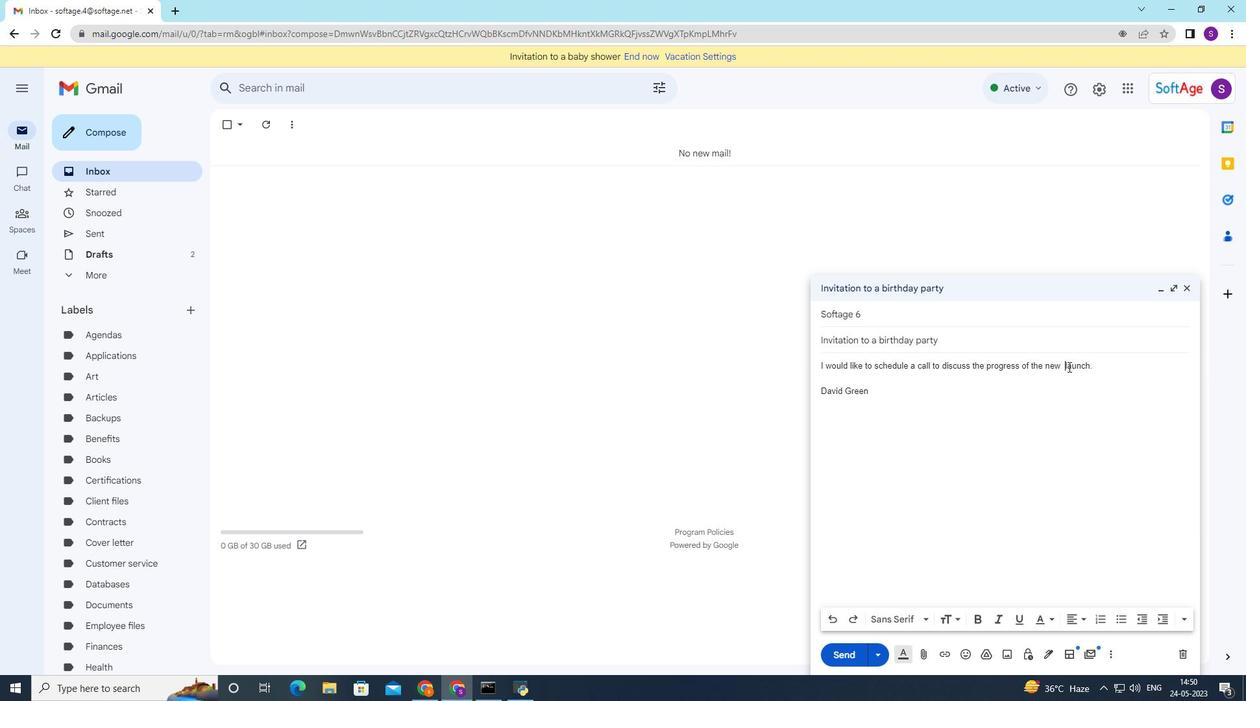 
Action: Key pressed product<Key.space>
Screenshot: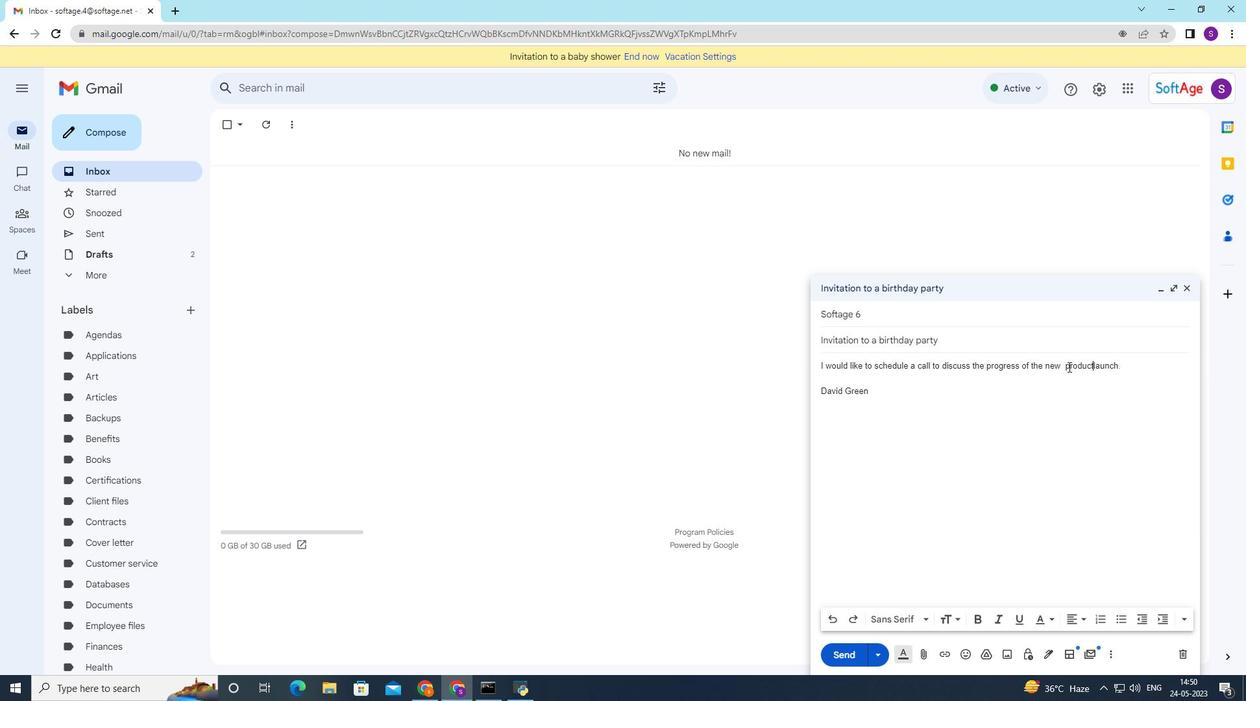 
Action: Mouse moved to (1064, 365)
Screenshot: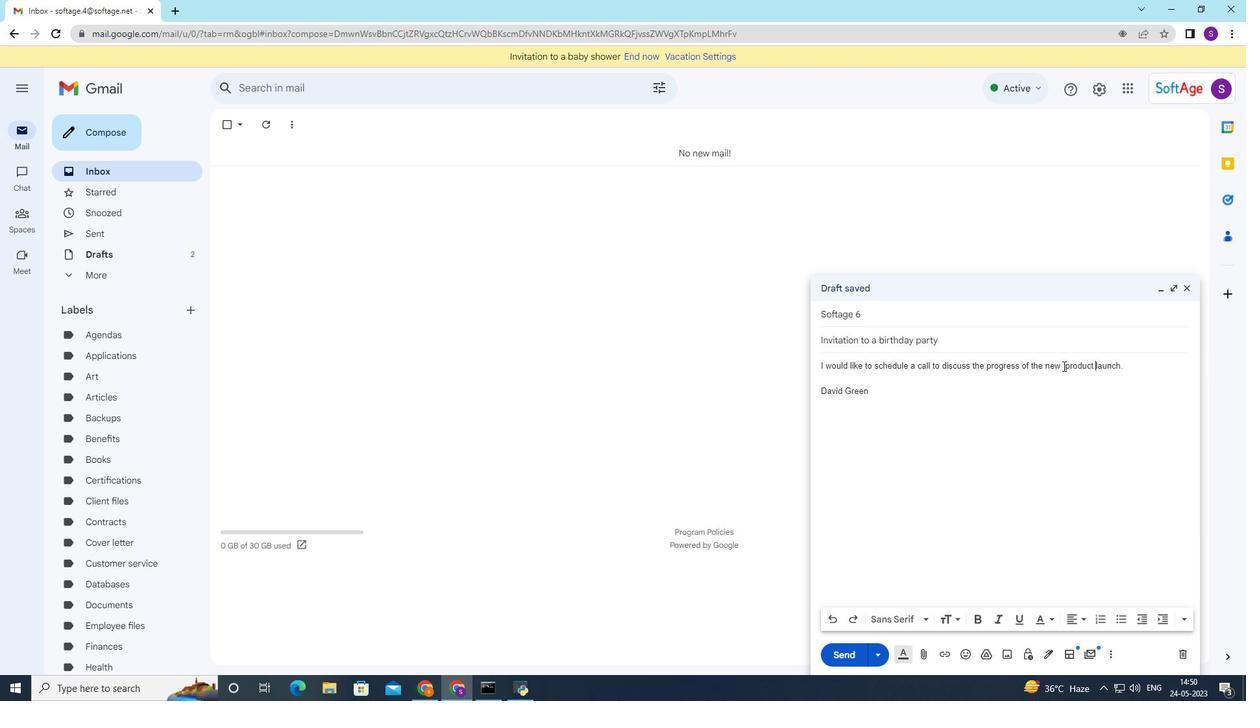 
Action: Mouse pressed left at (1064, 365)
Screenshot: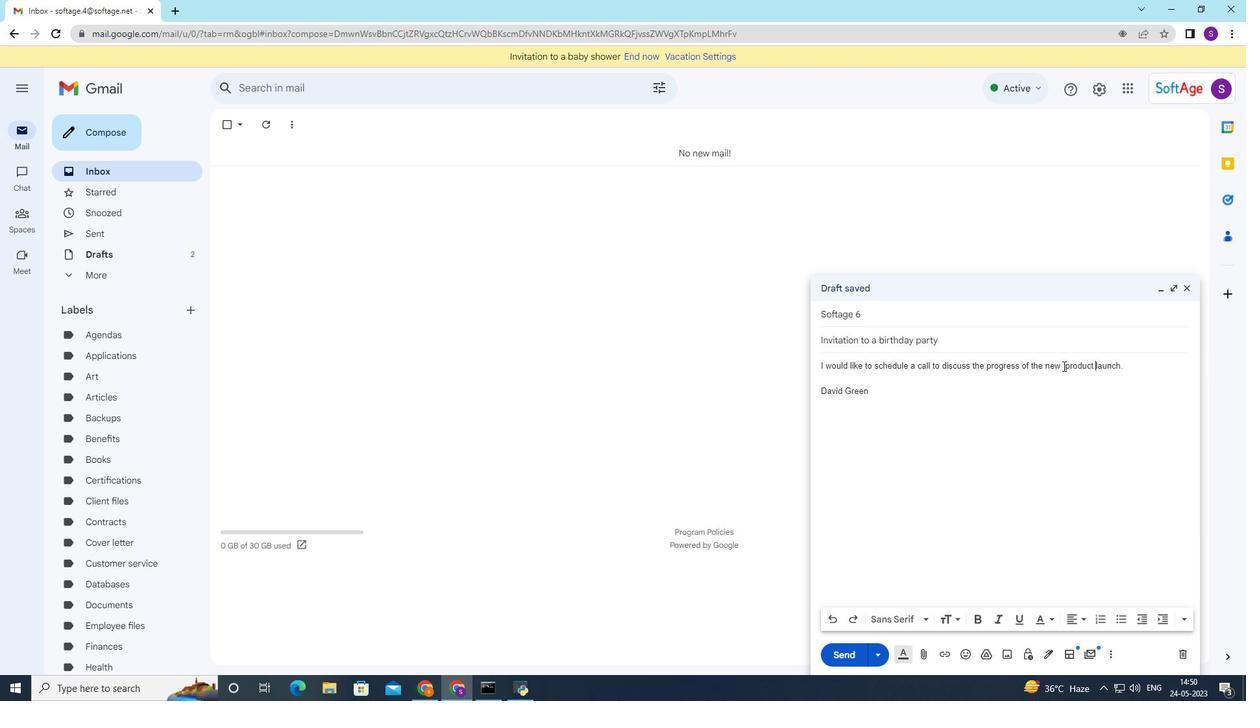 
Action: Mouse moved to (1064, 365)
Screenshot: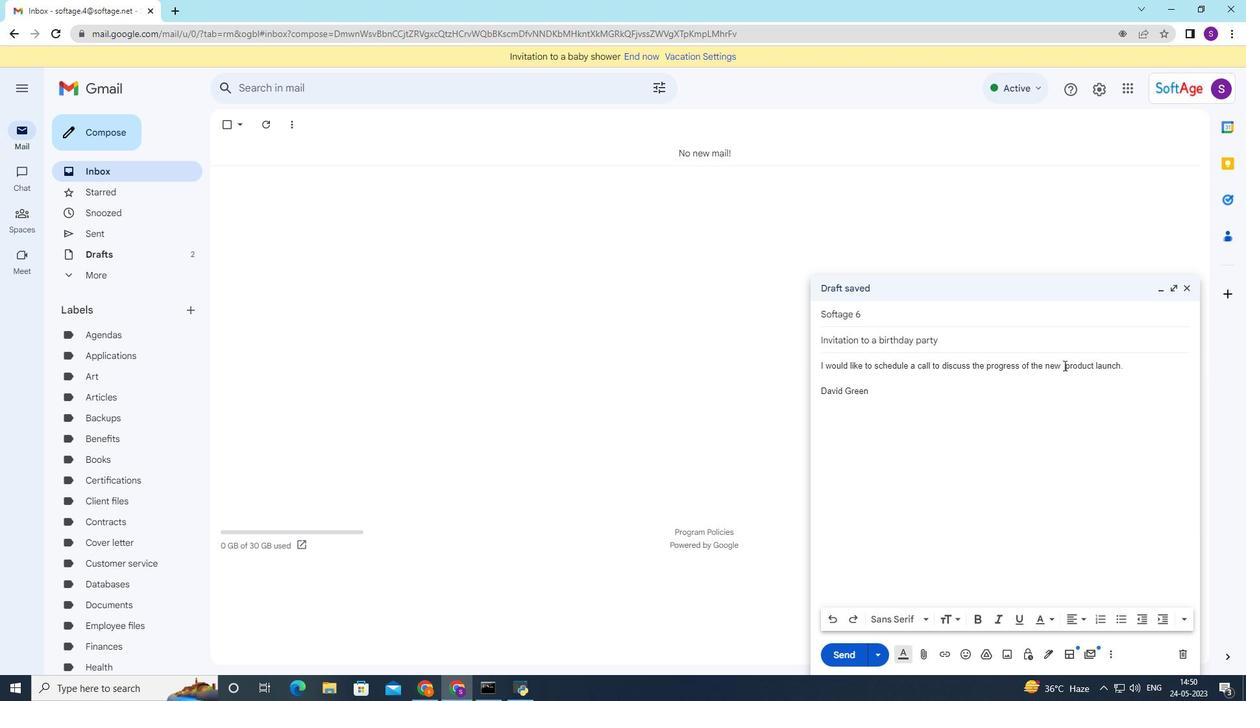 
Action: Mouse pressed left at (1064, 365)
Screenshot: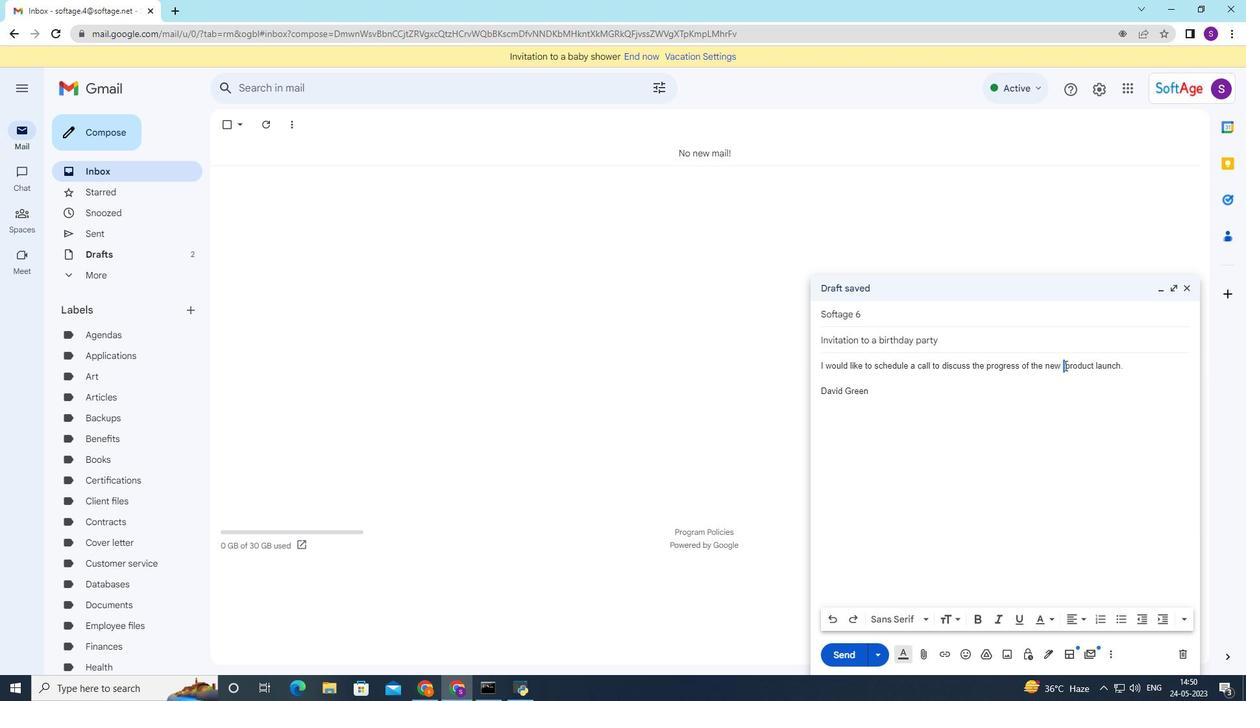 
Action: Mouse moved to (1064, 364)
Screenshot: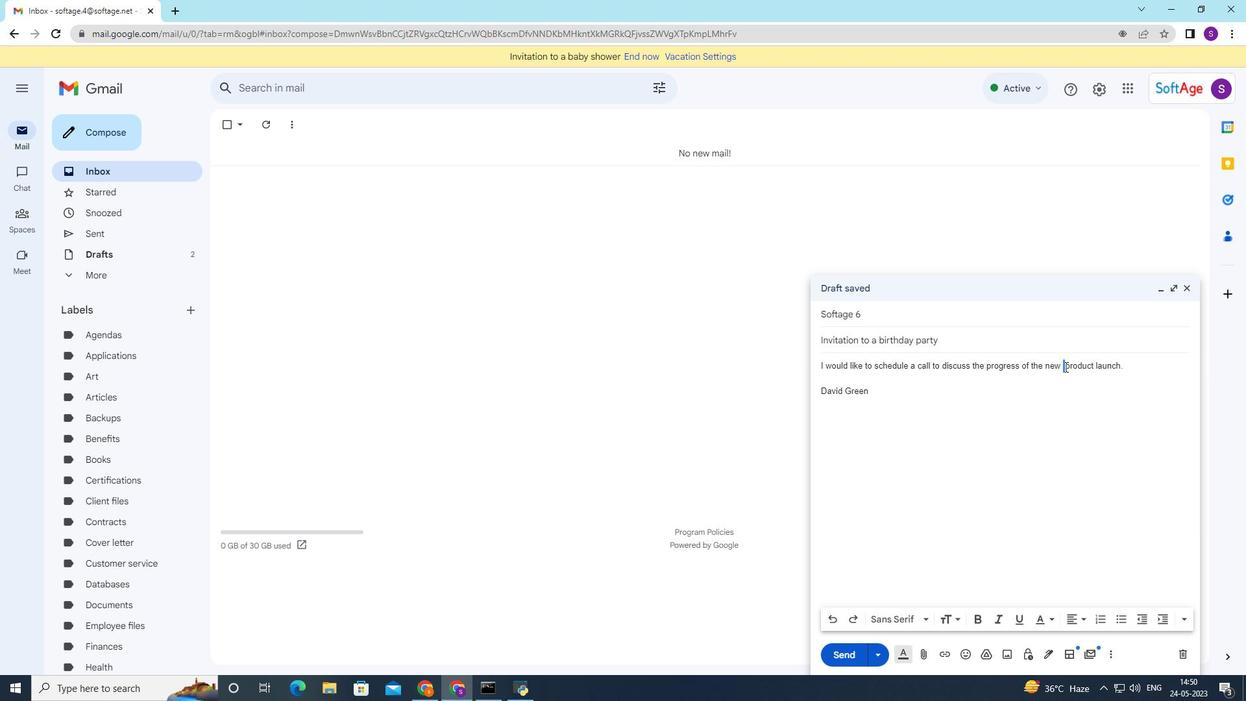 
Action: Mouse pressed left at (1064, 364)
Screenshot: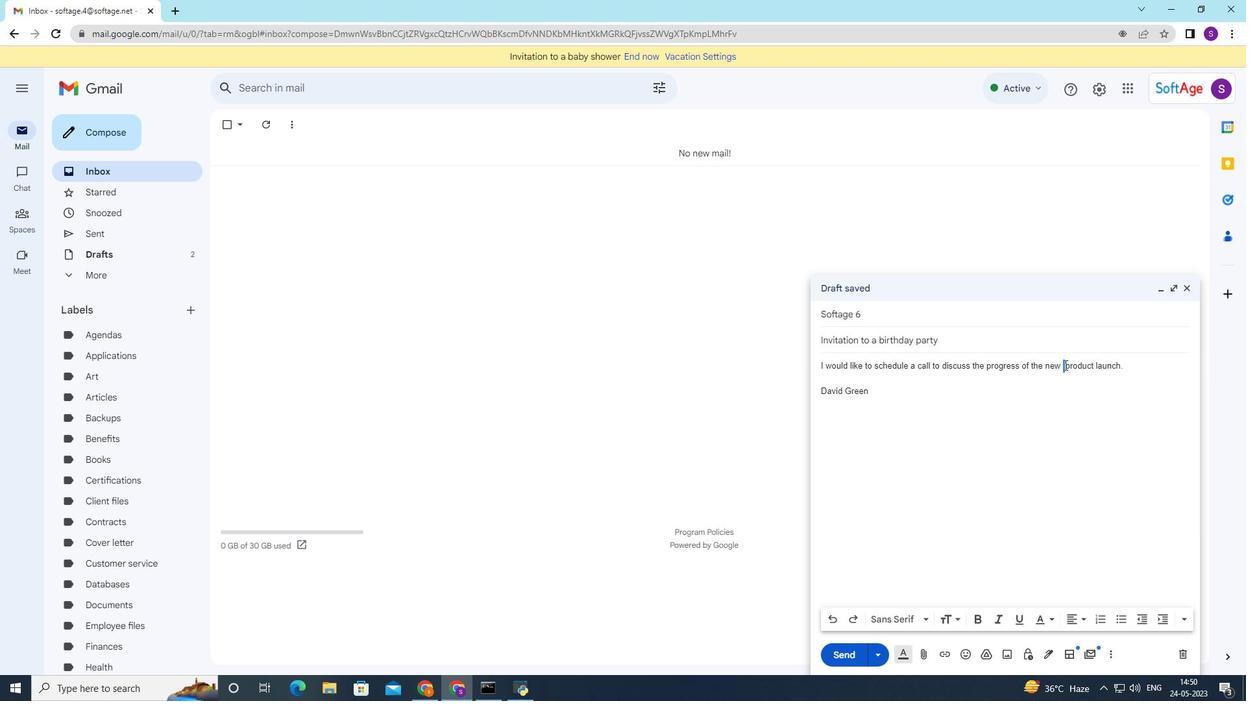 
Action: Mouse moved to (1066, 396)
Screenshot: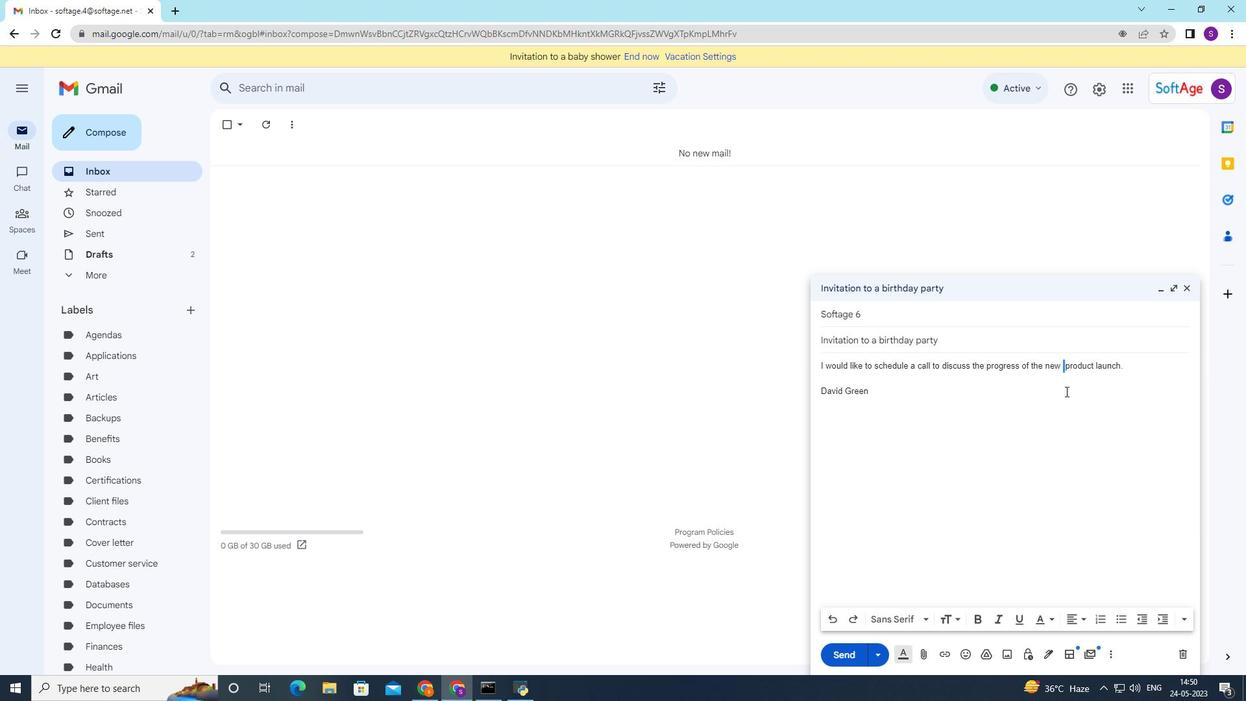 
Action: Mouse pressed left at (1066, 396)
Screenshot: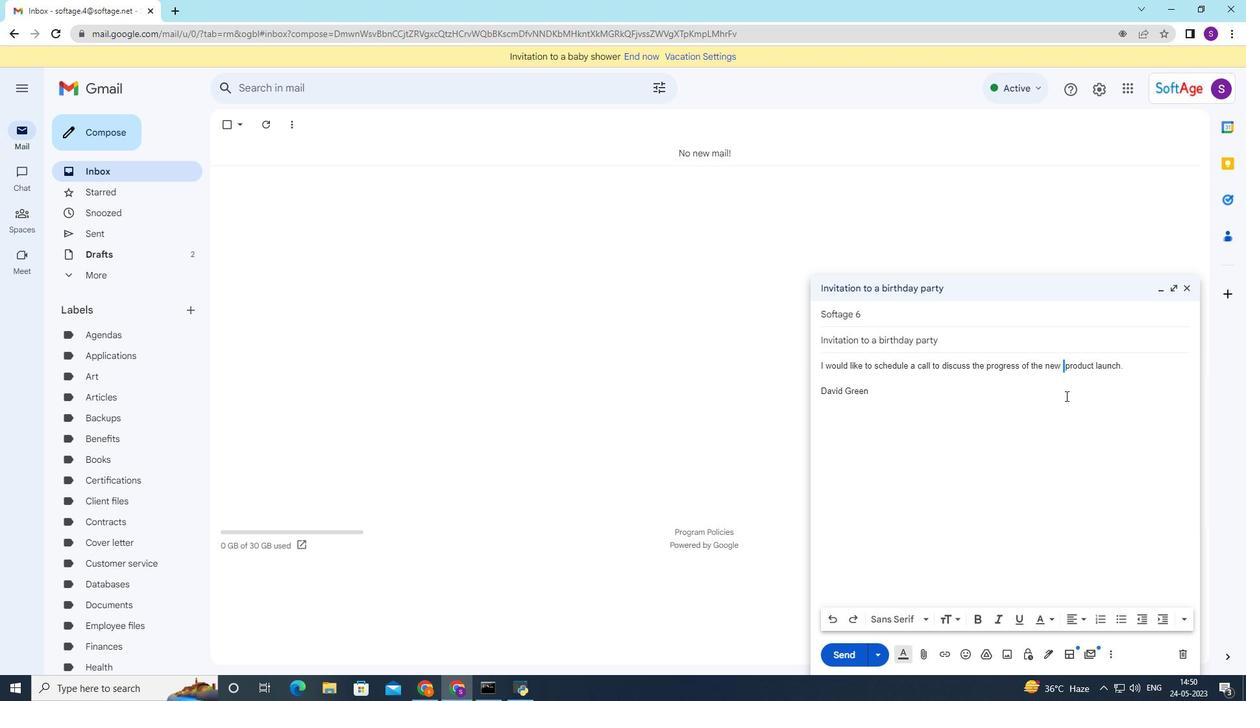 
Action: Mouse moved to (1065, 366)
Screenshot: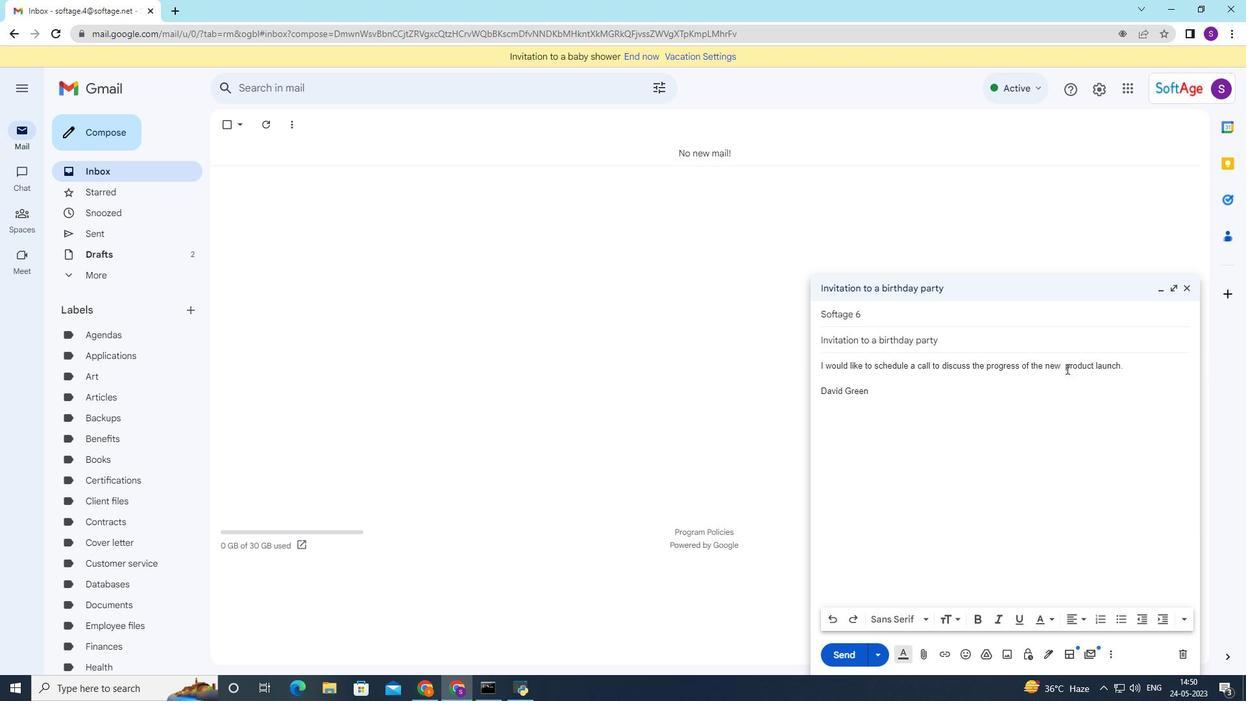 
Action: Mouse pressed left at (1065, 366)
Screenshot: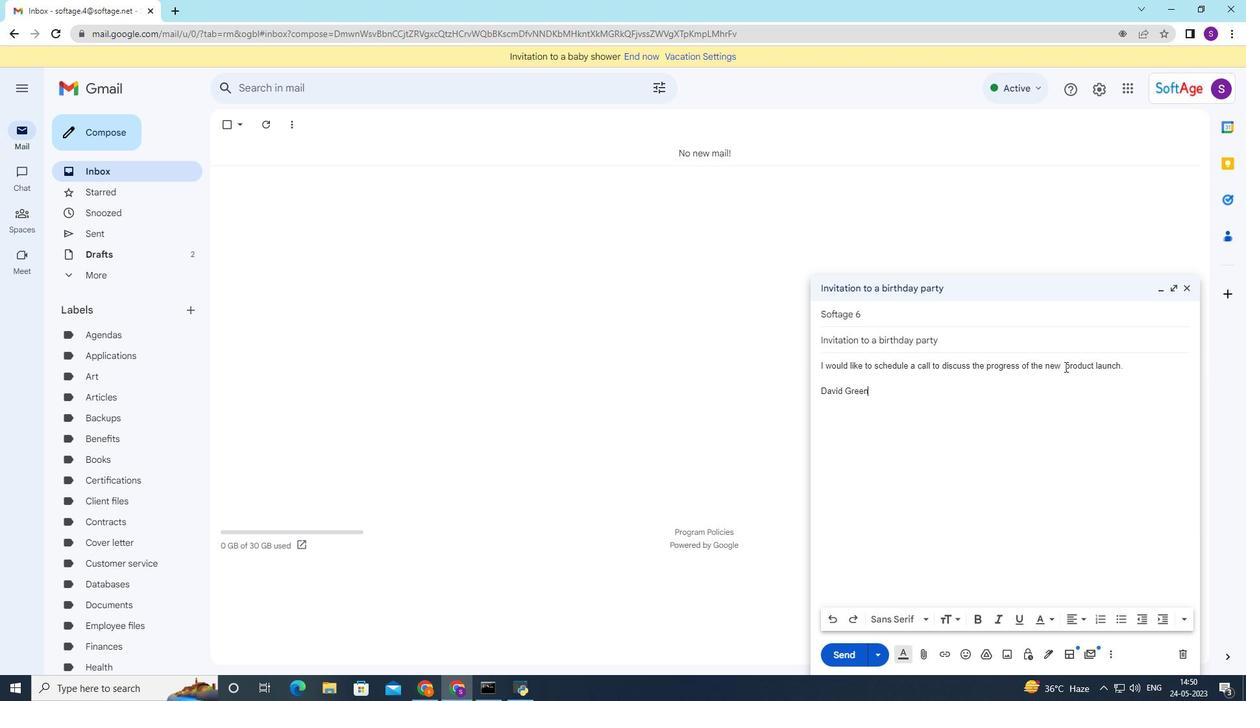 
Action: Mouse moved to (1051, 622)
Screenshot: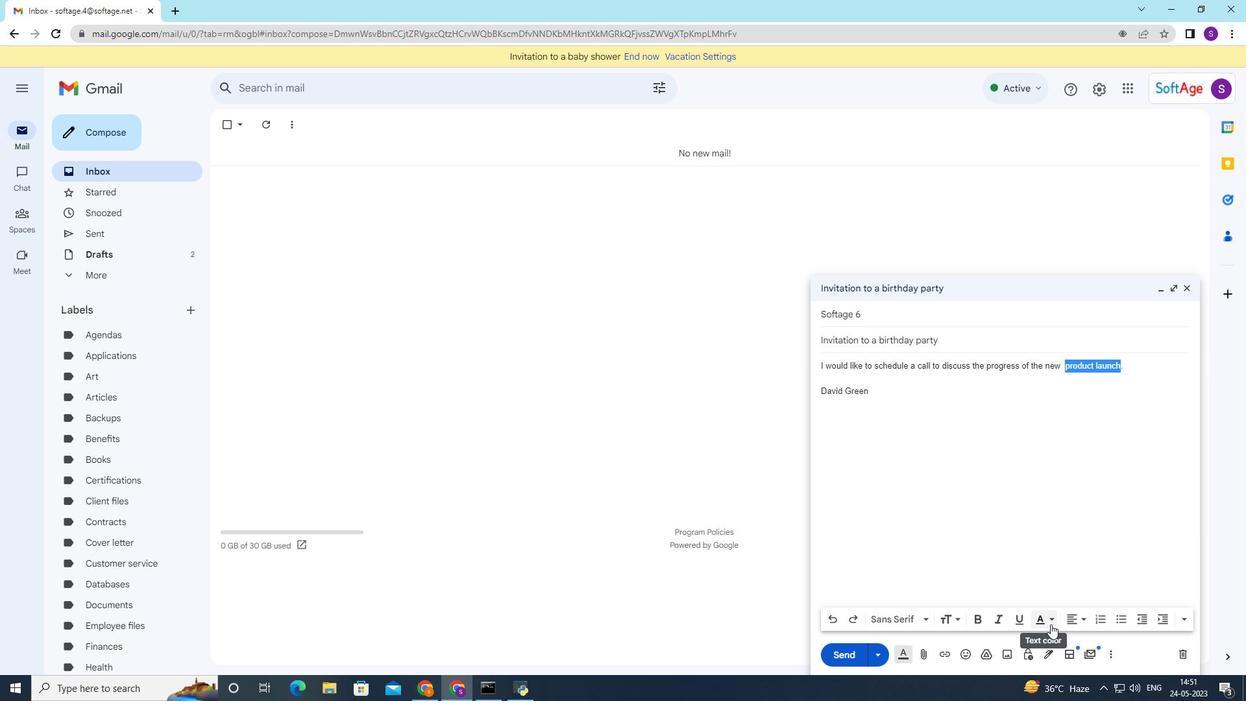 
Action: Mouse pressed left at (1051, 622)
Screenshot: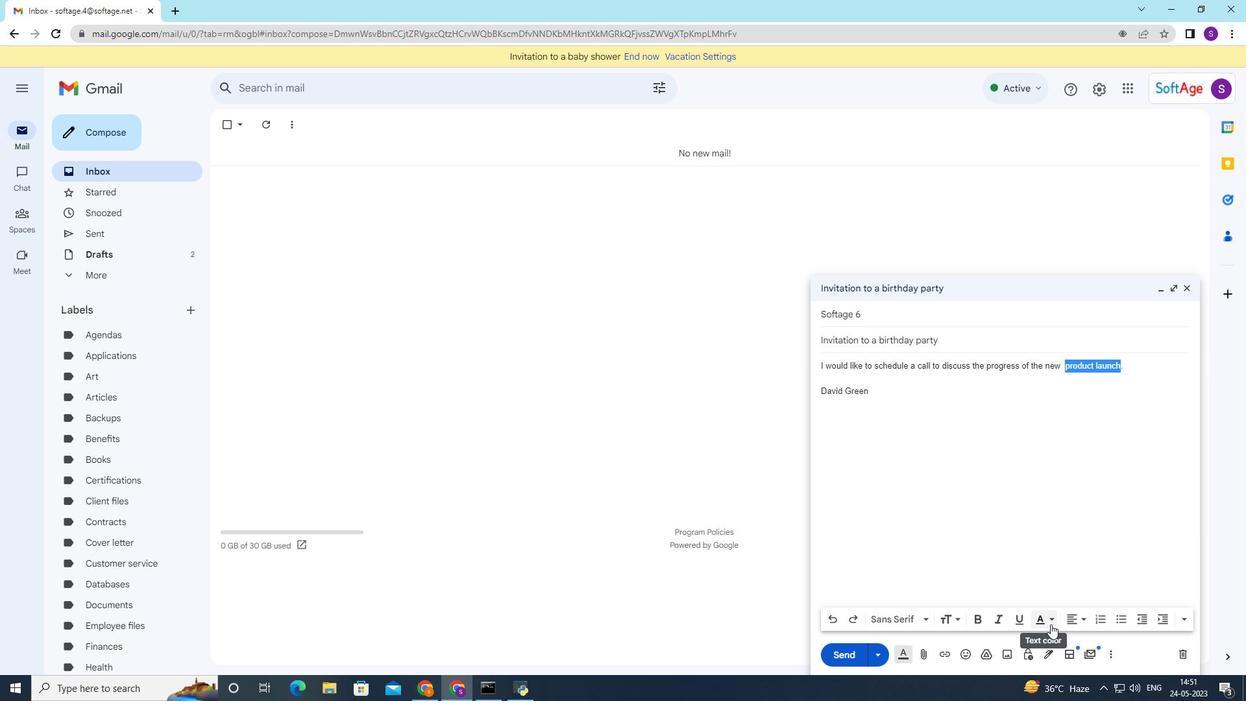 
Action: Mouse moved to (960, 509)
Screenshot: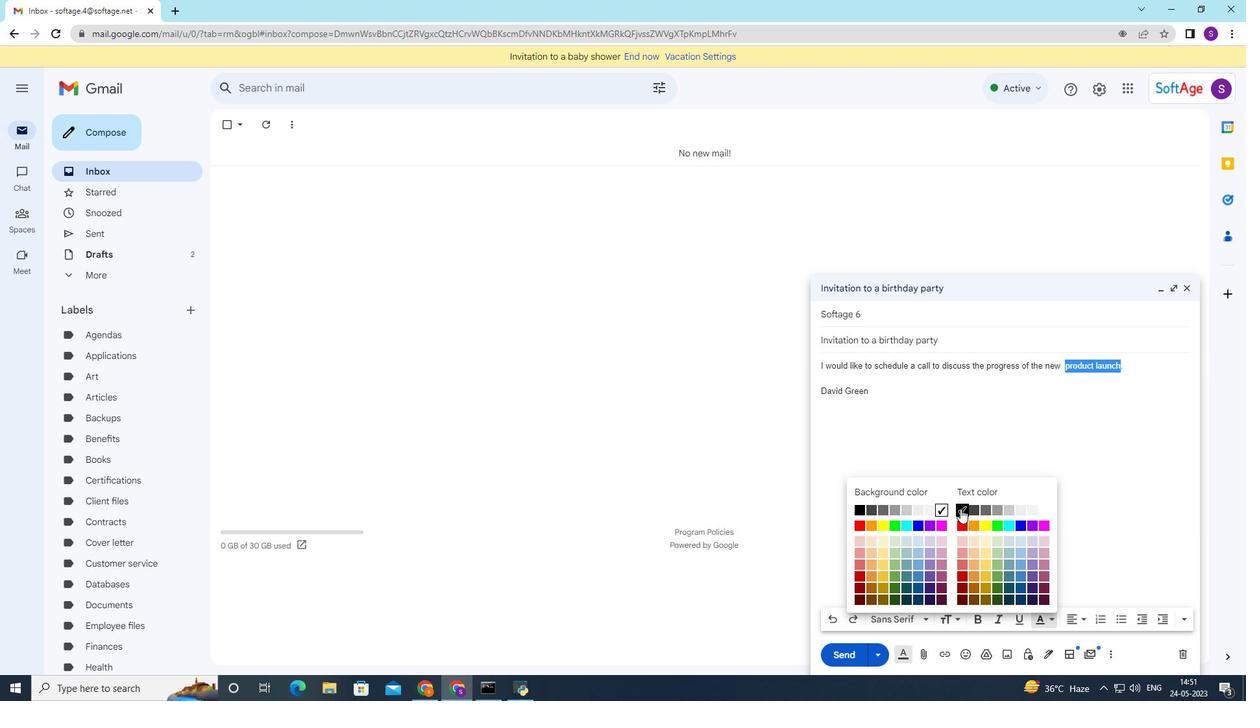 
Action: Mouse pressed left at (960, 509)
Screenshot: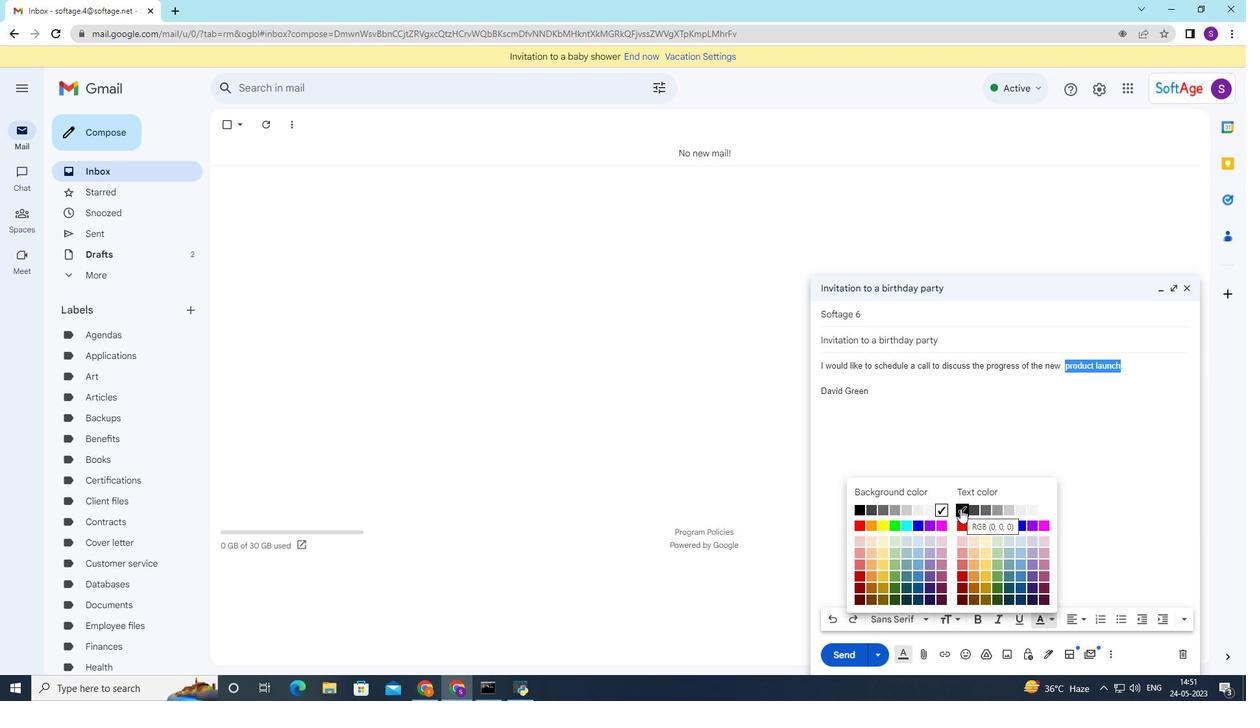 
Action: Mouse moved to (1053, 616)
Screenshot: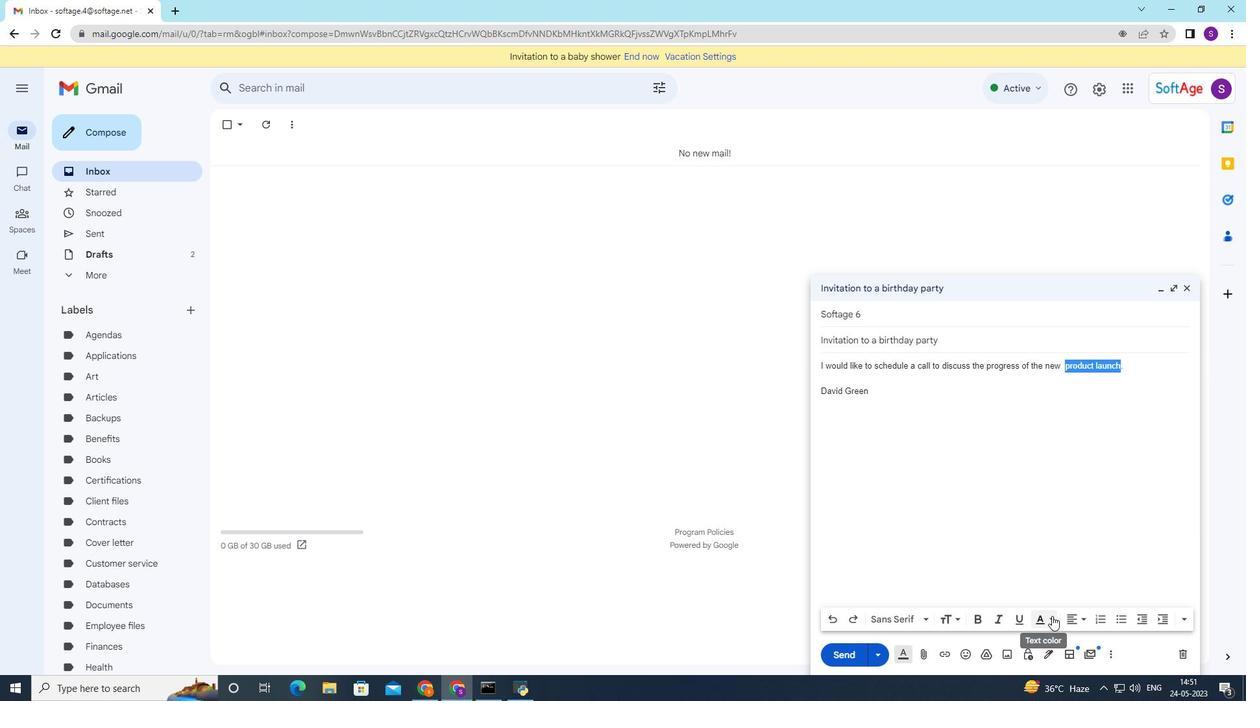 
Action: Mouse pressed left at (1053, 616)
Screenshot: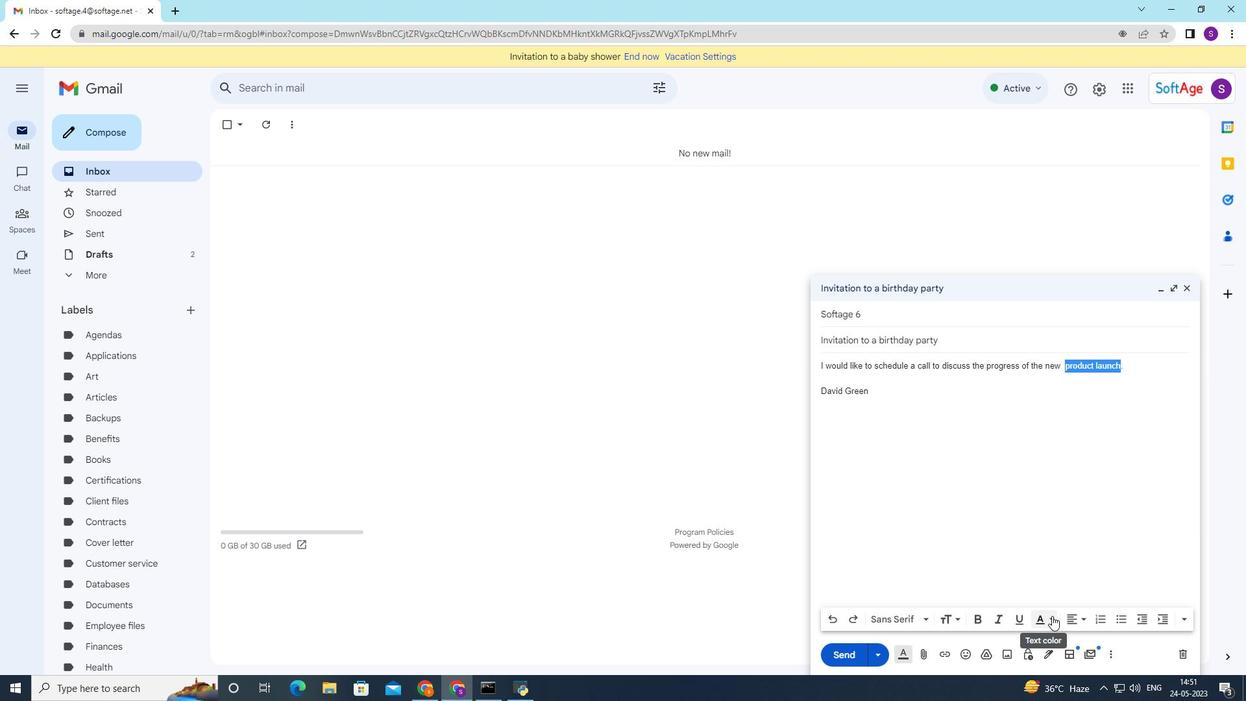 
Action: Mouse moved to (860, 587)
Screenshot: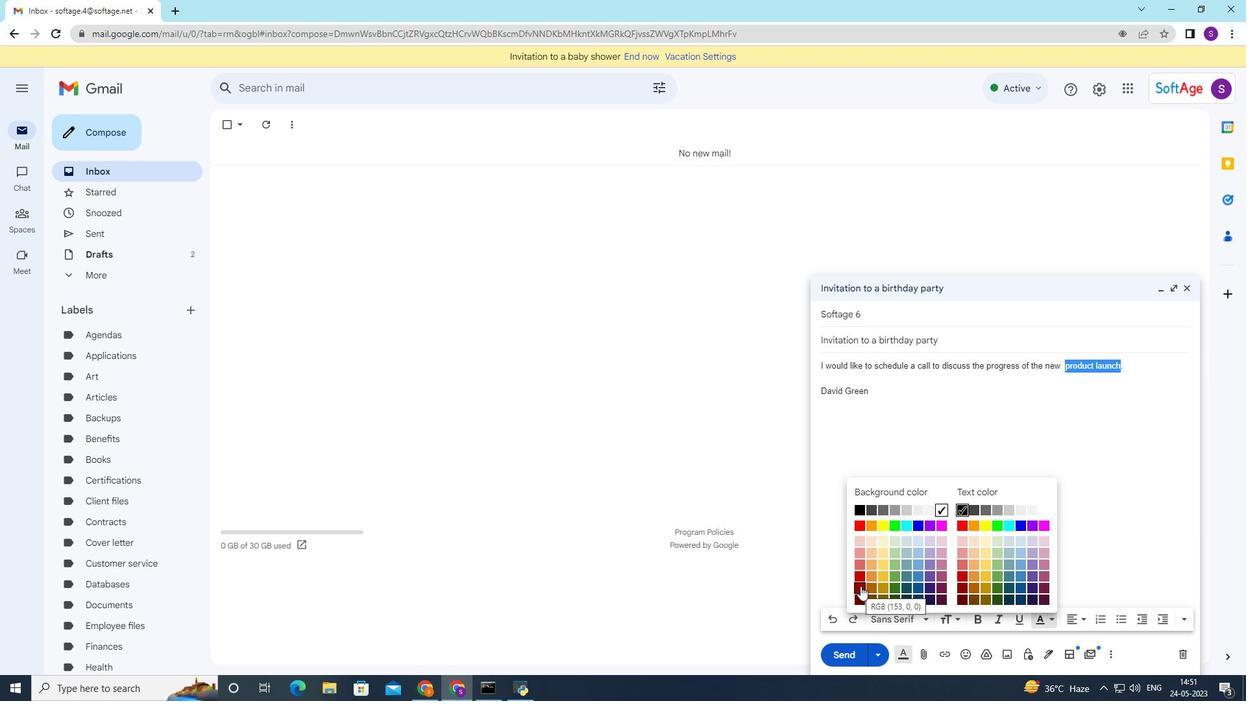 
Action: Mouse pressed left at (860, 587)
Screenshot: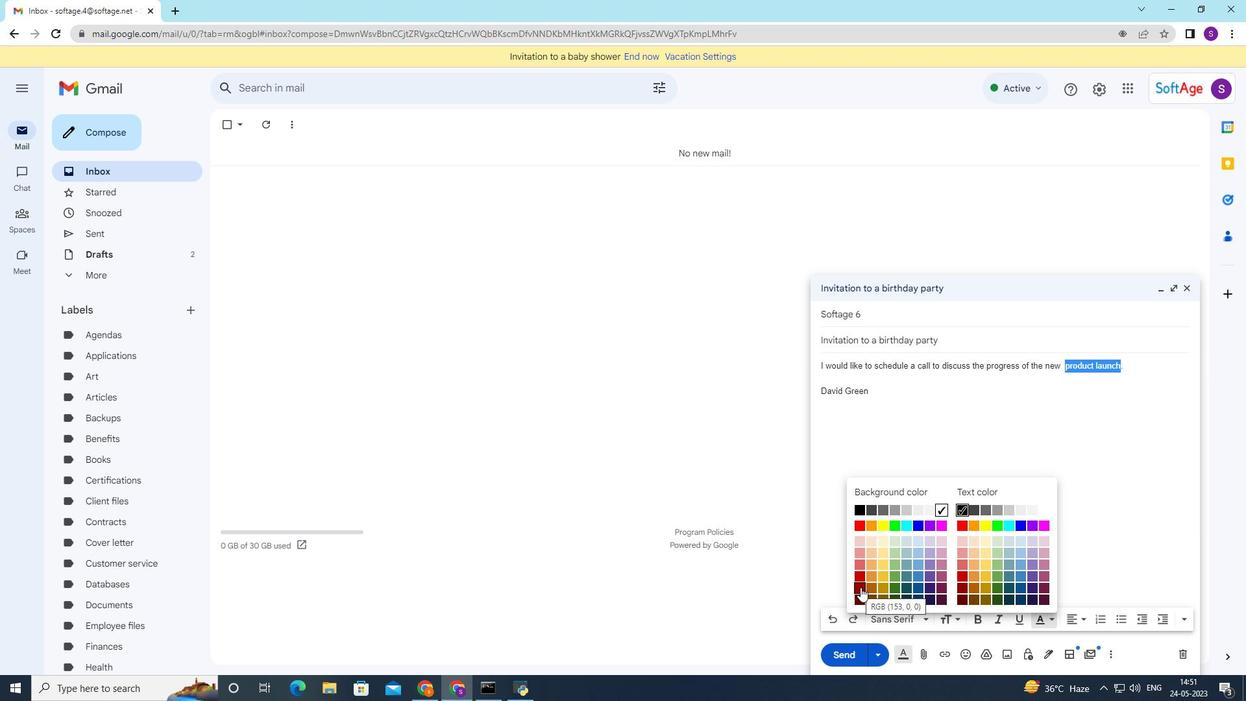 
Action: Mouse moved to (842, 654)
Screenshot: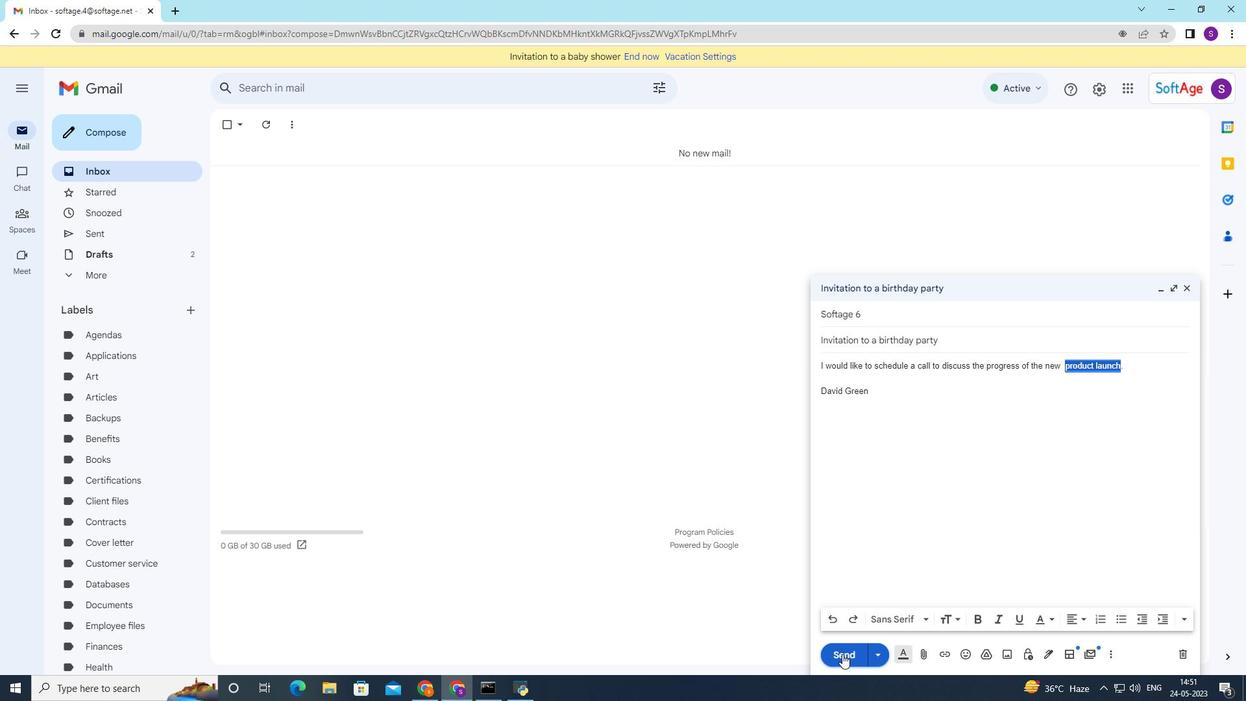 
Action: Mouse pressed left at (842, 654)
Screenshot: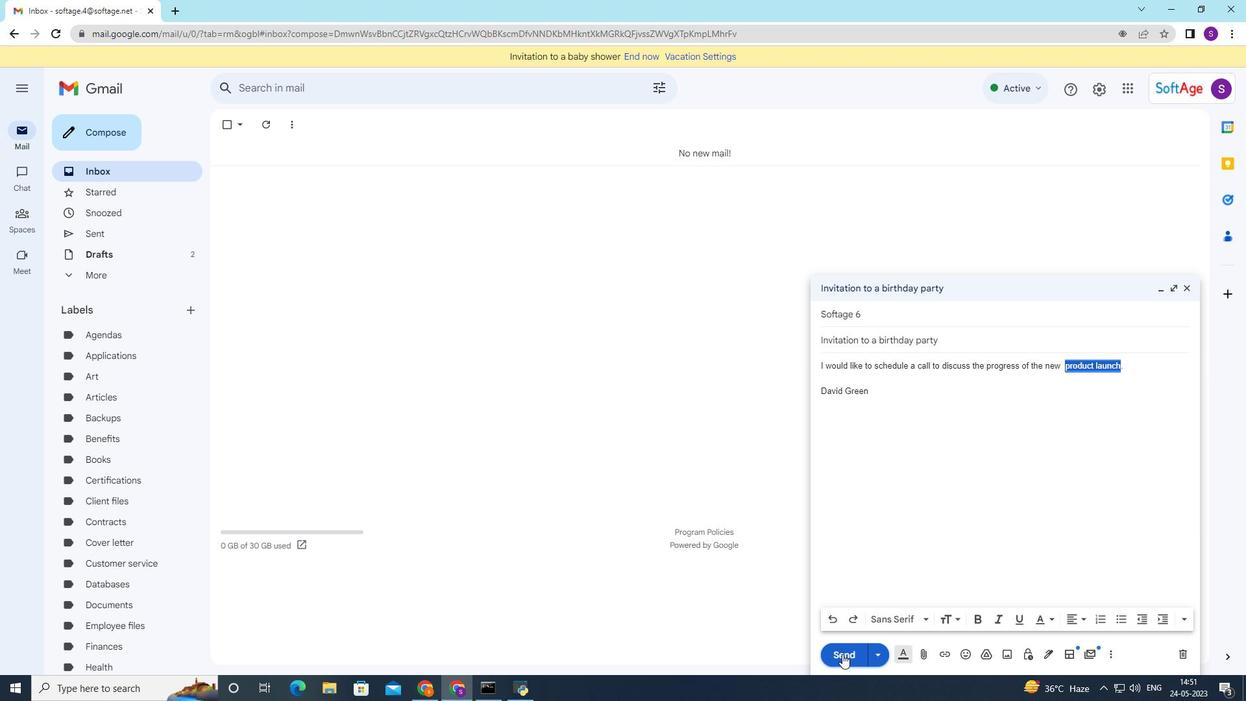 
Action: Mouse moved to (90, 229)
Screenshot: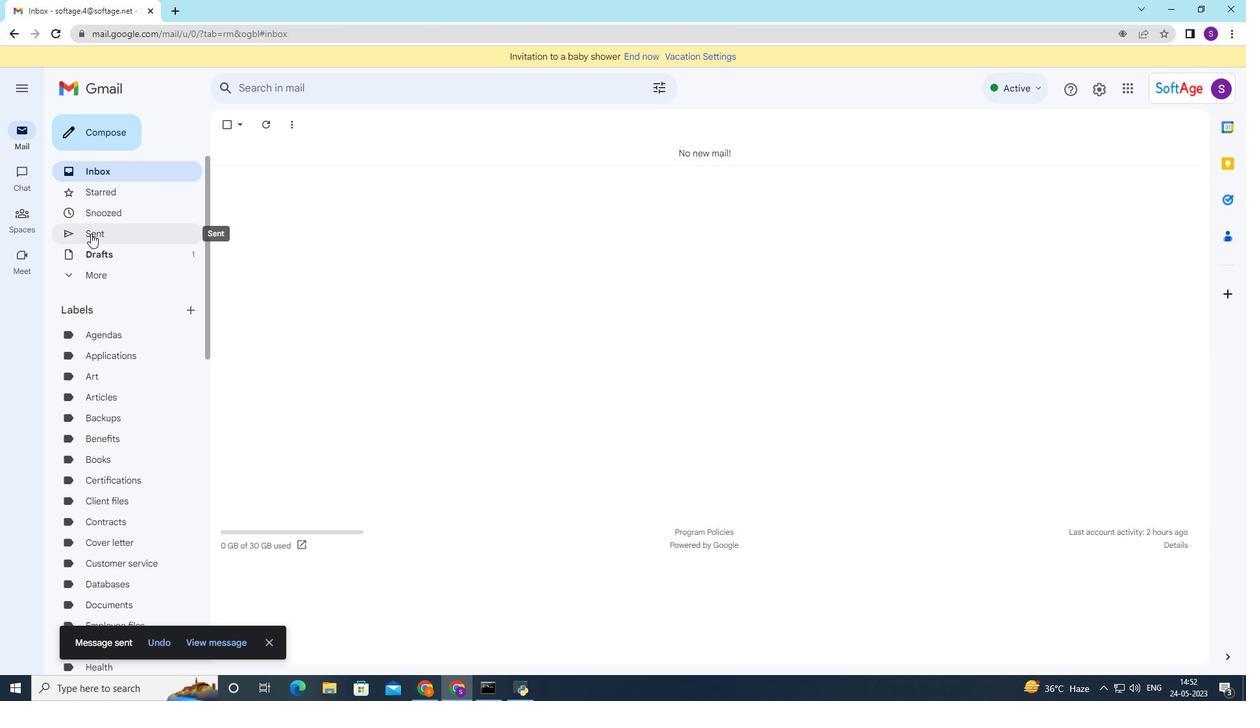 
Action: Mouse pressed left at (90, 229)
Screenshot: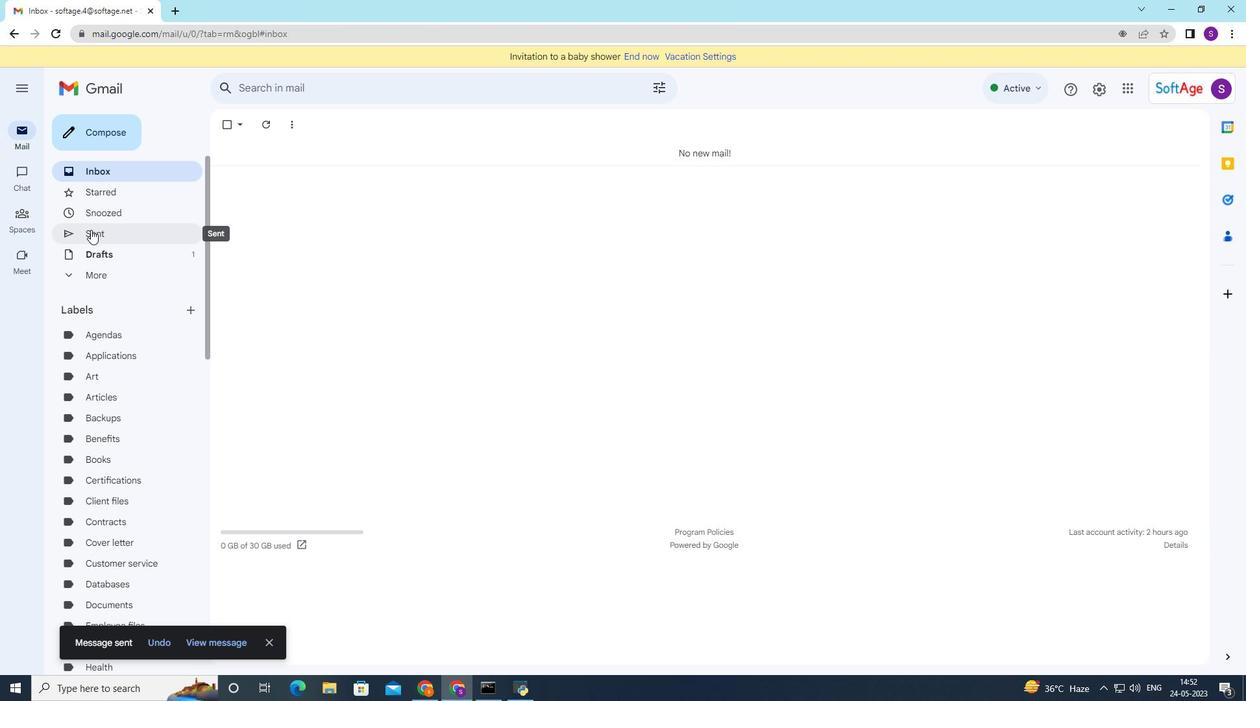 
Action: Mouse moved to (429, 184)
Screenshot: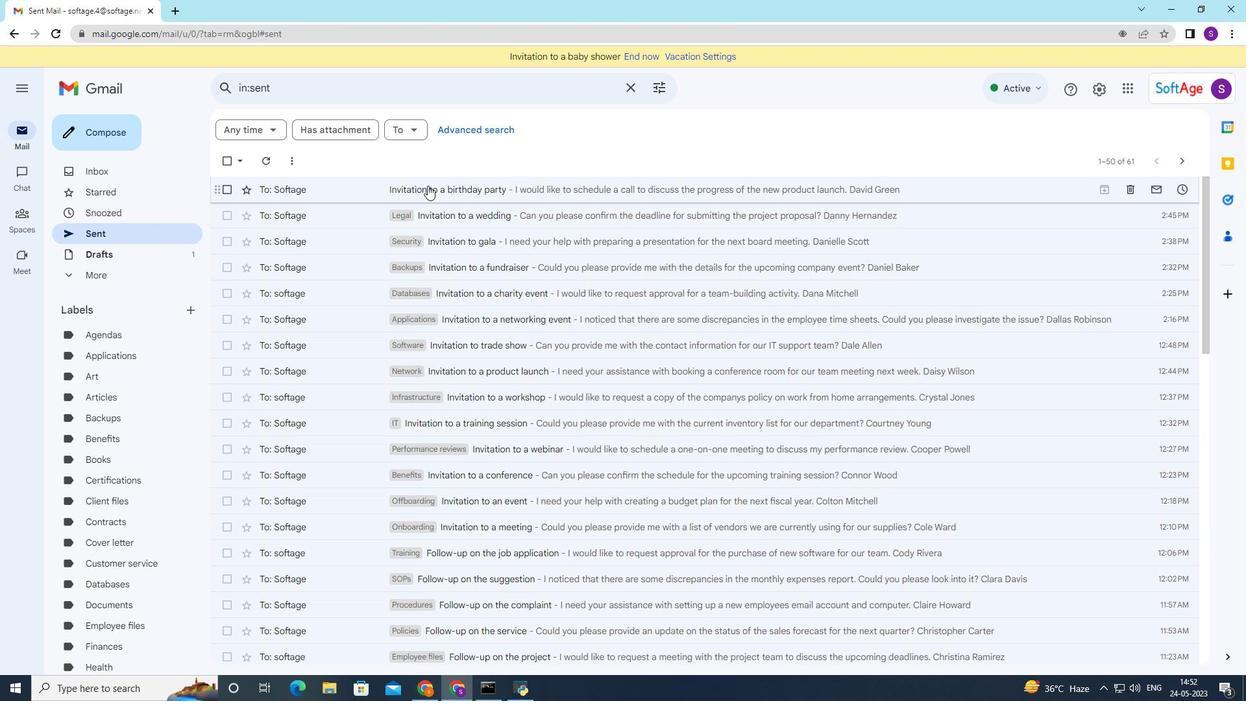 
Action: Mouse pressed right at (429, 184)
Screenshot: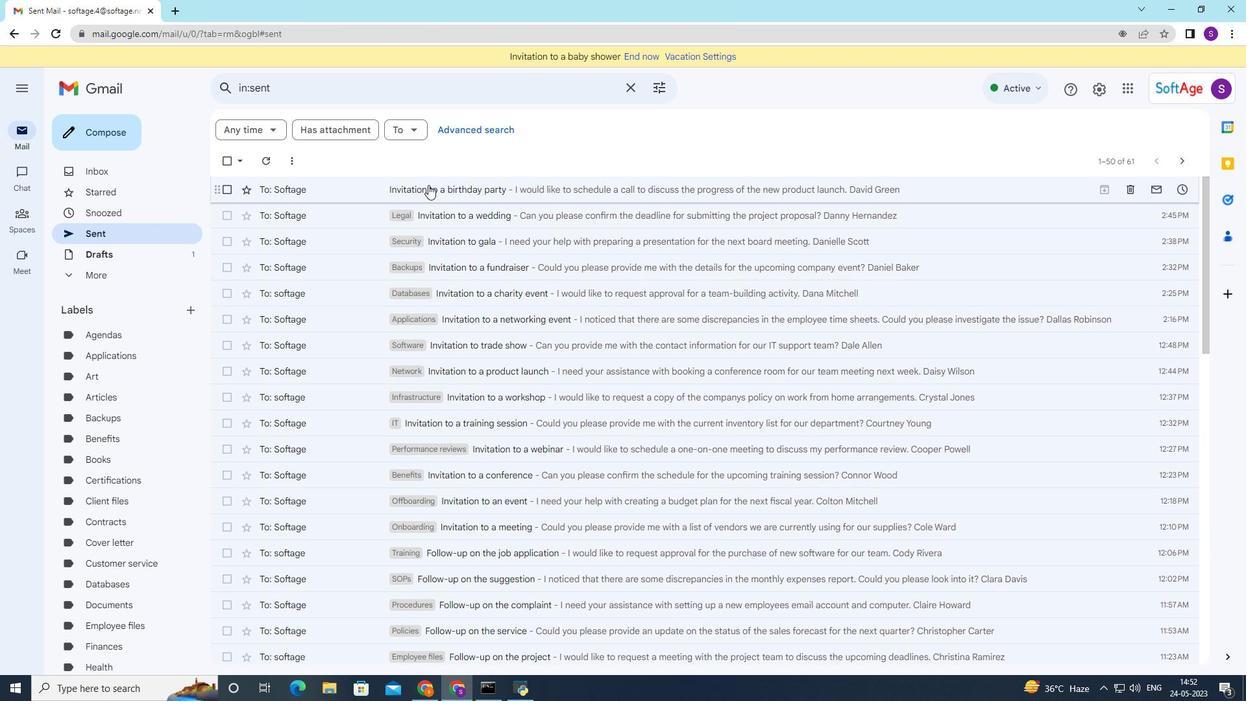 
Action: Mouse moved to (624, 381)
Screenshot: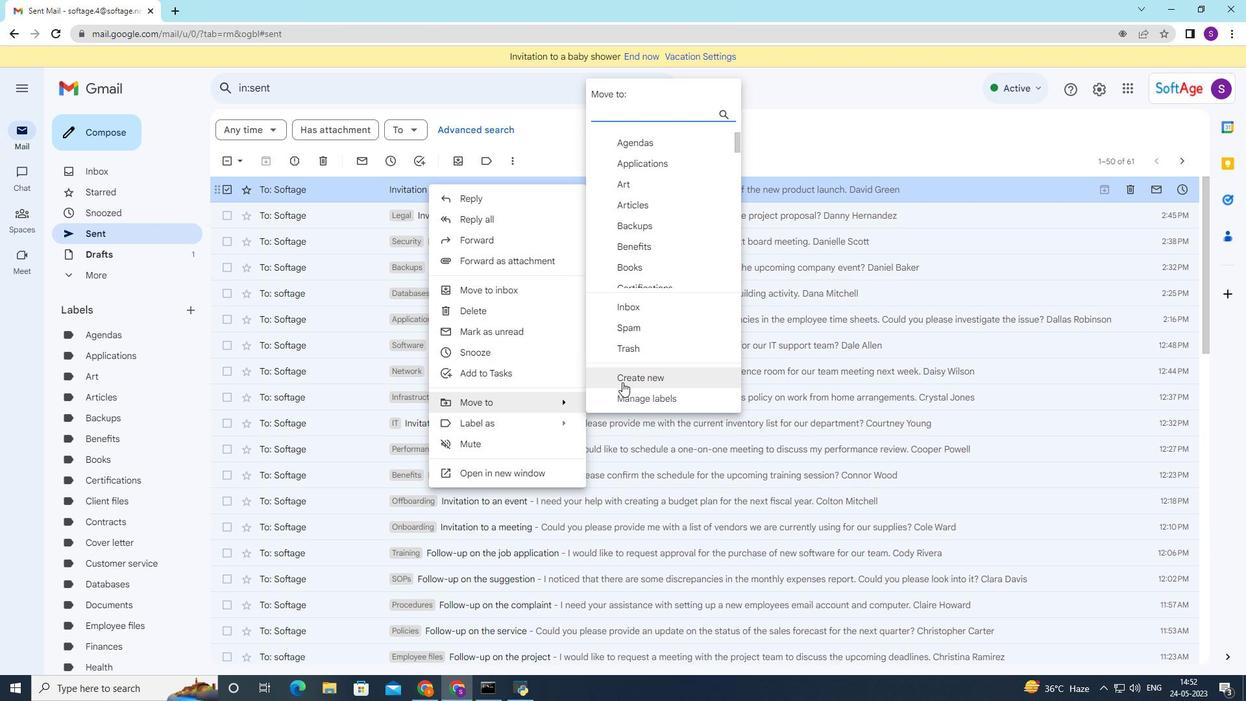 
Action: Mouse pressed left at (624, 381)
Screenshot: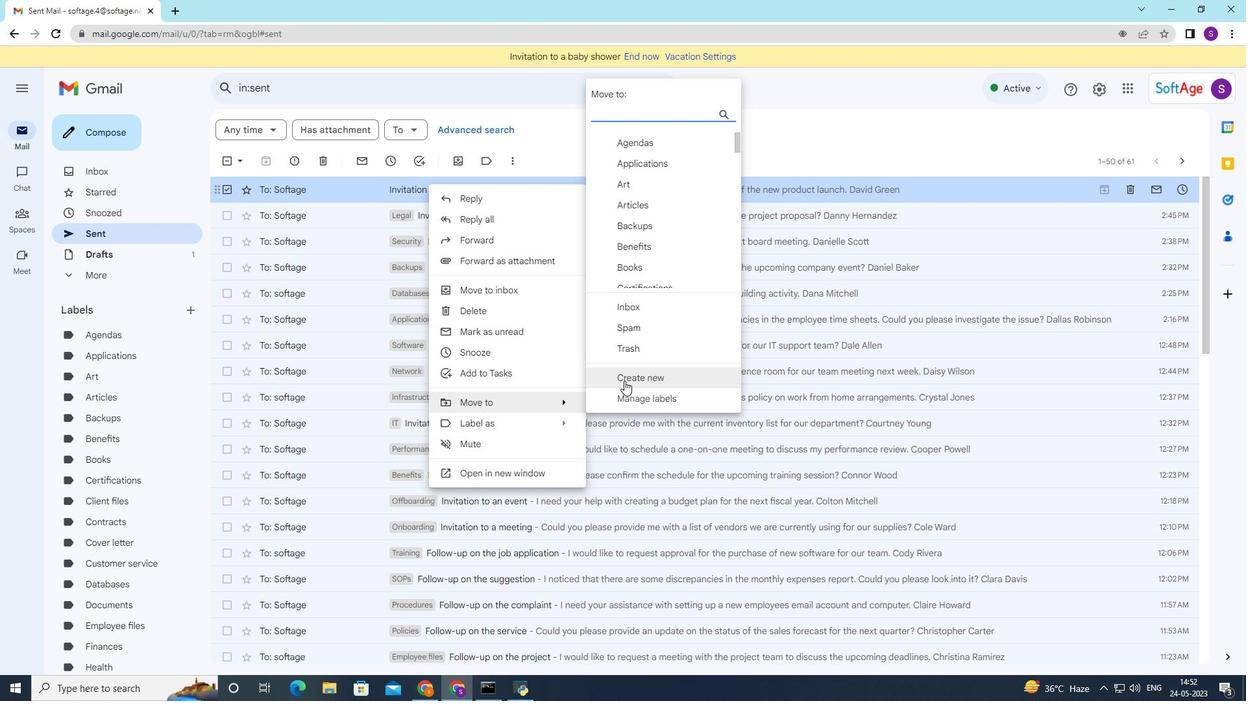 
Action: Mouse moved to (623, 385)
Screenshot: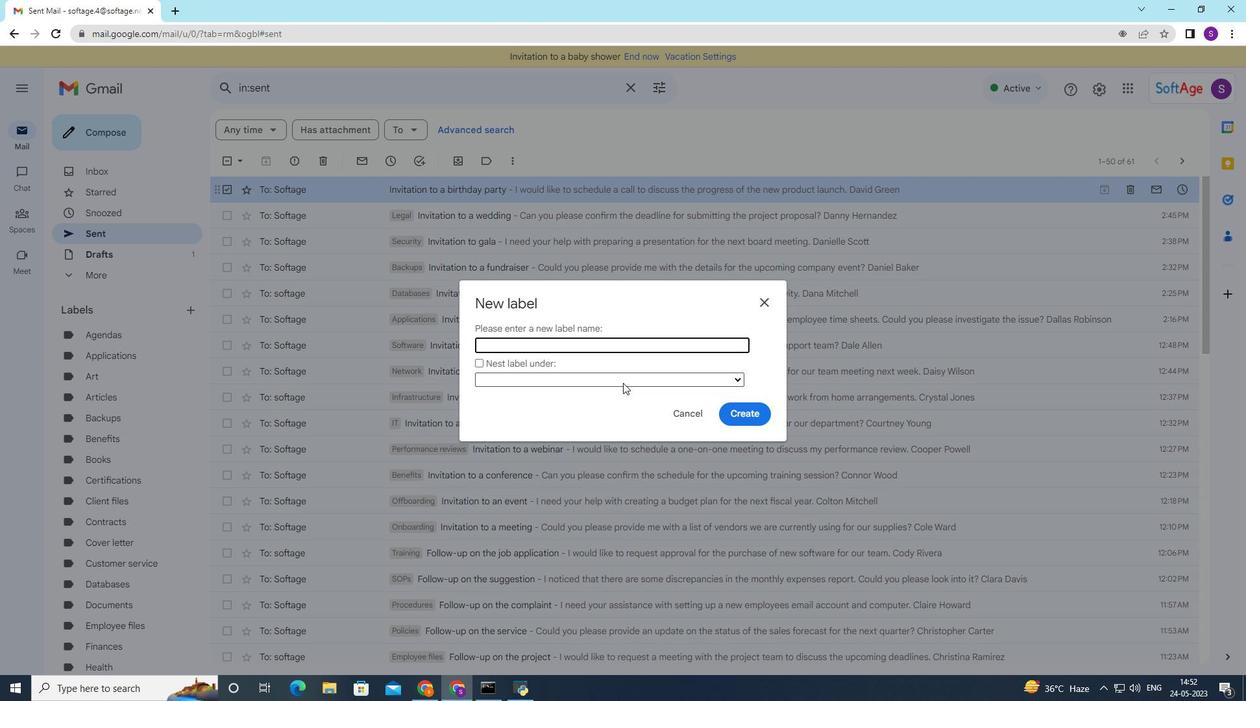 
Action: Key pressed <Key.shift>Contracts
Screenshot: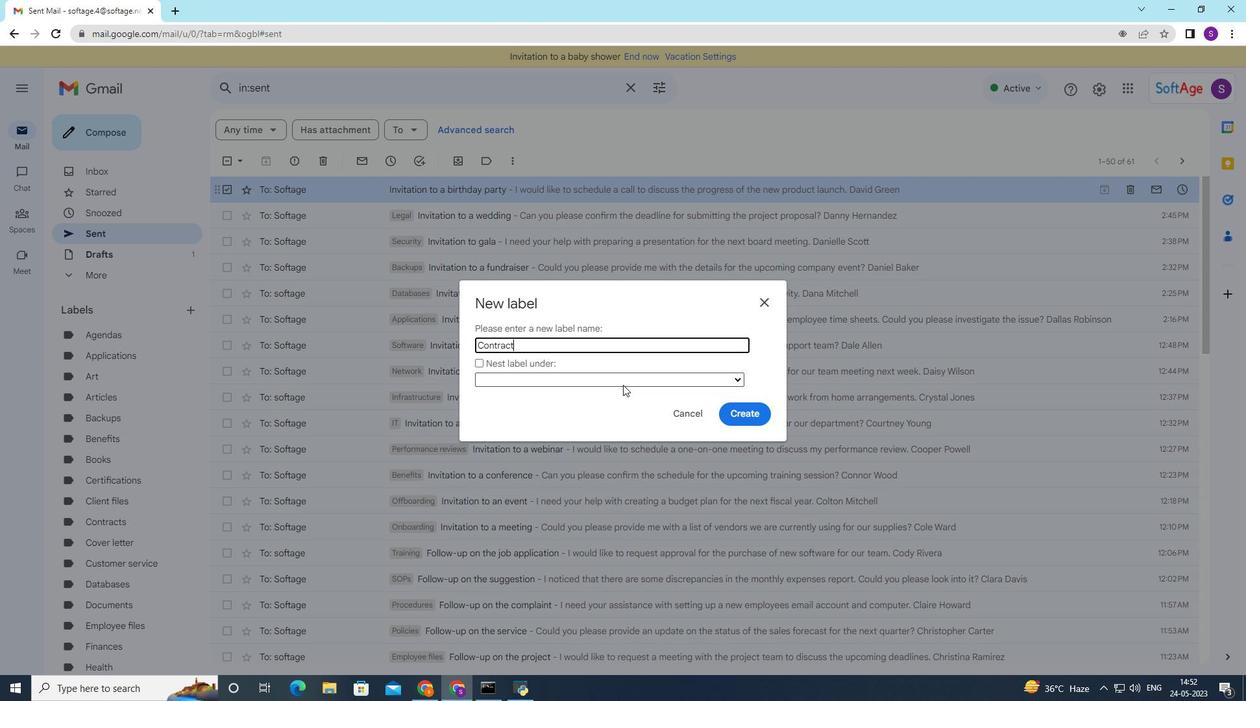 
Action: Mouse moved to (731, 412)
Screenshot: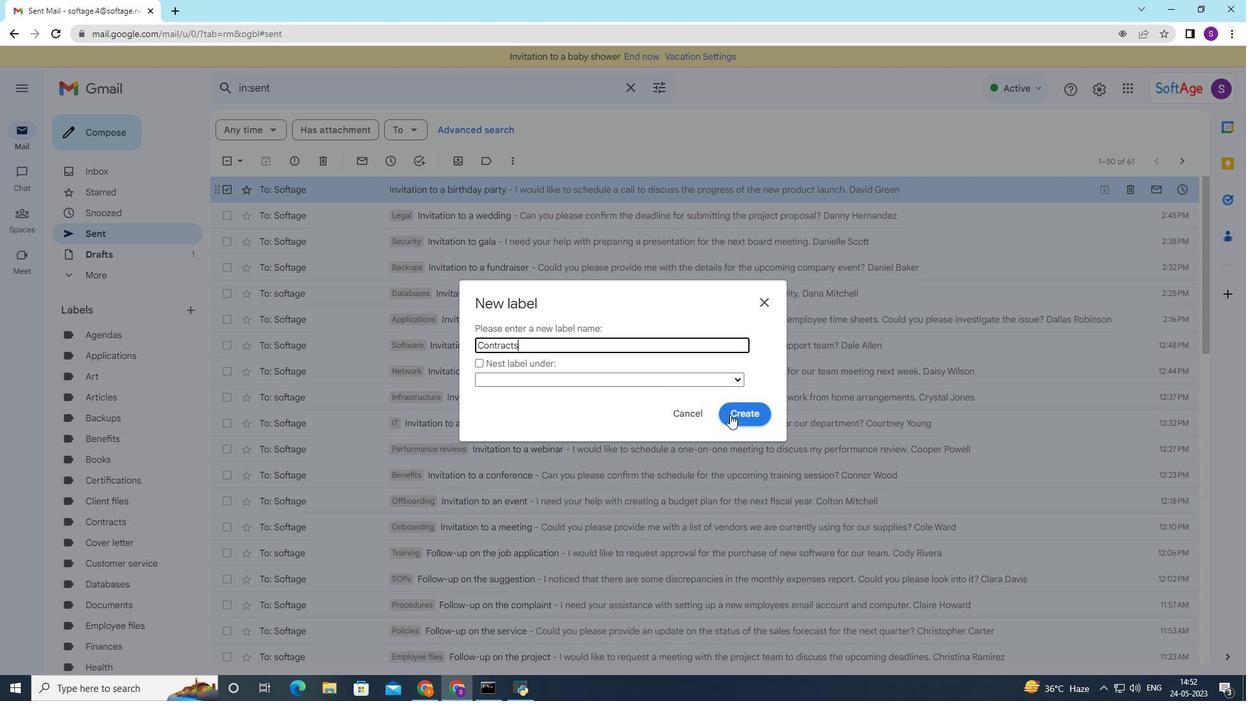 
Action: Mouse pressed left at (731, 412)
Screenshot: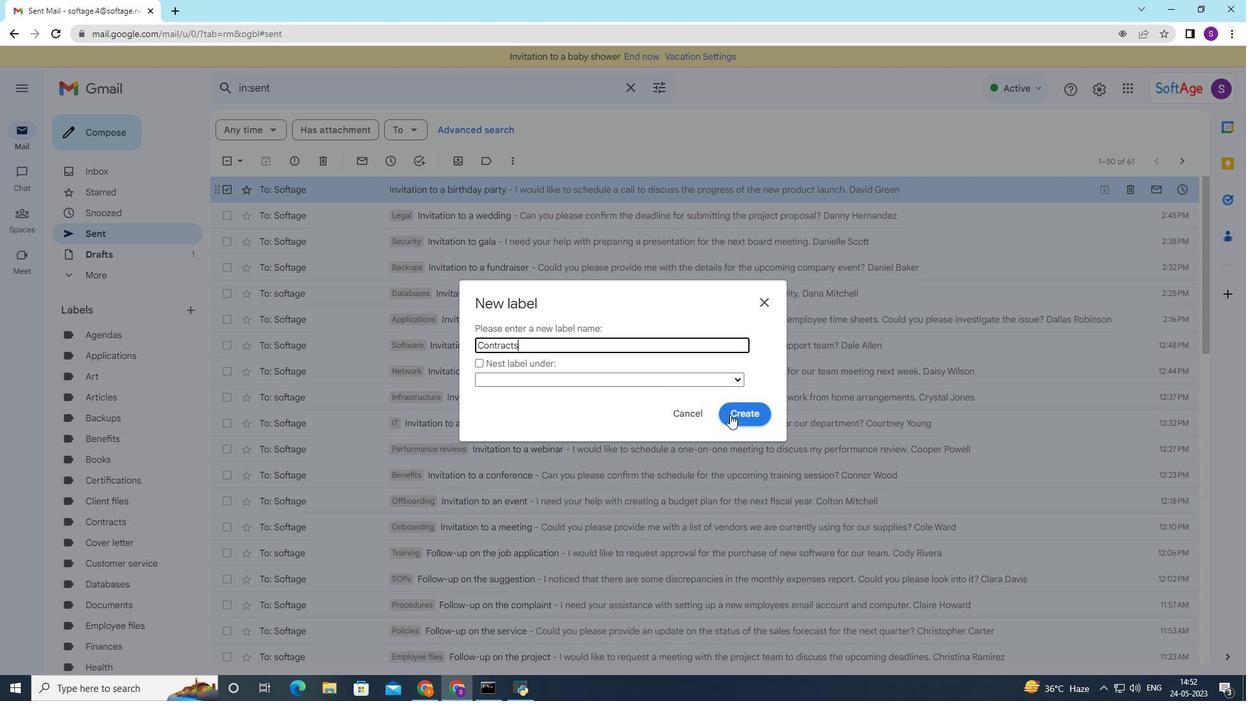 
Action: Mouse moved to (773, 296)
Screenshot: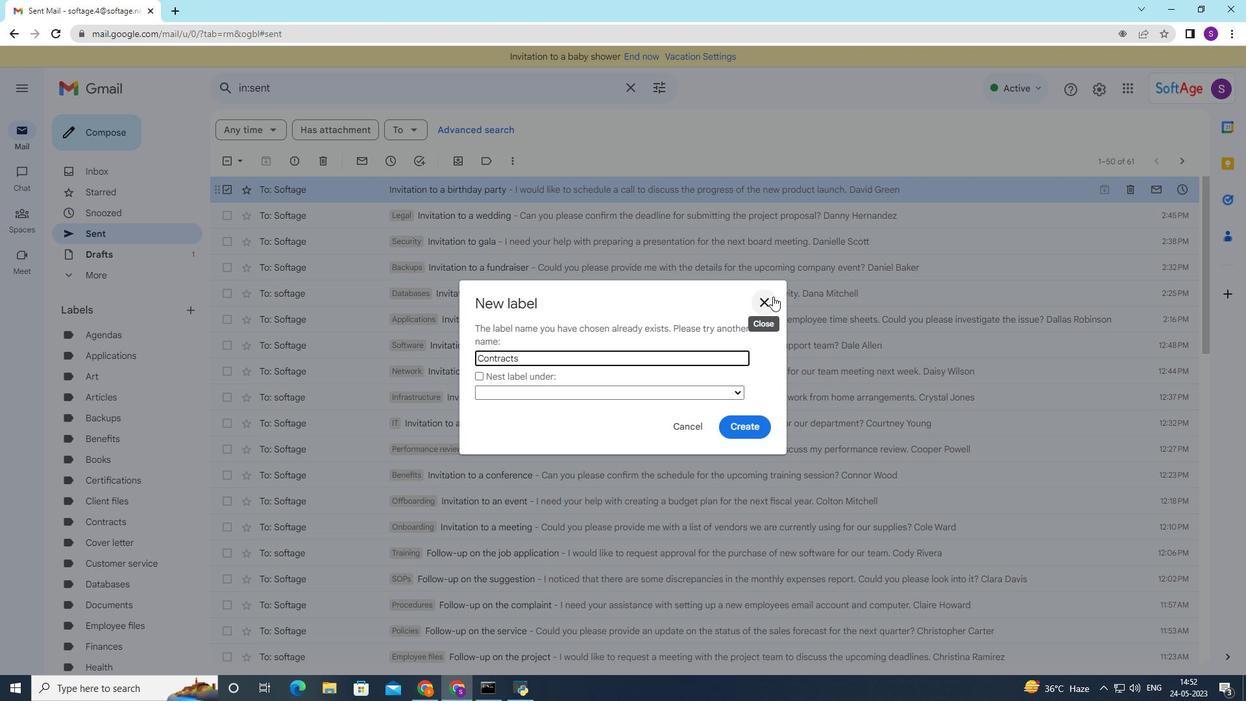 
Action: Mouse pressed left at (773, 296)
Screenshot: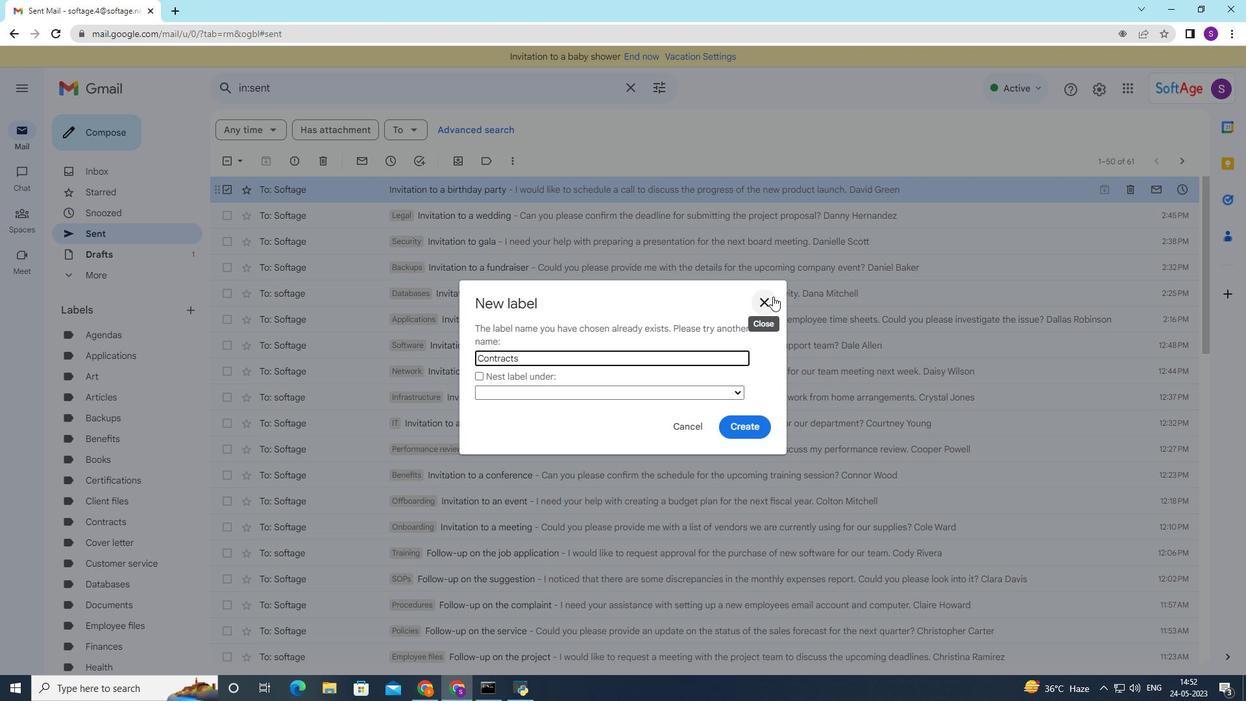 
Action: Mouse moved to (478, 183)
Screenshot: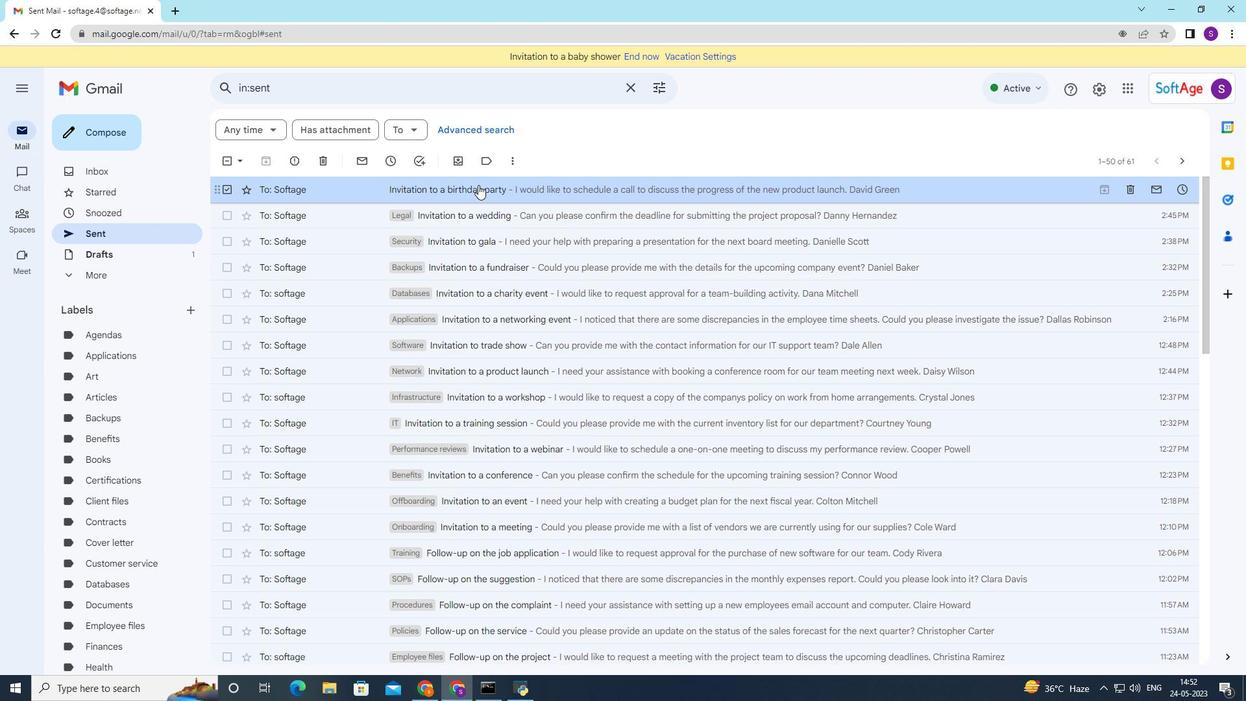 
Action: Mouse pressed right at (478, 183)
Screenshot: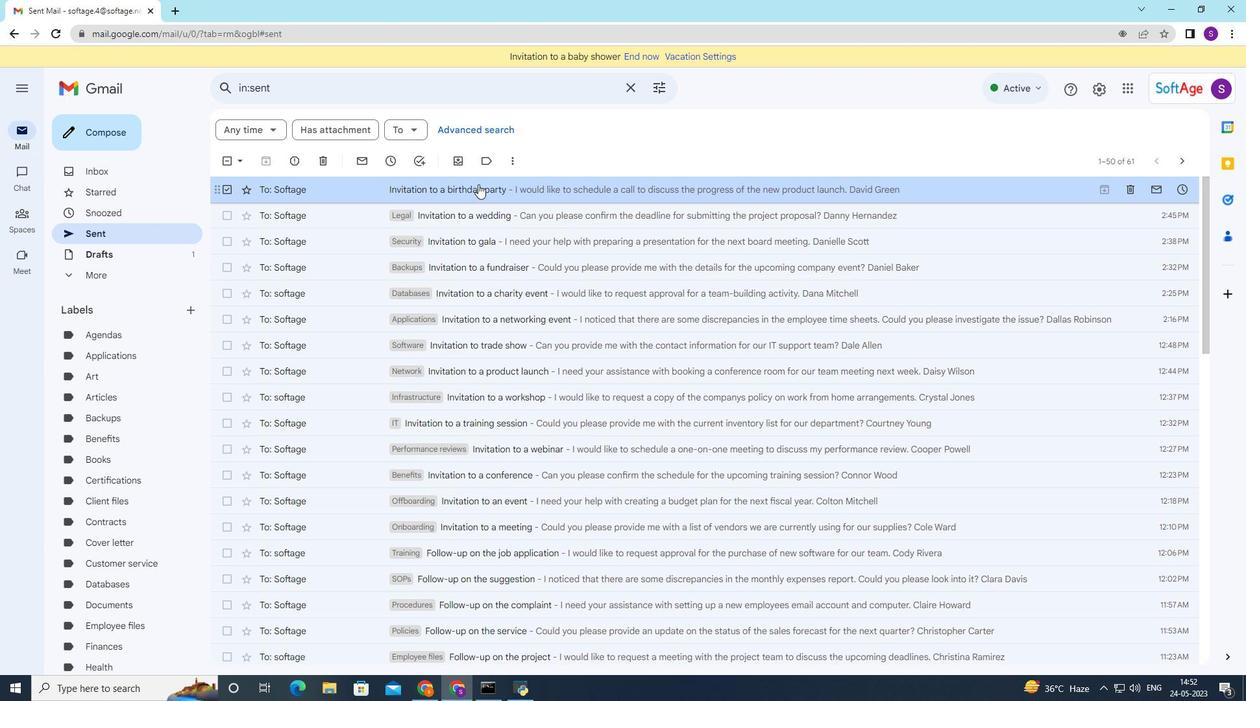 
Action: Mouse moved to (692, 192)
Screenshot: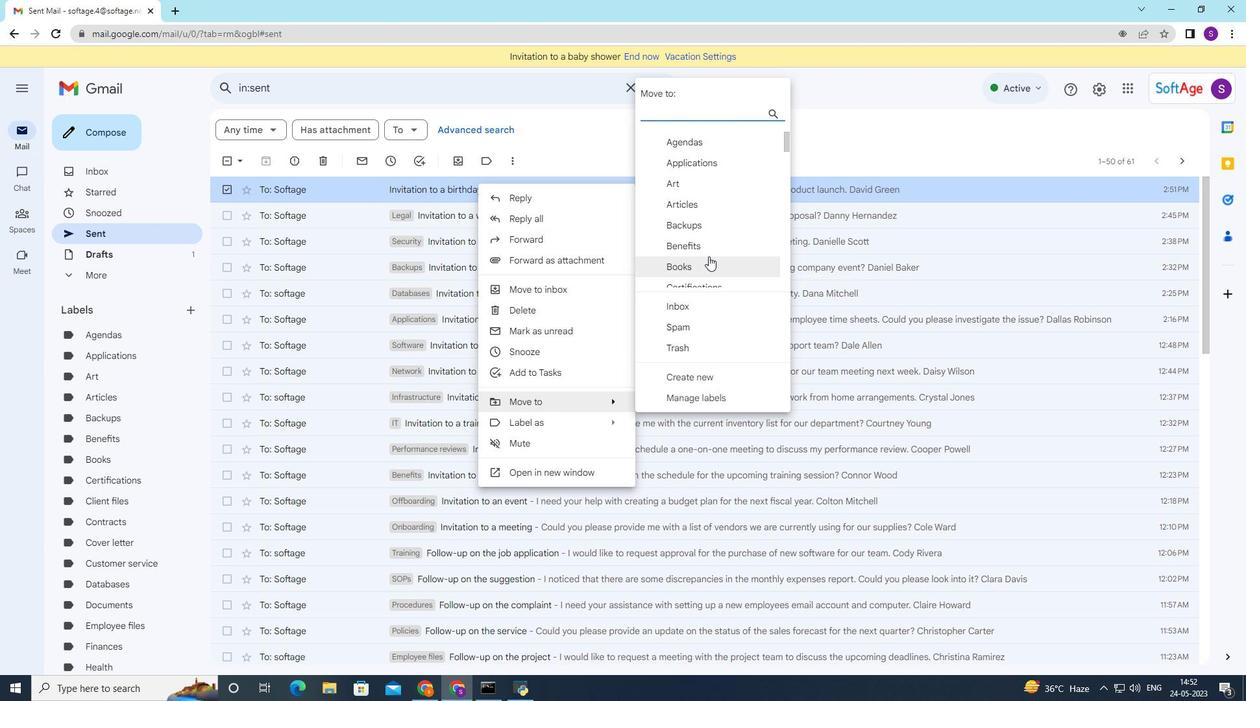 
Action: Mouse scrolled (692, 192) with delta (0, 0)
Screenshot: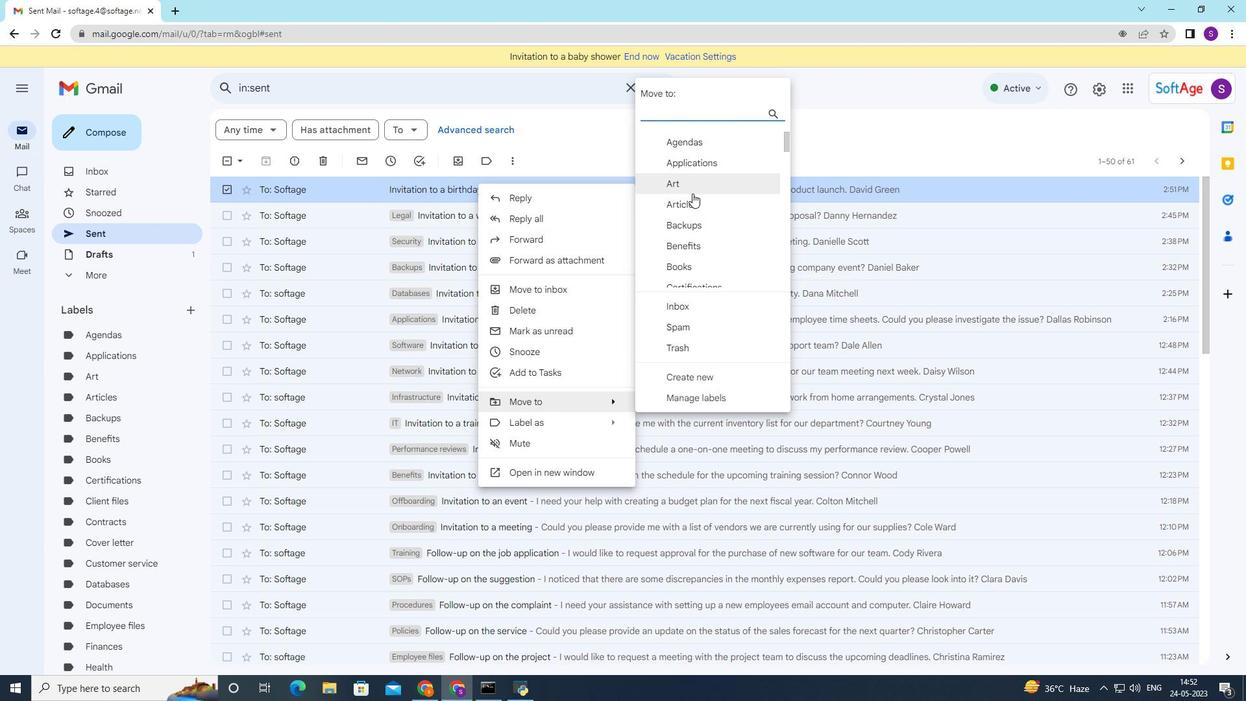 
Action: Mouse scrolled (692, 192) with delta (0, 0)
Screenshot: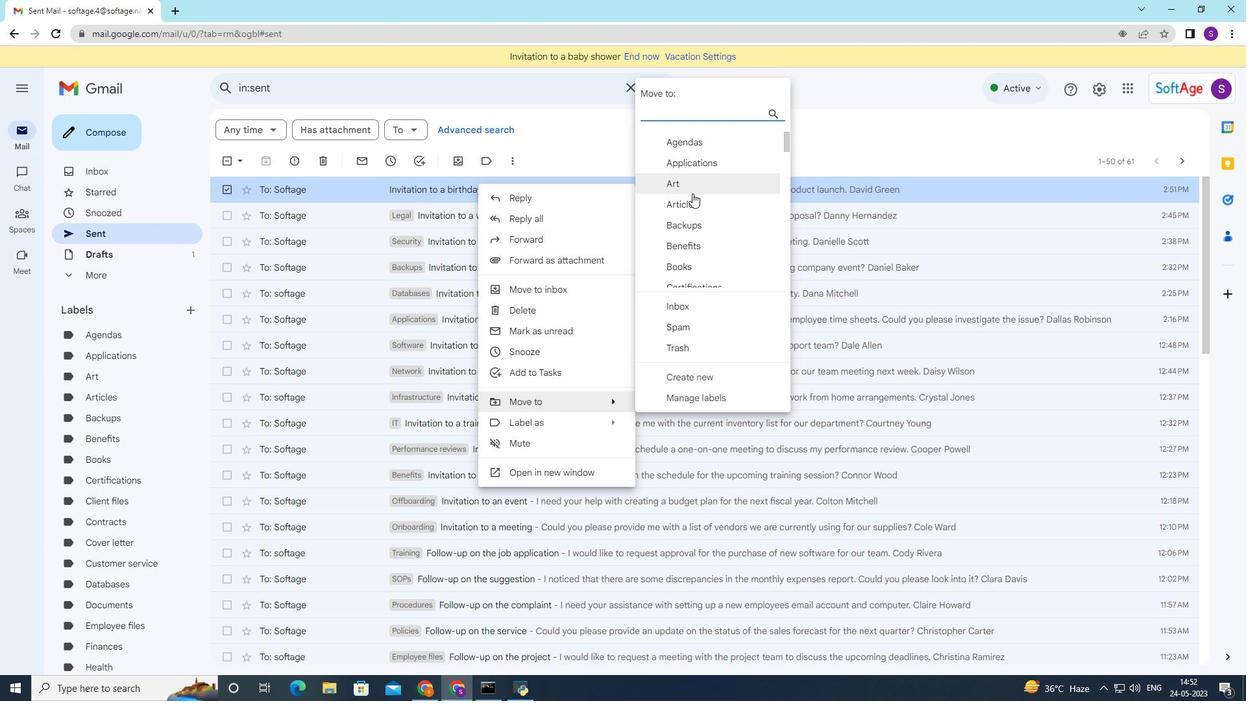 
Action: Mouse scrolled (692, 192) with delta (0, 0)
Screenshot: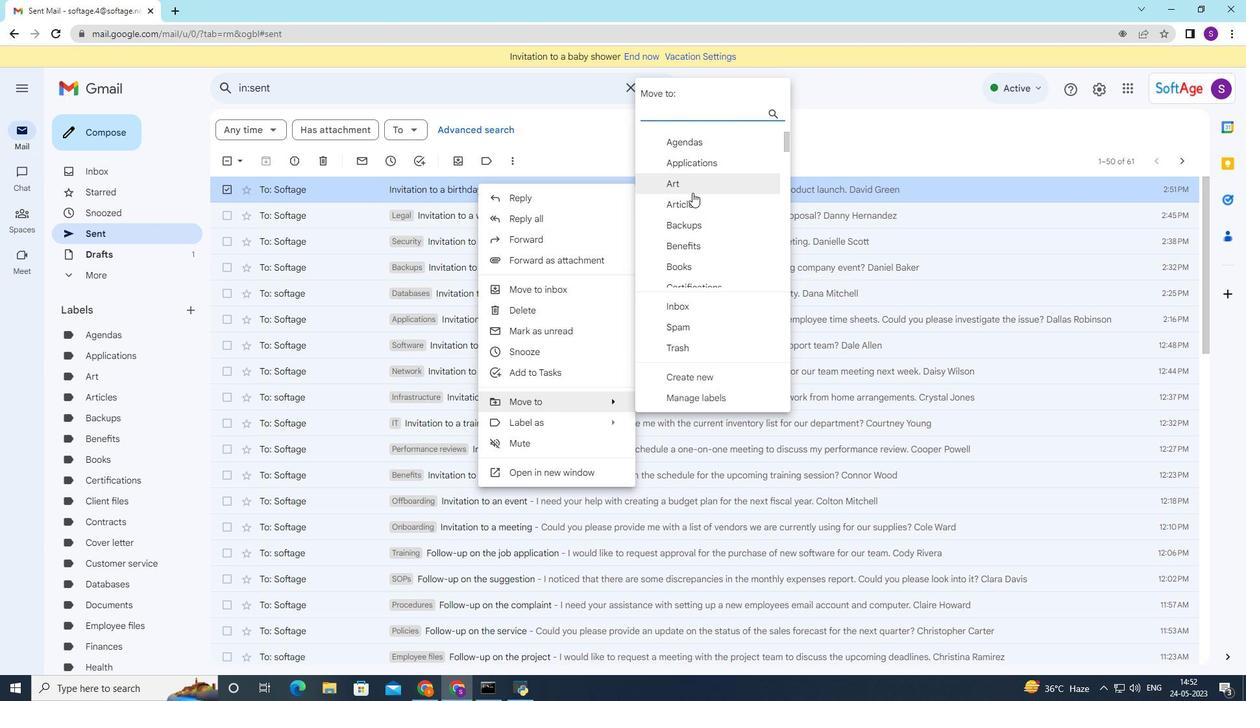 
Action: Mouse moved to (692, 194)
Screenshot: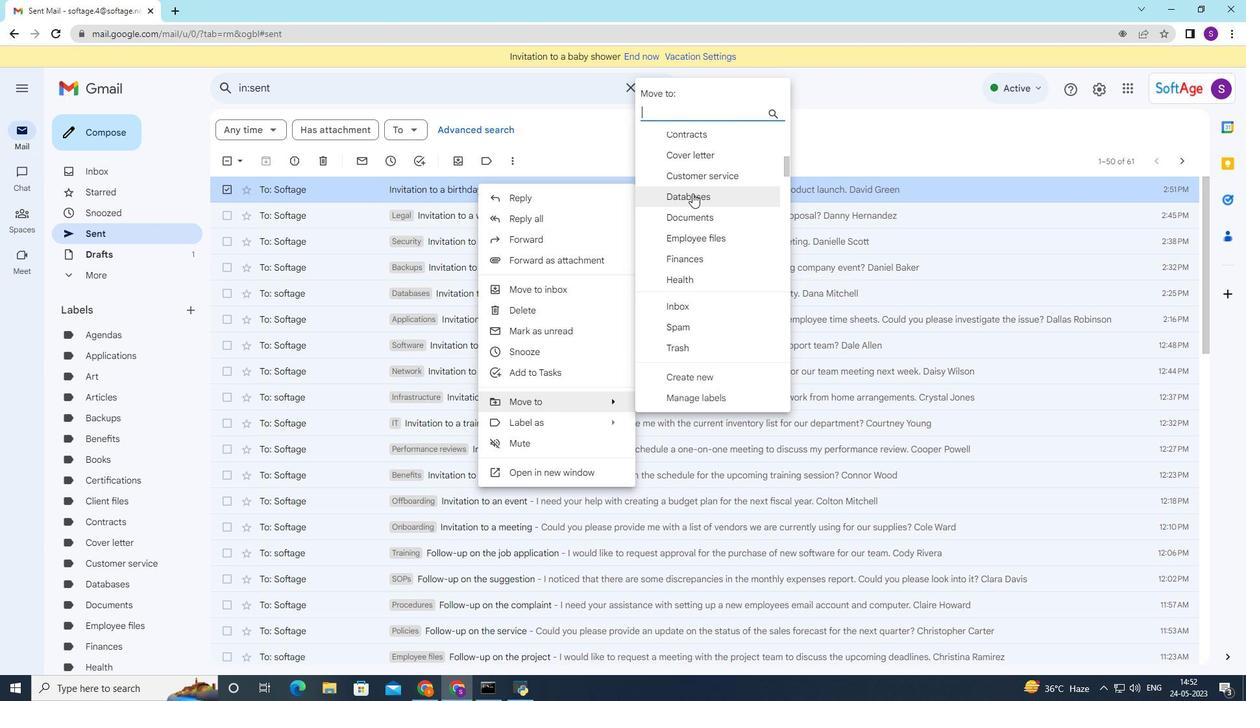 
Action: Mouse scrolled (692, 193) with delta (0, 0)
Screenshot: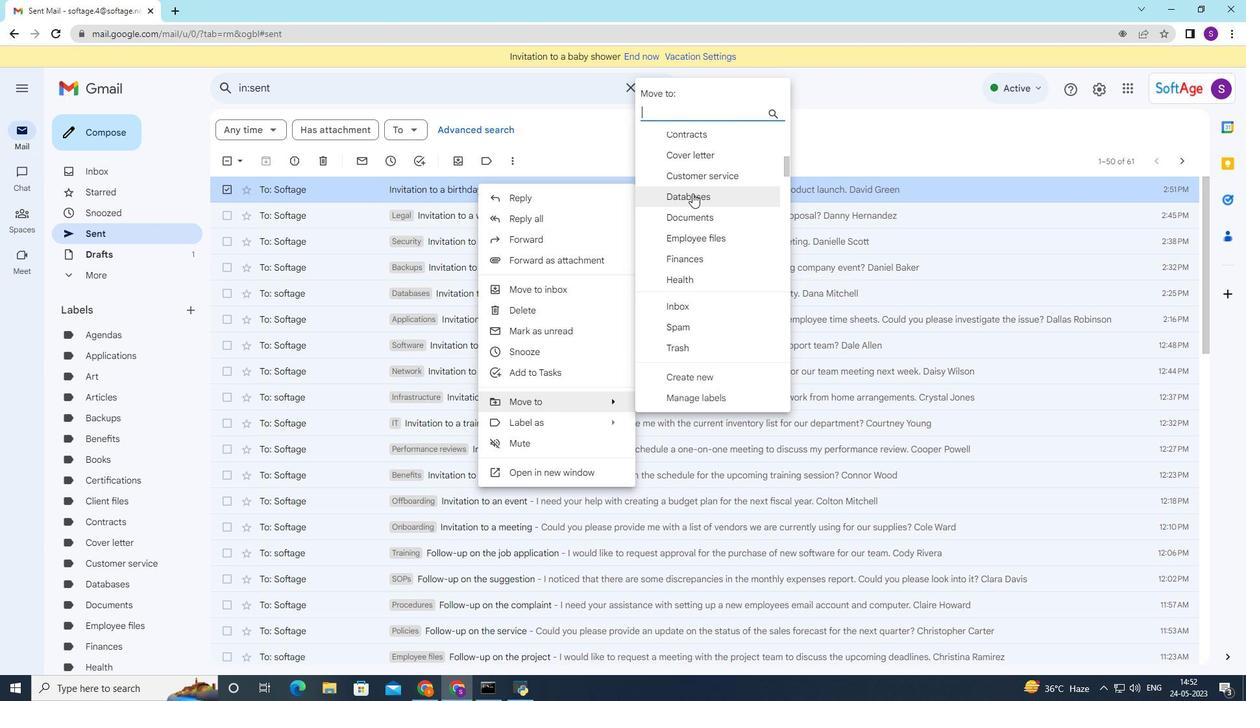 
Action: Mouse scrolled (692, 194) with delta (0, 0)
Screenshot: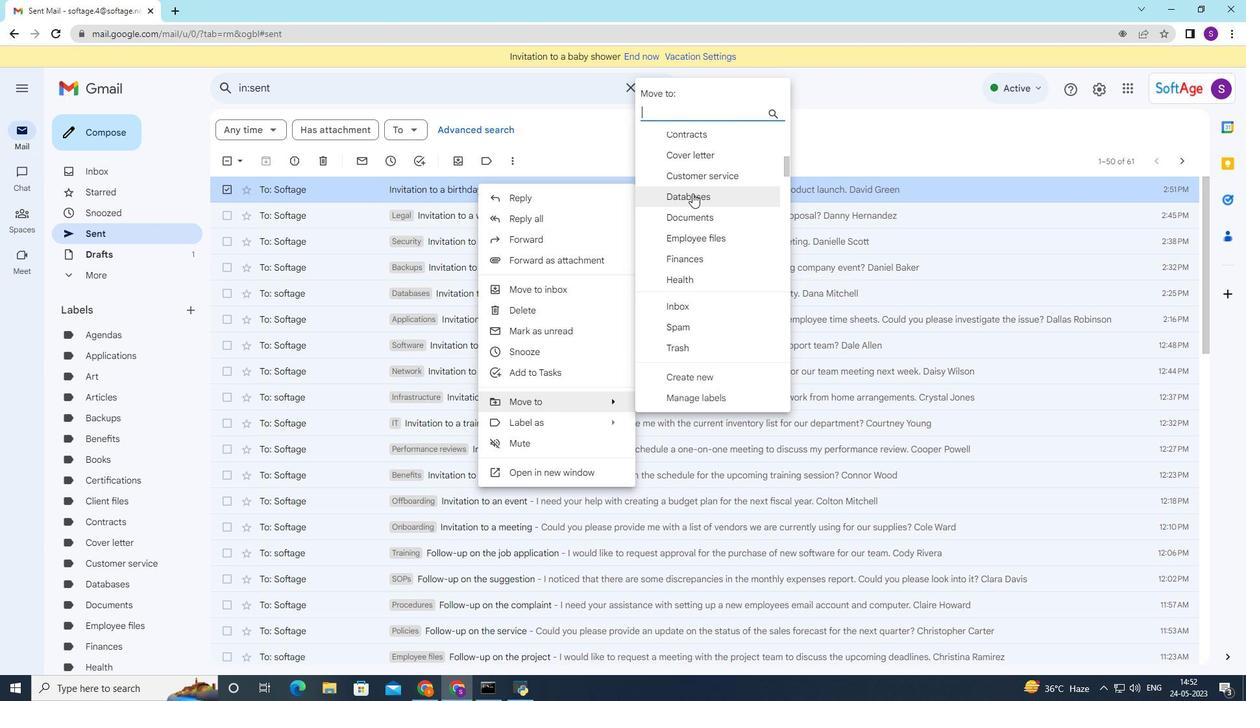
Action: Mouse moved to (681, 140)
Screenshot: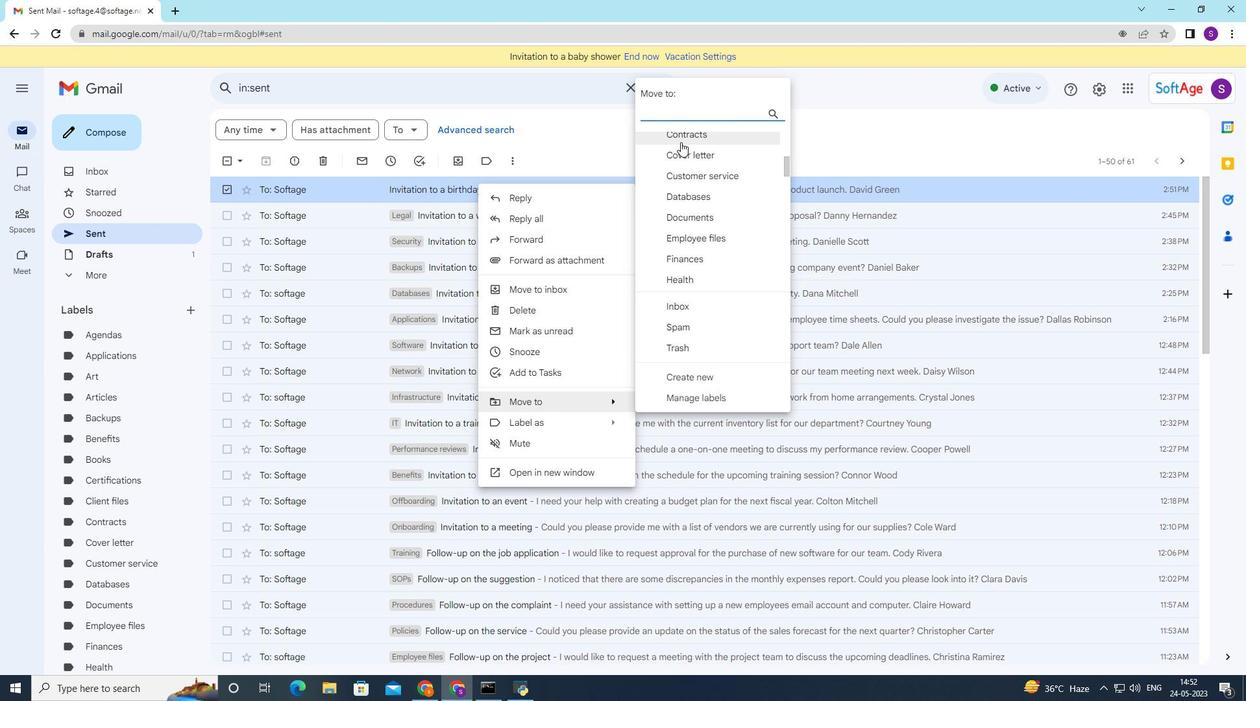 
Action: Mouse pressed left at (681, 140)
Screenshot: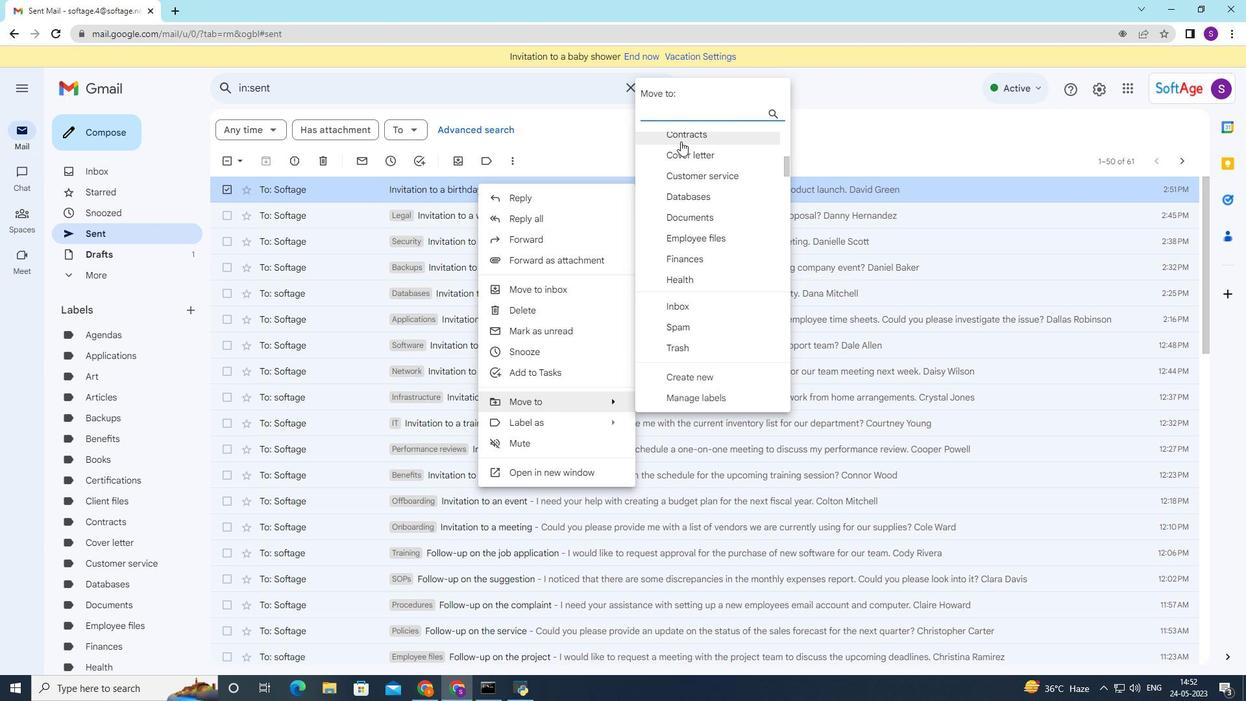 
Action: Mouse moved to (647, 244)
Screenshot: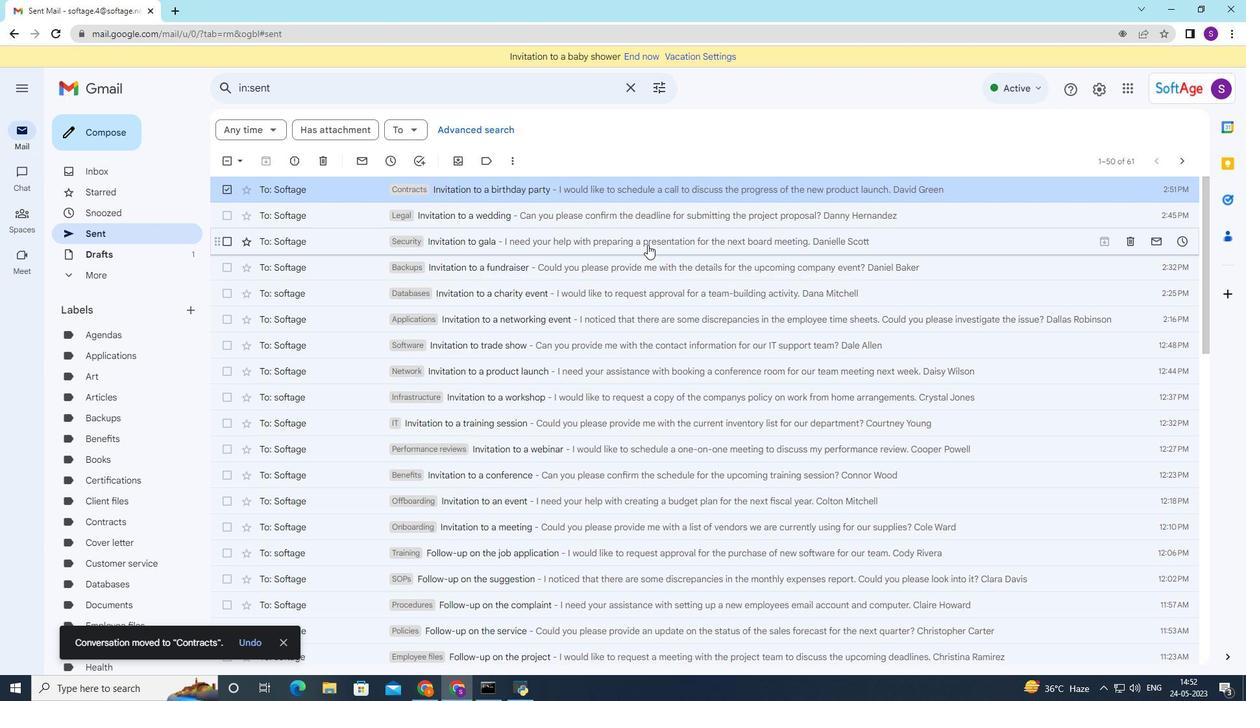 
